 Task: Buy 1 Tool & Gadget Sets from Kitchen Utensils & Gadgets section under best seller category for shipping address: Miranda Scott, 1990 Bartlett Avenue, Southfield, Michigan 48076, Cell Number 2485598029. Pay from credit card ending with 7965, CVV 549
Action: Mouse moved to (179, 69)
Screenshot: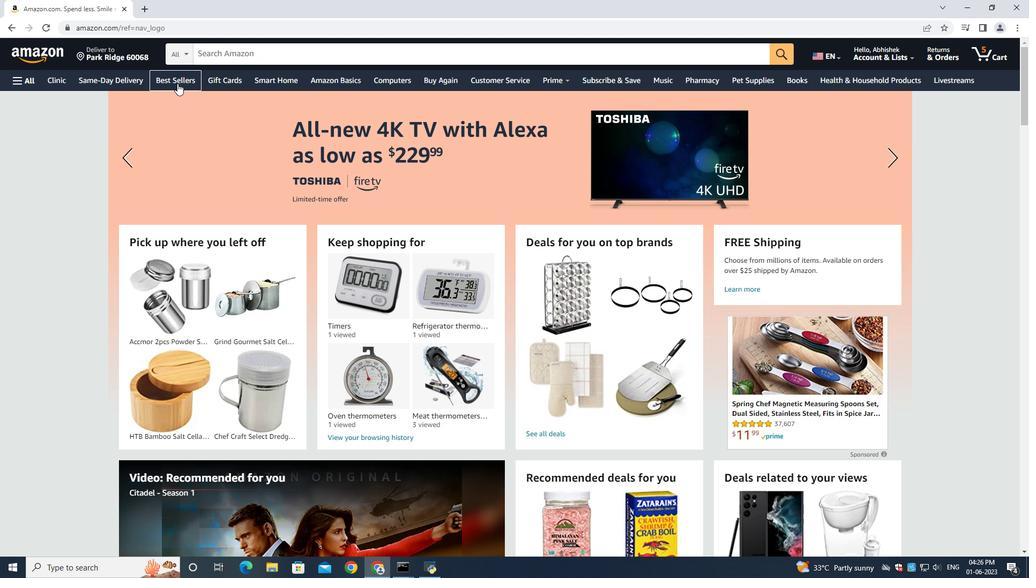 
Action: Mouse pressed left at (179, 69)
Screenshot: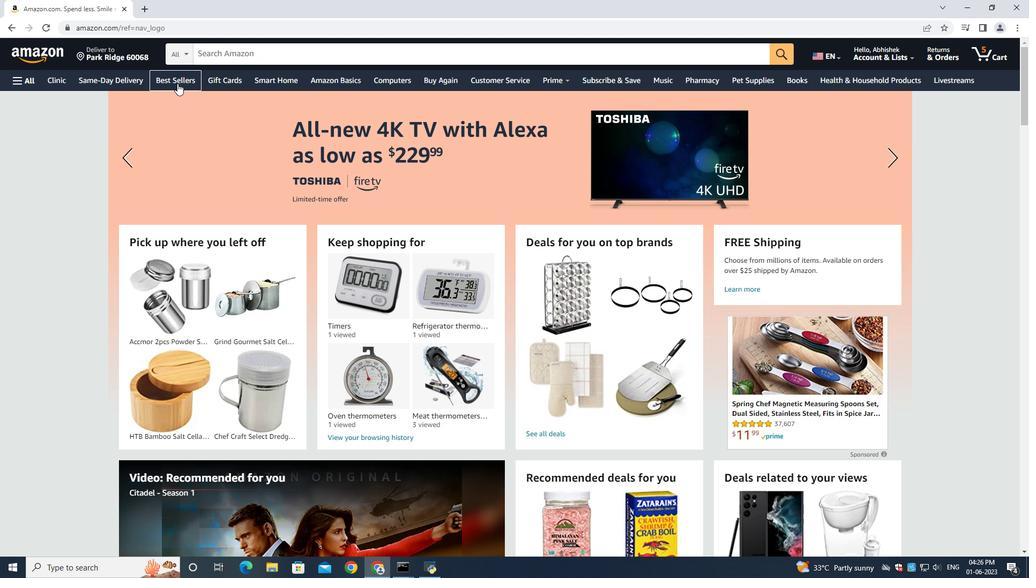 
Action: Mouse moved to (177, 84)
Screenshot: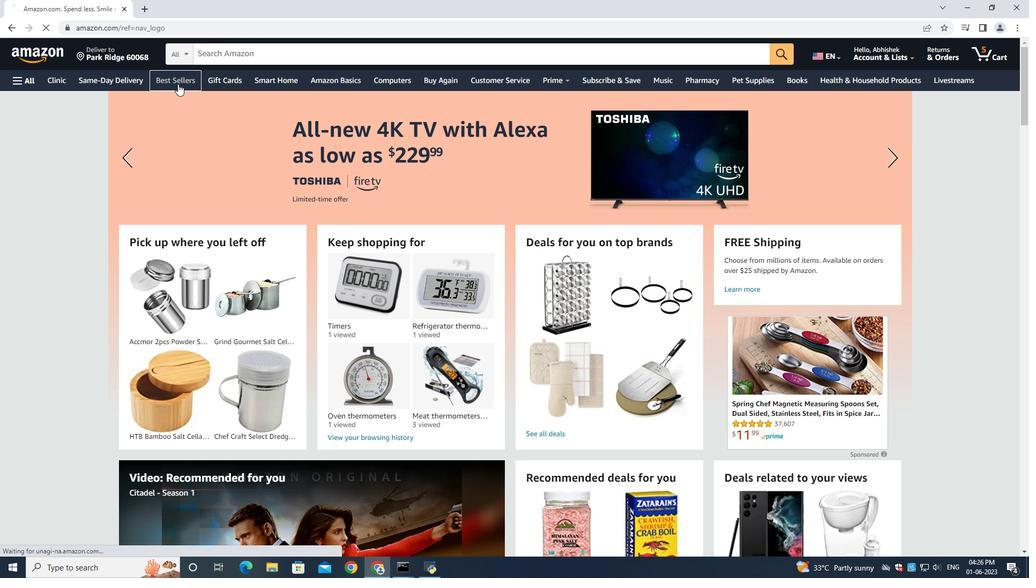 
Action: Mouse pressed left at (177, 84)
Screenshot: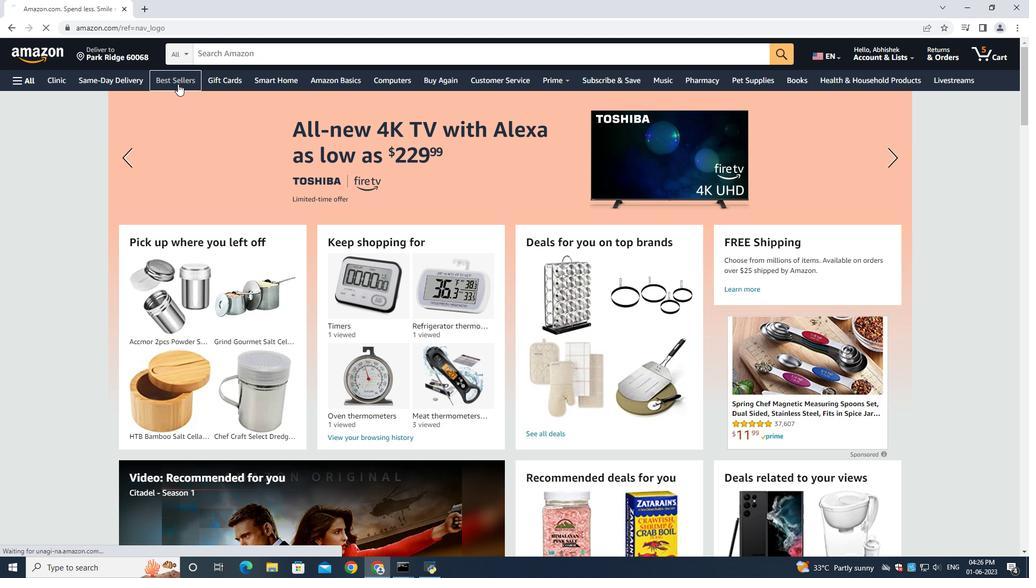 
Action: Mouse moved to (232, 62)
Screenshot: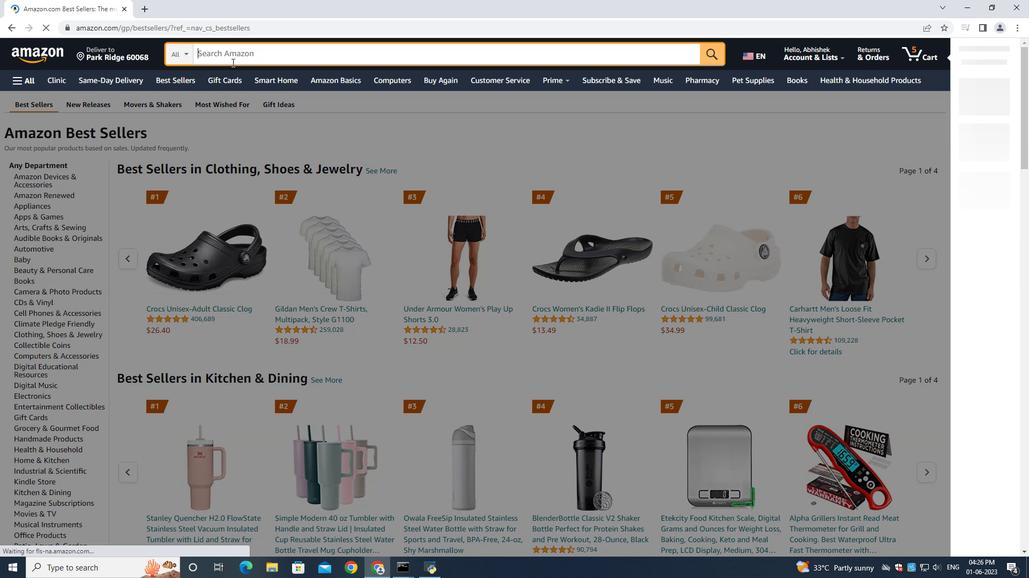 
Action: Mouse pressed left at (232, 62)
Screenshot: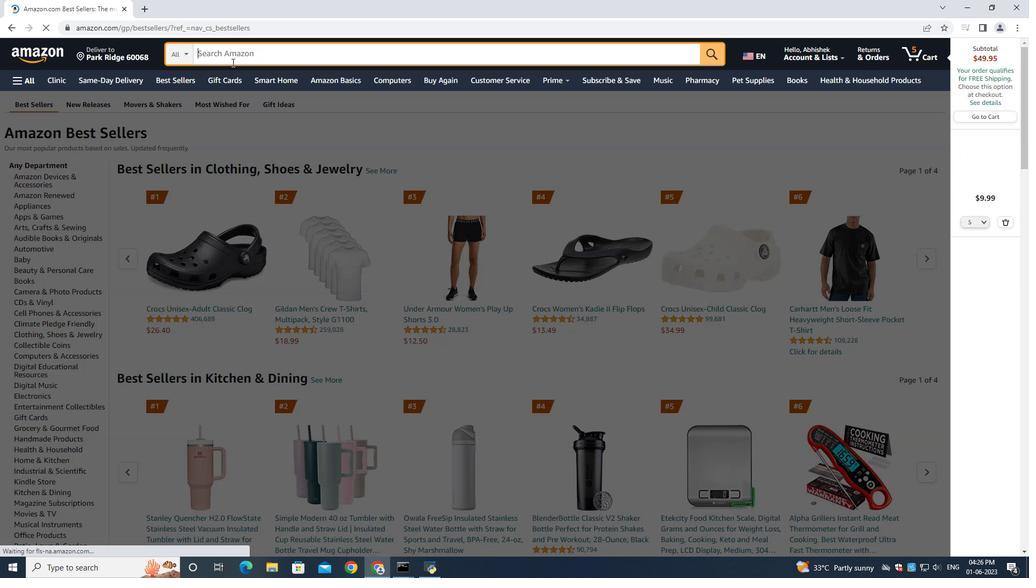 
Action: Key pressed <Key.shift>Tool<Key.space><Key.shift><Key.shift><Key.shift><Key.shift><Key.shift><Key.shift><Key.shift><Key.shift><Key.shift><Key.shift><Key.shift><Key.shift><Key.shift><Key.shift><Key.shift><Key.shift>&<Key.space><Key.shift><Key.shift><Key.shift><Key.shift><Key.shift><Key.shift><Key.shift><Key.shift><Key.shift><Key.shift><Key.shift><Key.shift><Key.shift><Key.shift><Key.shift><Key.shift><Key.shift><Key.shift><Key.shift><Key.shift>Gadget
Screenshot: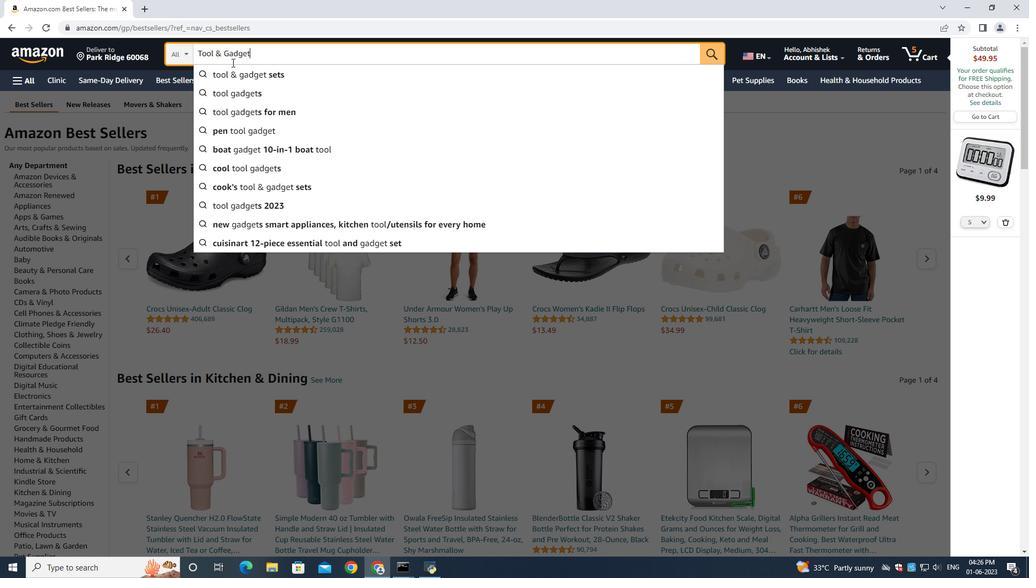 
Action: Mouse moved to (362, 96)
Screenshot: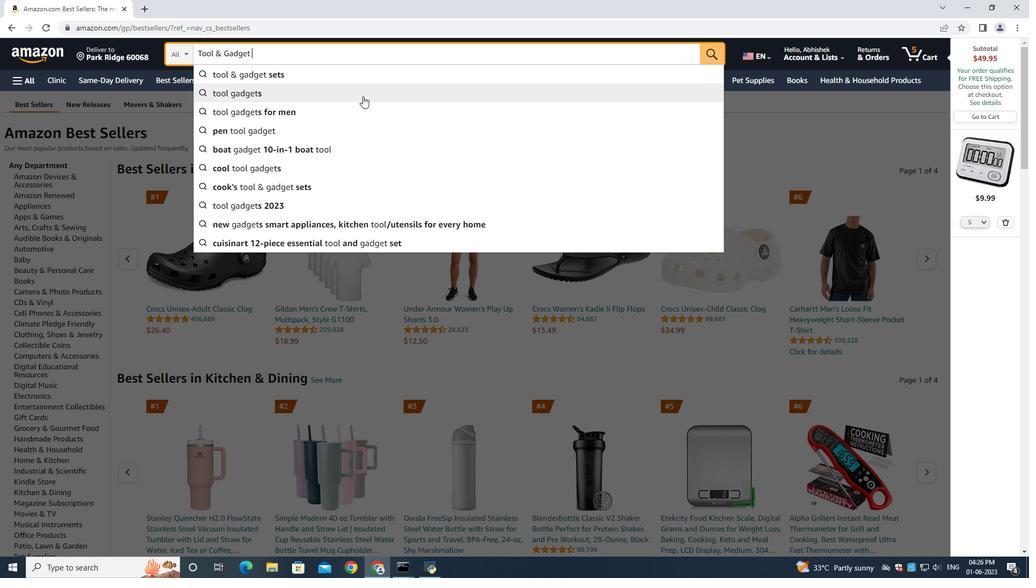 
Action: Key pressed <Key.space>sets
Screenshot: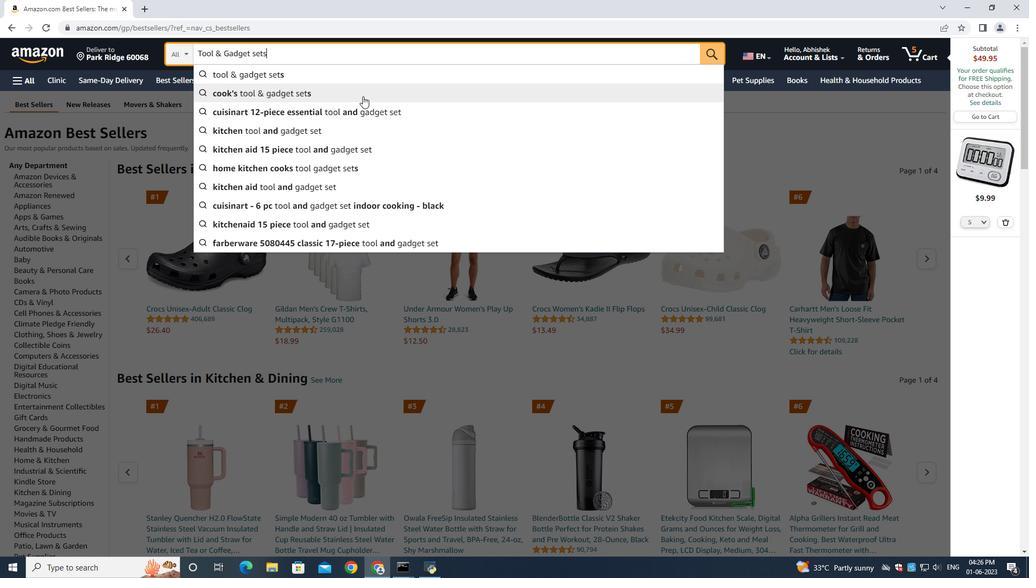
Action: Mouse moved to (367, 96)
Screenshot: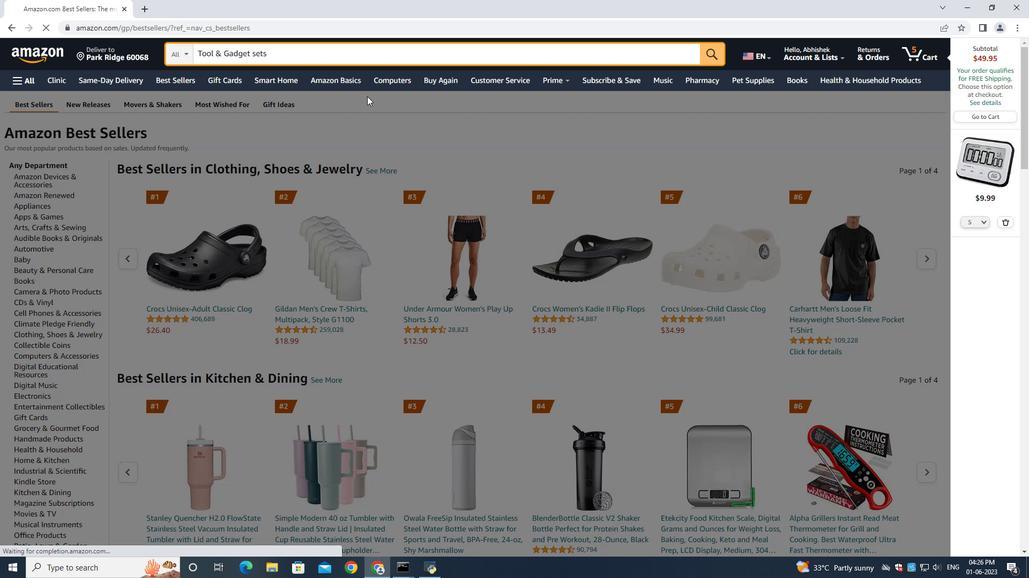 
Action: Key pressed <Key.enter>
Screenshot: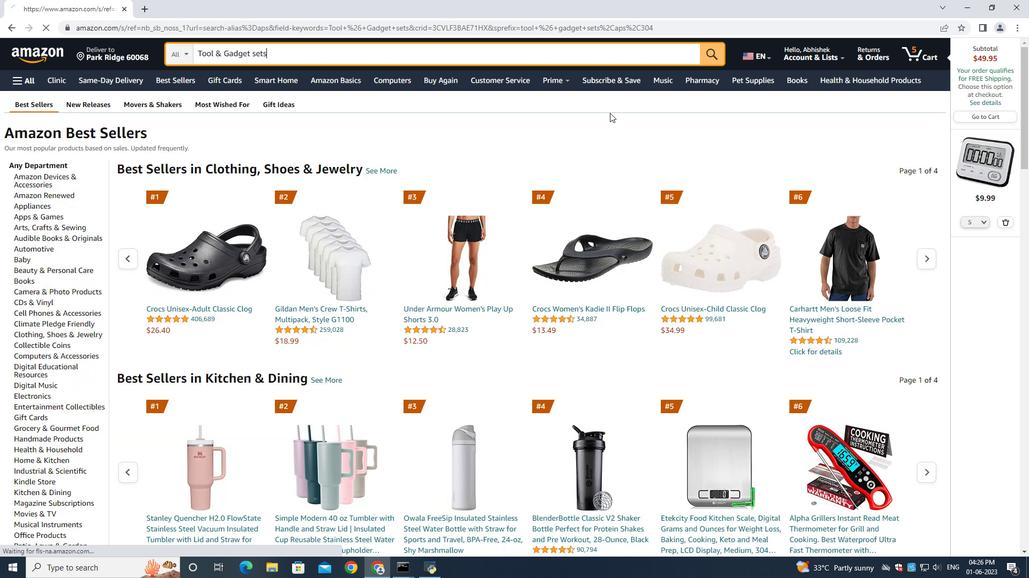 
Action: Mouse moved to (1006, 221)
Screenshot: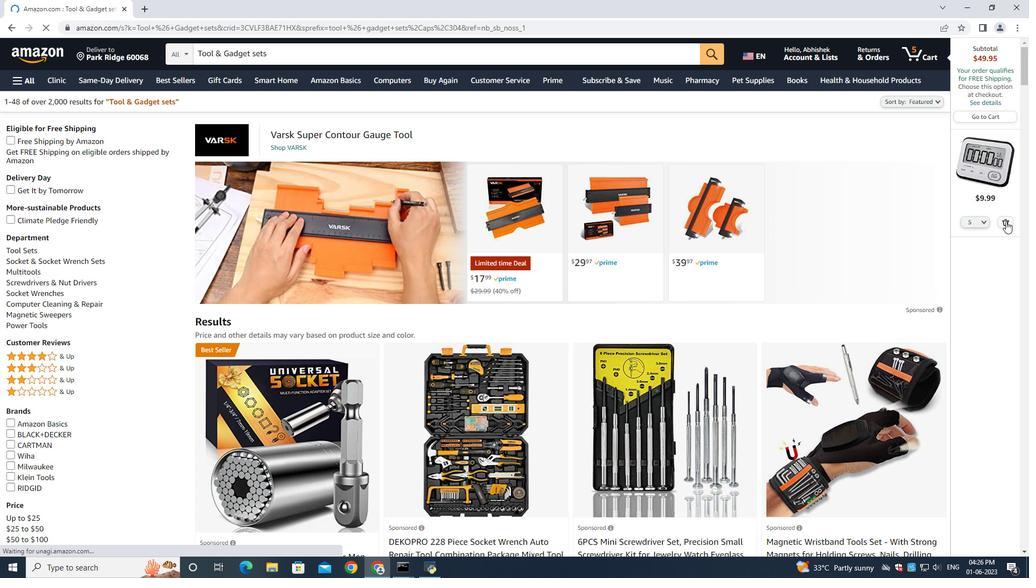 
Action: Mouse pressed left at (1006, 221)
Screenshot: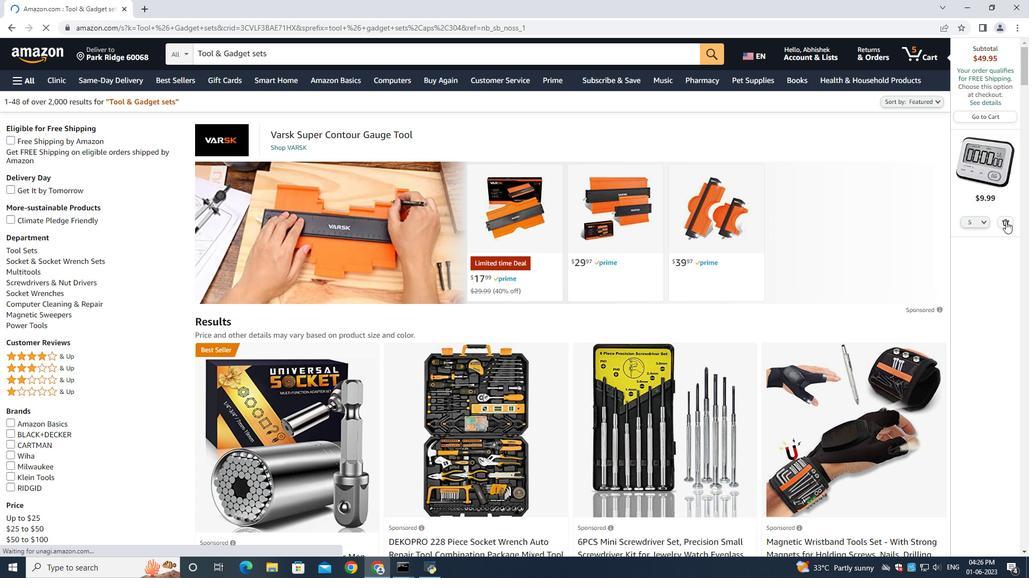 
Action: Mouse moved to (1003, 223)
Screenshot: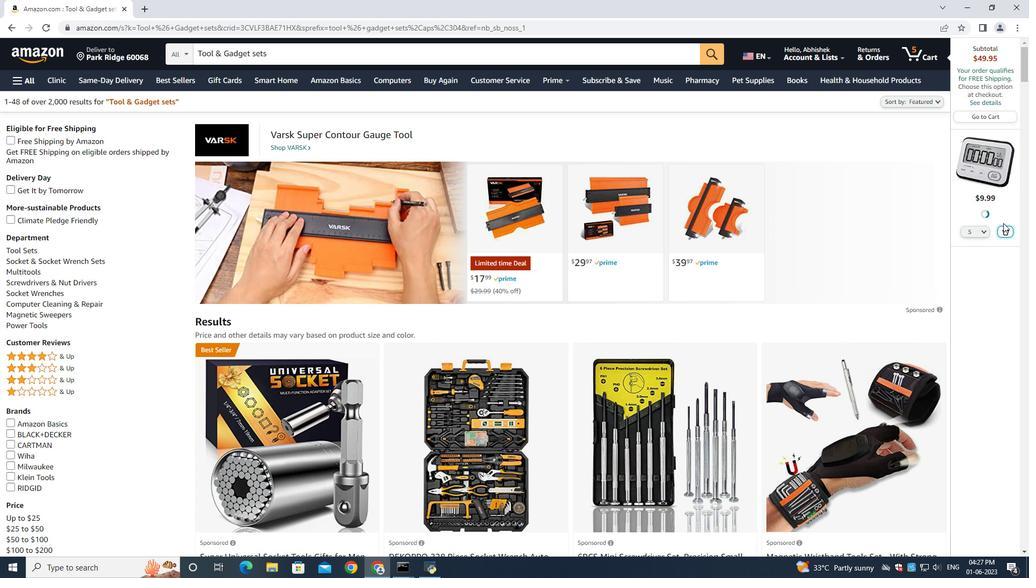 
Action: Mouse pressed left at (1003, 223)
Screenshot: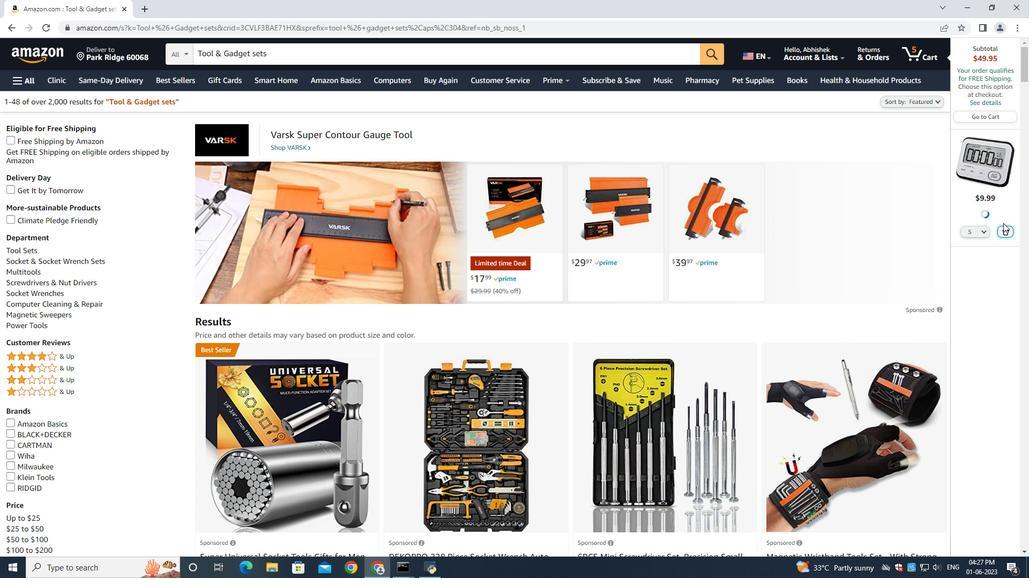 
Action: Mouse moved to (298, 58)
Screenshot: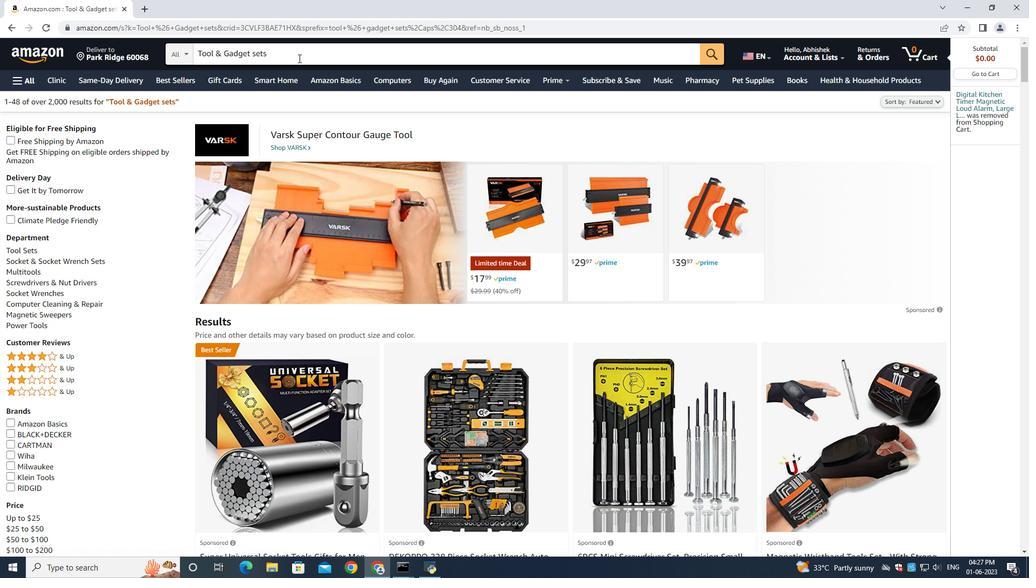 
Action: Mouse pressed left at (298, 58)
Screenshot: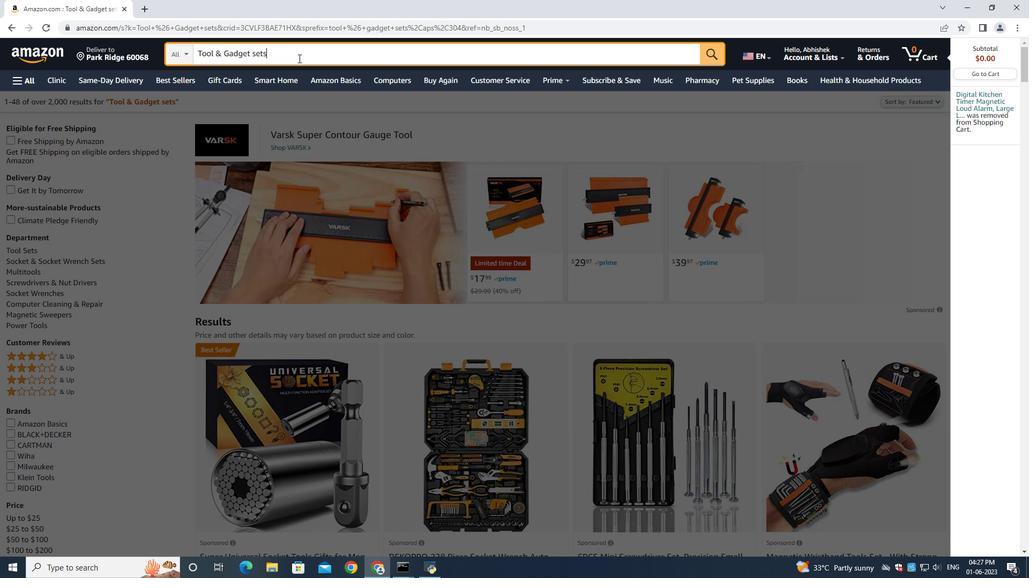 
Action: Key pressed <Key.space>kitchen<Key.enter>
Screenshot: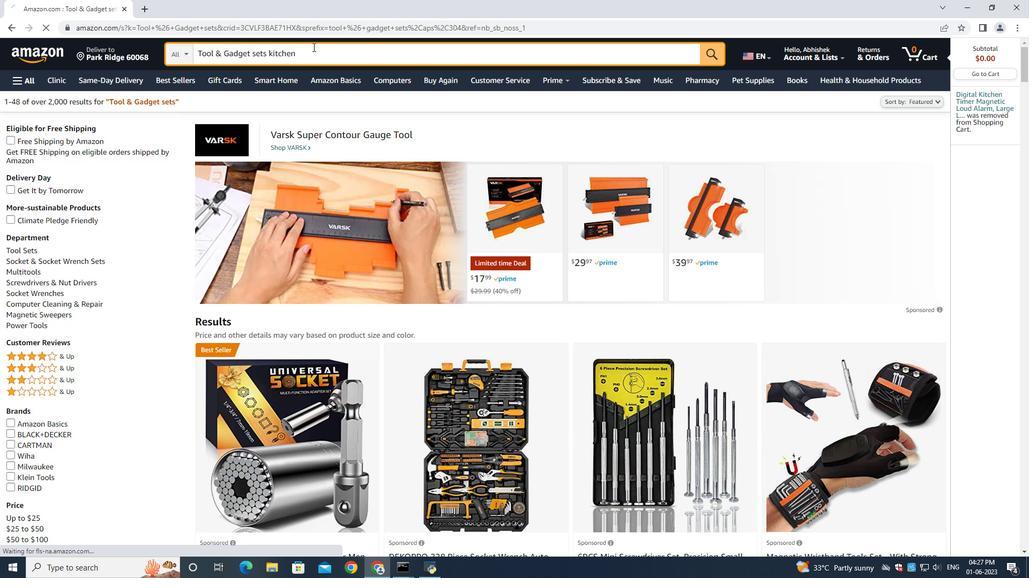 
Action: Mouse moved to (92, 294)
Screenshot: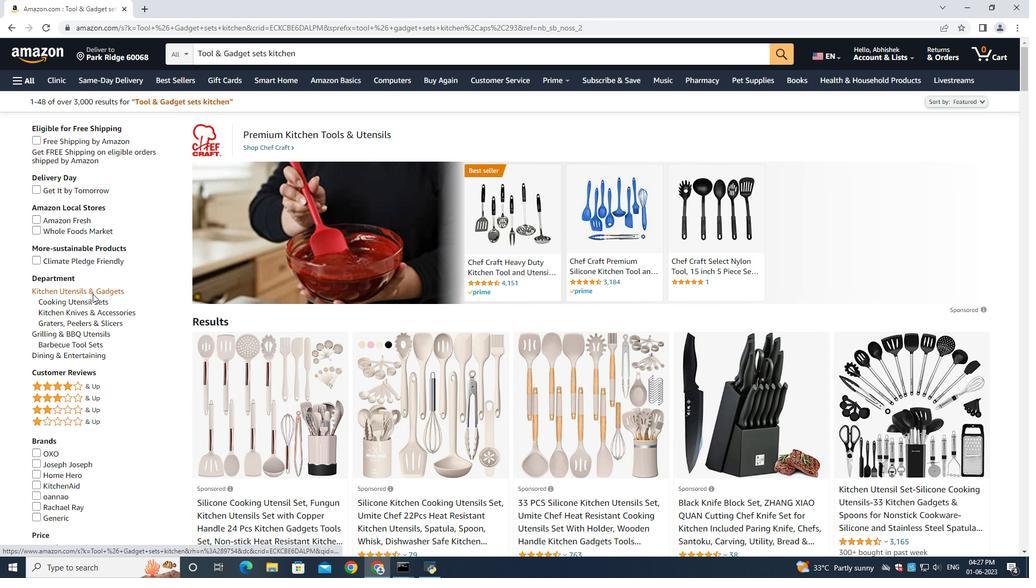 
Action: Mouse pressed left at (92, 294)
Screenshot: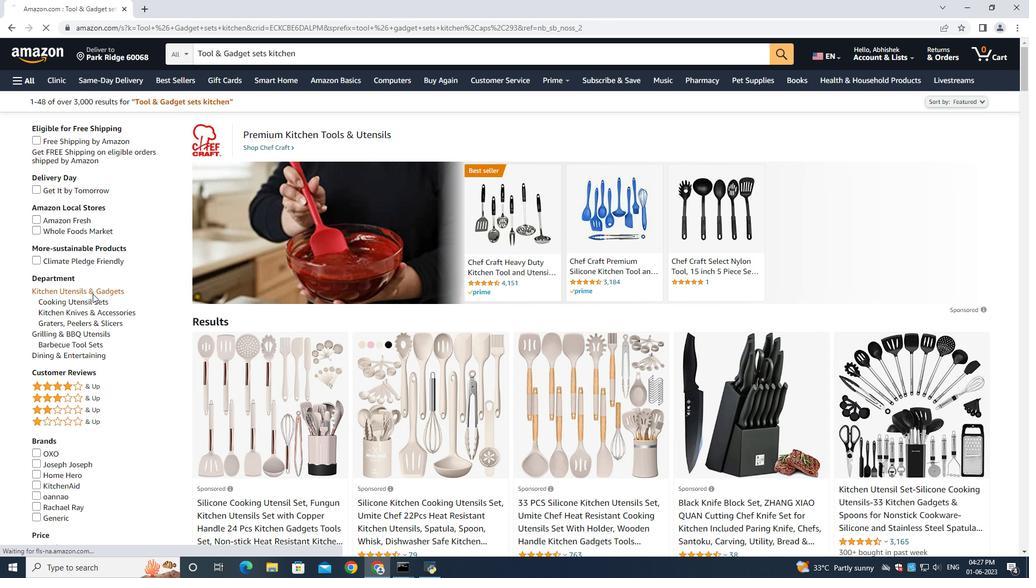 
Action: Mouse moved to (501, 357)
Screenshot: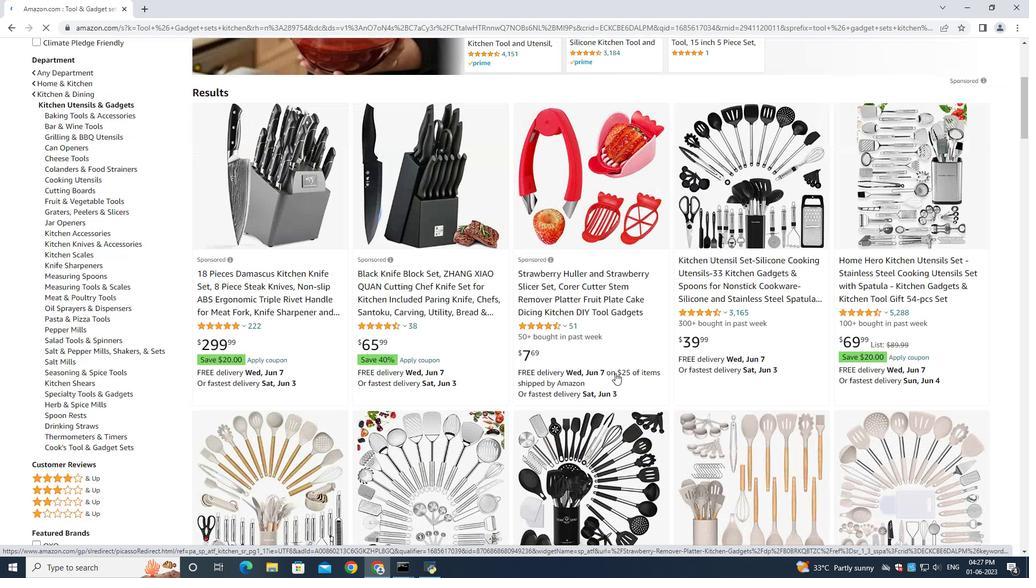 
Action: Mouse scrolled (501, 356) with delta (0, 0)
Screenshot: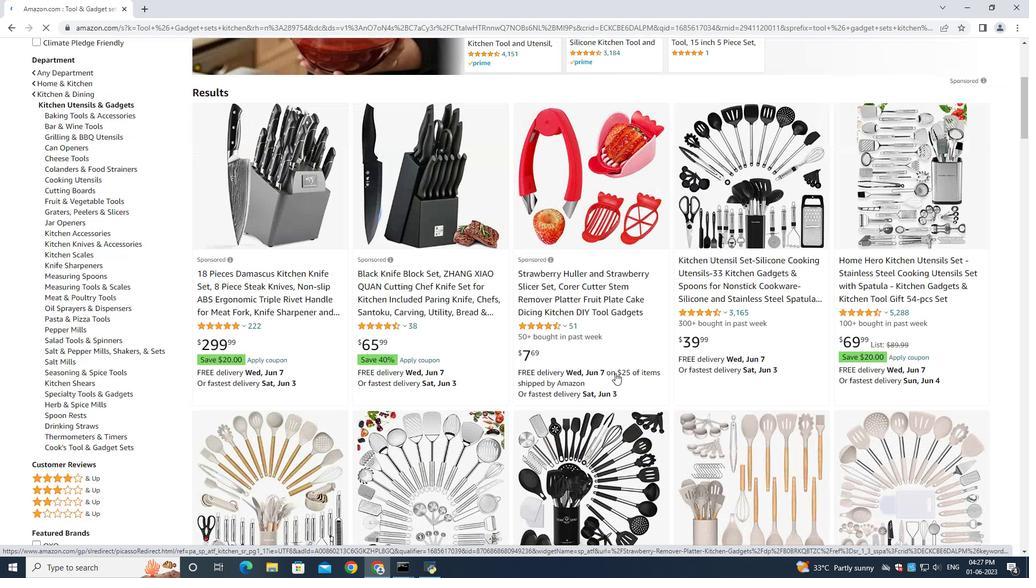 
Action: Mouse moved to (519, 369)
Screenshot: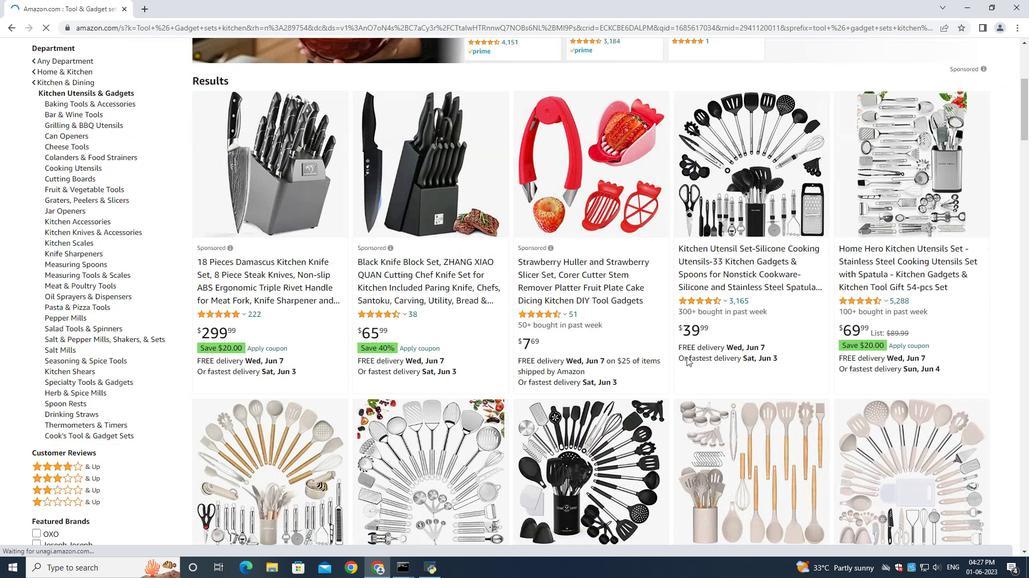 
Action: Mouse scrolled (514, 365) with delta (0, 0)
Screenshot: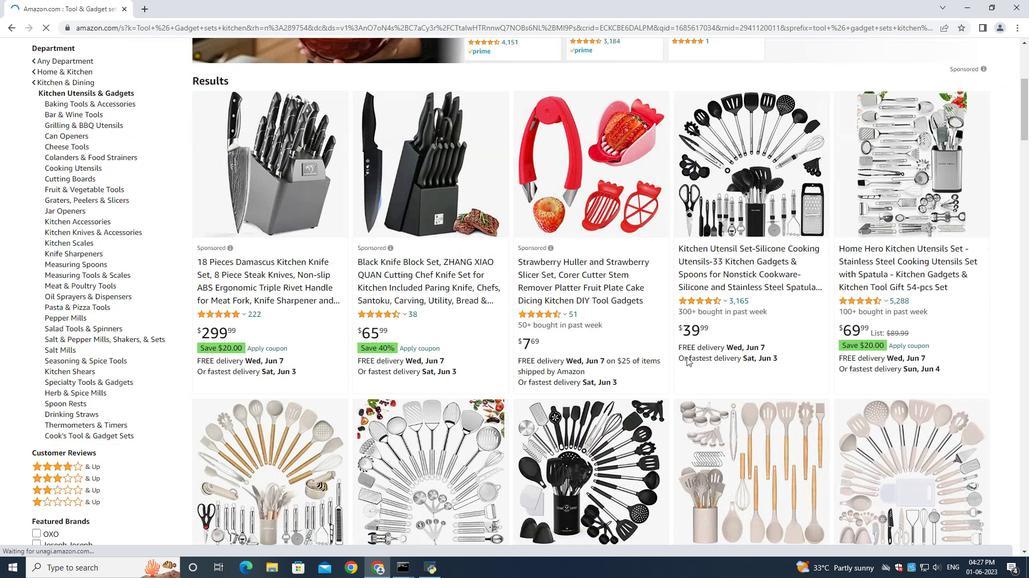 
Action: Mouse moved to (536, 376)
Screenshot: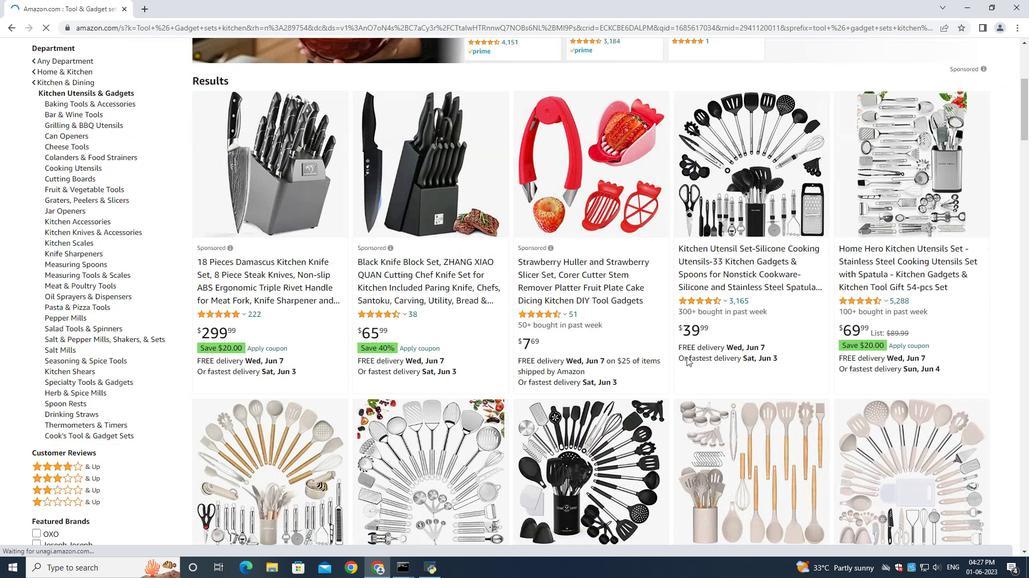
Action: Mouse scrolled (531, 374) with delta (0, 0)
Screenshot: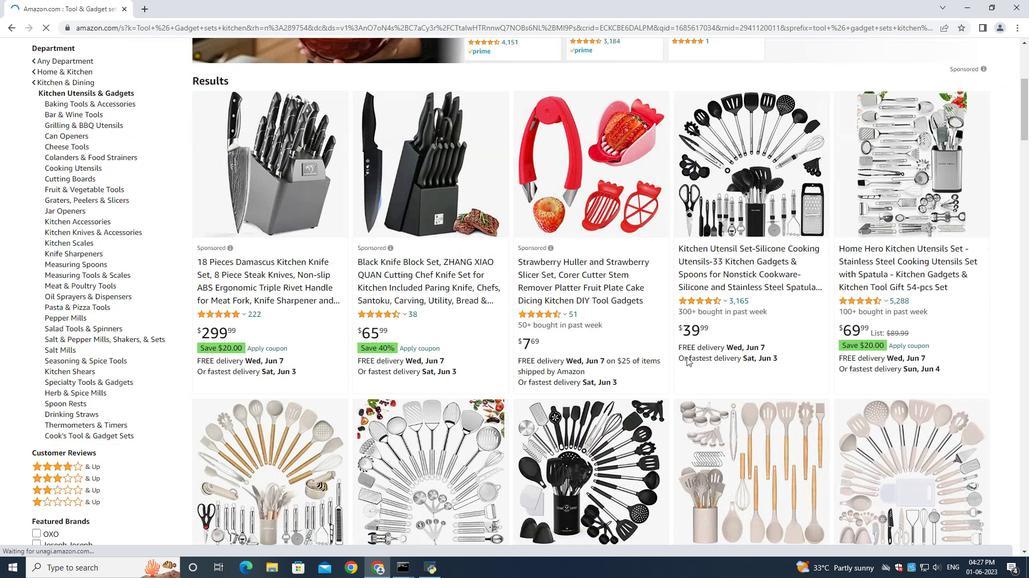 
Action: Mouse moved to (544, 377)
Screenshot: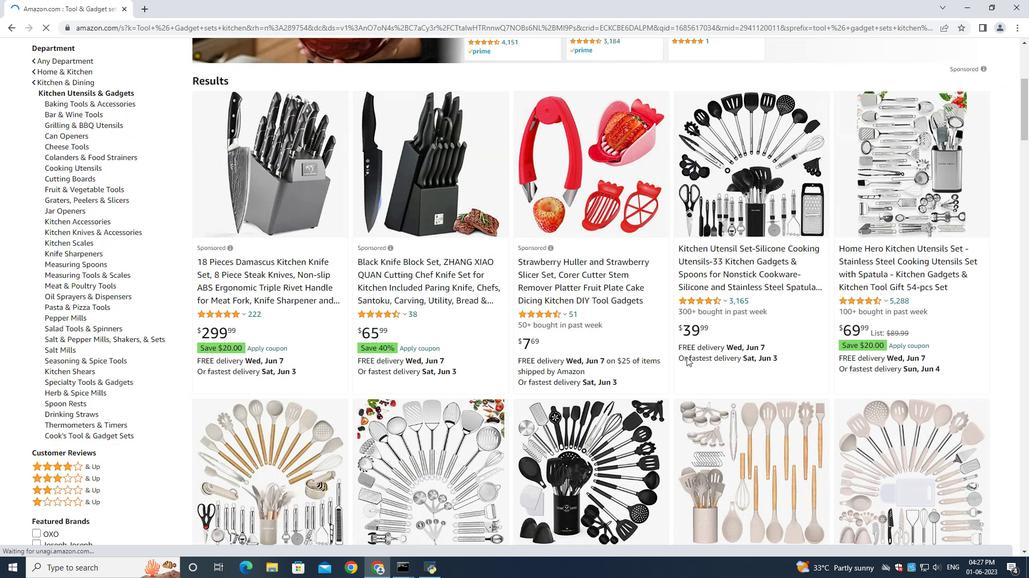 
Action: Mouse scrolled (540, 376) with delta (0, 0)
Screenshot: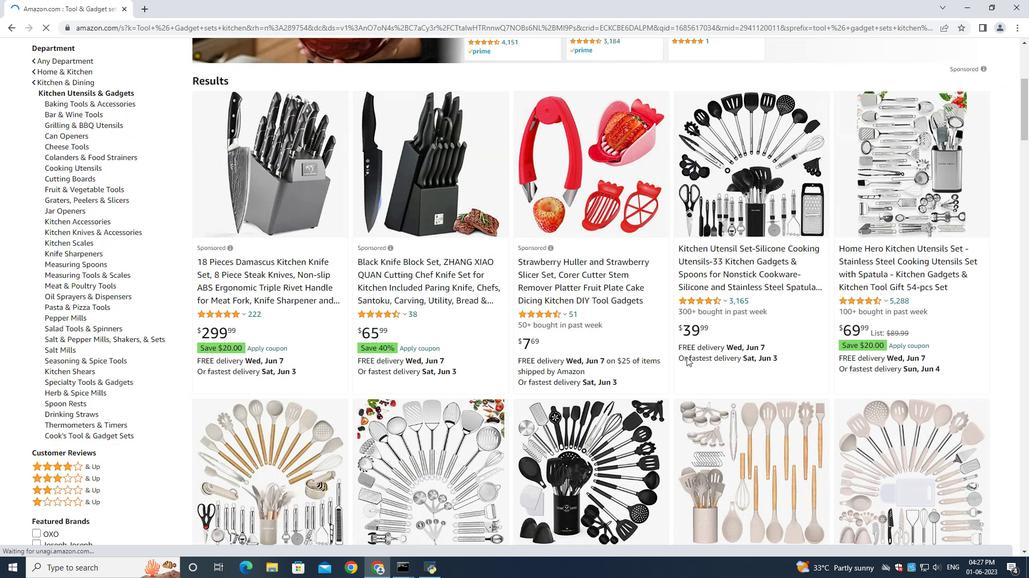 
Action: Mouse moved to (551, 376)
Screenshot: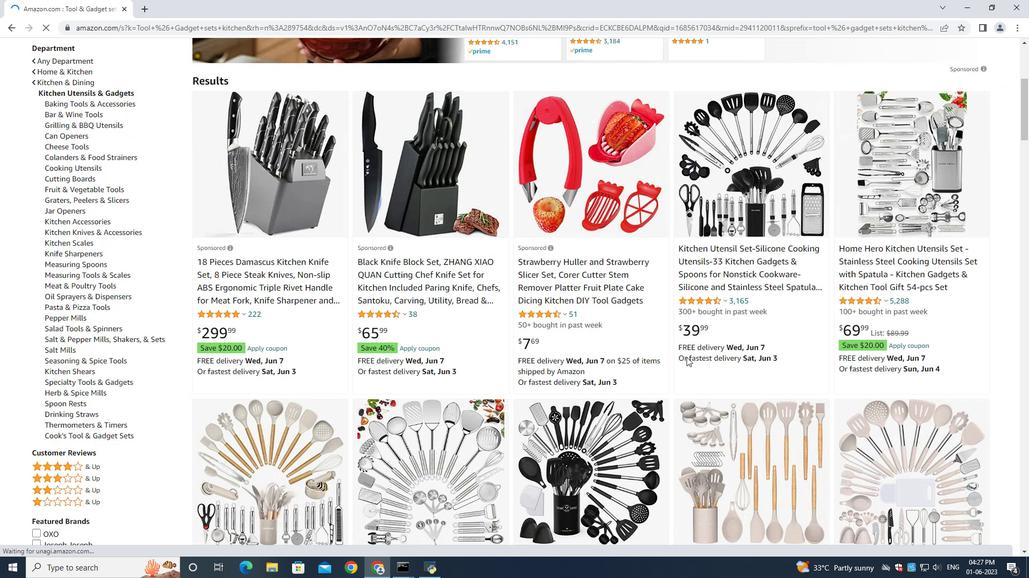 
Action: Mouse scrolled (549, 377) with delta (0, 0)
Screenshot: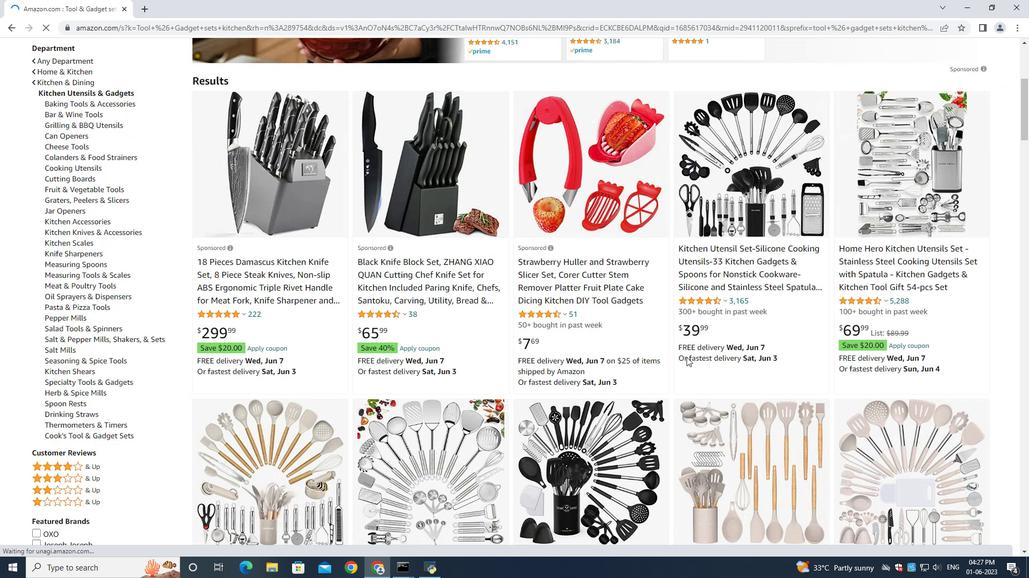 
Action: Mouse moved to (708, 266)
Screenshot: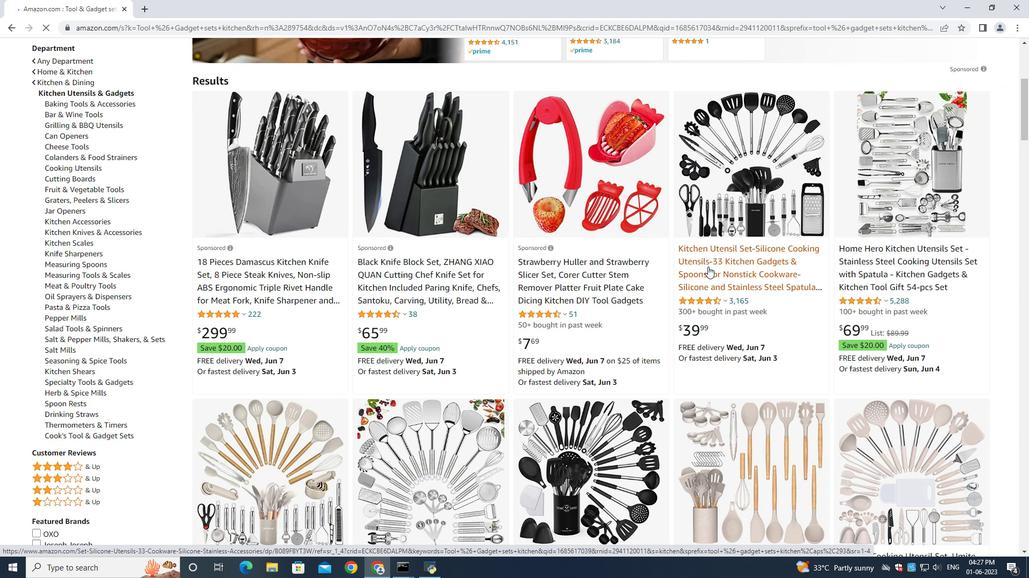 
Action: Mouse pressed left at (708, 266)
Screenshot: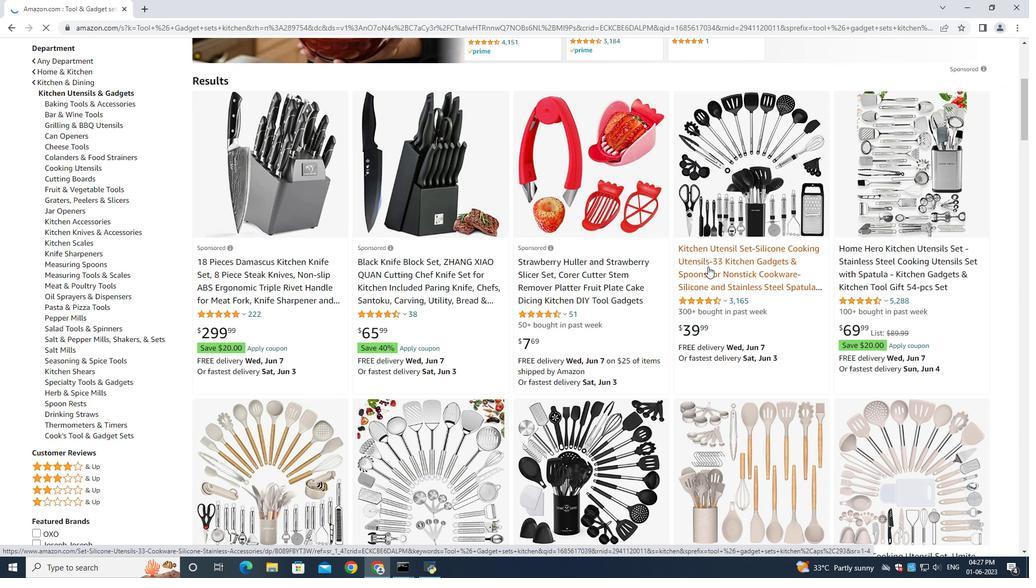 
Action: Mouse moved to (834, 415)
Screenshot: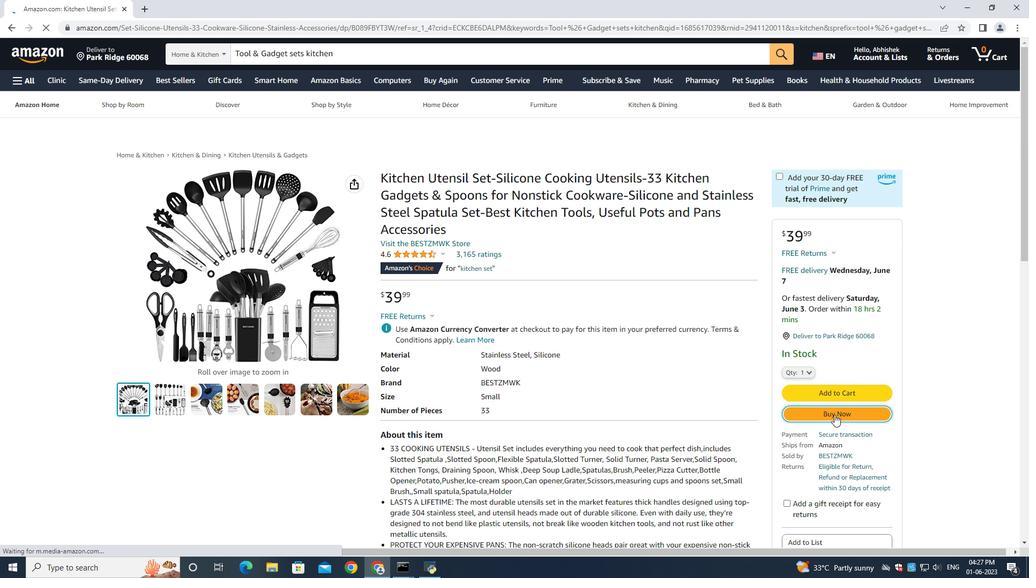 
Action: Mouse pressed left at (834, 415)
Screenshot: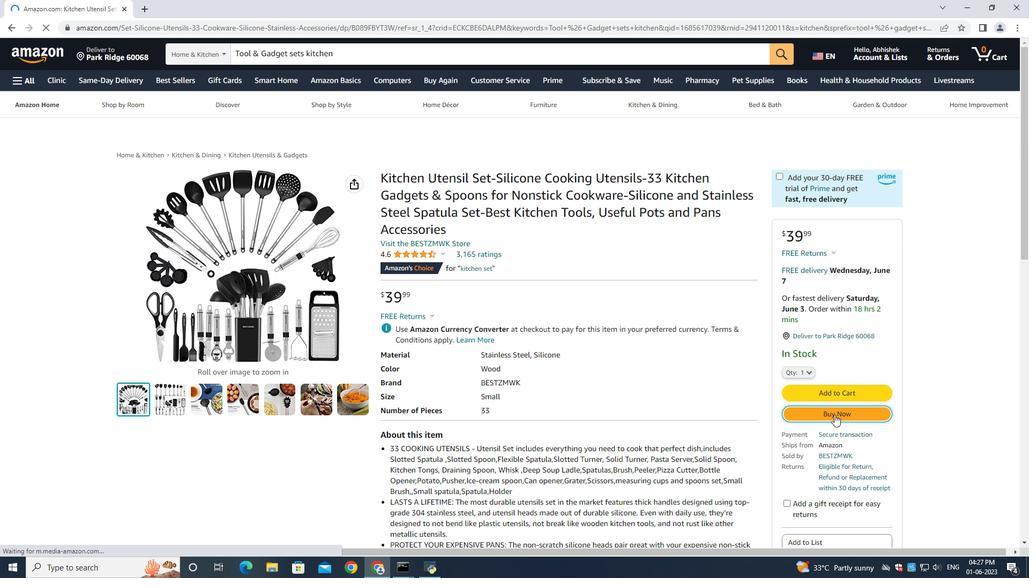 
Action: Mouse moved to (593, 360)
Screenshot: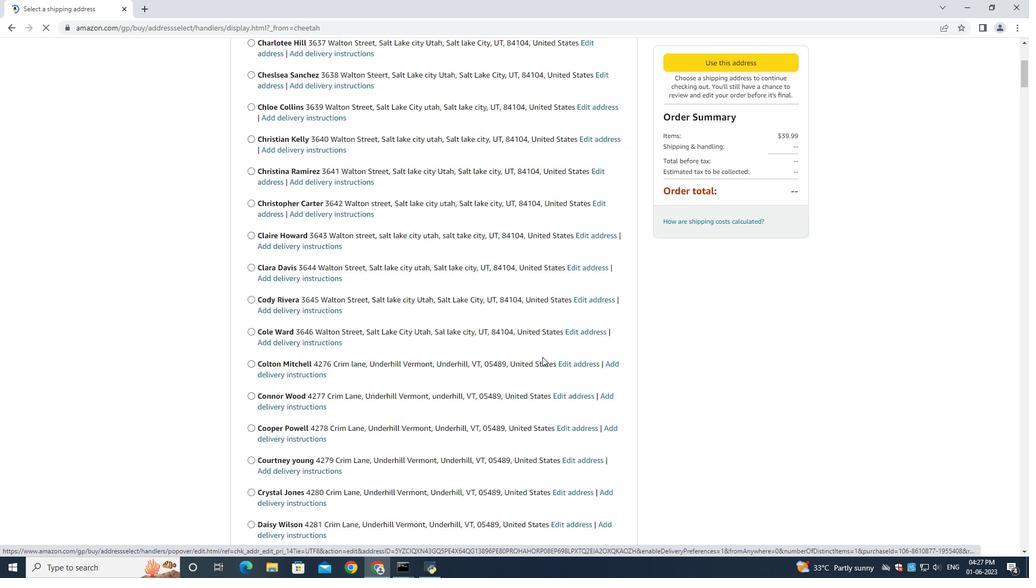 
Action: Mouse scrolled (598, 360) with delta (0, 0)
Screenshot: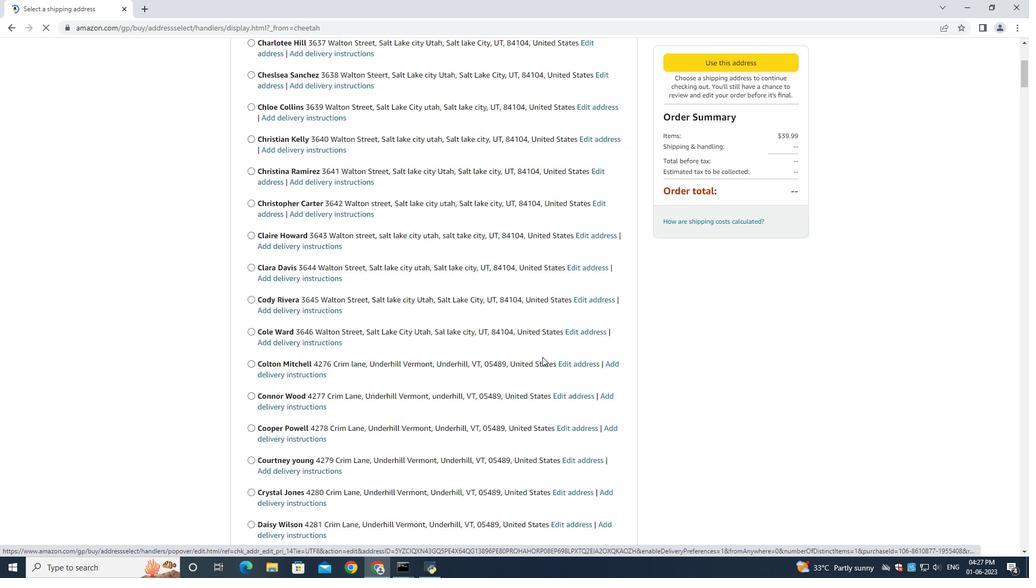 
Action: Mouse moved to (593, 360)
Screenshot: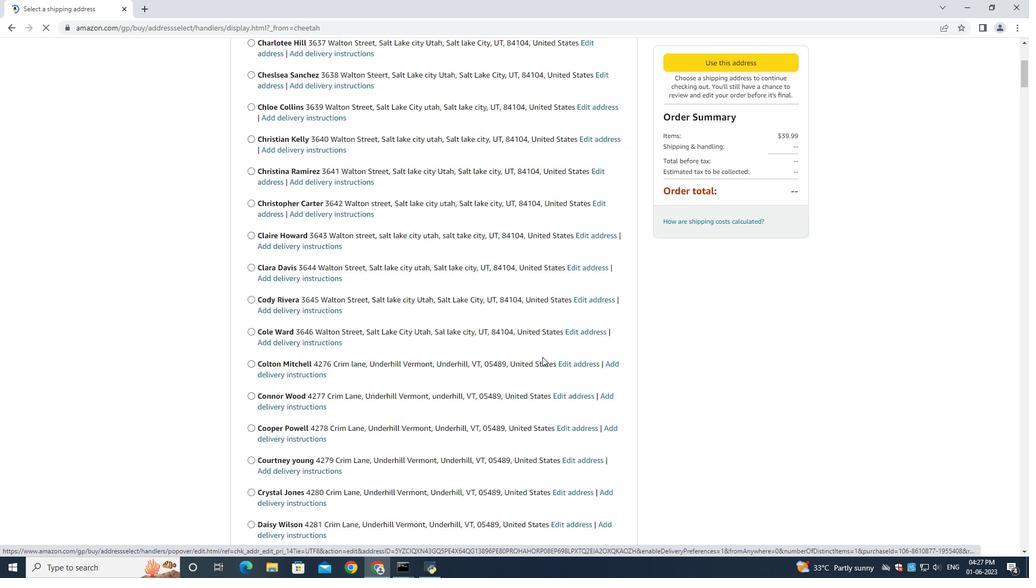 
Action: Mouse scrolled (597, 361) with delta (0, 0)
Screenshot: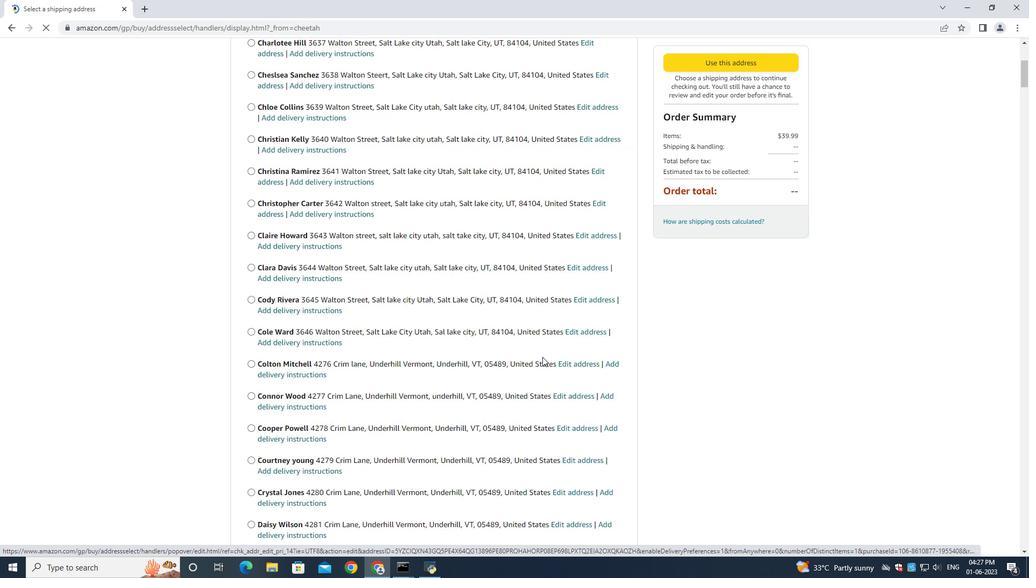 
Action: Mouse moved to (593, 359)
Screenshot: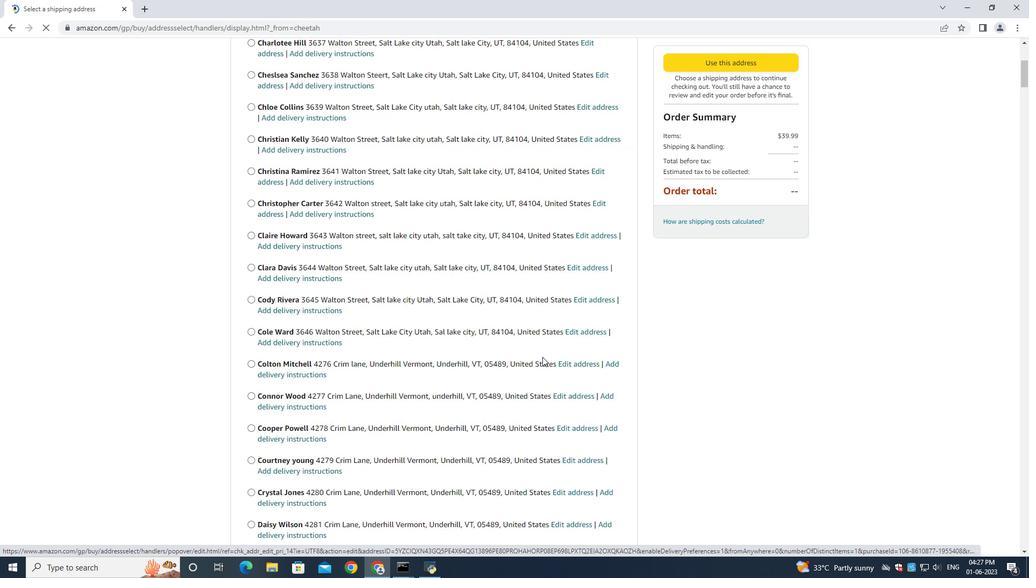 
Action: Mouse scrolled (596, 361) with delta (0, 0)
Screenshot: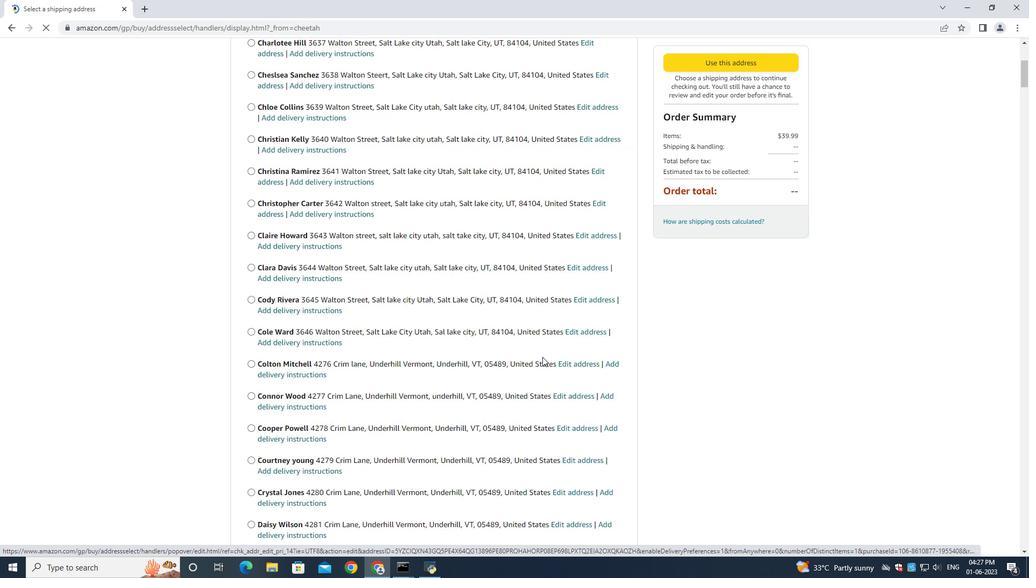 
Action: Mouse moved to (593, 359)
Screenshot: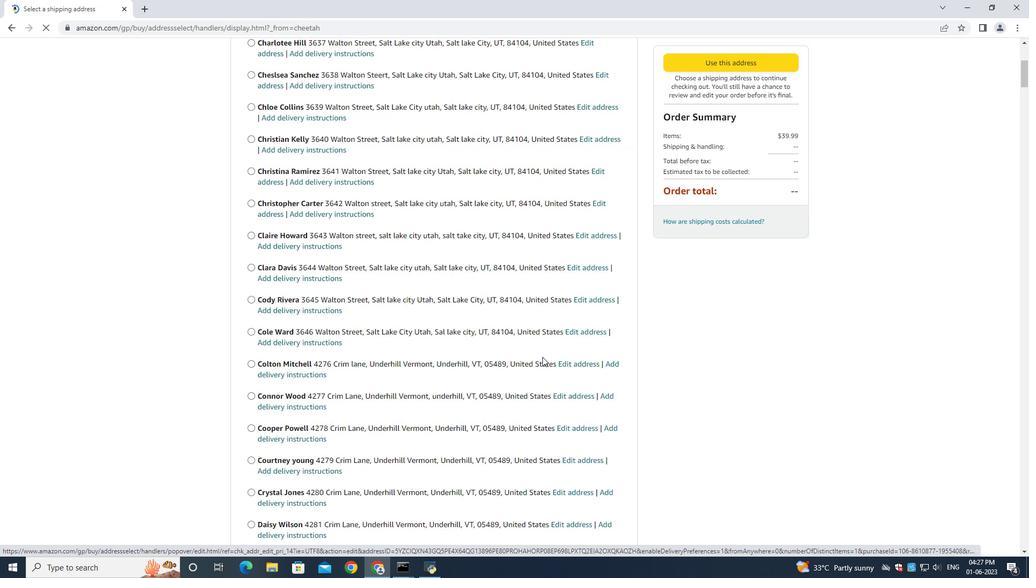 
Action: Mouse scrolled (595, 361) with delta (0, 0)
Screenshot: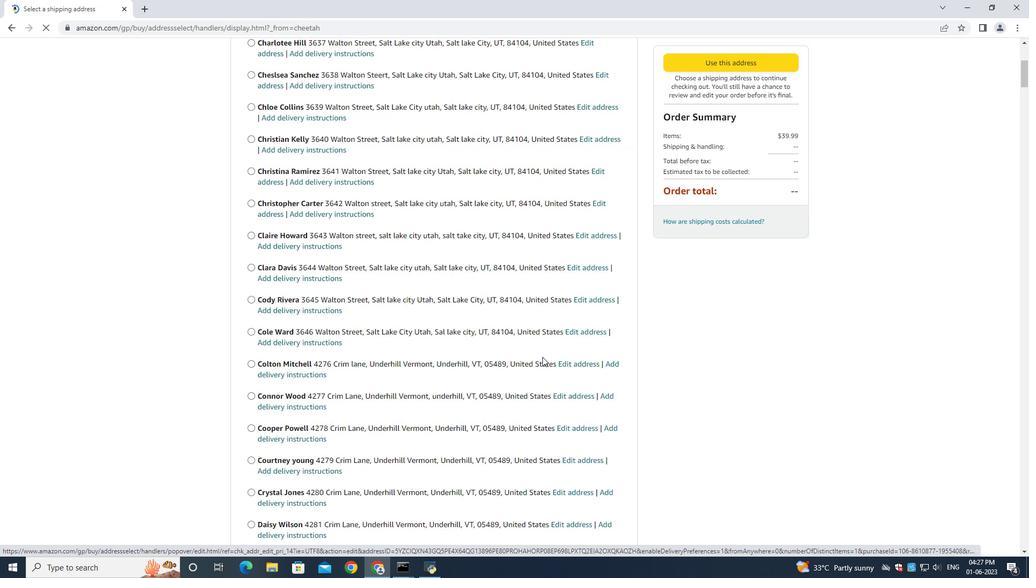 
Action: Mouse scrolled (595, 361) with delta (0, 0)
Screenshot: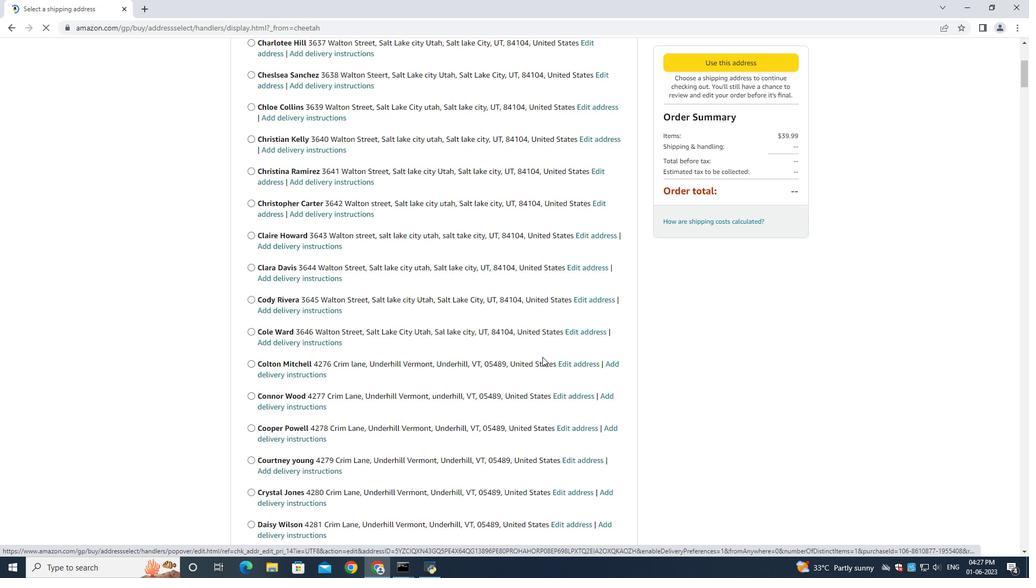
Action: Mouse moved to (548, 358)
Screenshot: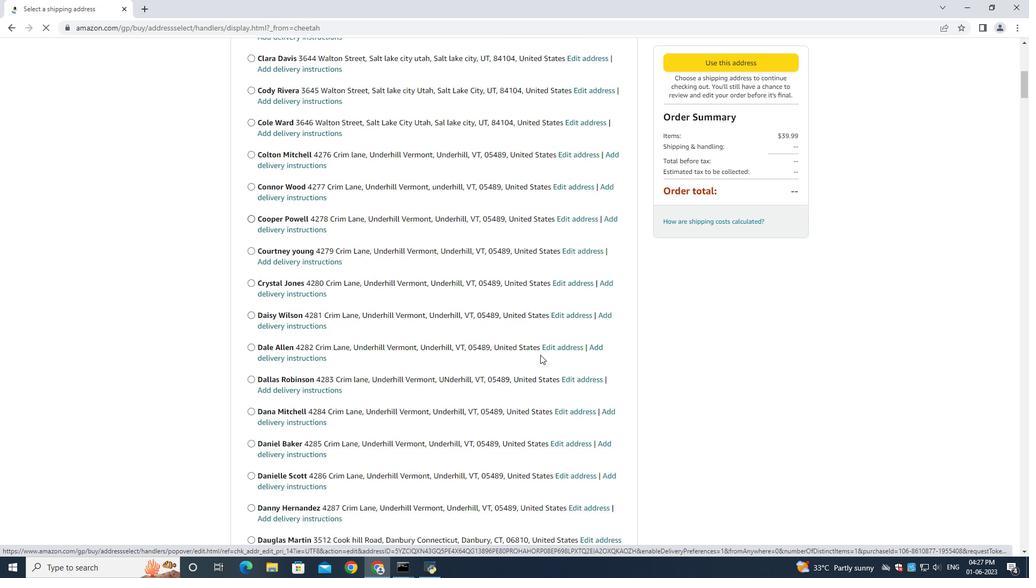 
Action: Mouse scrolled (548, 357) with delta (0, 0)
Screenshot: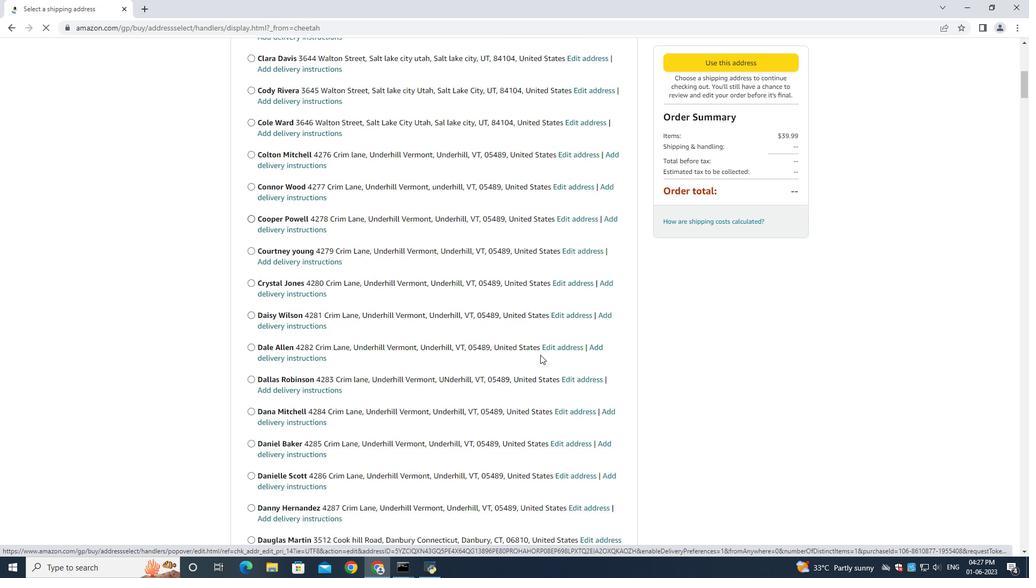 
Action: Mouse moved to (543, 357)
Screenshot: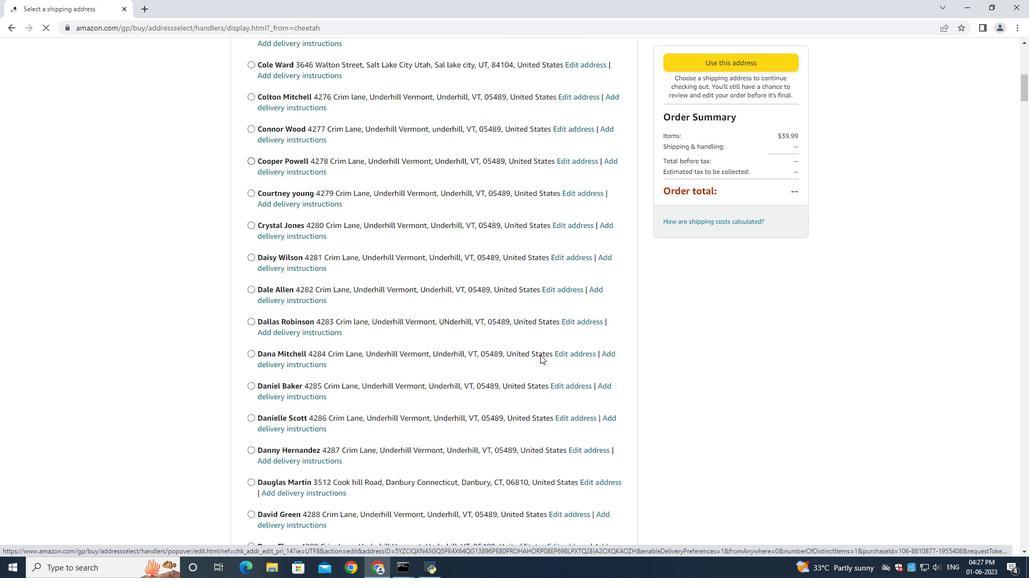 
Action: Mouse scrolled (544, 357) with delta (0, 0)
Screenshot: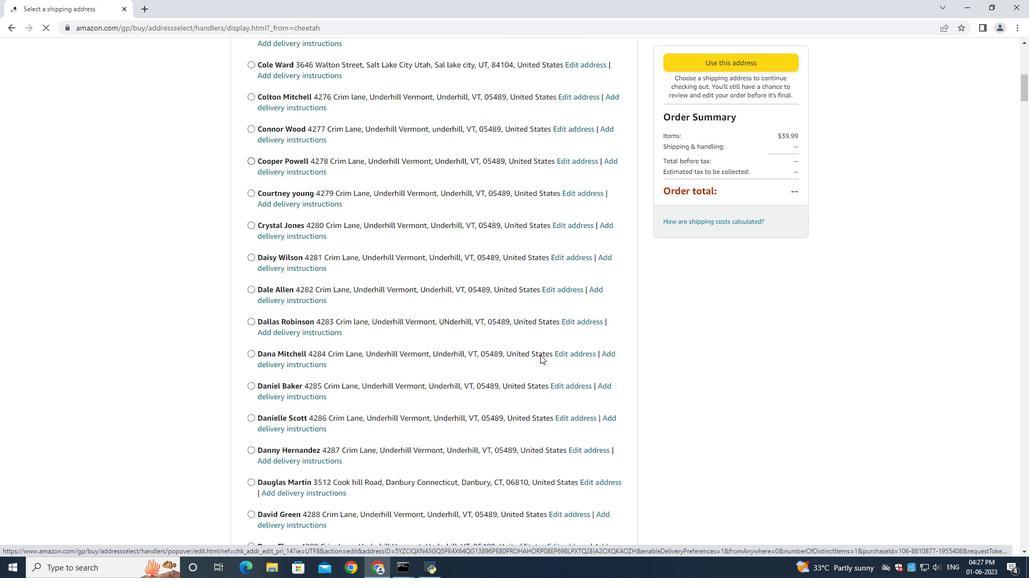 
Action: Mouse moved to (541, 356)
Screenshot: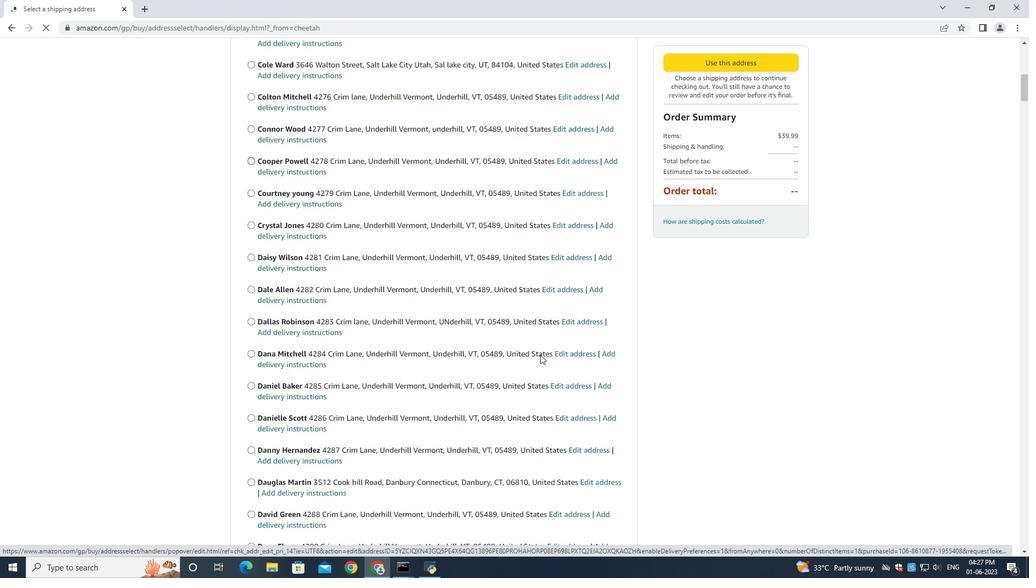 
Action: Mouse scrolled (542, 357) with delta (0, 0)
Screenshot: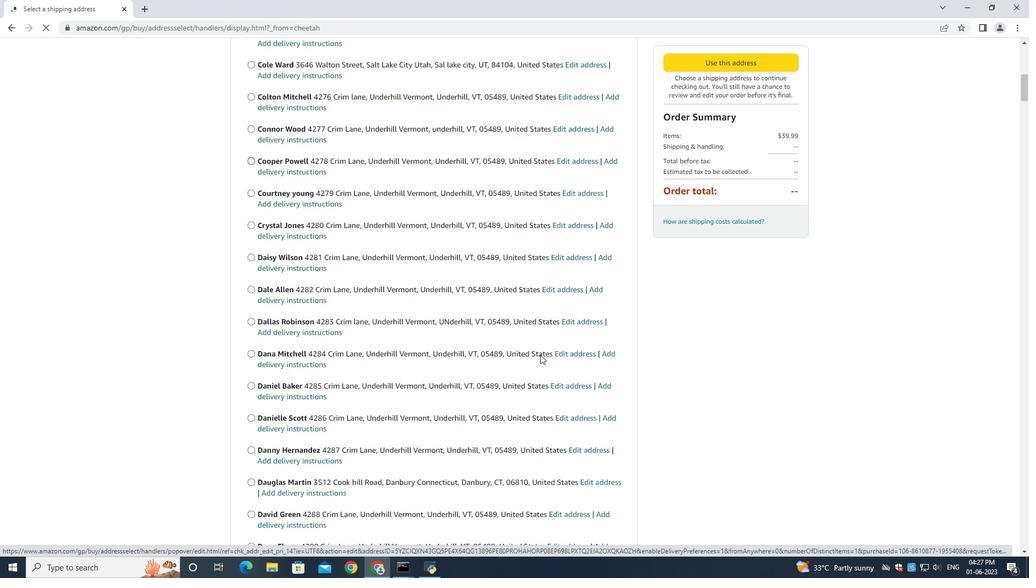 
Action: Mouse moved to (540, 355)
Screenshot: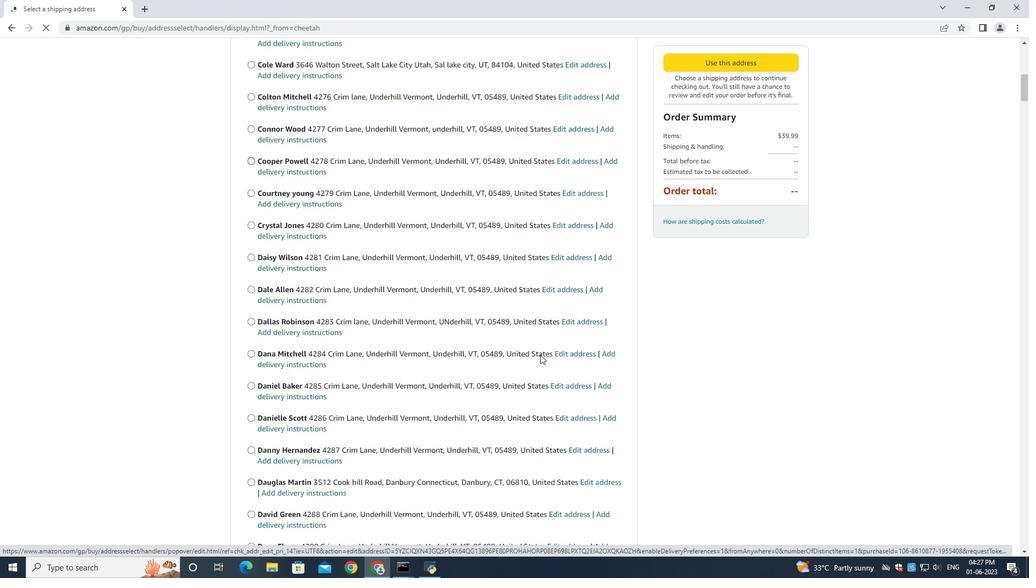 
Action: Mouse scrolled (541, 355) with delta (0, 0)
Screenshot: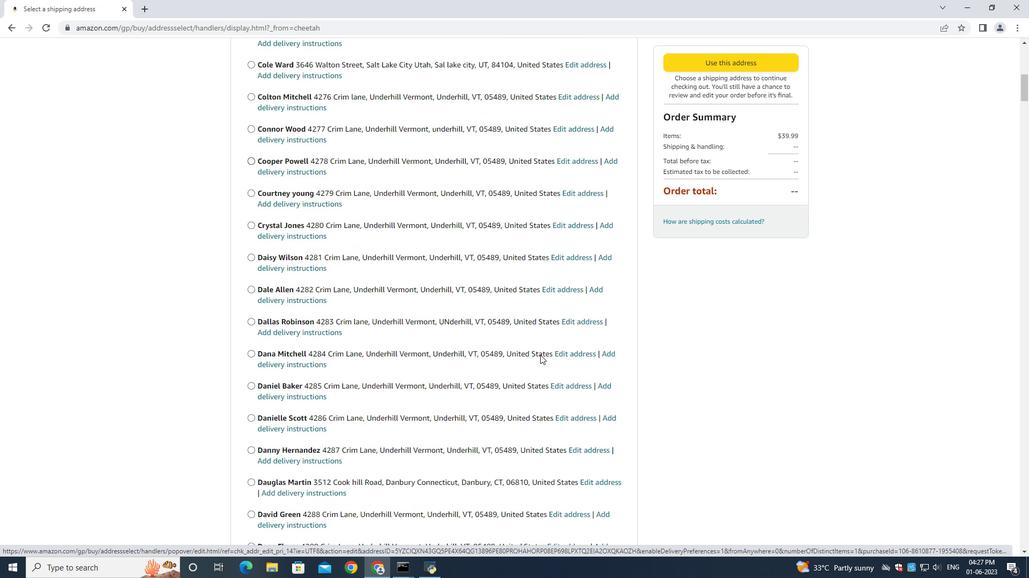 
Action: Mouse moved to (540, 355)
Screenshot: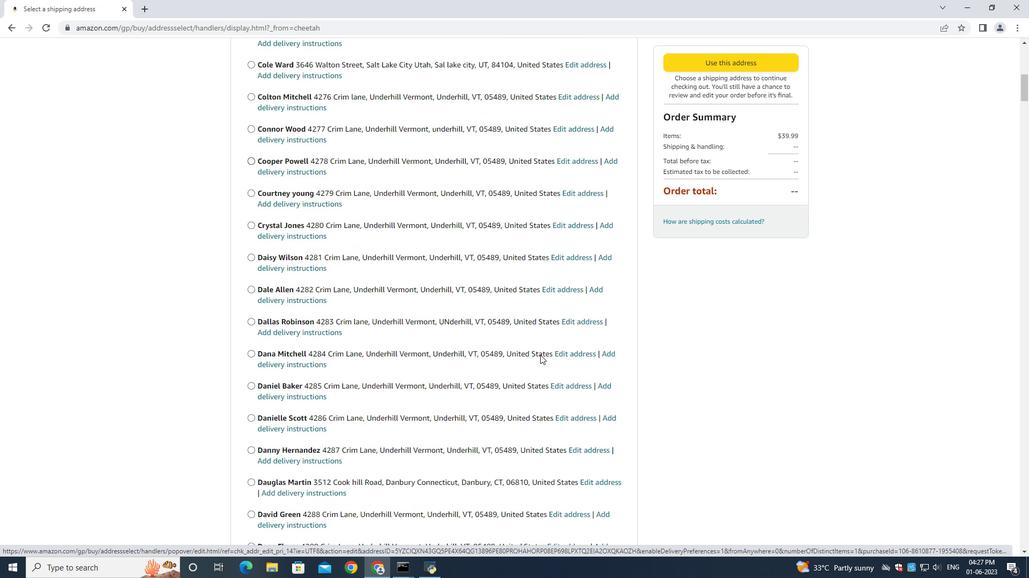
Action: Mouse scrolled (541, 355) with delta (0, 0)
Screenshot: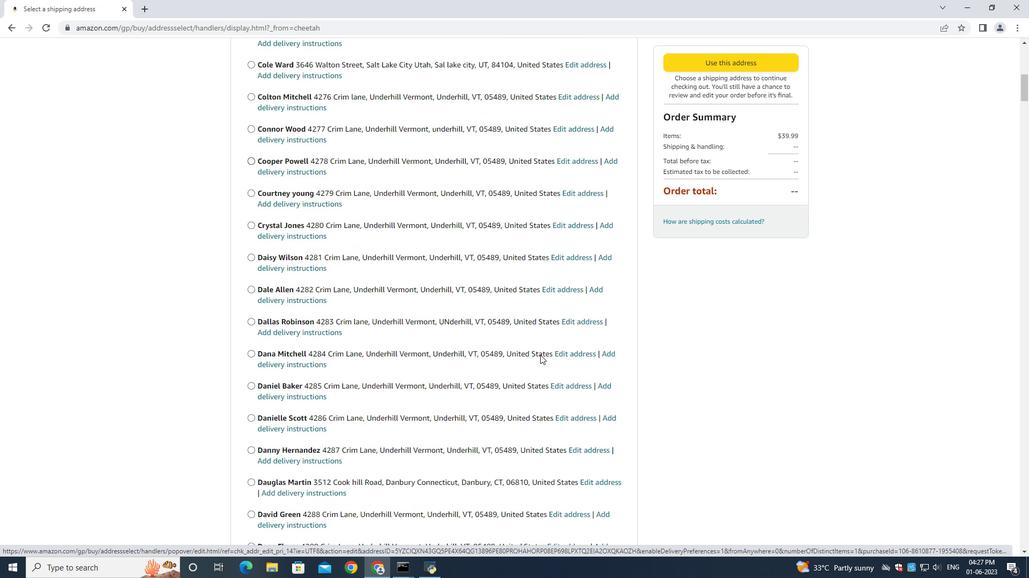 
Action: Mouse moved to (540, 355)
Screenshot: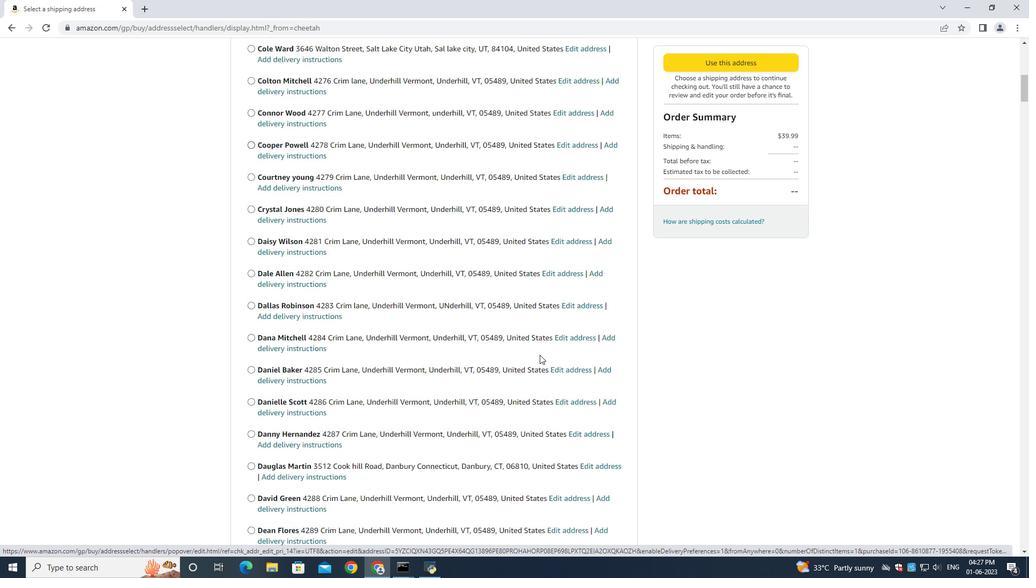 
Action: Mouse scrolled (540, 354) with delta (0, 0)
Screenshot: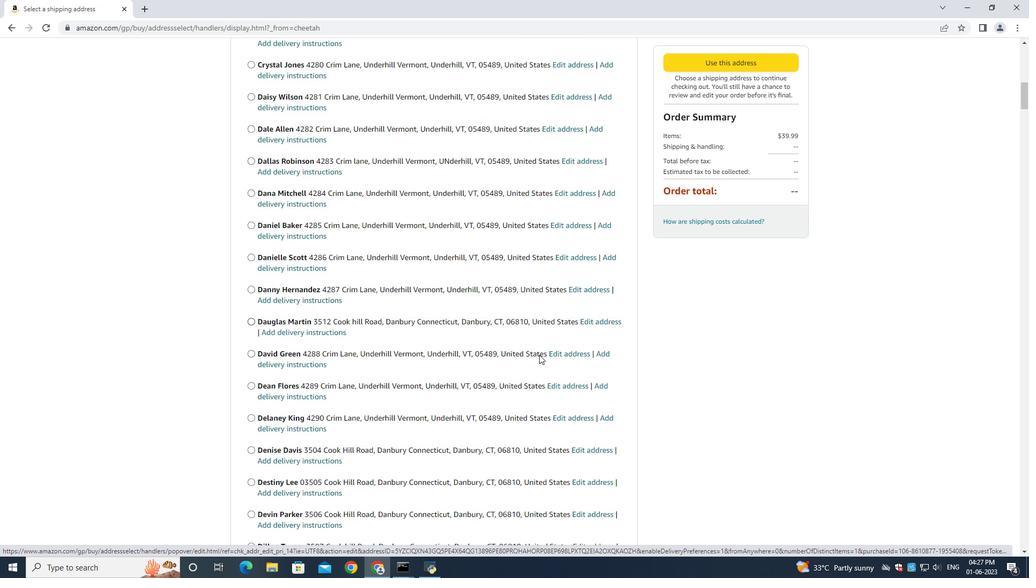 
Action: Mouse scrolled (540, 354) with delta (0, 0)
Screenshot: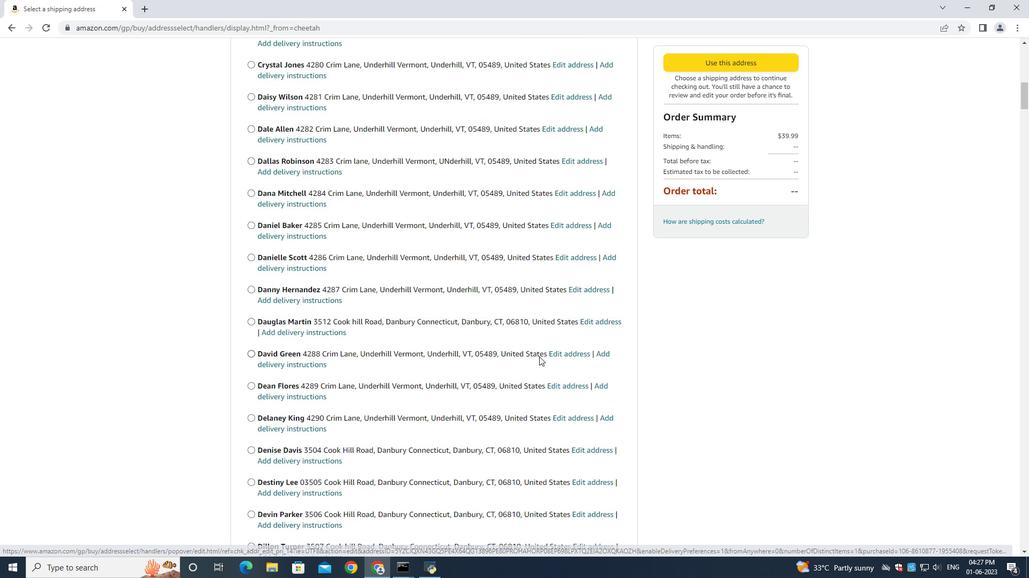
Action: Mouse scrolled (540, 354) with delta (0, 0)
Screenshot: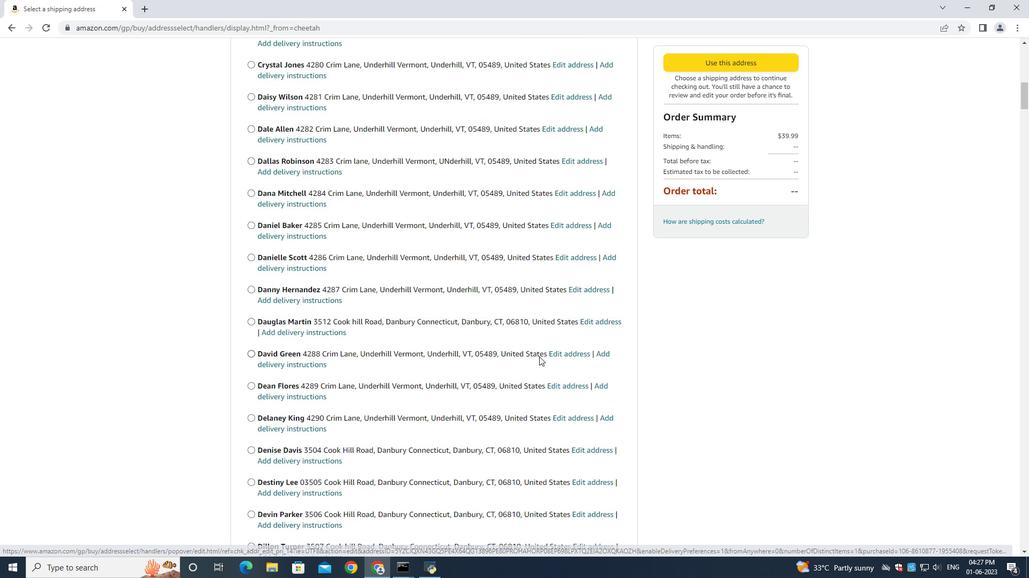 
Action: Mouse moved to (539, 356)
Screenshot: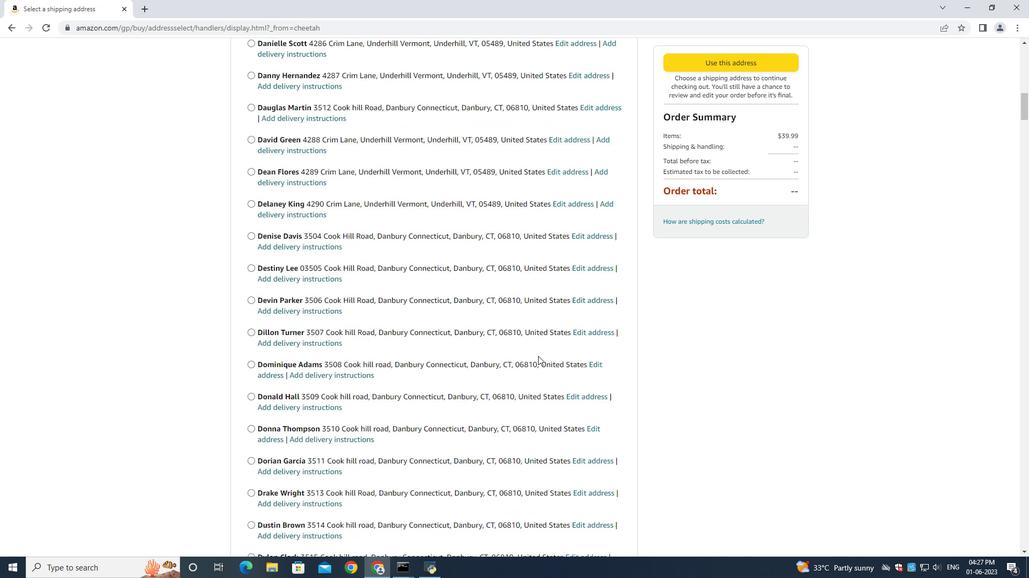 
Action: Mouse scrolled (539, 355) with delta (0, 0)
Screenshot: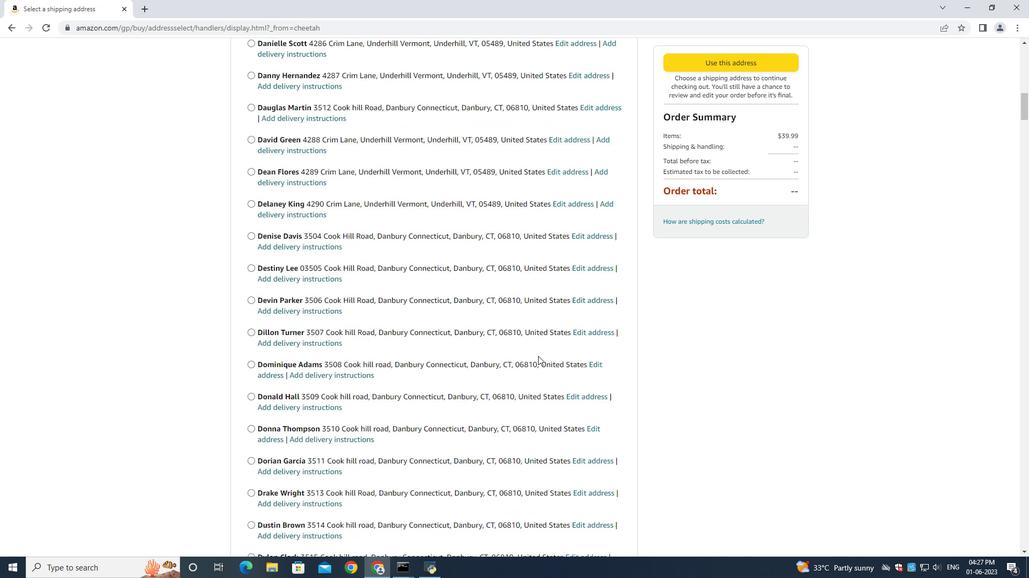 
Action: Mouse moved to (539, 357)
Screenshot: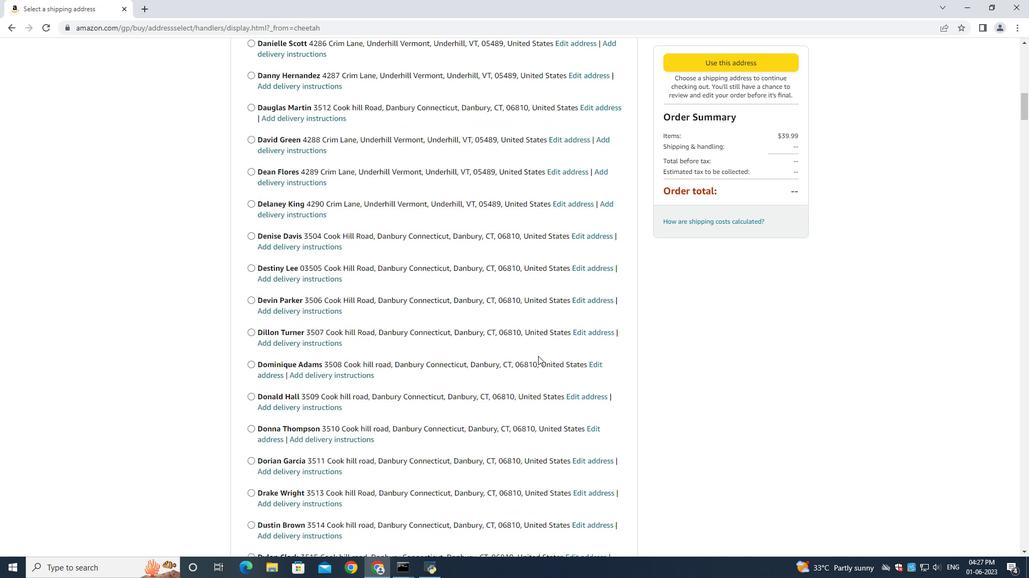 
Action: Mouse scrolled (539, 356) with delta (0, 0)
Screenshot: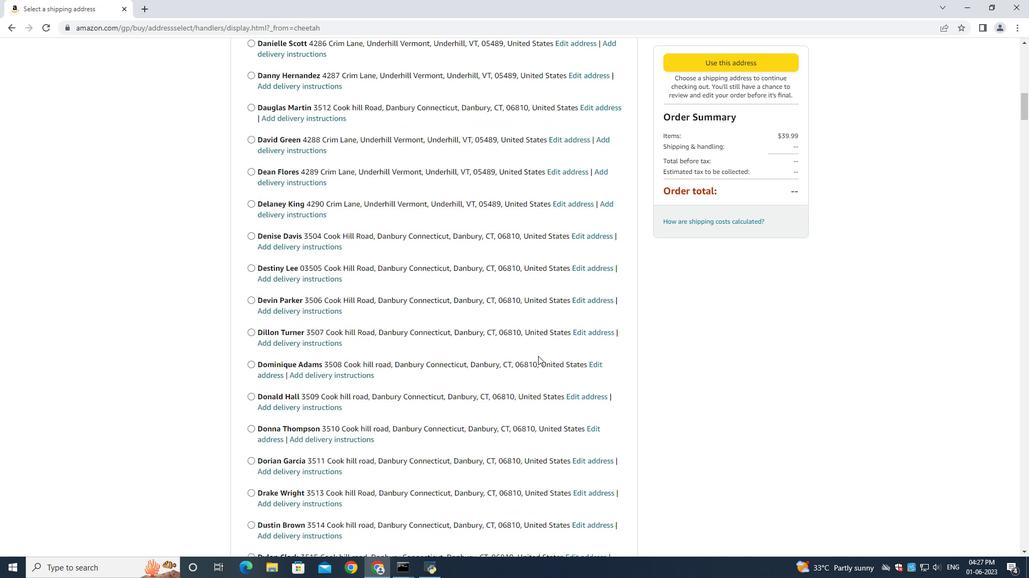 
Action: Mouse scrolled (539, 356) with delta (0, 0)
Screenshot: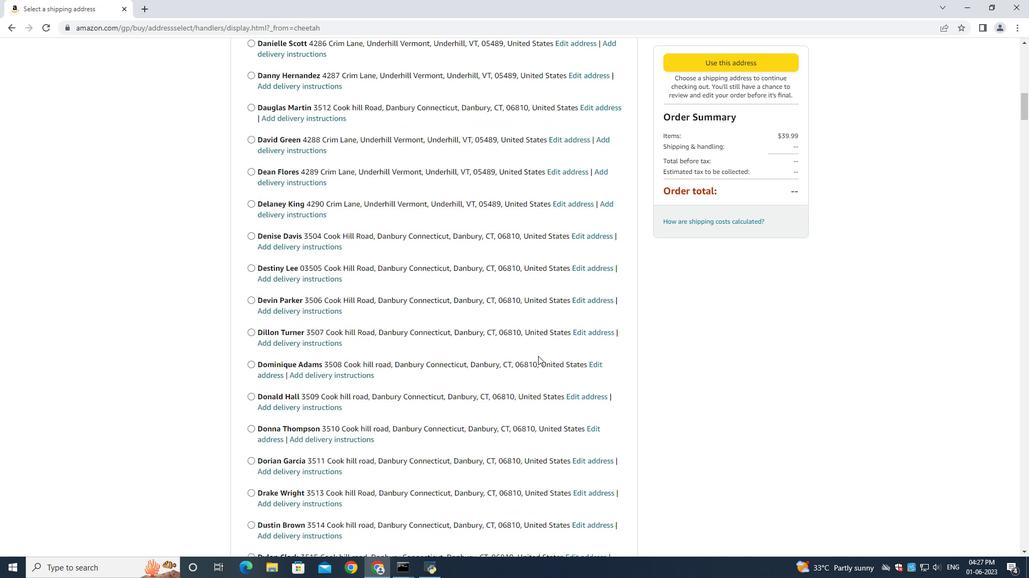 
Action: Mouse moved to (538, 357)
Screenshot: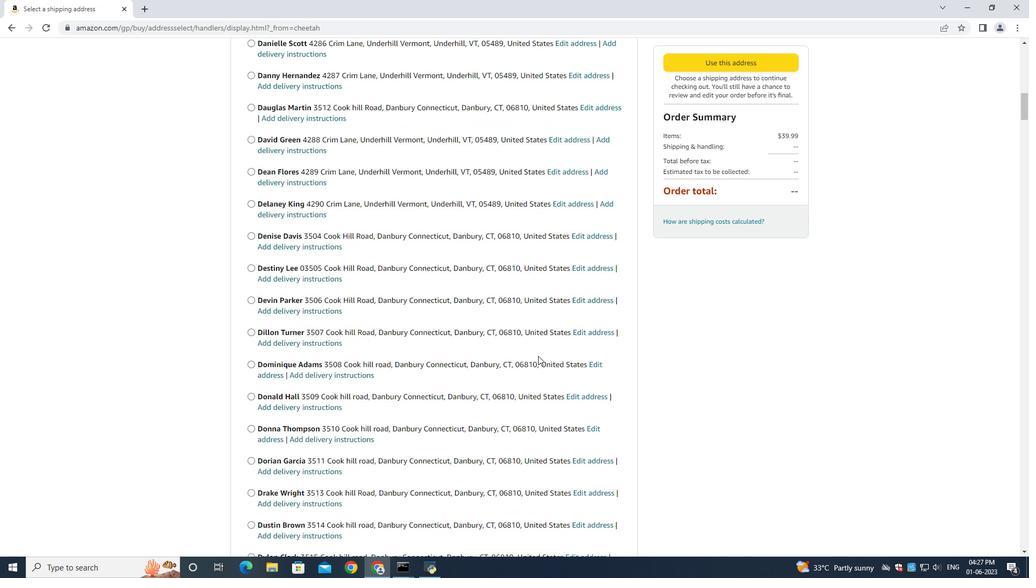 
Action: Mouse scrolled (538, 356) with delta (0, 0)
Screenshot: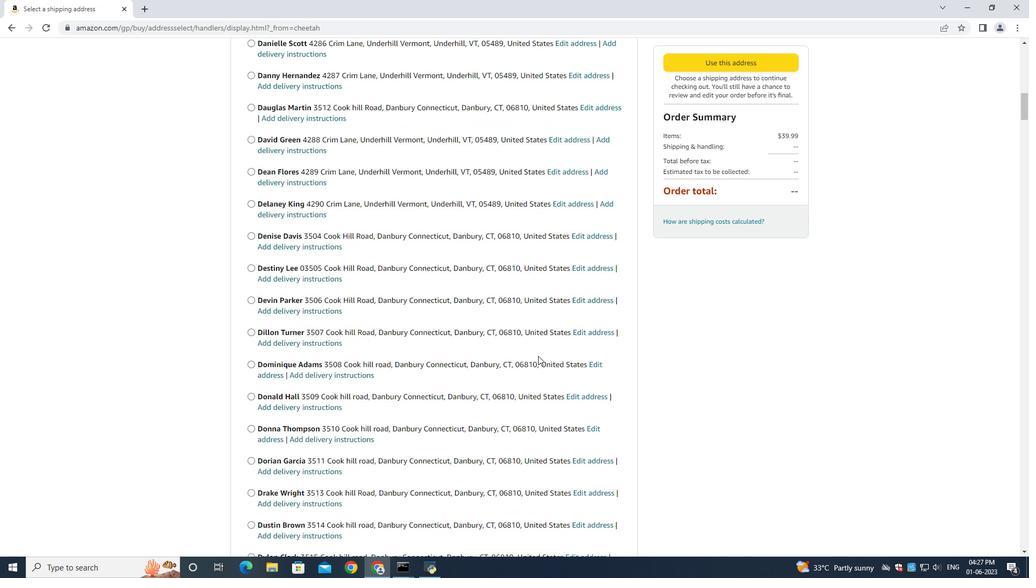 
Action: Mouse moved to (531, 358)
Screenshot: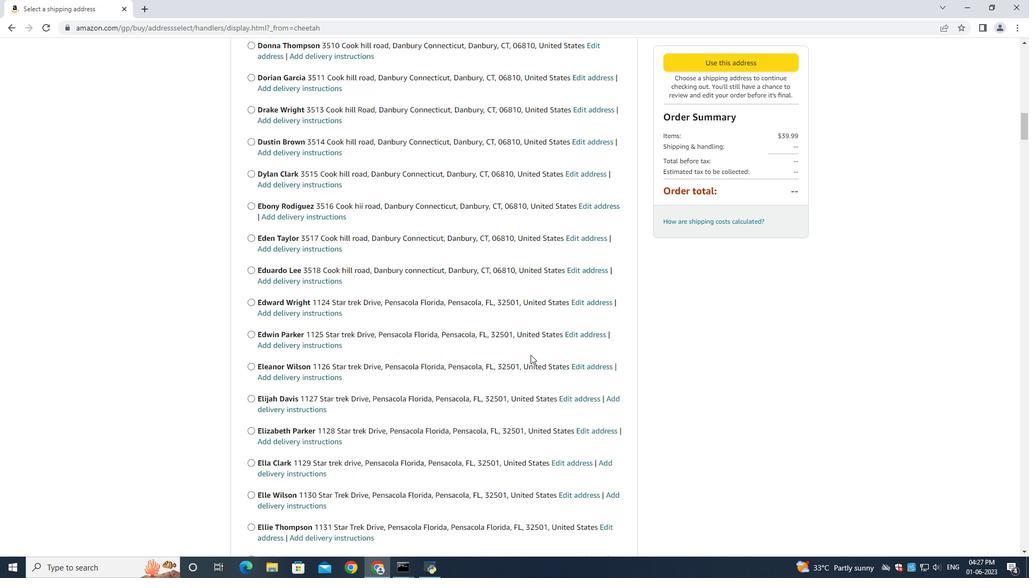 
Action: Mouse scrolled (532, 357) with delta (0, 0)
Screenshot: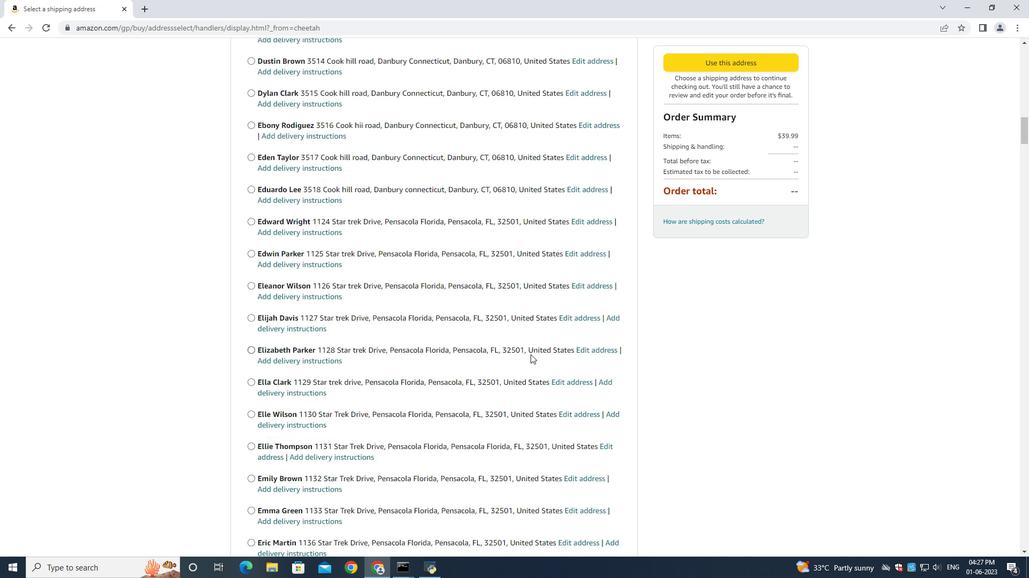 
Action: Mouse moved to (531, 358)
Screenshot: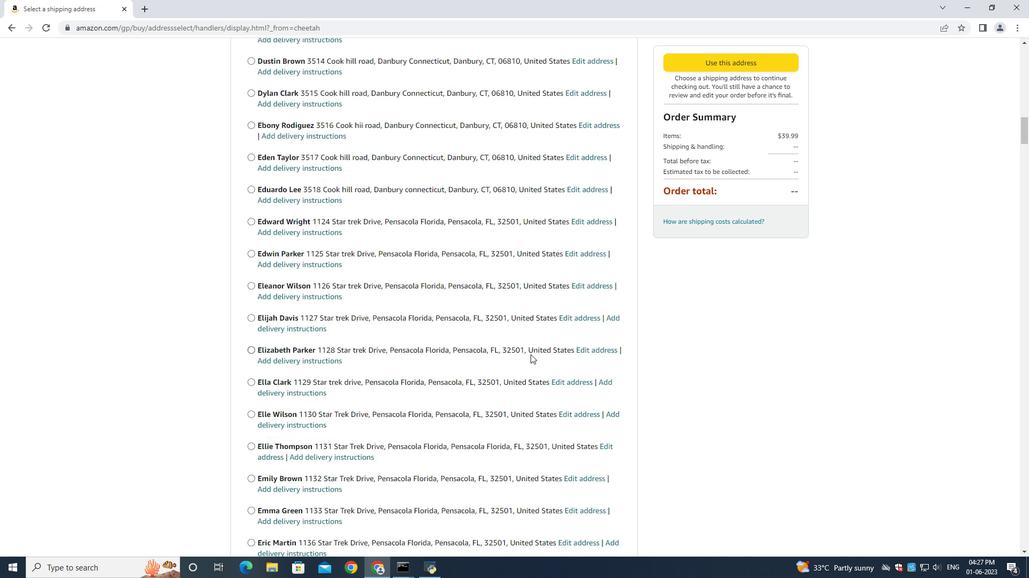 
Action: Mouse scrolled (532, 358) with delta (0, 0)
Screenshot: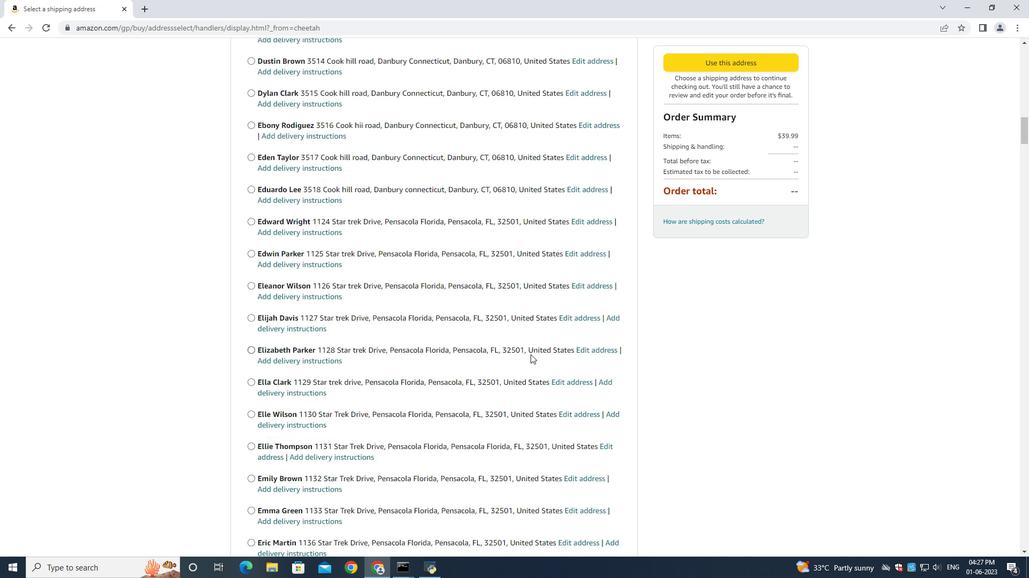 
Action: Mouse moved to (531, 358)
Screenshot: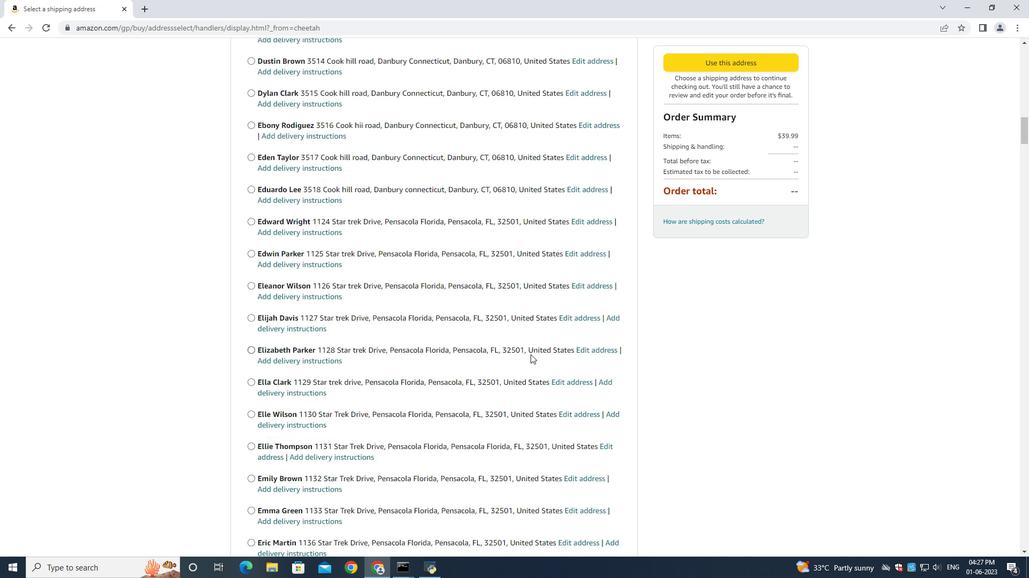 
Action: Mouse scrolled (531, 358) with delta (0, 0)
Screenshot: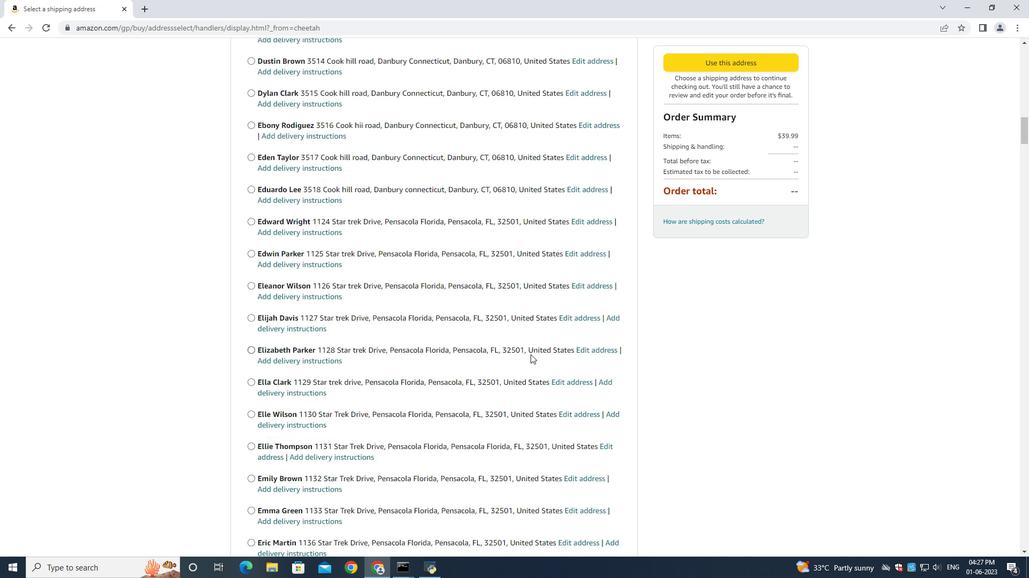 
Action: Mouse moved to (530, 355)
Screenshot: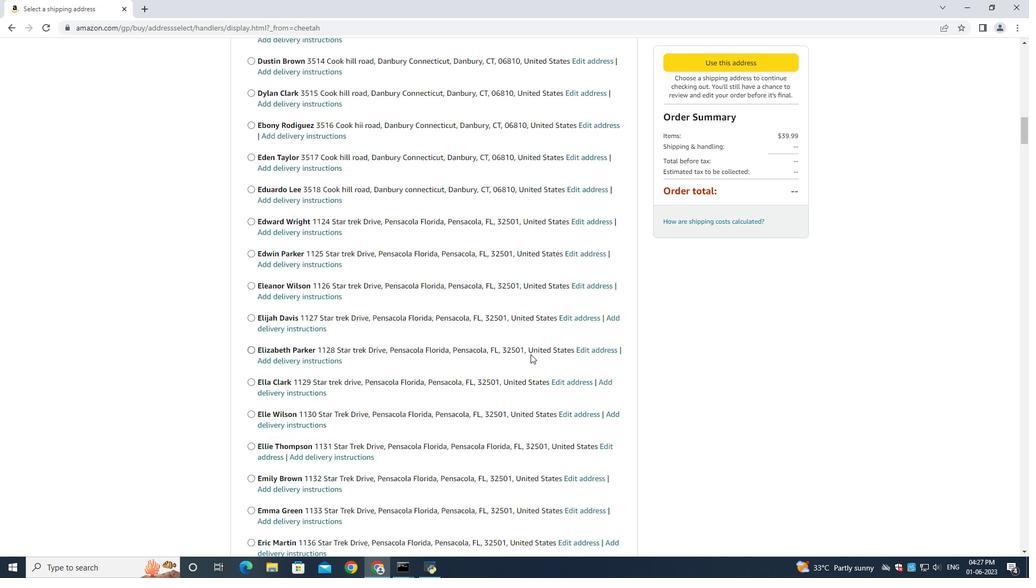 
Action: Mouse scrolled (531, 358) with delta (0, 0)
Screenshot: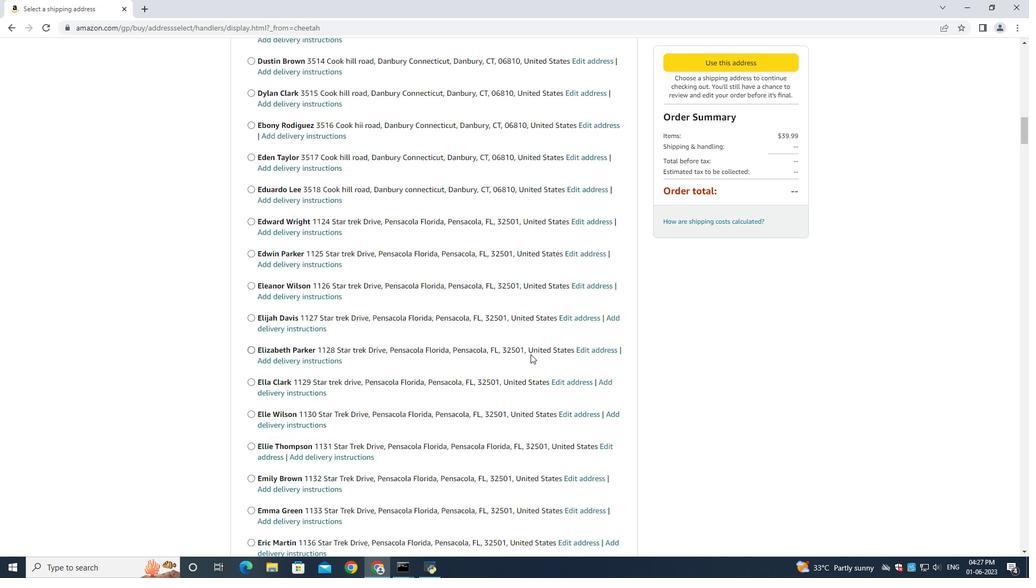 
Action: Mouse moved to (530, 355)
Screenshot: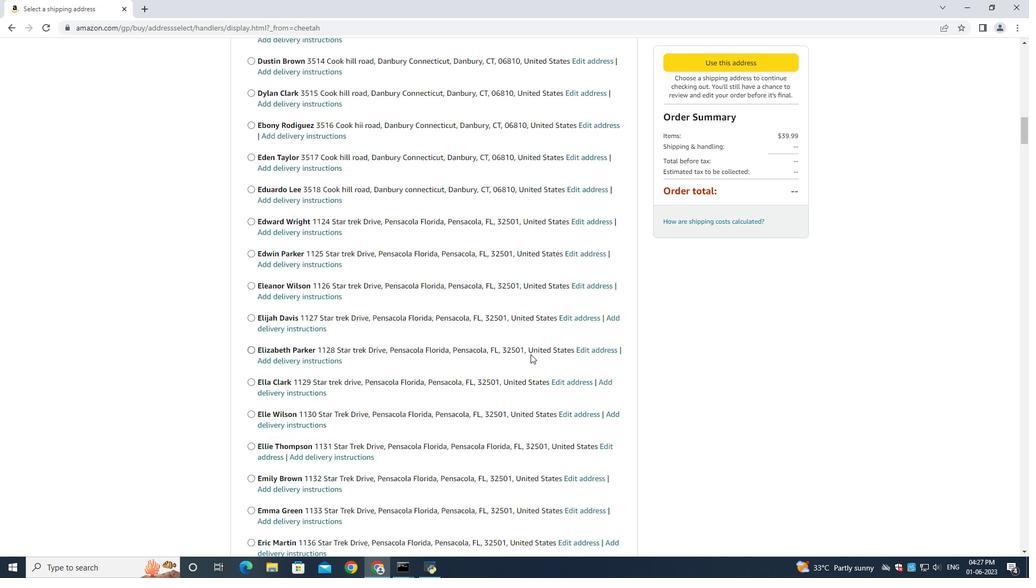 
Action: Mouse scrolled (531, 357) with delta (0, 0)
Screenshot: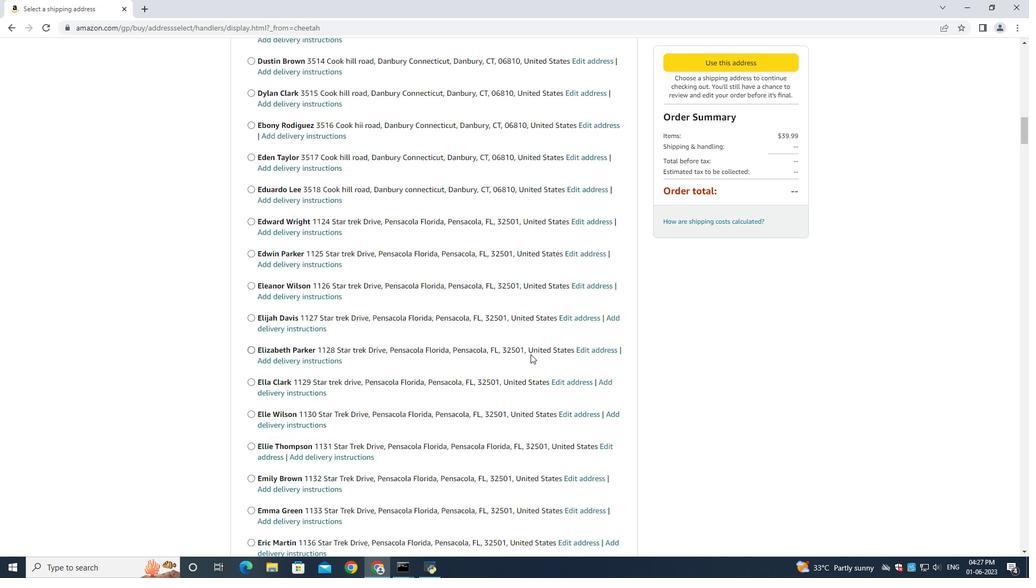 
Action: Mouse scrolled (530, 355) with delta (0, 0)
Screenshot: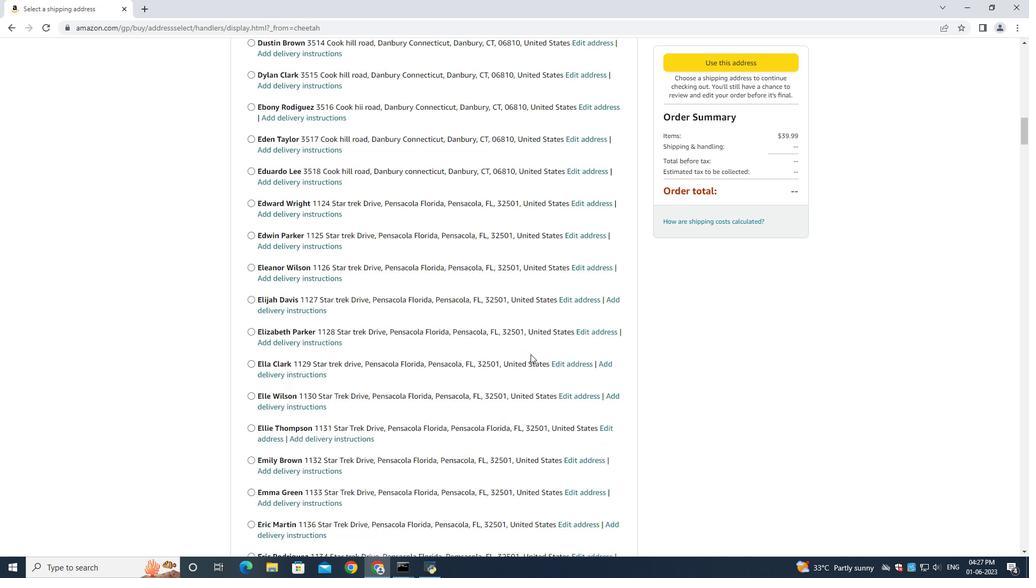 
Action: Mouse scrolled (530, 355) with delta (0, 0)
Screenshot: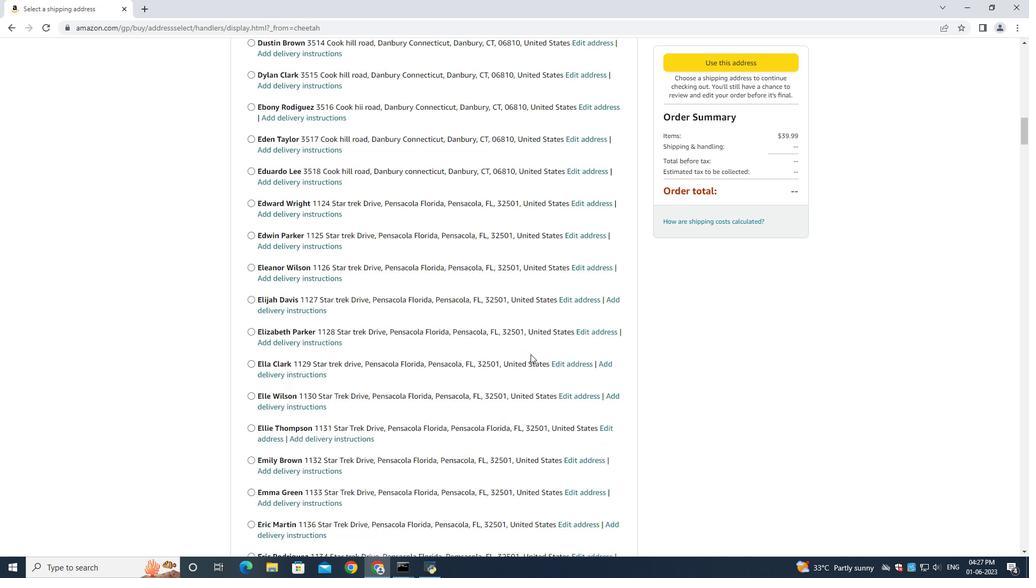 
Action: Mouse scrolled (530, 355) with delta (0, 0)
Screenshot: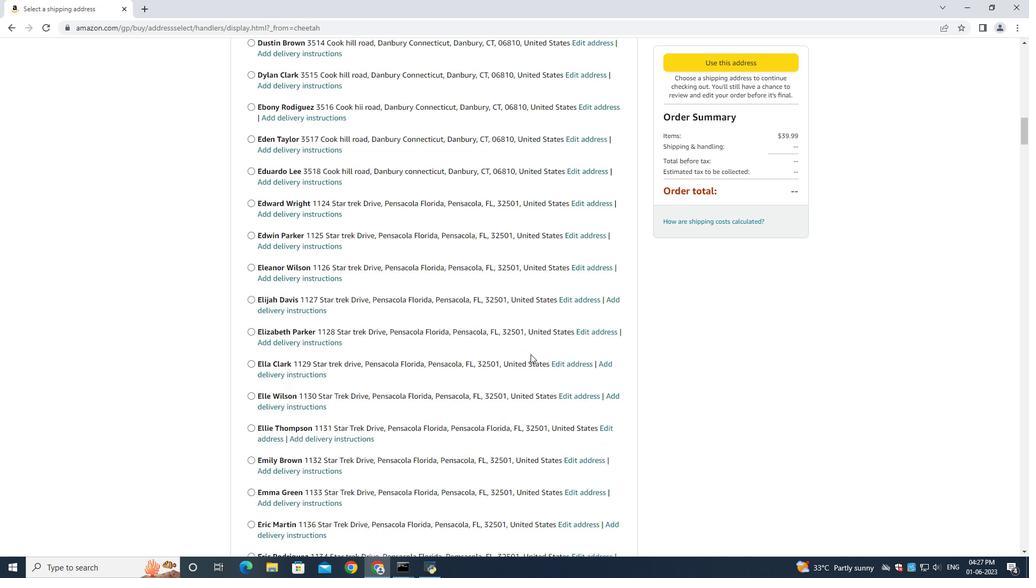 
Action: Mouse scrolled (530, 355) with delta (0, 0)
Screenshot: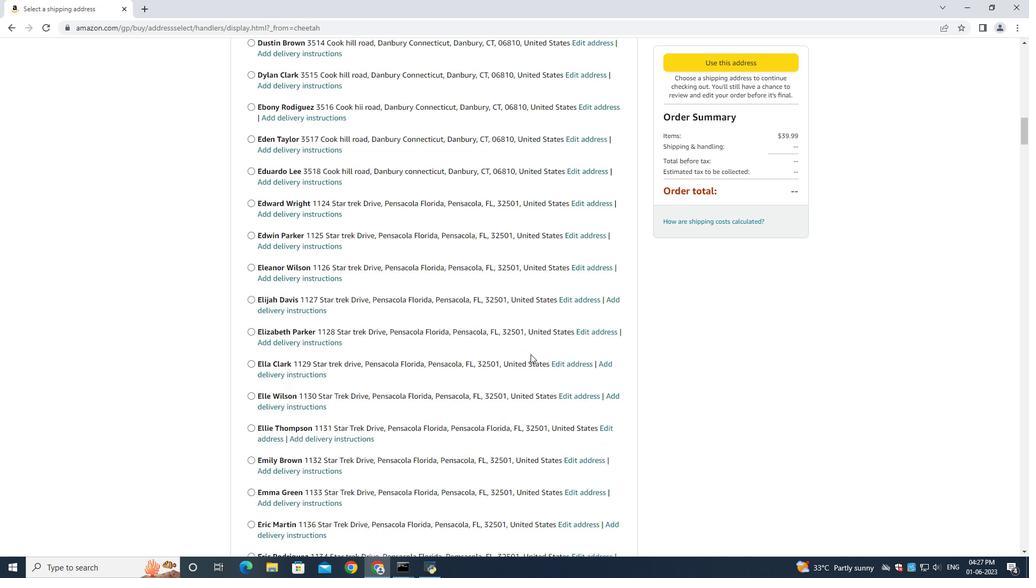 
Action: Mouse moved to (530, 354)
Screenshot: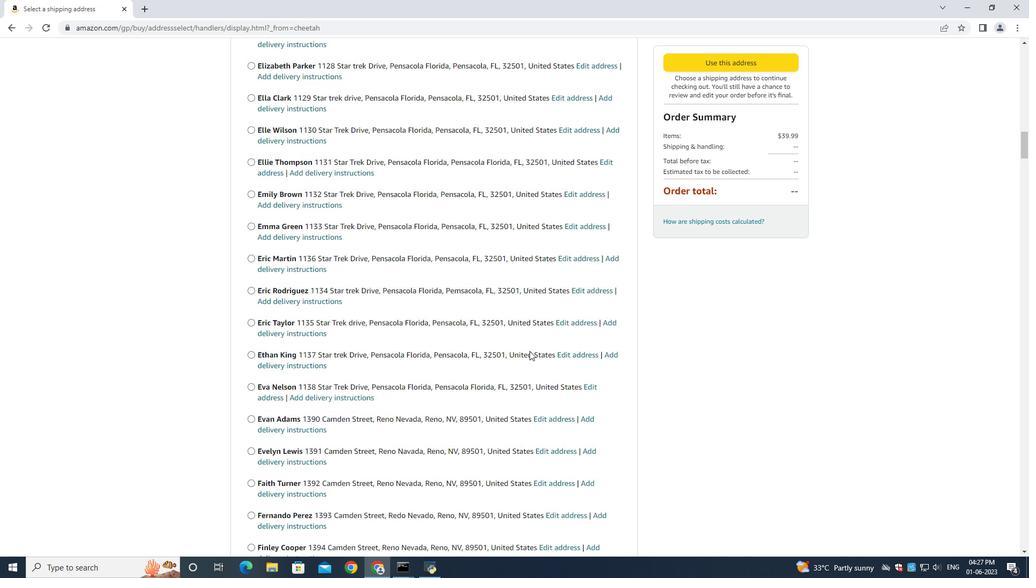 
Action: Mouse scrolled (530, 354) with delta (0, 0)
Screenshot: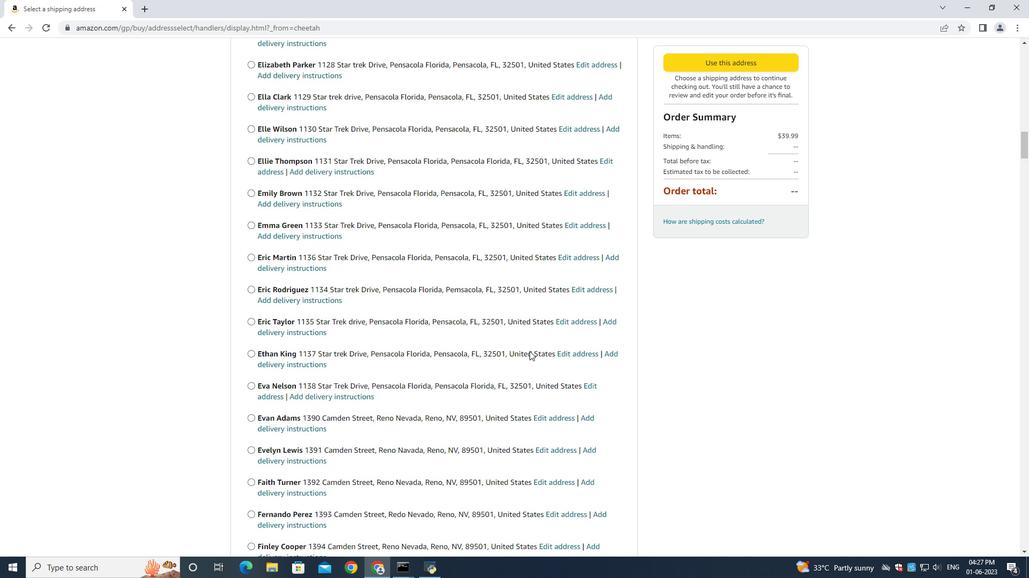 
Action: Mouse scrolled (530, 354) with delta (0, 0)
Screenshot: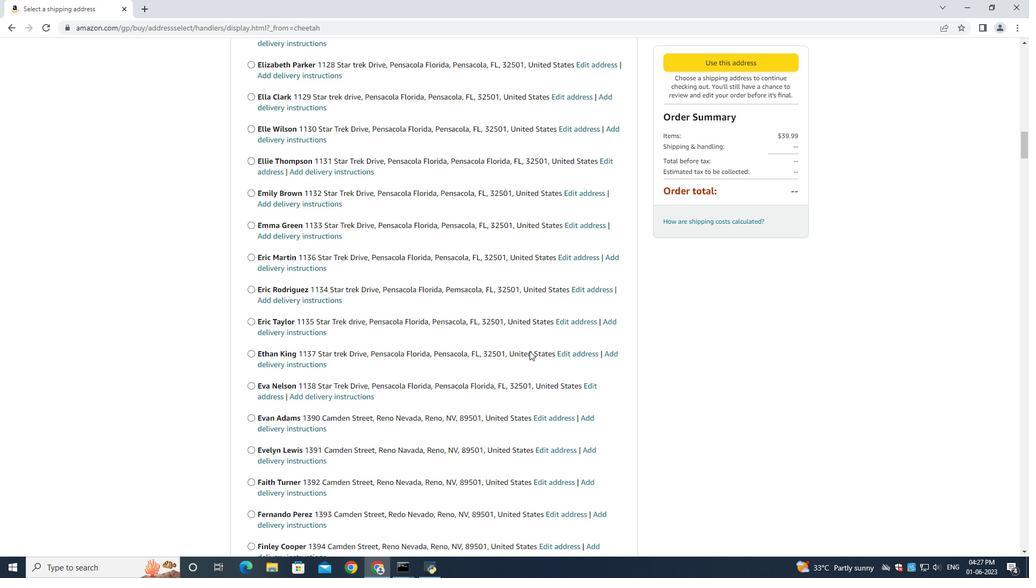 
Action: Mouse scrolled (530, 354) with delta (0, 0)
Screenshot: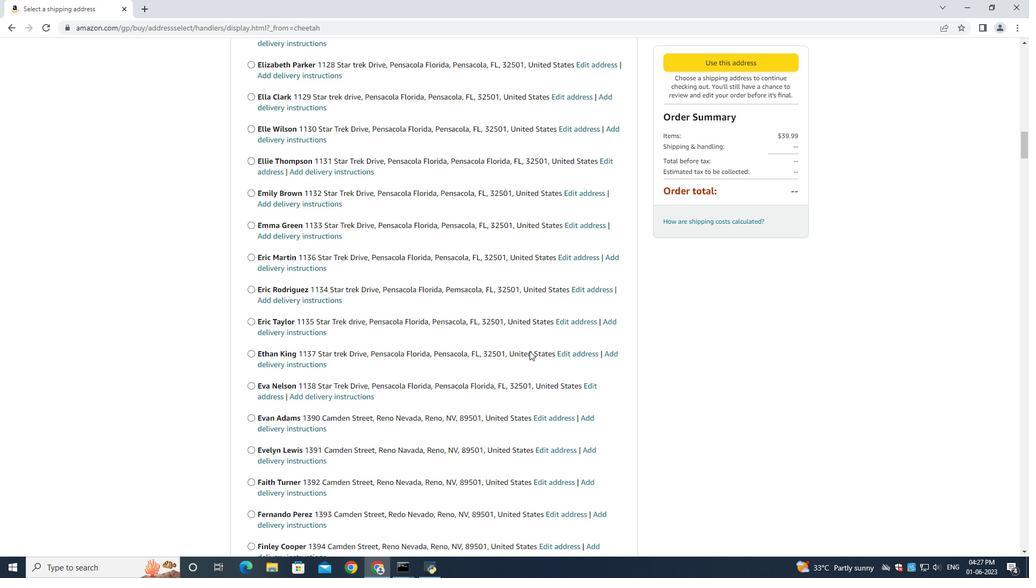 
Action: Mouse scrolled (530, 354) with delta (0, 0)
Screenshot: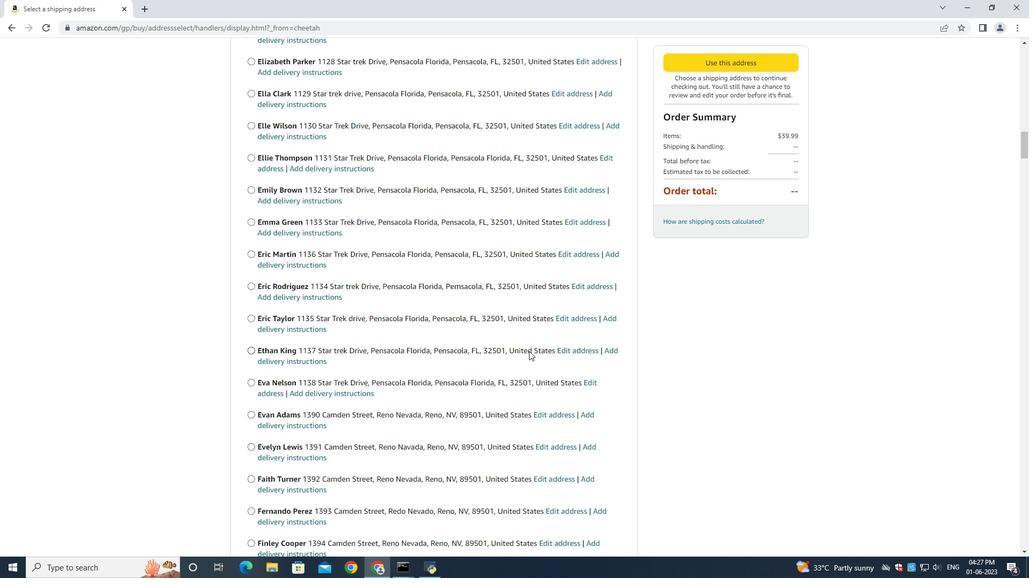 
Action: Mouse scrolled (530, 354) with delta (0, 0)
Screenshot: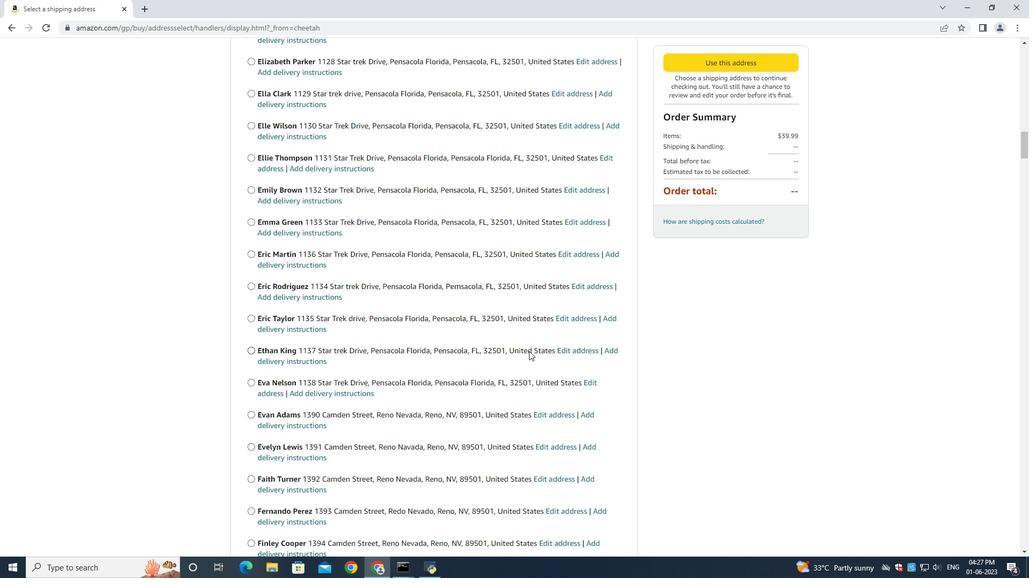 
Action: Mouse moved to (529, 351)
Screenshot: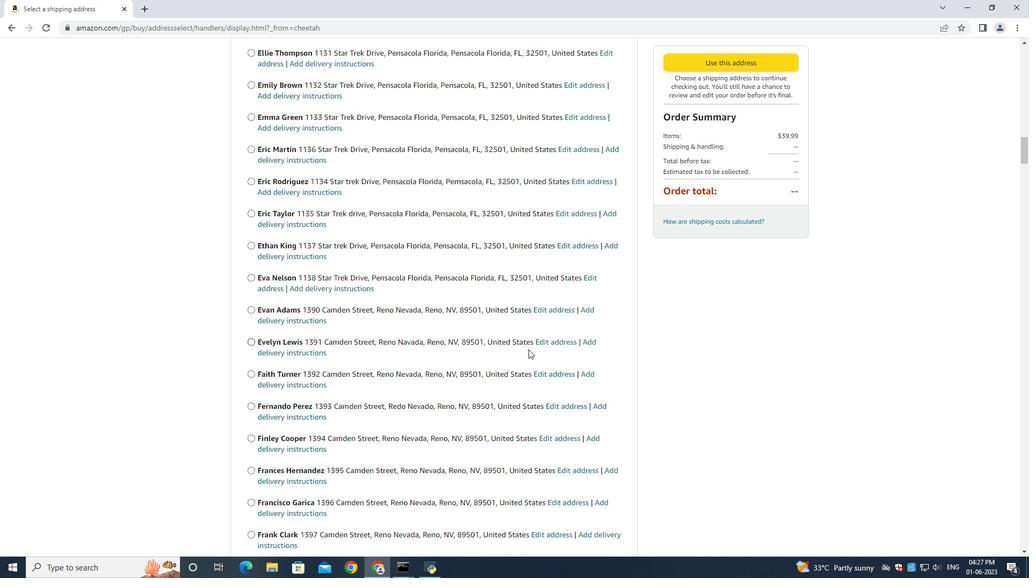 
Action: Mouse scrolled (529, 351) with delta (0, 0)
Screenshot: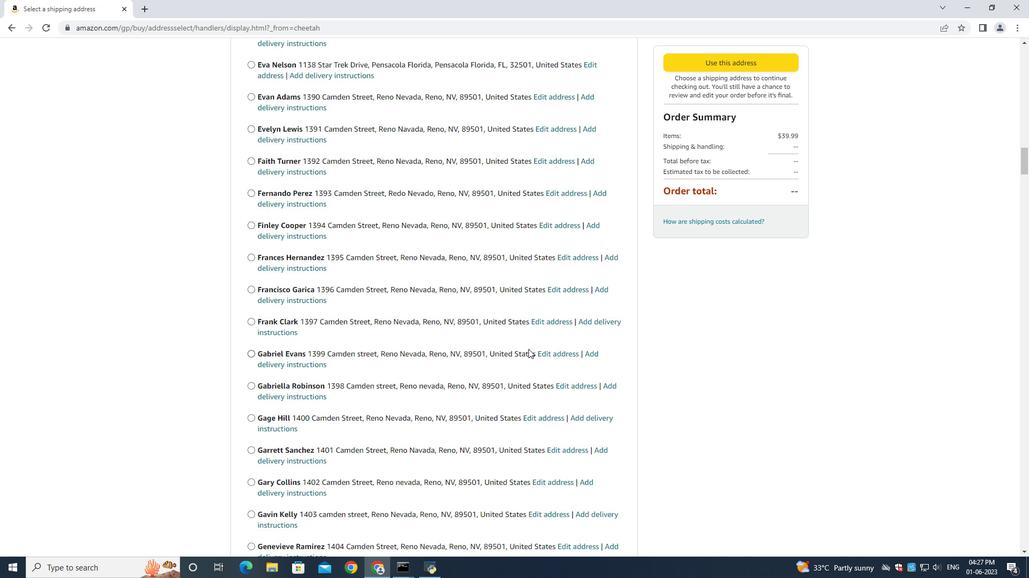 
Action: Mouse scrolled (529, 351) with delta (0, 0)
Screenshot: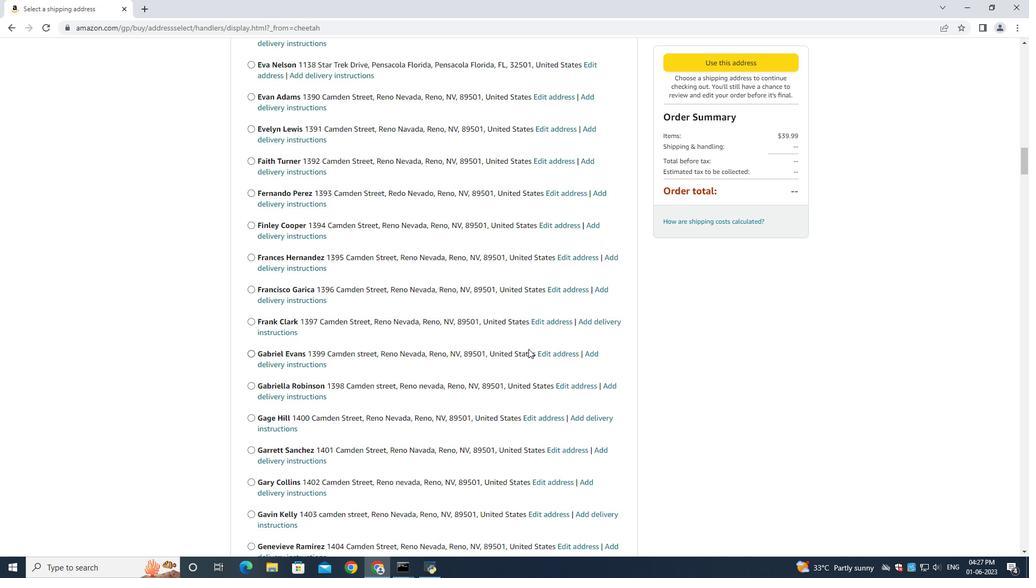 
Action: Mouse moved to (529, 351)
Screenshot: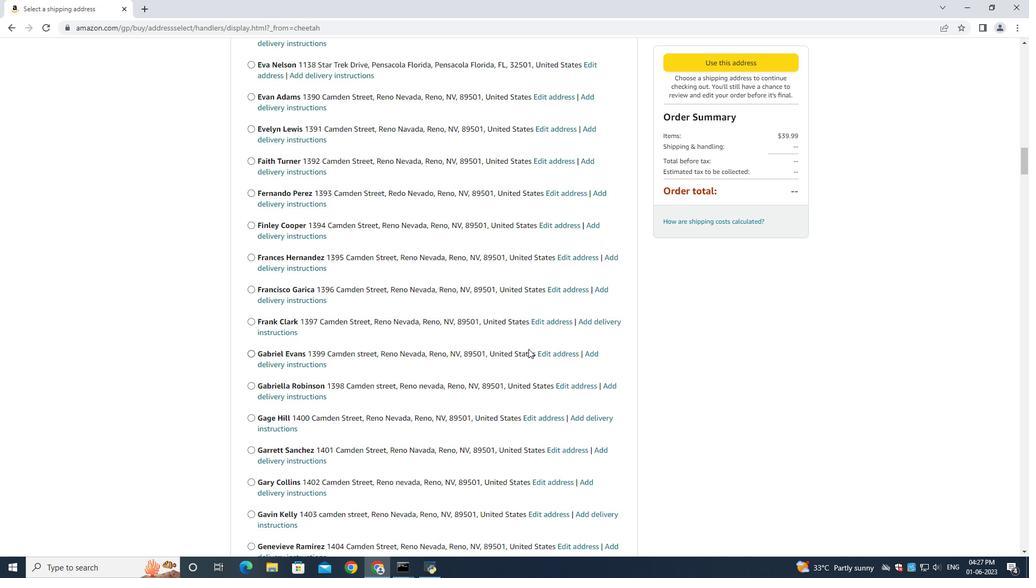 
Action: Mouse scrolled (529, 351) with delta (0, 0)
Screenshot: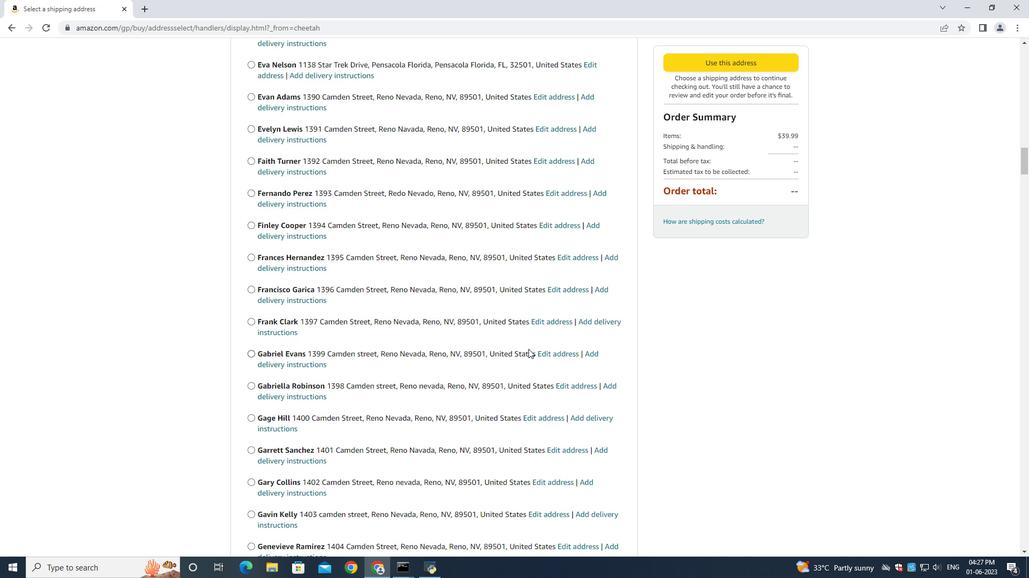 
Action: Mouse scrolled (529, 351) with delta (0, 0)
Screenshot: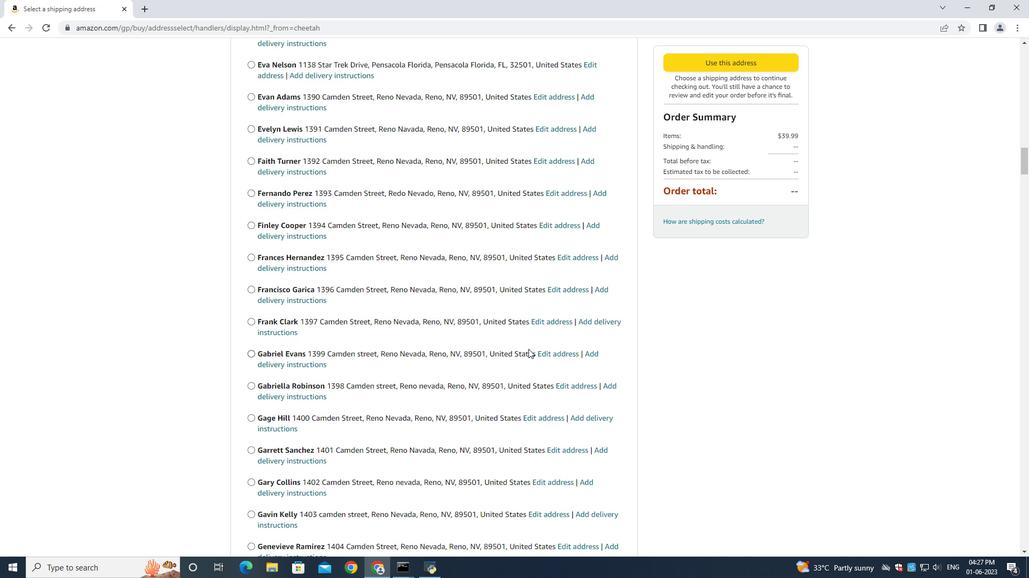 
Action: Mouse moved to (529, 351)
Screenshot: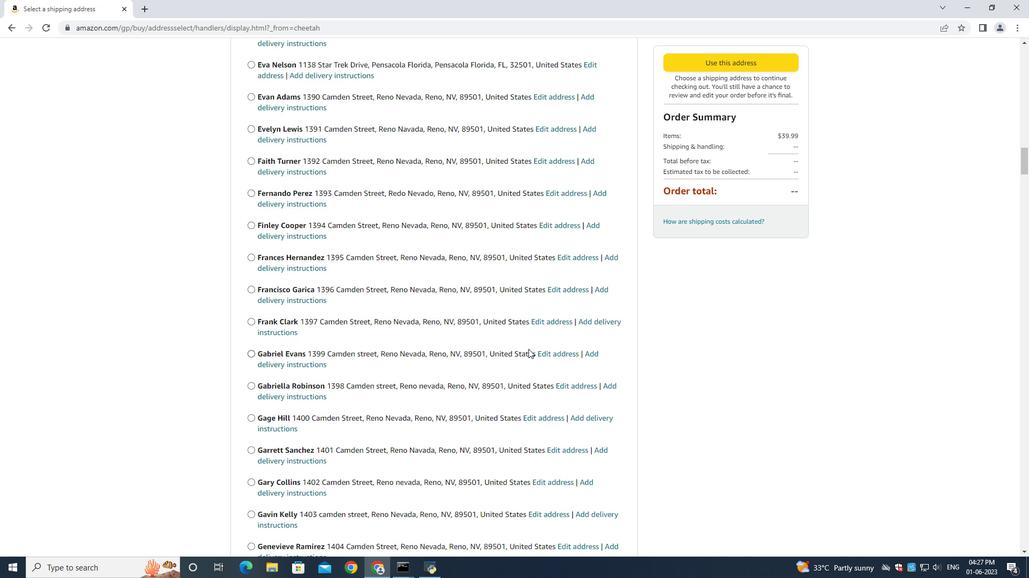 
Action: Mouse scrolled (529, 351) with delta (0, 0)
Screenshot: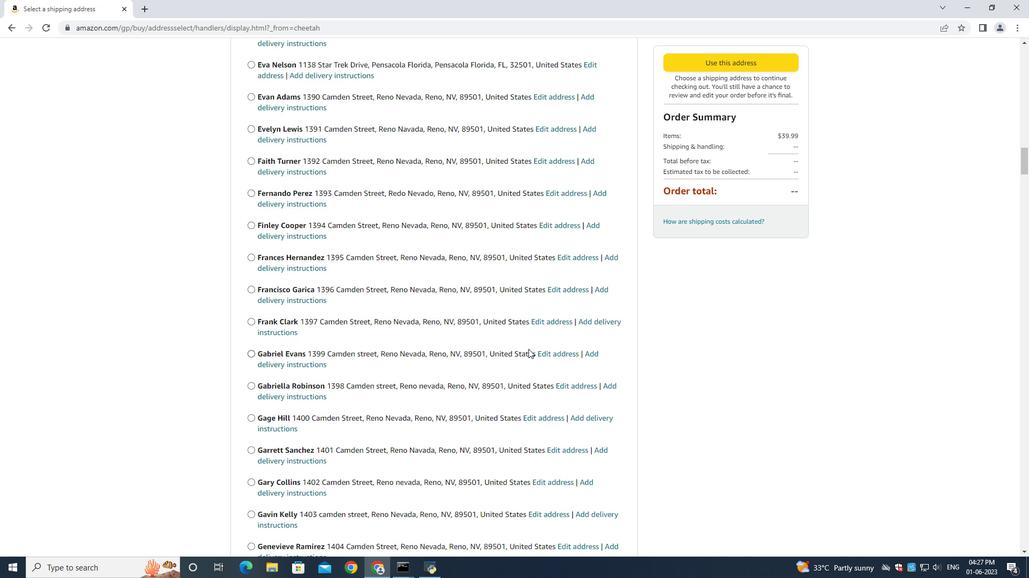 
Action: Mouse scrolled (529, 351) with delta (0, 0)
Screenshot: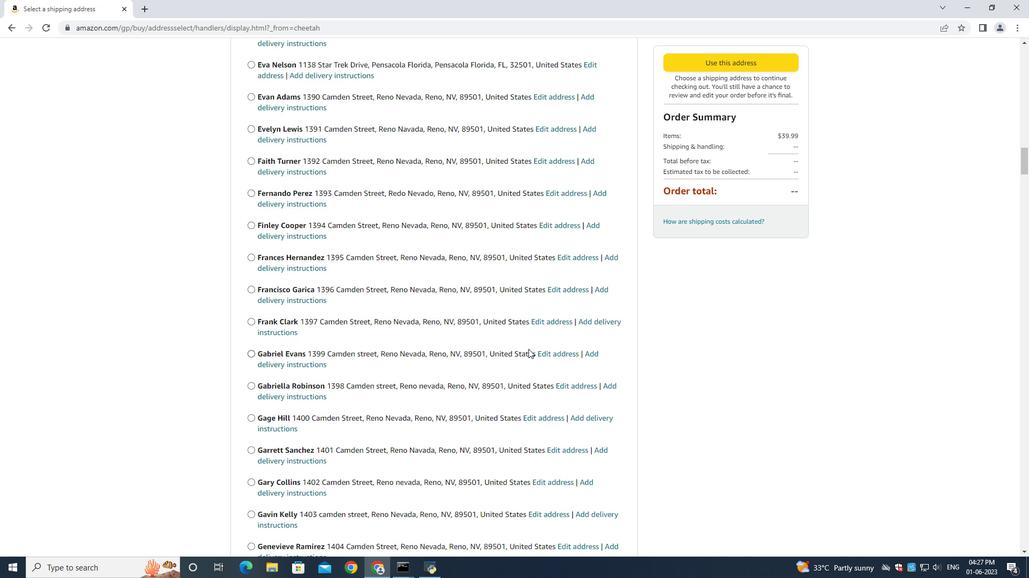 
Action: Mouse moved to (528, 349)
Screenshot: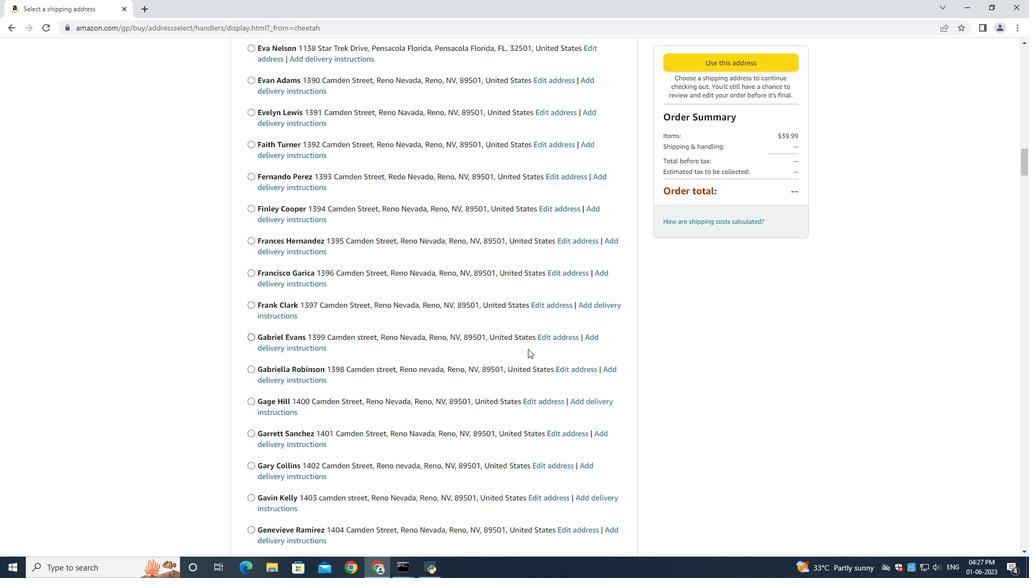 
Action: Mouse scrolled (528, 348) with delta (0, 0)
Screenshot: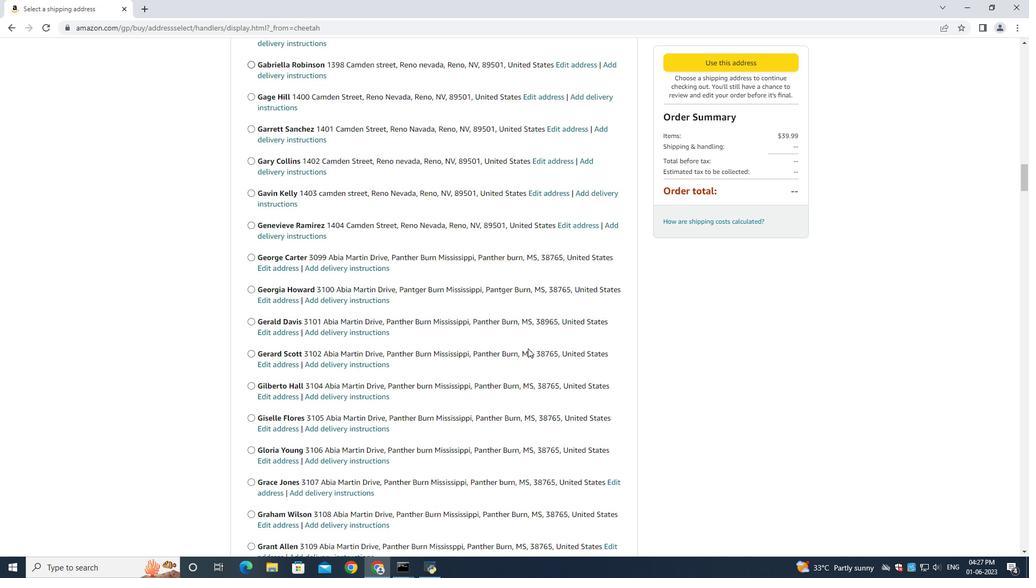 
Action: Mouse scrolled (528, 348) with delta (0, 0)
Screenshot: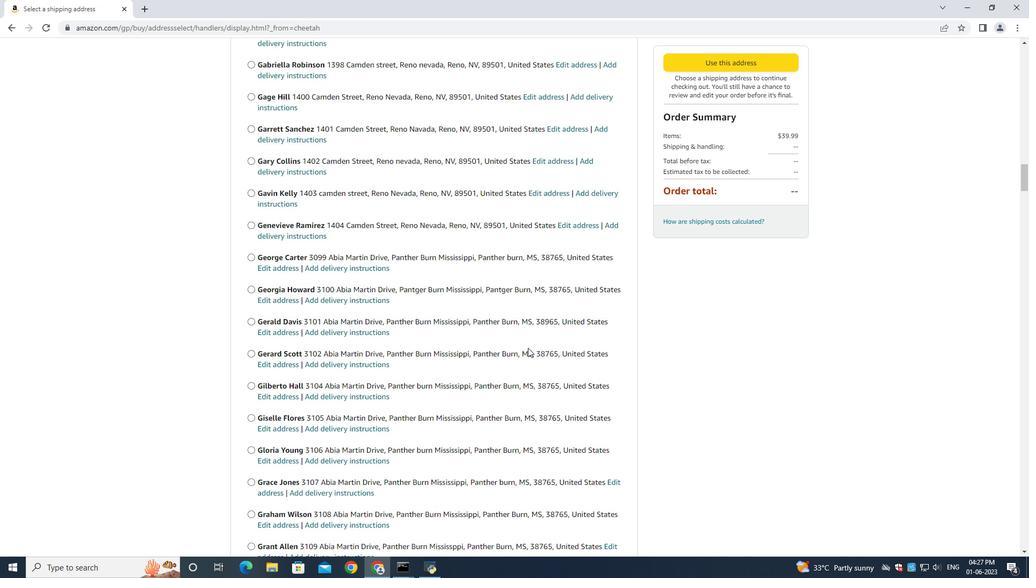 
Action: Mouse scrolled (528, 348) with delta (0, 0)
Screenshot: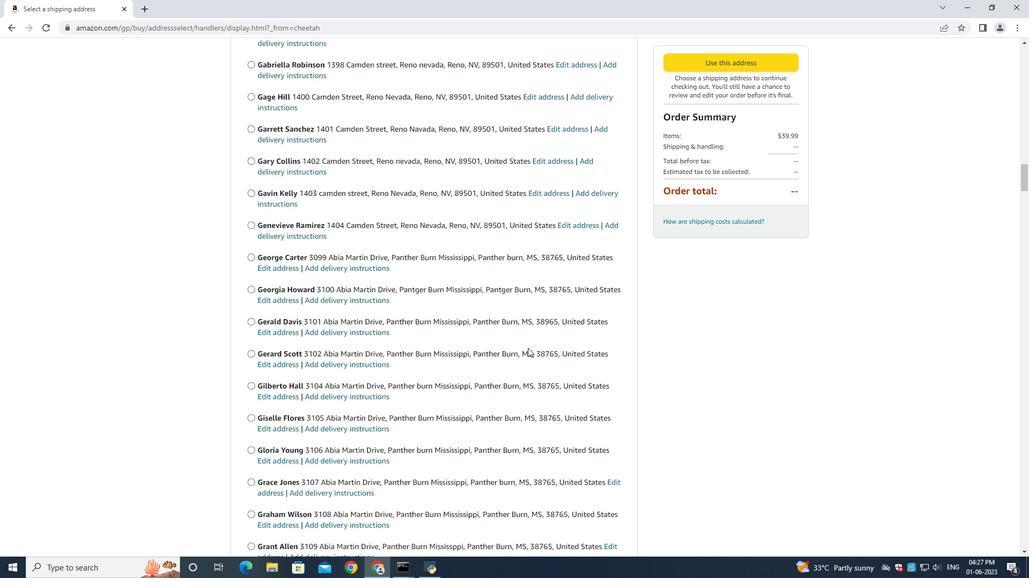 
Action: Mouse scrolled (528, 348) with delta (0, 0)
Screenshot: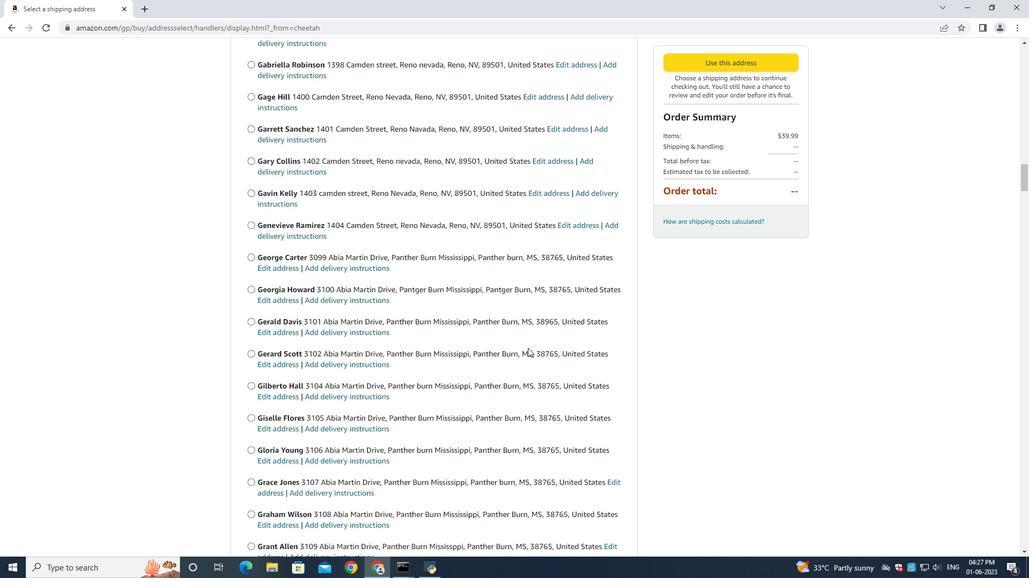 
Action: Mouse scrolled (528, 348) with delta (0, 0)
Screenshot: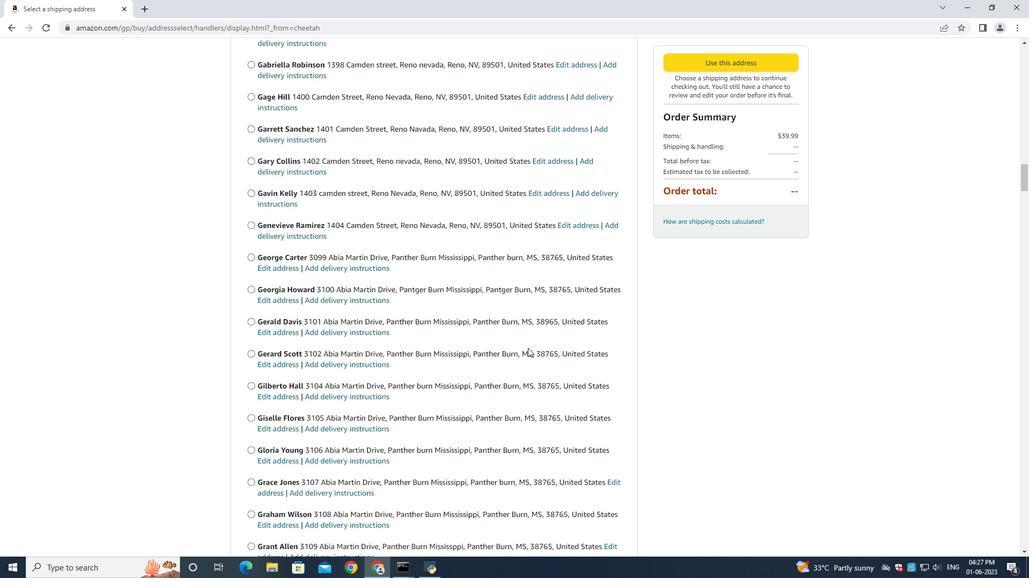 
Action: Mouse scrolled (528, 348) with delta (0, 0)
Screenshot: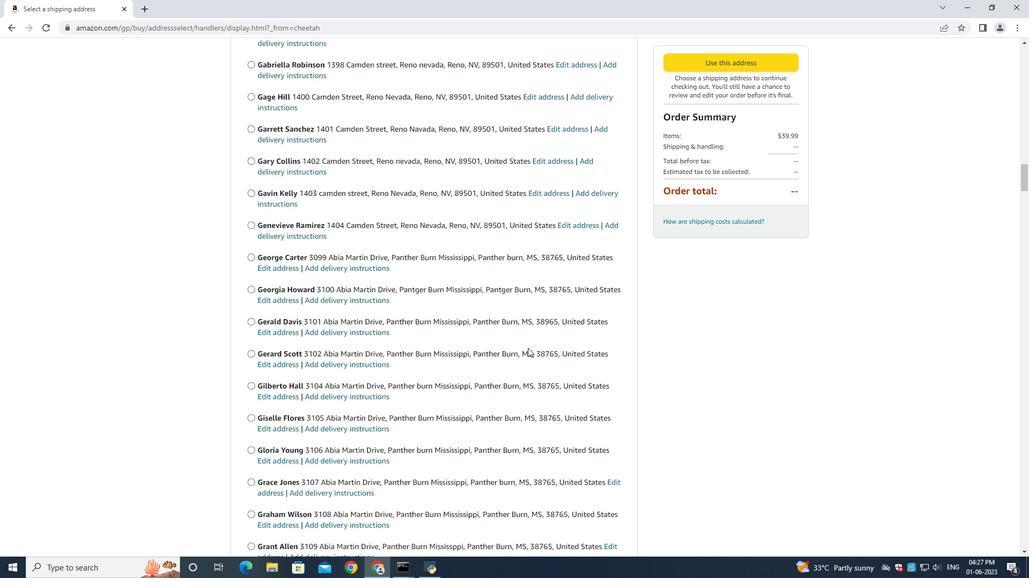 
Action: Mouse moved to (528, 348)
Screenshot: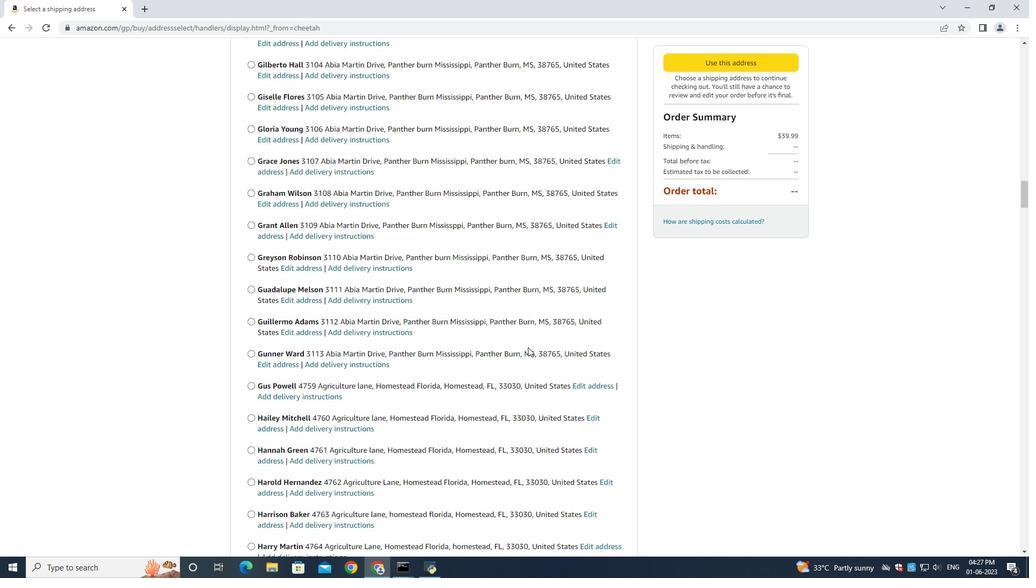 
Action: Mouse scrolled (528, 347) with delta (0, 0)
Screenshot: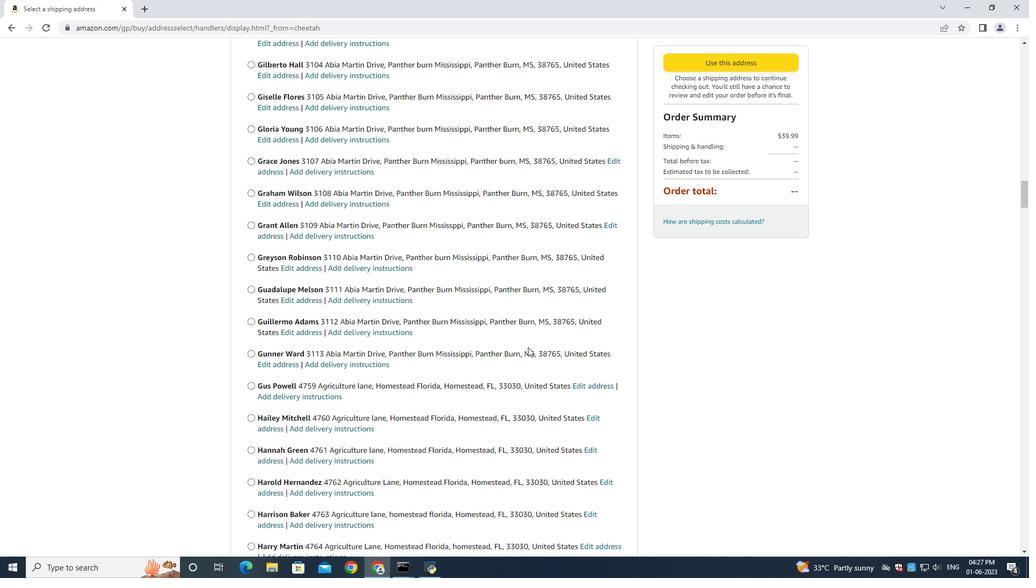 
Action: Mouse scrolled (528, 347) with delta (0, 0)
Screenshot: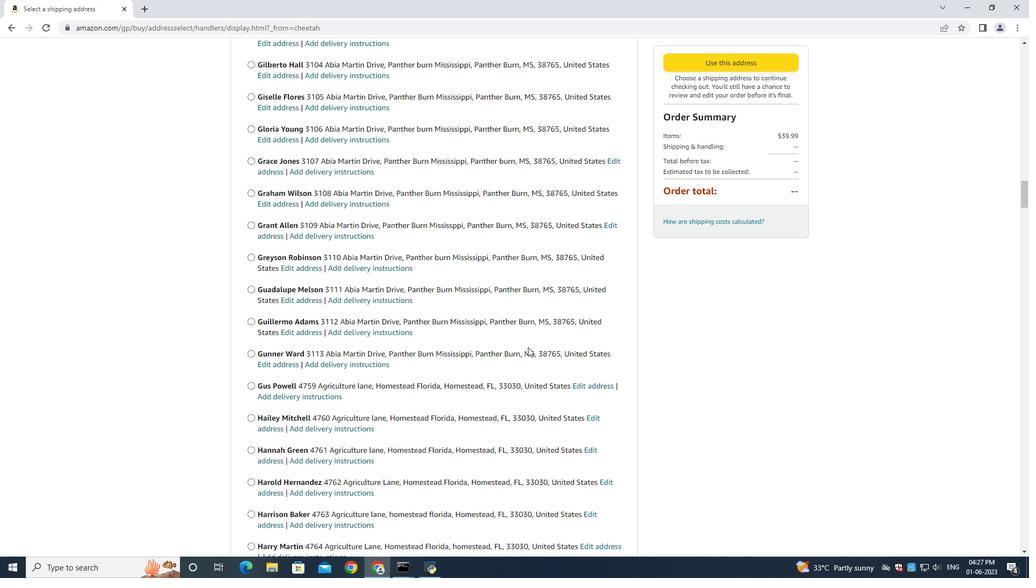 
Action: Mouse scrolled (528, 347) with delta (0, 0)
Screenshot: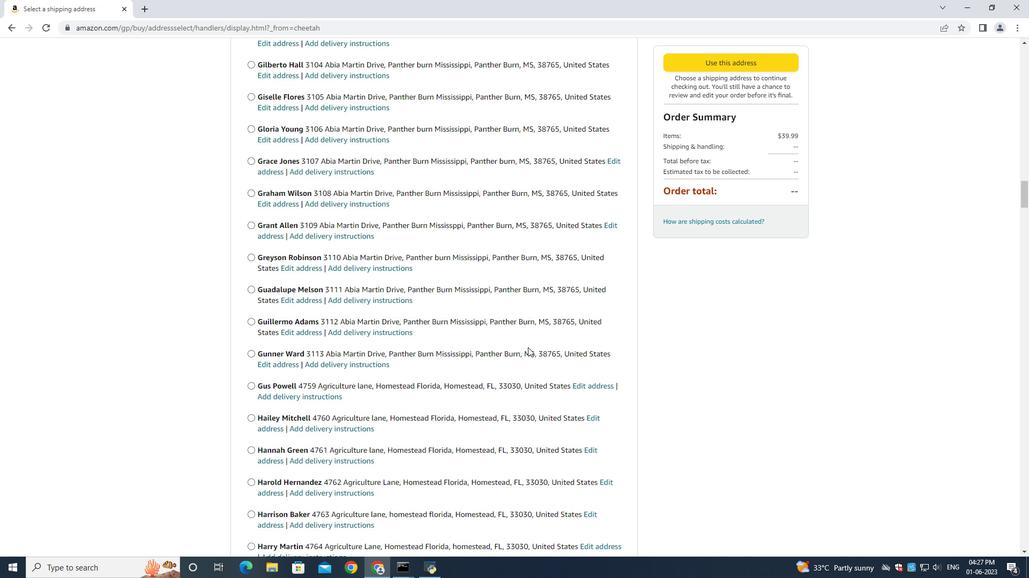 
Action: Mouse scrolled (528, 347) with delta (0, 0)
Screenshot: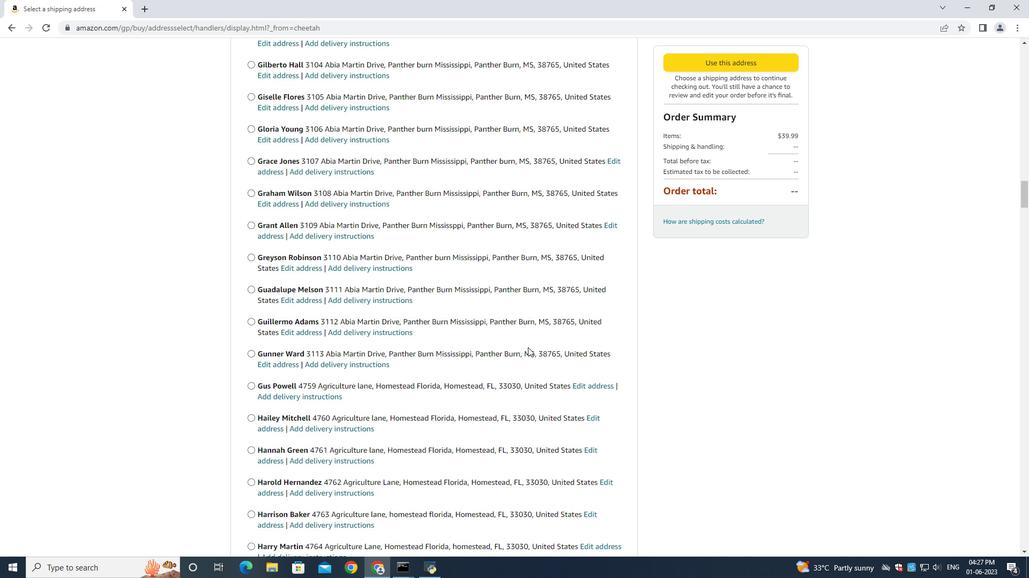 
Action: Mouse scrolled (528, 347) with delta (0, 0)
Screenshot: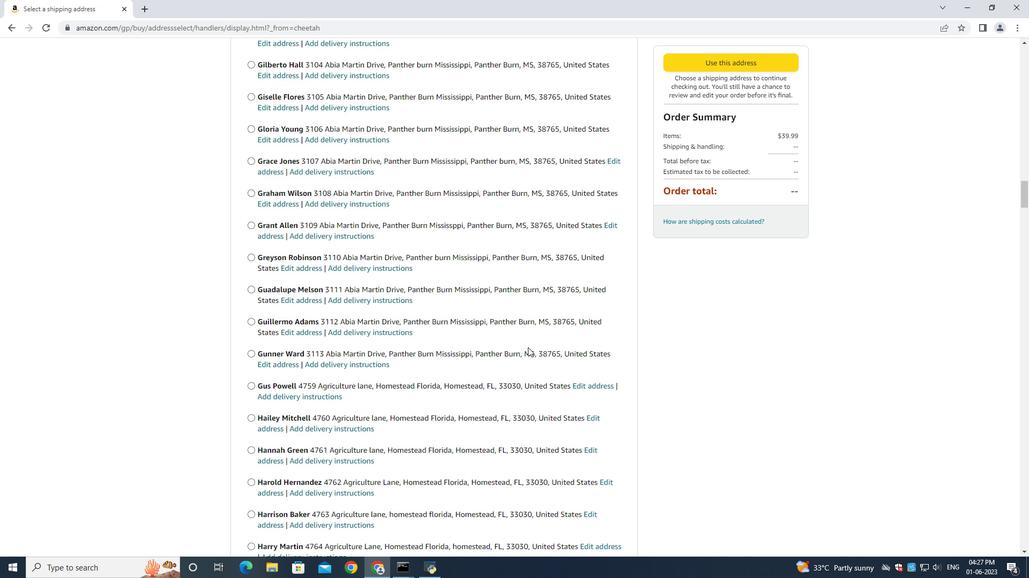 
Action: Mouse scrolled (528, 347) with delta (0, 0)
Screenshot: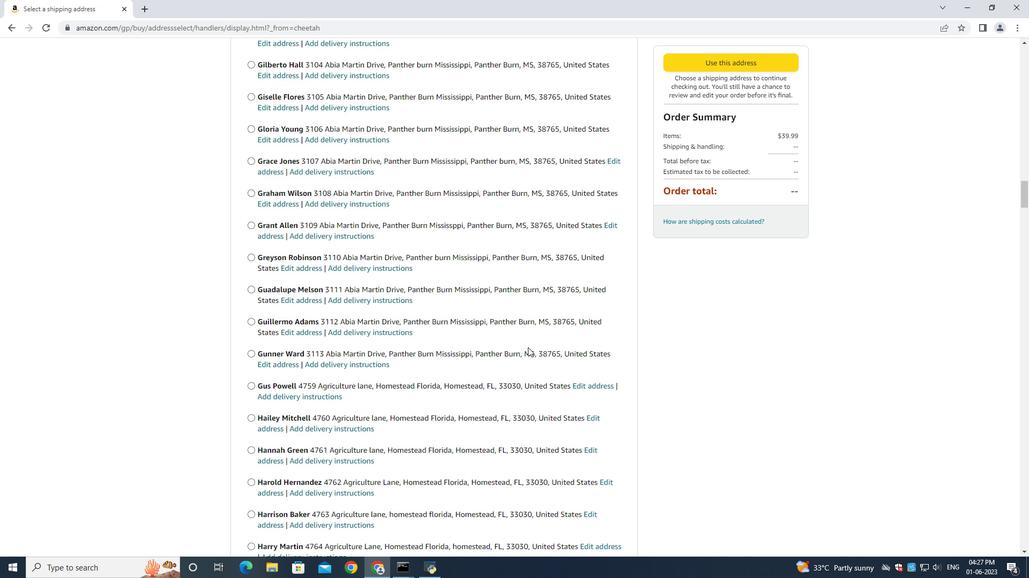 
Action: Mouse moved to (528, 347)
Screenshot: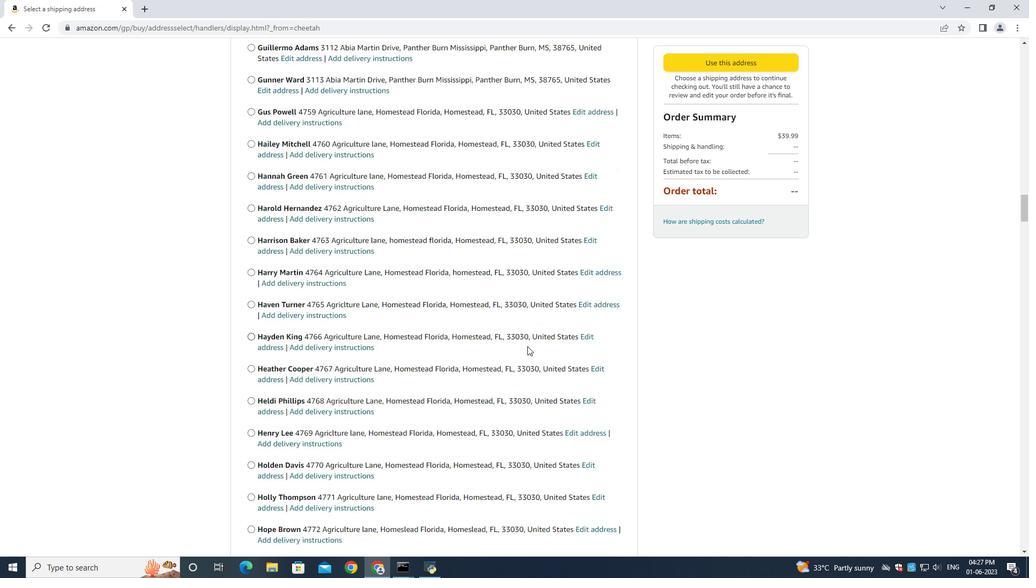 
Action: Mouse scrolled (528, 347) with delta (0, 0)
Screenshot: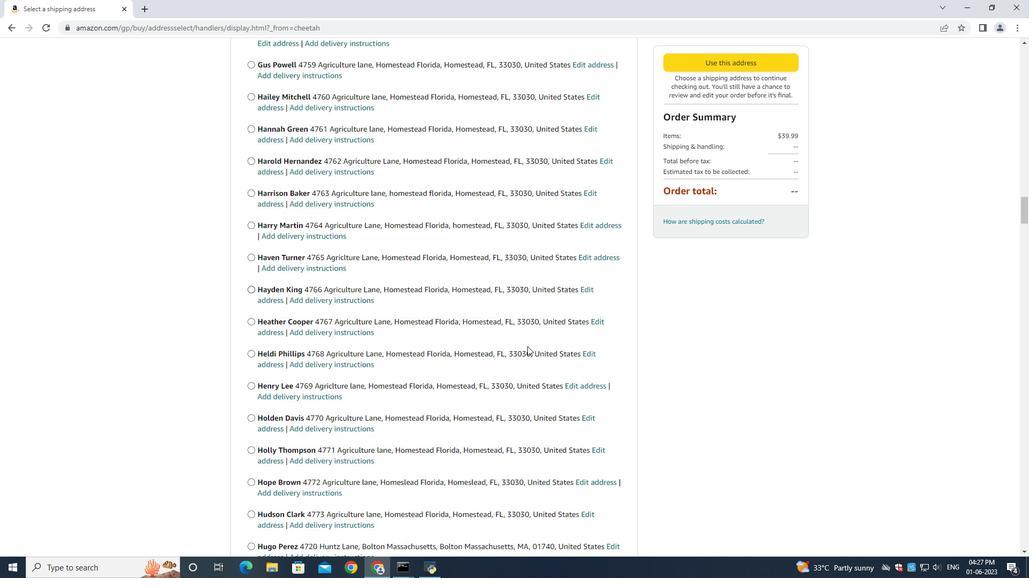 
Action: Mouse scrolled (528, 347) with delta (0, 0)
Screenshot: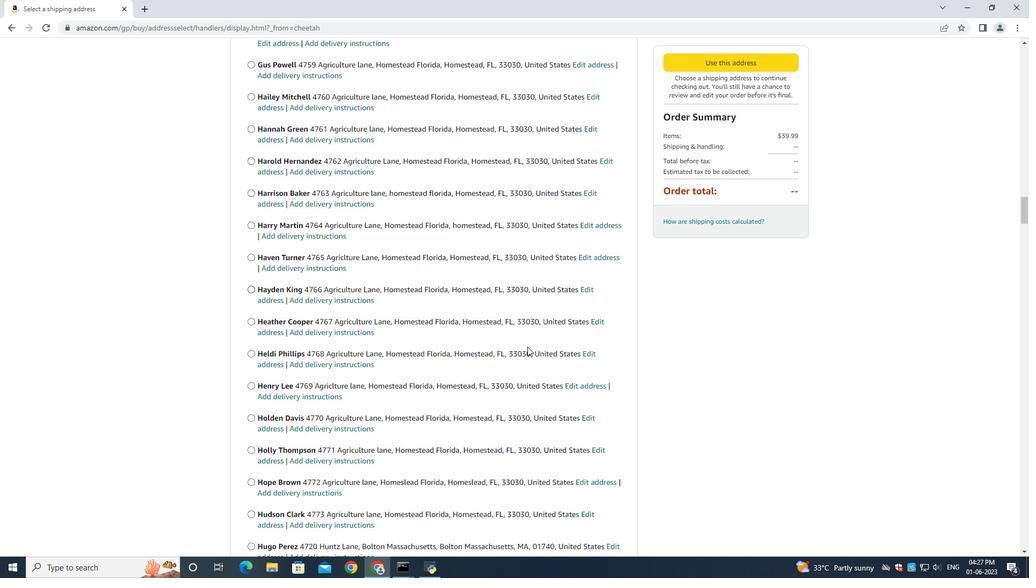 
Action: Mouse moved to (528, 347)
Screenshot: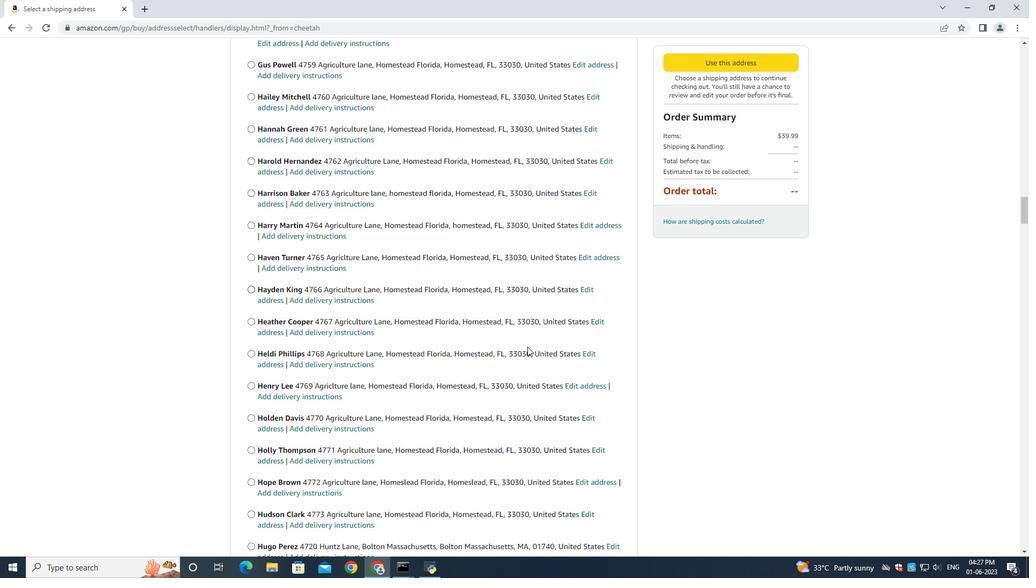 
Action: Mouse scrolled (528, 347) with delta (0, 0)
Screenshot: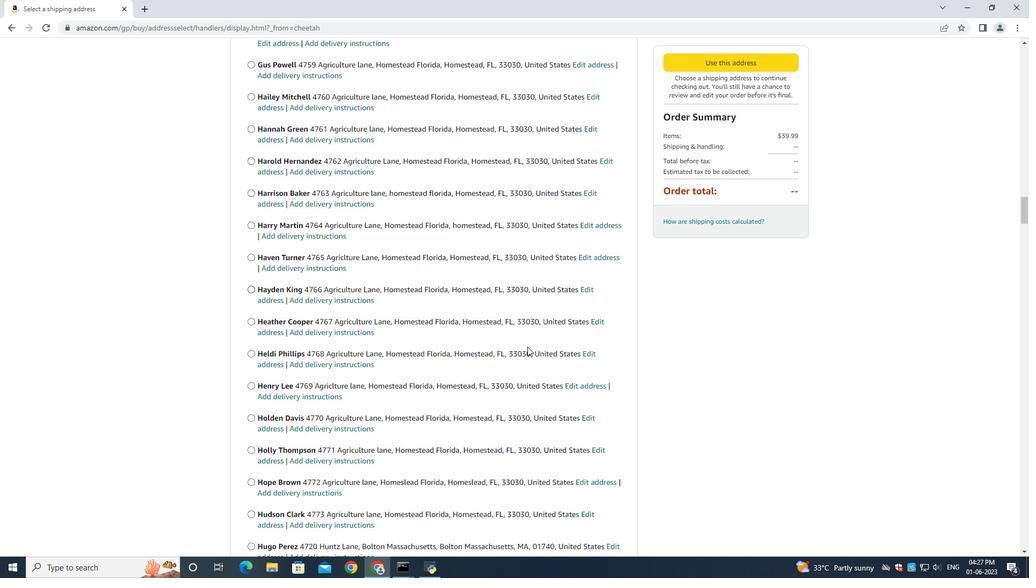 
Action: Mouse moved to (528, 347)
Screenshot: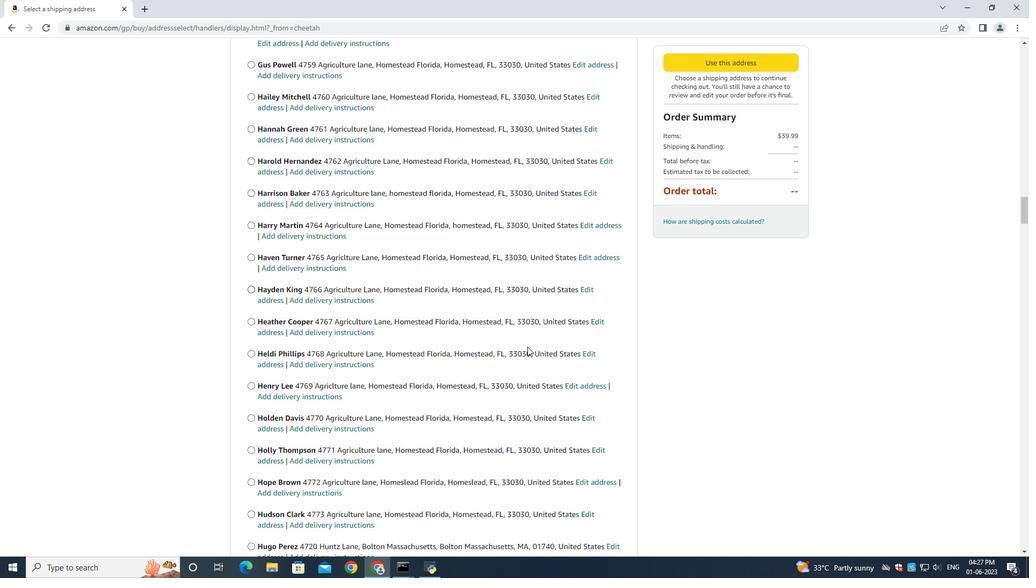 
Action: Mouse scrolled (528, 347) with delta (0, 0)
Screenshot: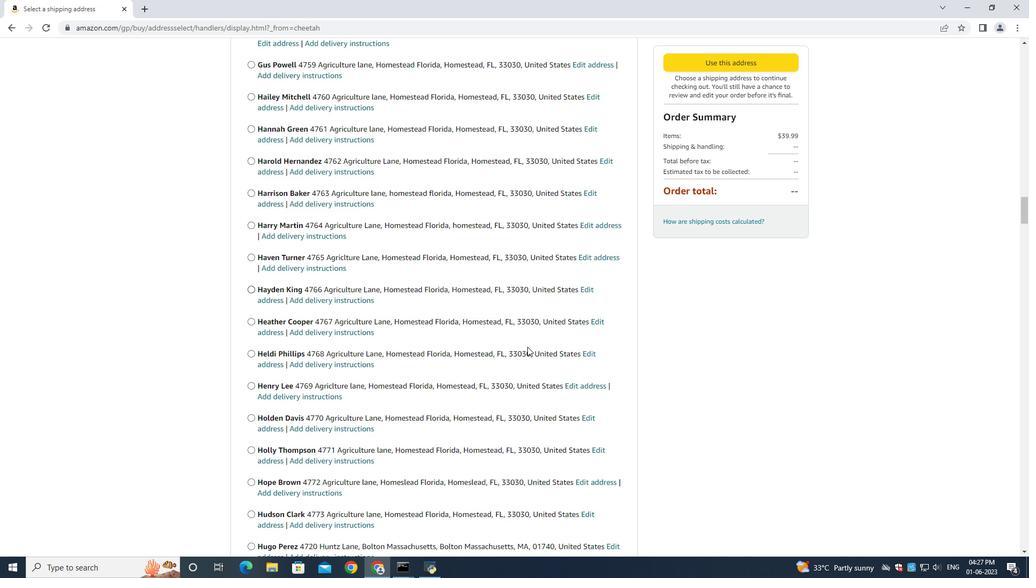 
Action: Mouse scrolled (528, 347) with delta (0, 0)
Screenshot: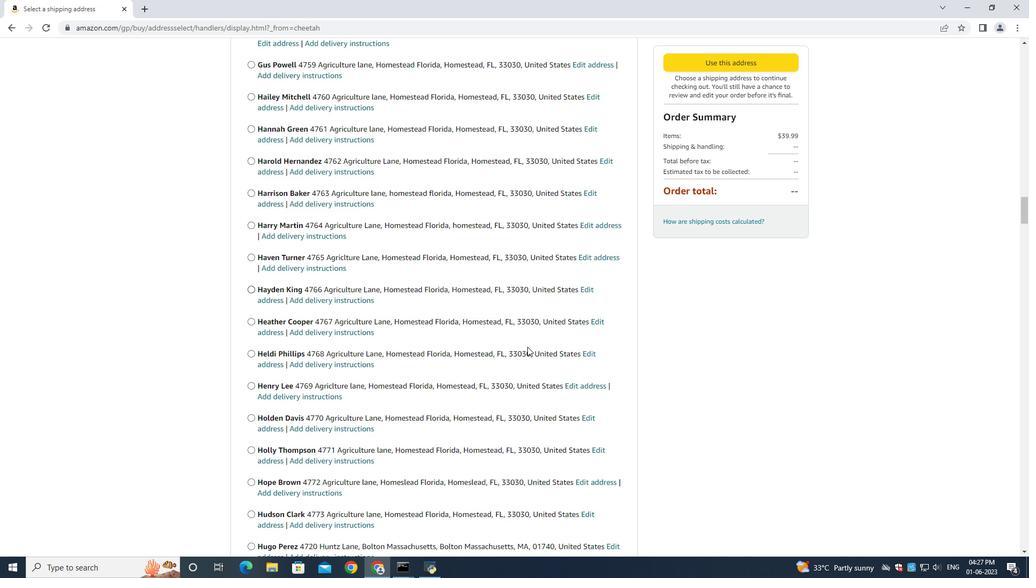 
Action: Mouse scrolled (528, 347) with delta (0, 0)
Screenshot: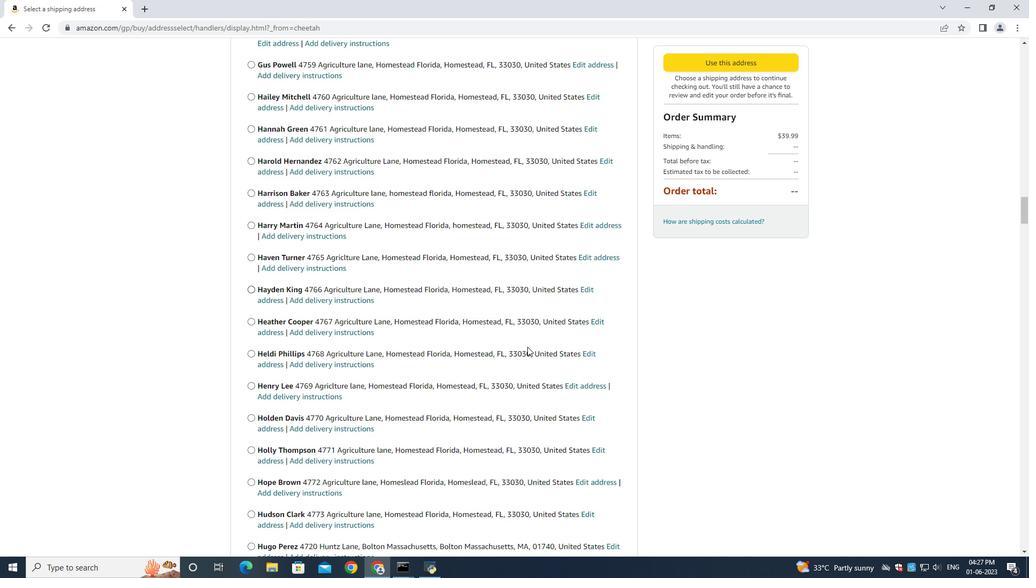 
Action: Mouse moved to (527, 347)
Screenshot: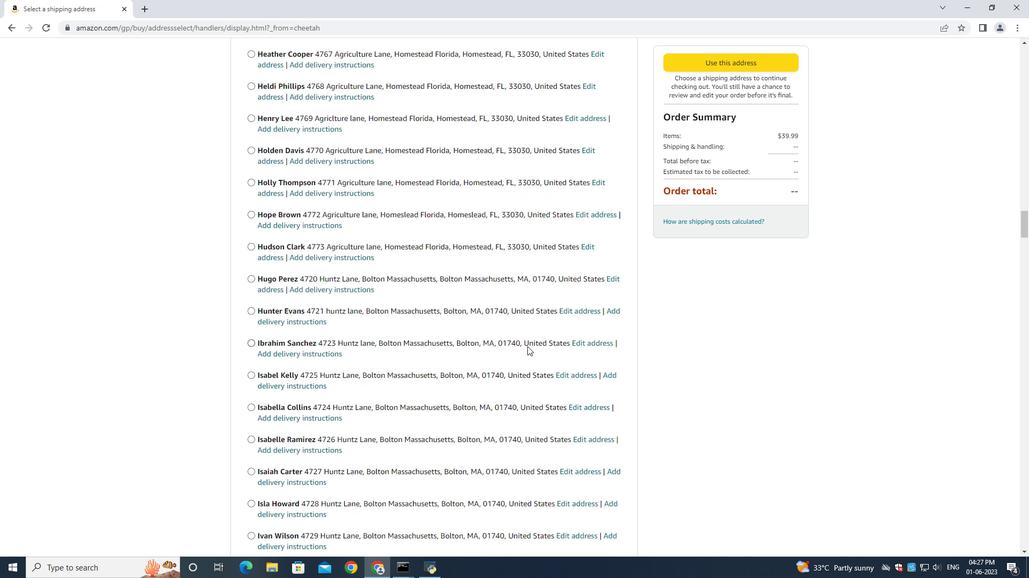 
Action: Mouse scrolled (527, 346) with delta (0, 0)
Screenshot: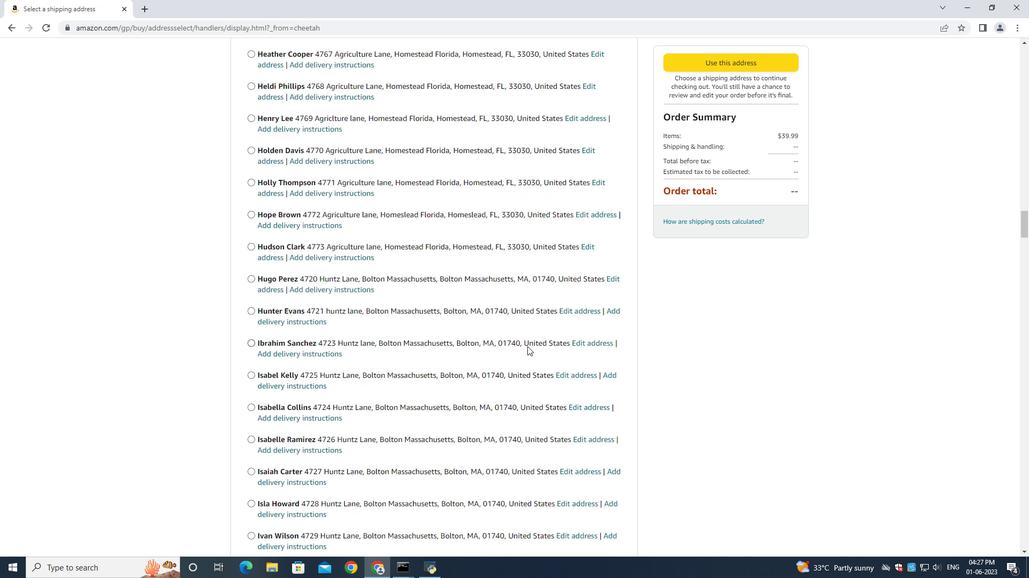
Action: Mouse scrolled (527, 346) with delta (0, 0)
Screenshot: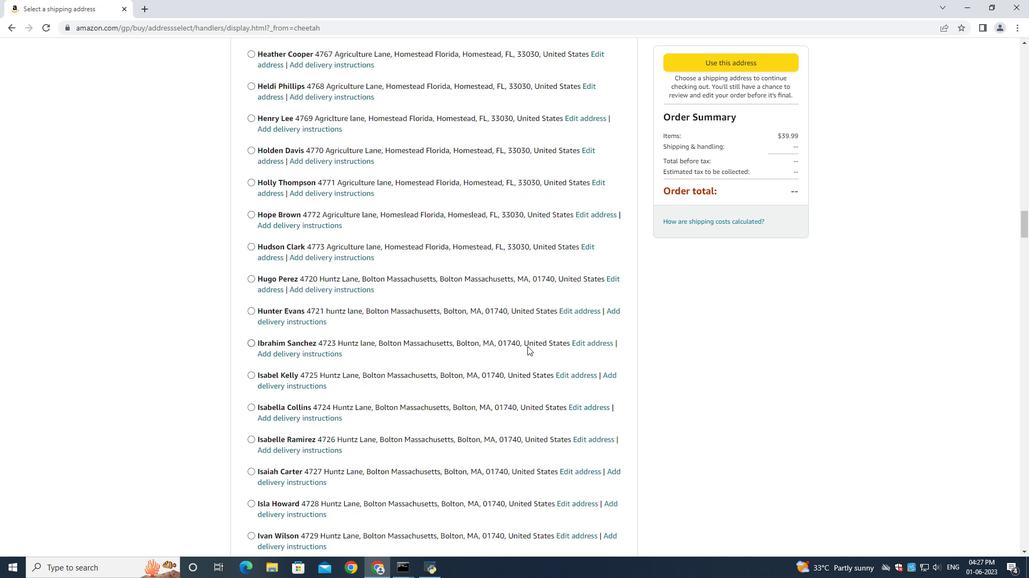 
Action: Mouse scrolled (527, 346) with delta (0, 0)
Screenshot: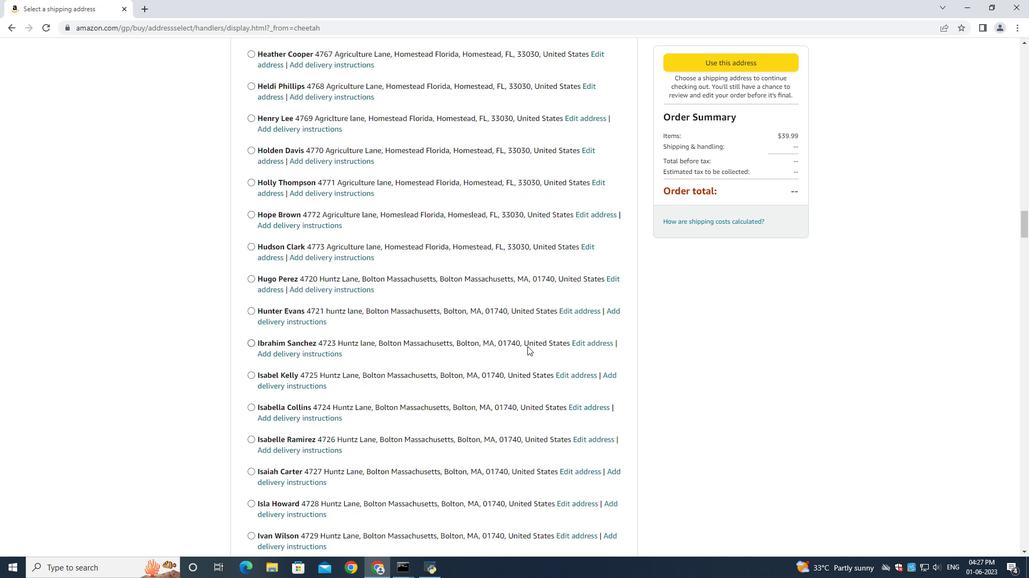 
Action: Mouse scrolled (527, 346) with delta (0, 0)
Screenshot: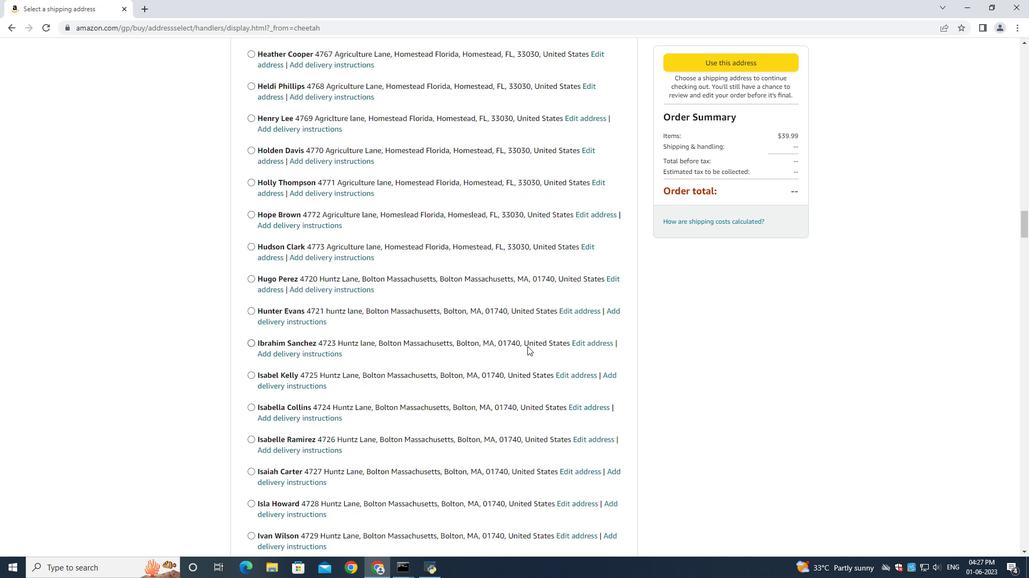
Action: Mouse scrolled (527, 346) with delta (0, 0)
Screenshot: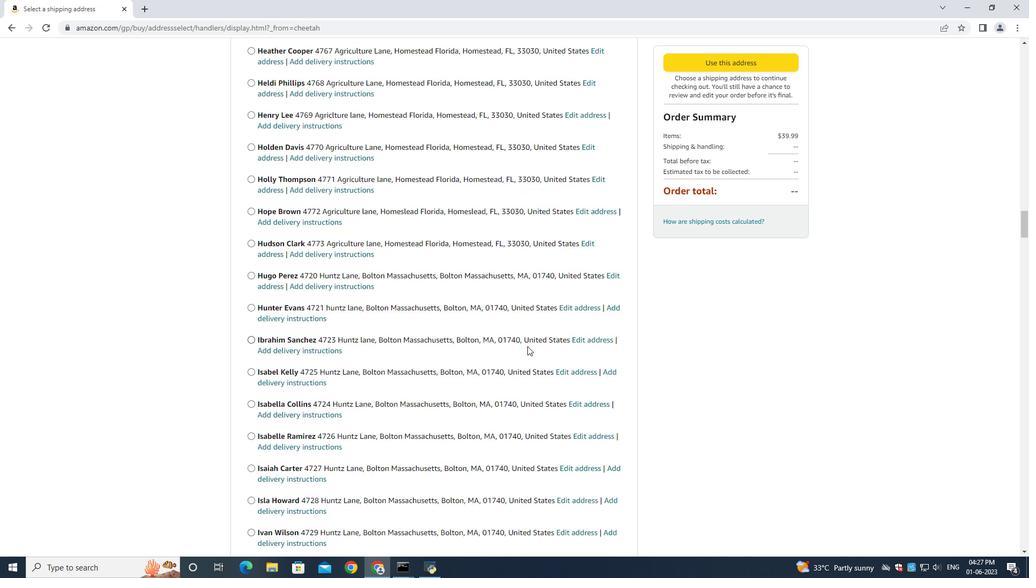 
Action: Mouse moved to (527, 346)
Screenshot: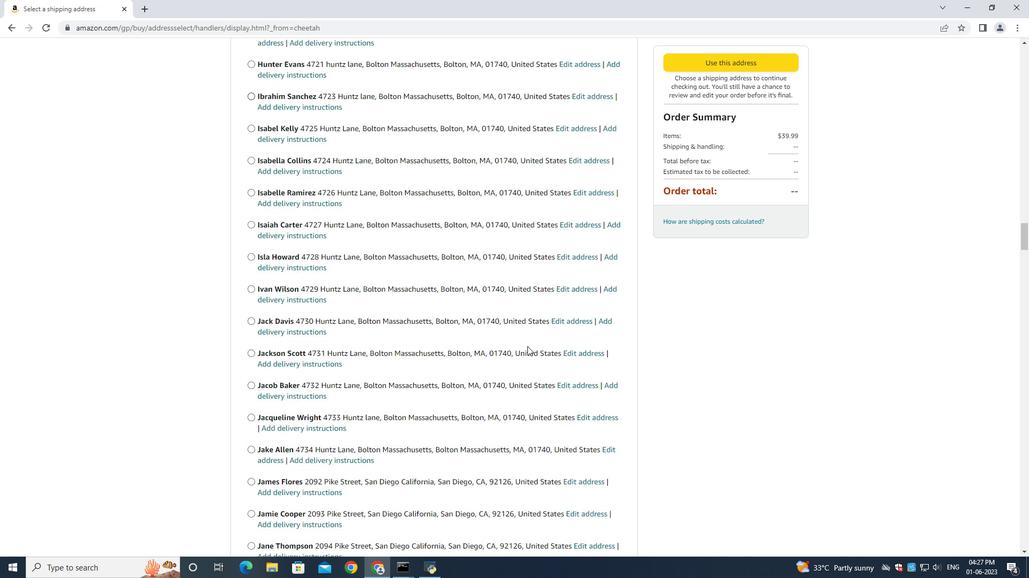 
Action: Mouse scrolled (527, 346) with delta (0, 0)
Screenshot: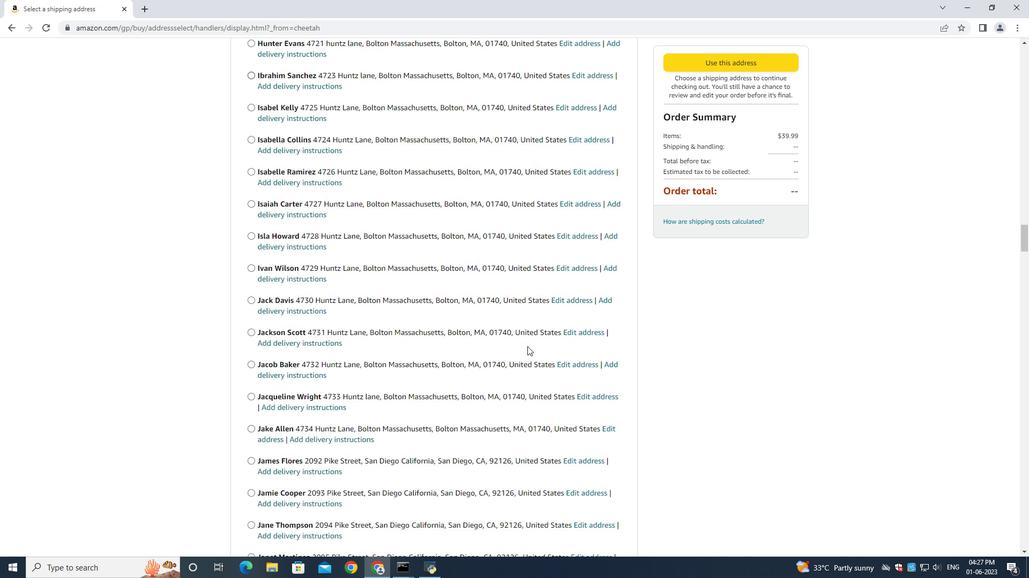 
Action: Mouse scrolled (527, 346) with delta (0, 0)
Screenshot: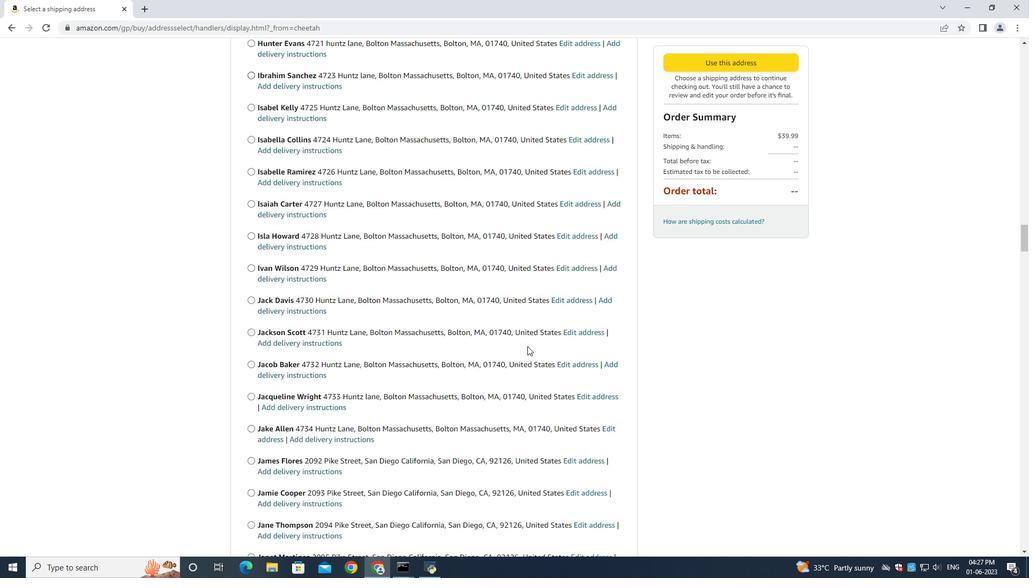 
Action: Mouse scrolled (527, 346) with delta (0, 0)
Screenshot: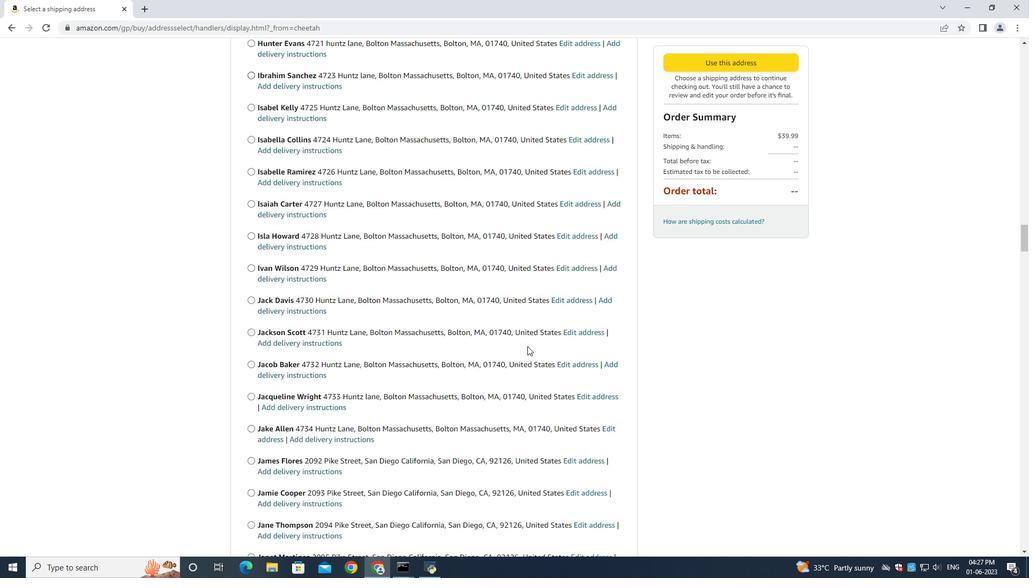 
Action: Mouse scrolled (527, 346) with delta (0, 0)
Screenshot: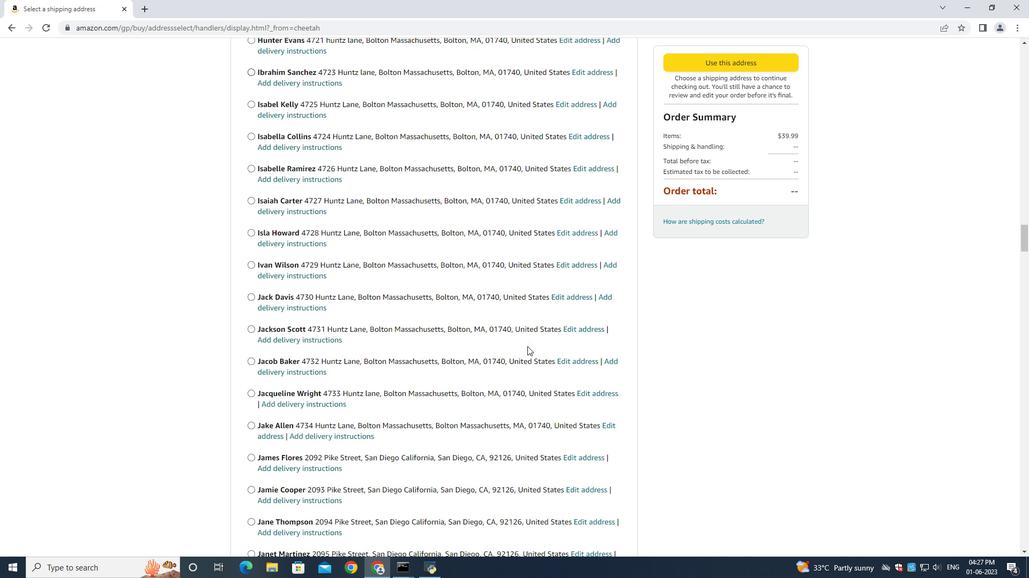 
Action: Mouse scrolled (527, 346) with delta (0, 0)
Screenshot: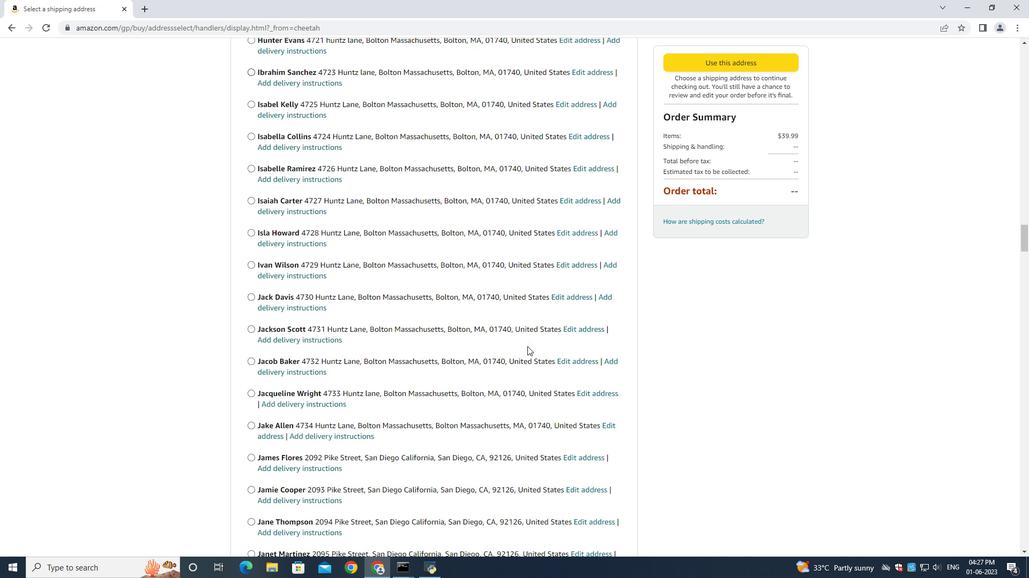 
Action: Mouse scrolled (527, 346) with delta (0, 0)
Screenshot: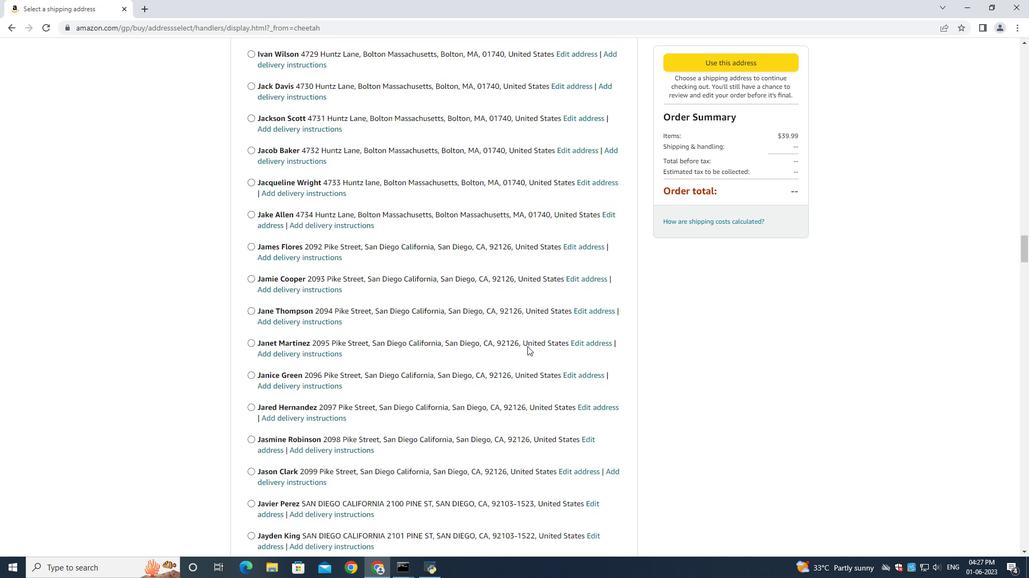 
Action: Mouse scrolled (527, 346) with delta (0, 0)
Screenshot: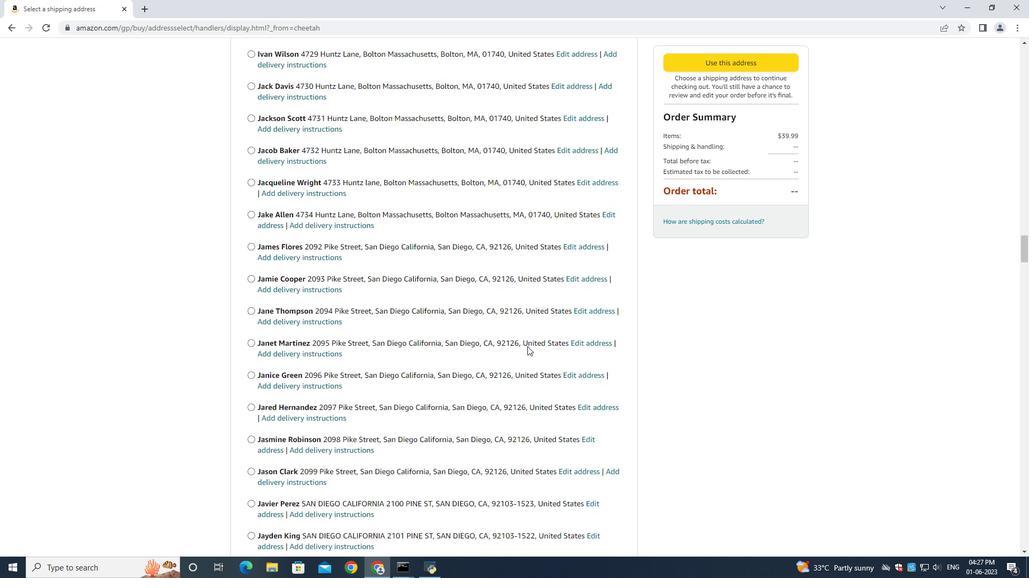 
Action: Mouse scrolled (527, 346) with delta (0, 0)
Screenshot: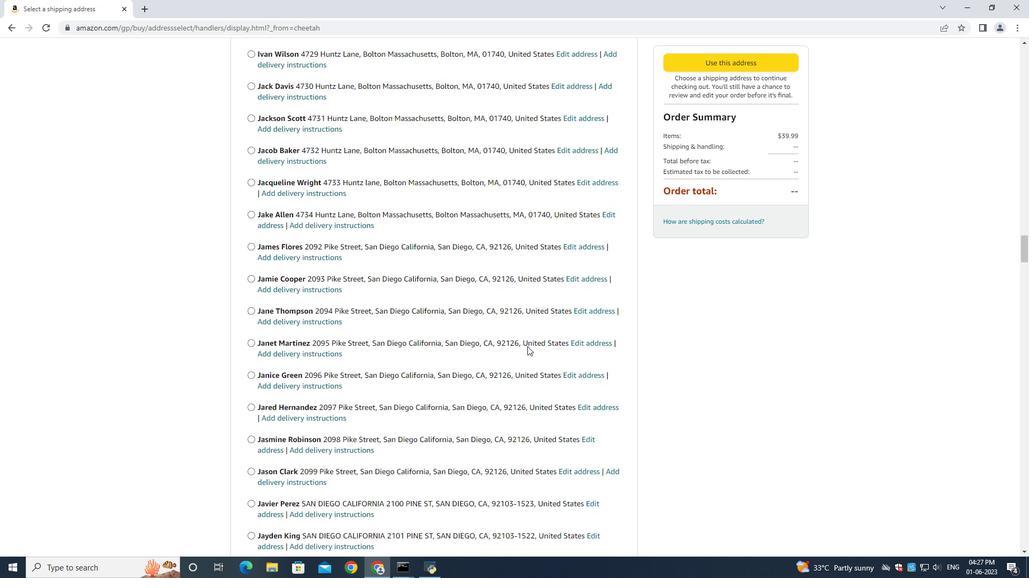 
Action: Mouse scrolled (527, 346) with delta (0, 0)
Screenshot: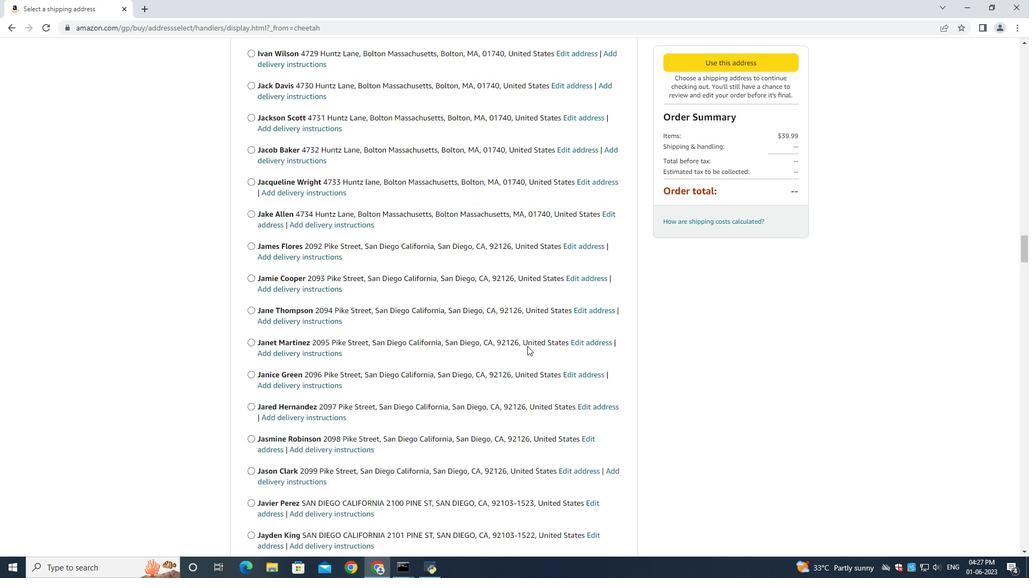 
Action: Mouse scrolled (527, 346) with delta (0, 0)
Screenshot: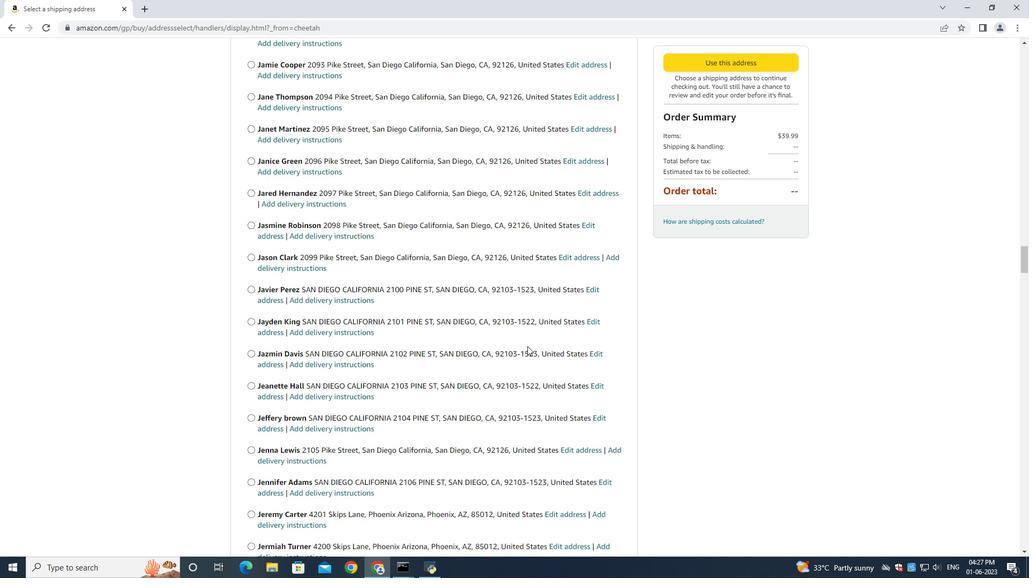 
Action: Mouse scrolled (527, 346) with delta (0, 0)
Screenshot: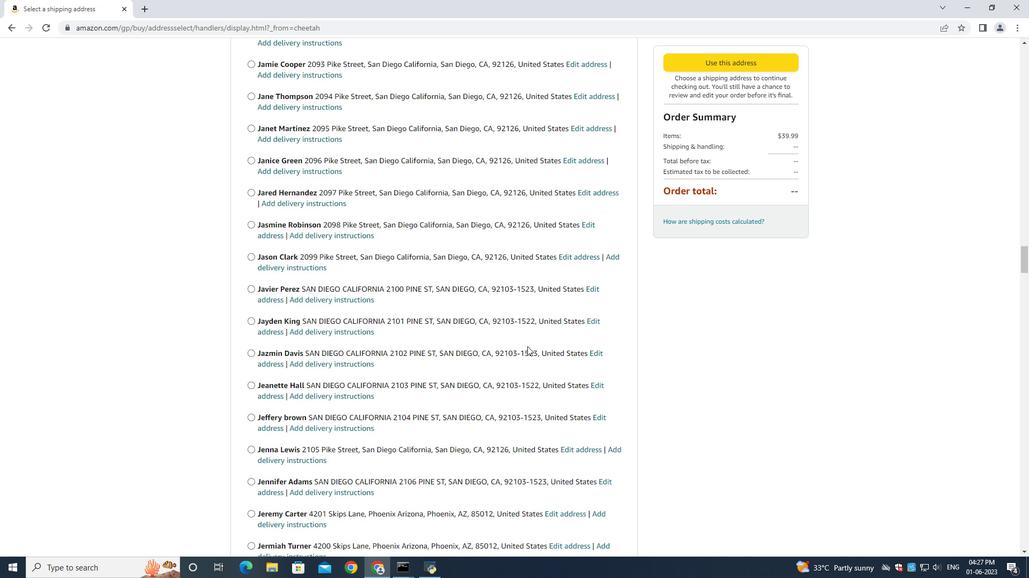 
Action: Mouse scrolled (527, 346) with delta (0, 0)
Screenshot: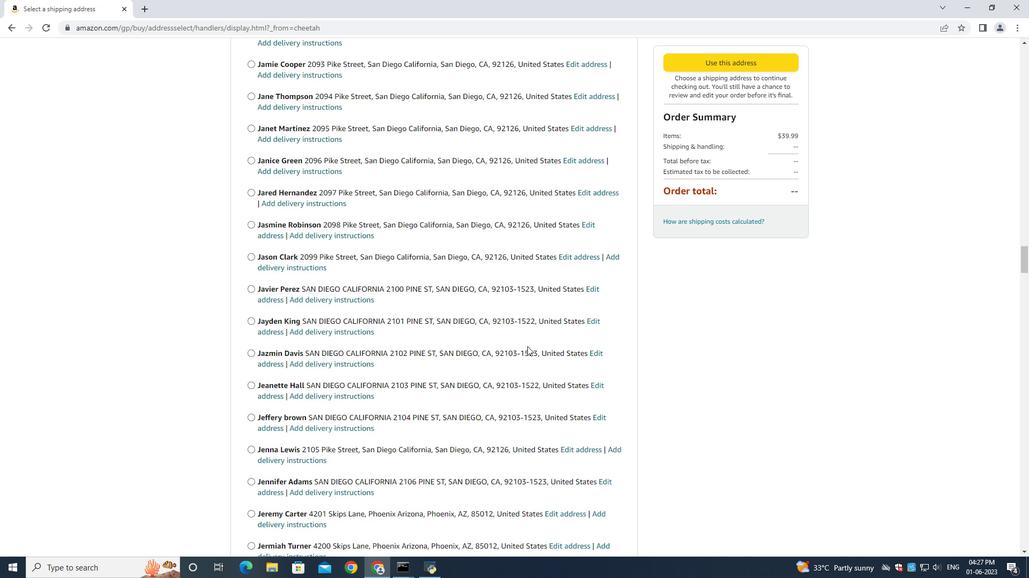 
Action: Mouse scrolled (527, 346) with delta (0, 0)
Screenshot: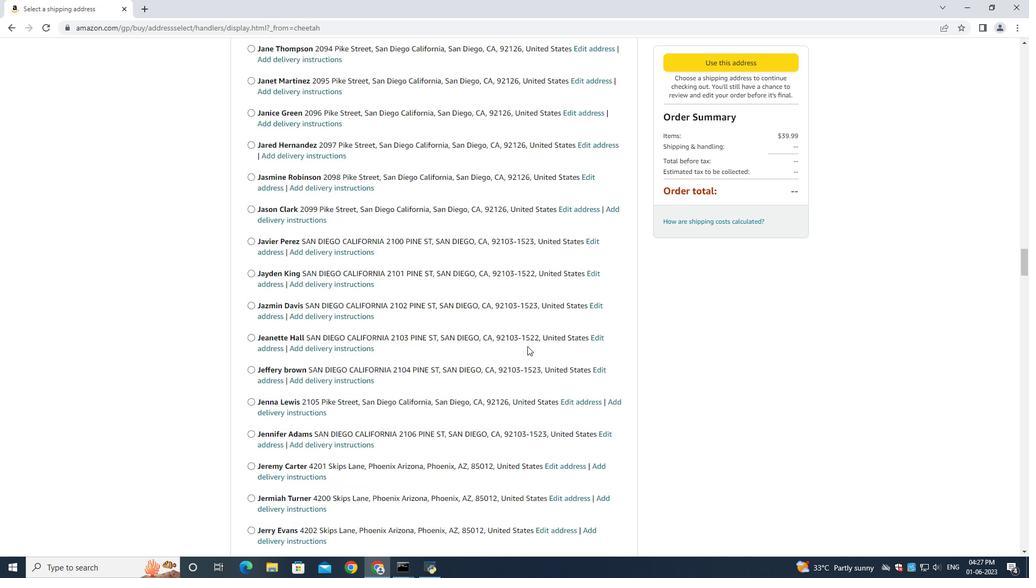 
Action: Mouse scrolled (527, 346) with delta (0, 0)
Screenshot: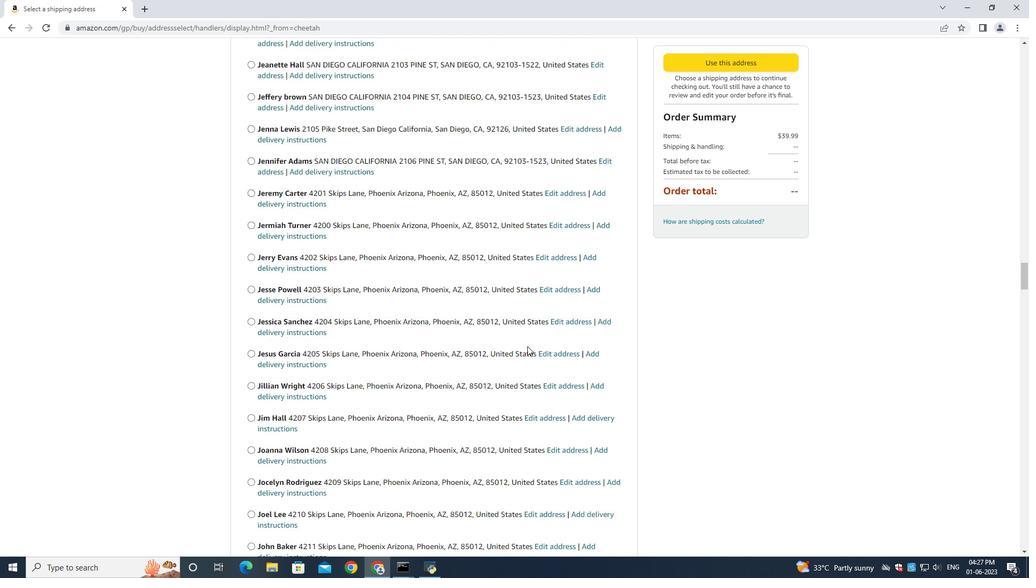 
Action: Mouse scrolled (527, 346) with delta (0, 0)
Screenshot: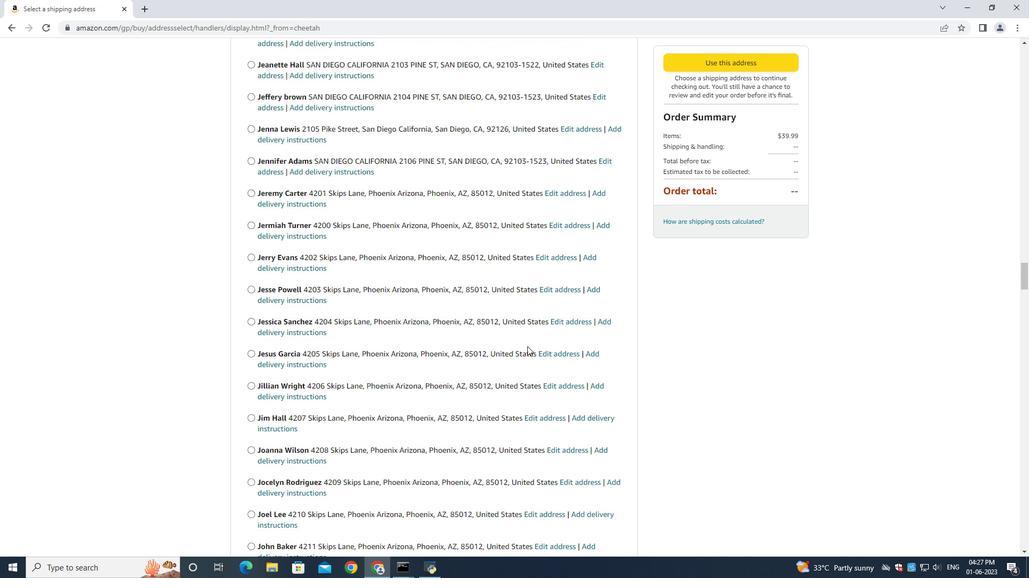 
Action: Mouse scrolled (527, 346) with delta (0, 0)
Screenshot: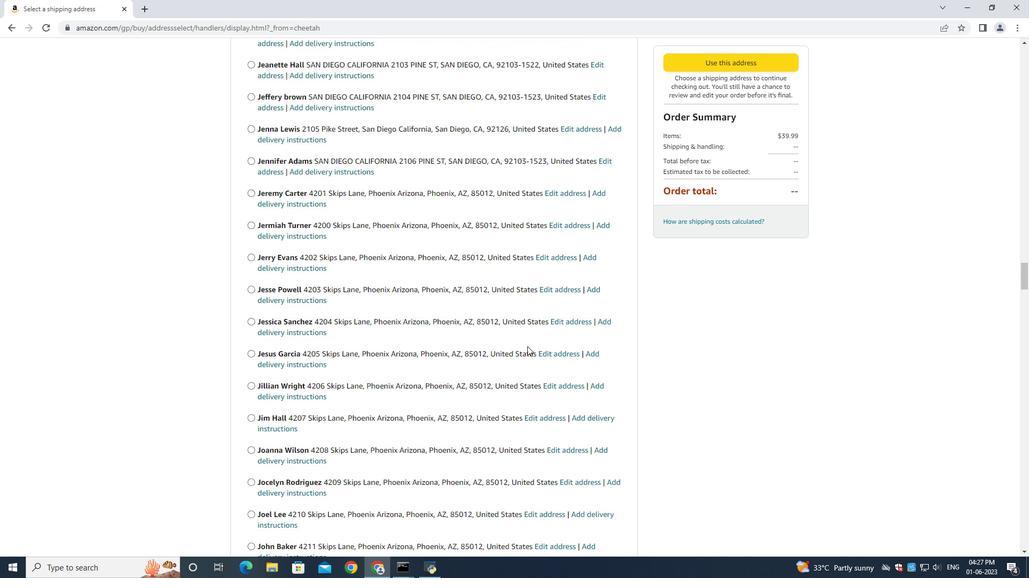 
Action: Mouse scrolled (527, 346) with delta (0, 0)
Screenshot: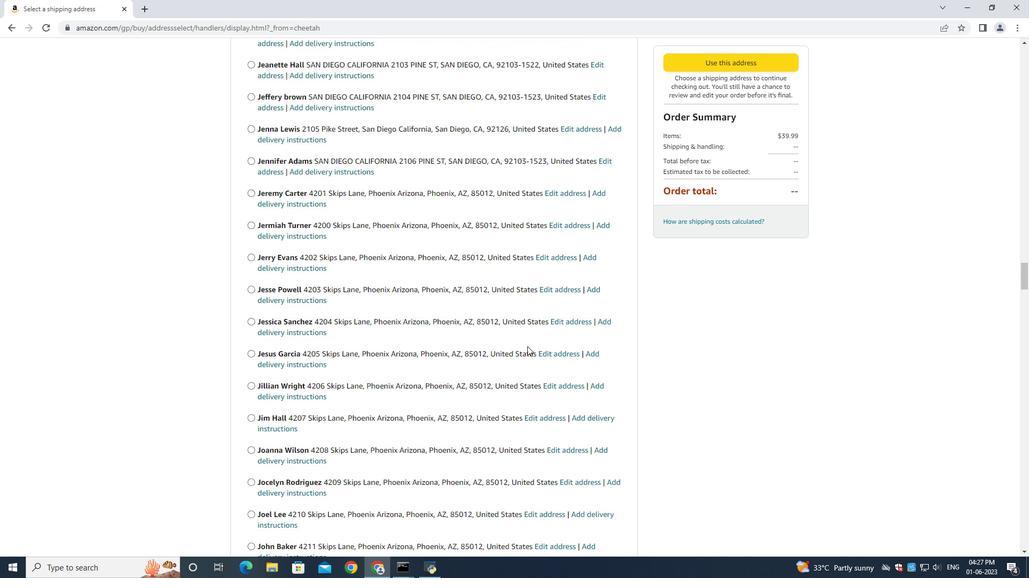 
Action: Mouse scrolled (527, 346) with delta (0, 0)
Screenshot: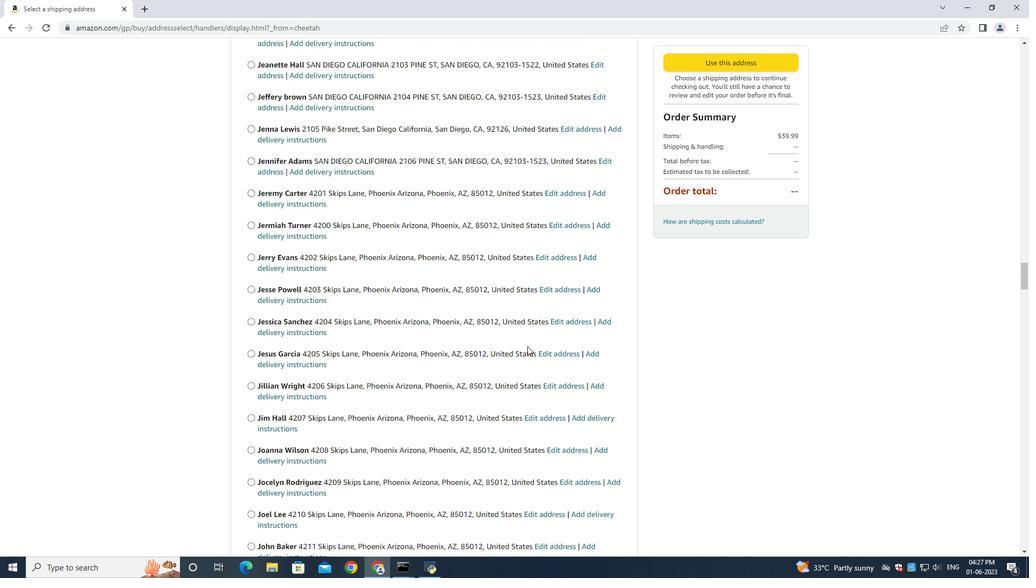 
Action: Mouse scrolled (527, 346) with delta (0, 0)
Screenshot: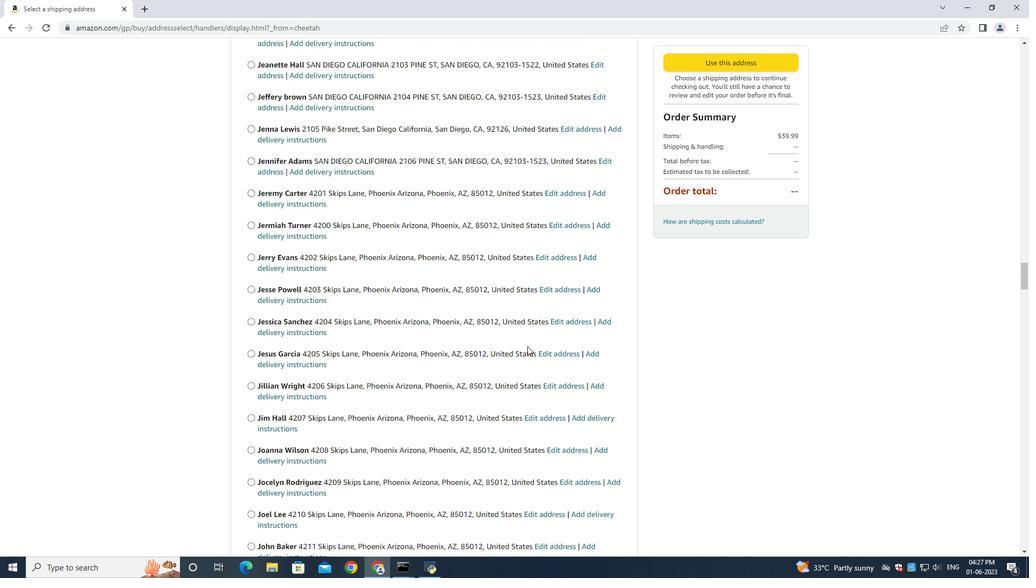 
Action: Mouse scrolled (527, 346) with delta (0, 0)
Screenshot: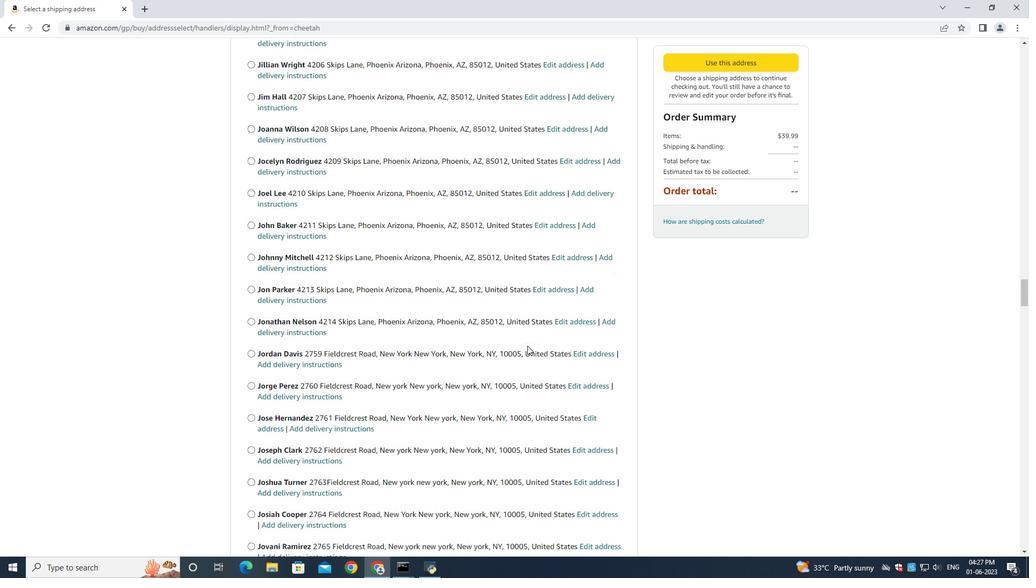 
Action: Mouse scrolled (527, 346) with delta (0, 0)
Screenshot: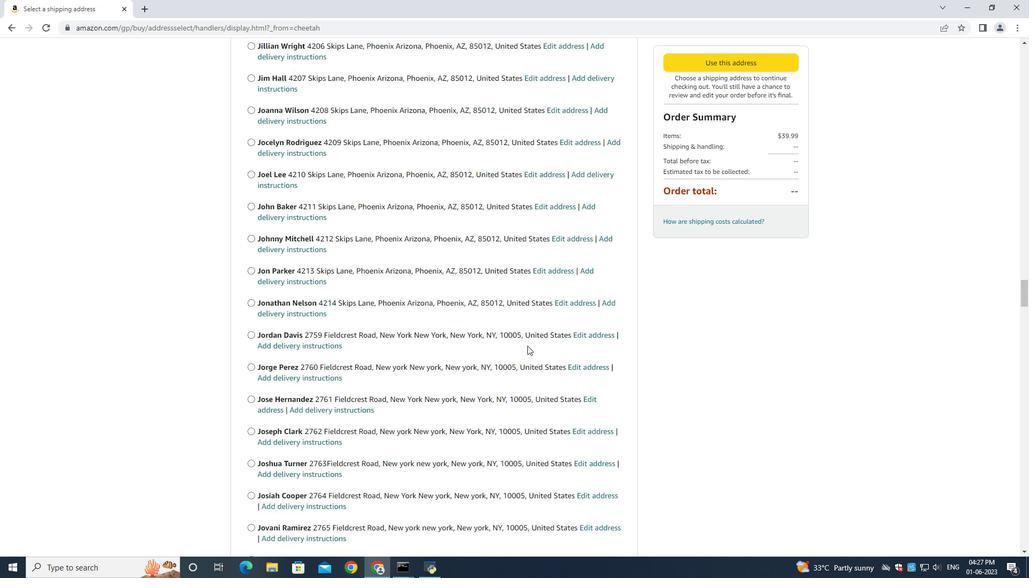 
Action: Mouse scrolled (527, 346) with delta (0, 0)
Screenshot: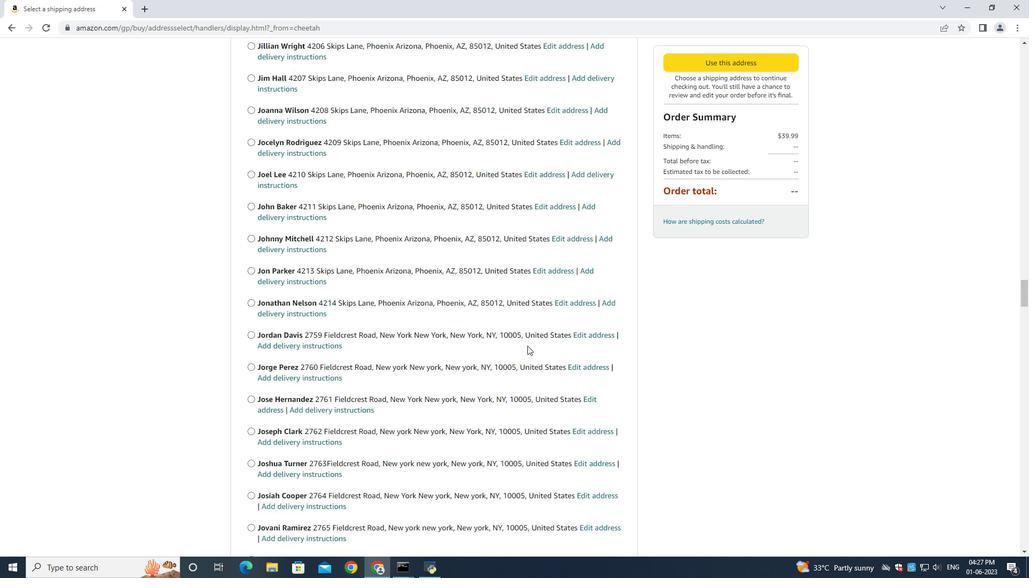 
Action: Mouse scrolled (527, 346) with delta (0, 0)
Screenshot: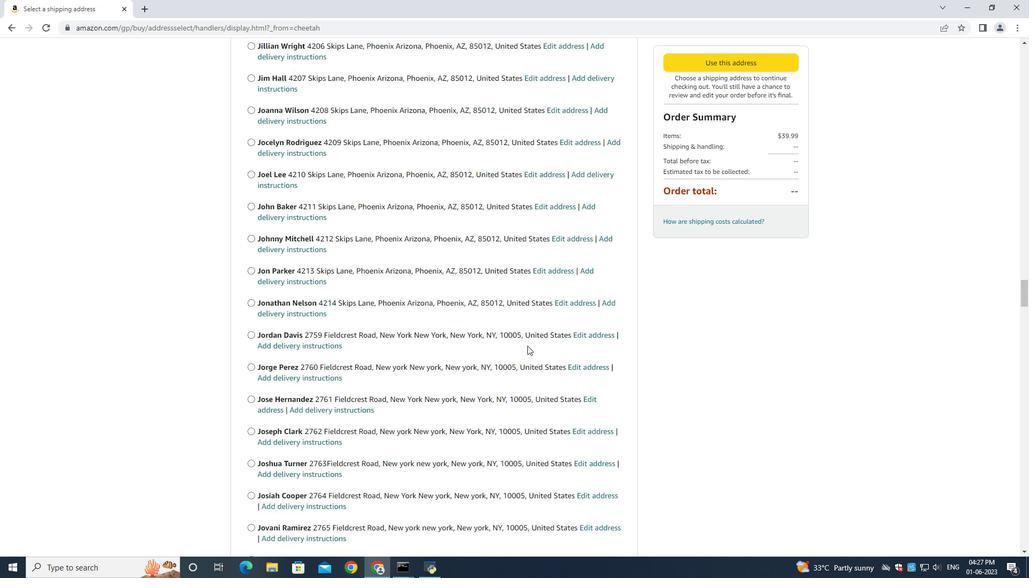 
Action: Mouse scrolled (527, 346) with delta (0, 0)
Screenshot: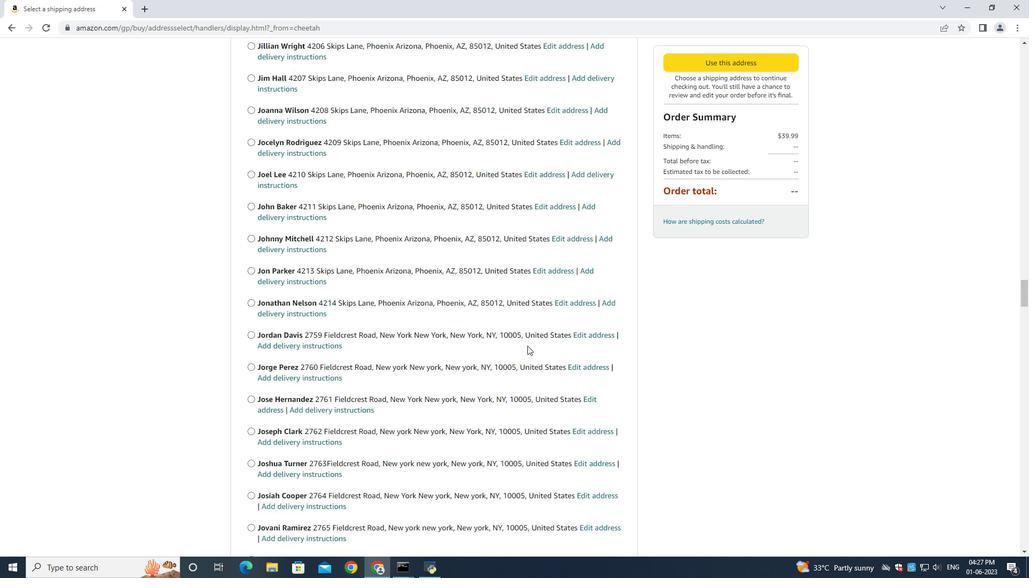 
Action: Mouse scrolled (527, 346) with delta (0, 0)
Screenshot: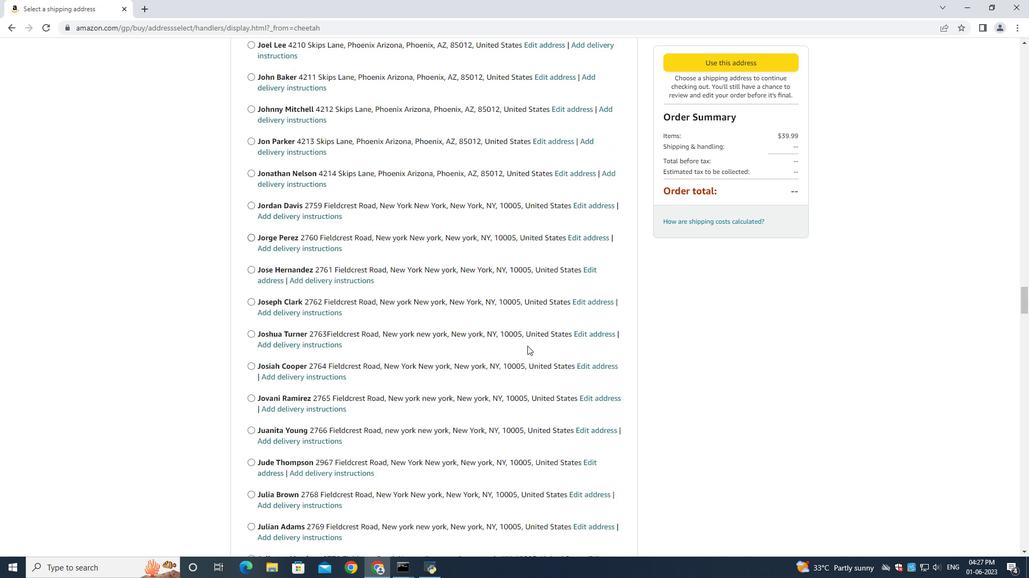 
Action: Mouse moved to (527, 346)
Screenshot: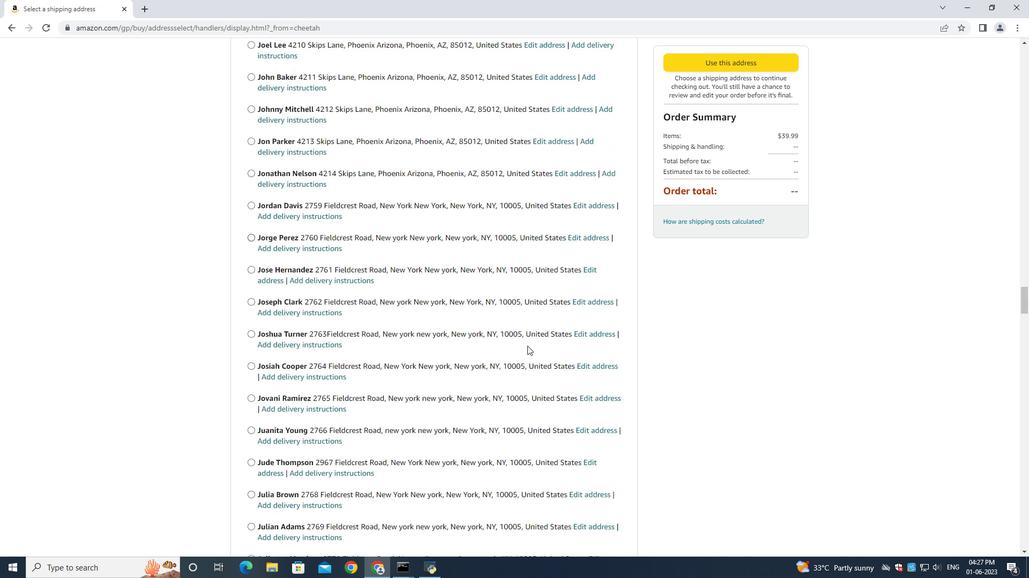 
Action: Mouse scrolled (527, 345) with delta (0, 0)
Screenshot: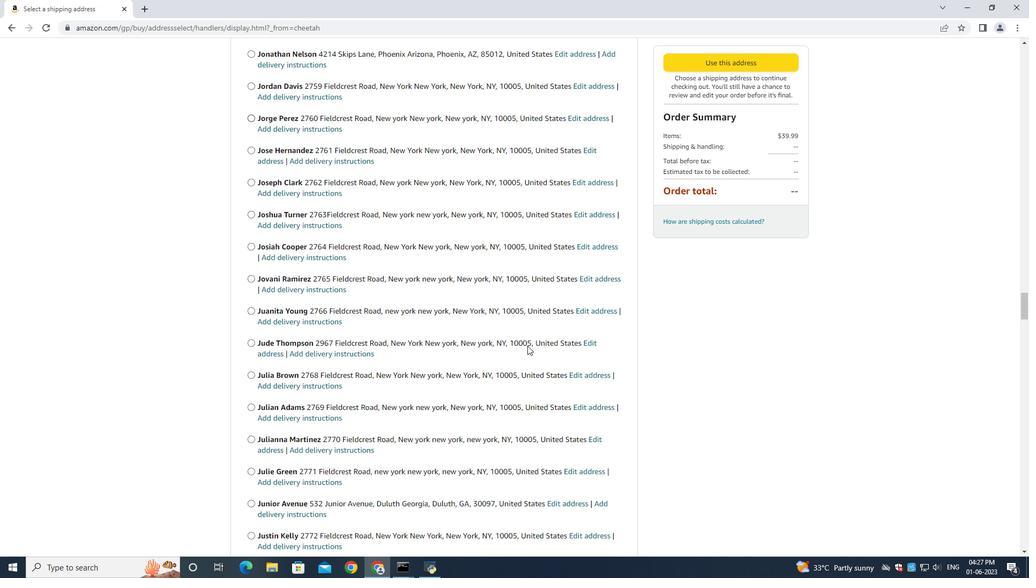 
Action: Mouse scrolled (527, 345) with delta (0, 0)
Screenshot: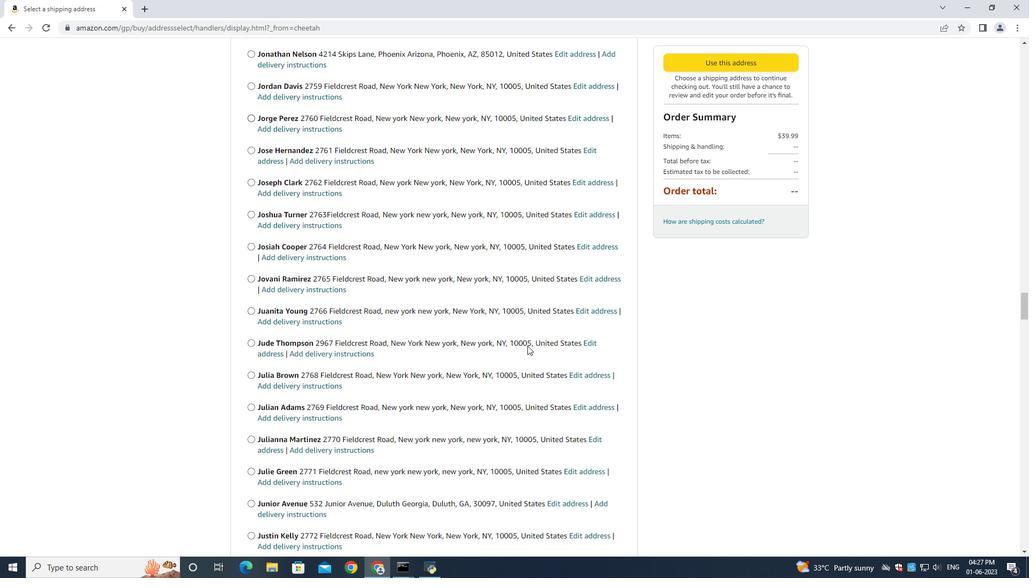 
Action: Mouse scrolled (527, 345) with delta (0, 0)
Screenshot: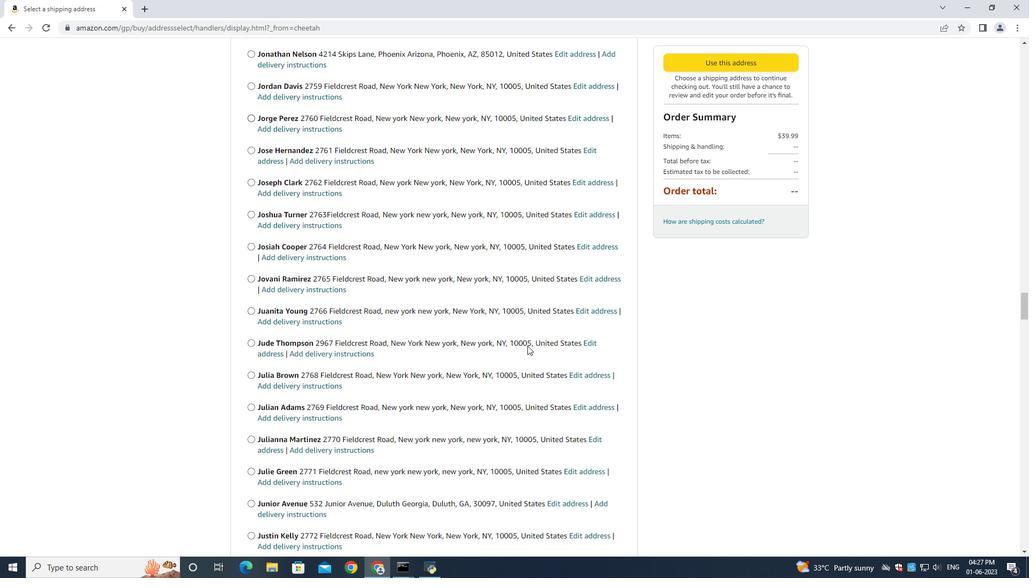 
Action: Mouse scrolled (527, 345) with delta (0, 0)
Screenshot: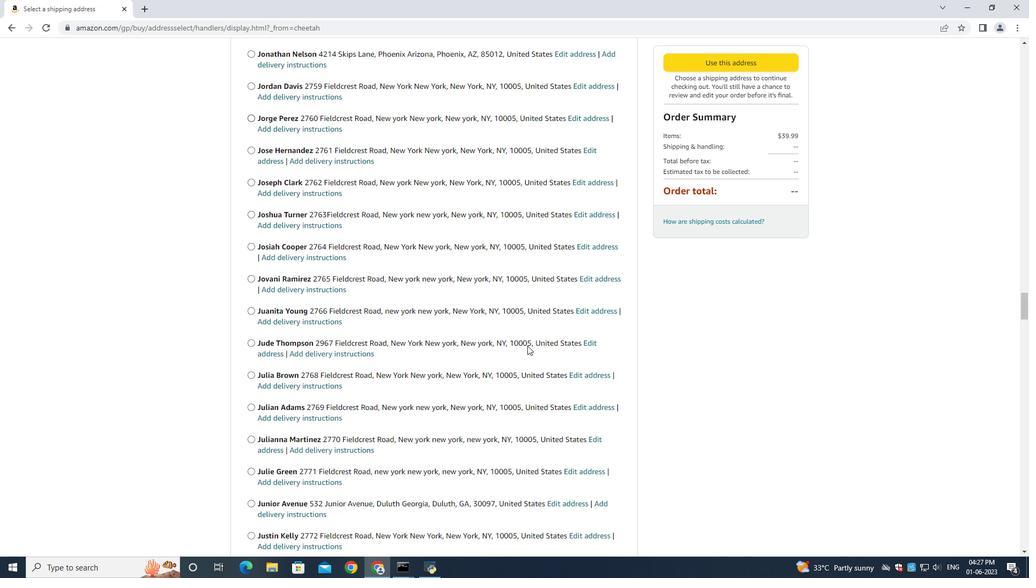 
Action: Mouse moved to (527, 346)
Screenshot: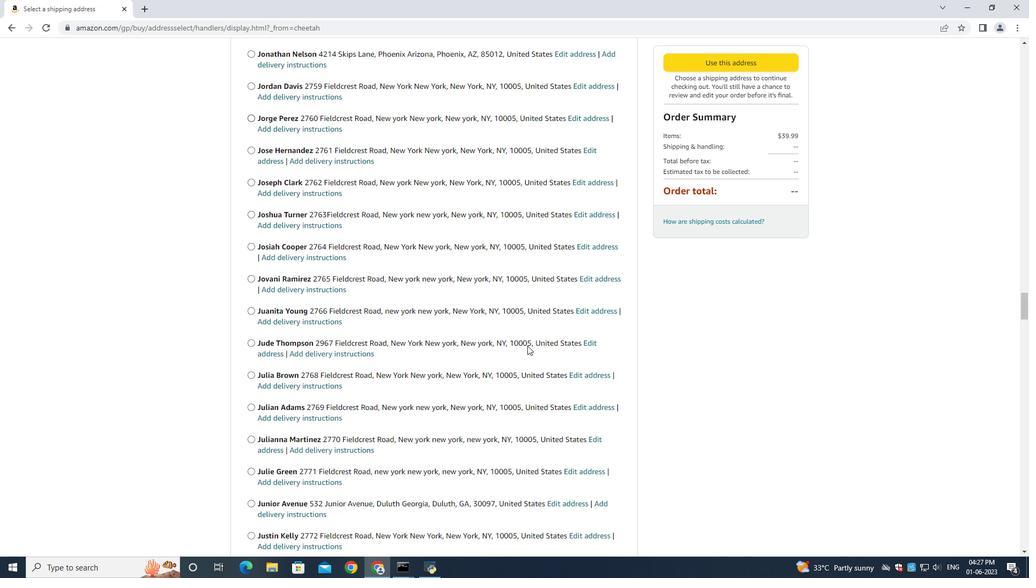 
Action: Mouse scrolled (527, 345) with delta (0, 0)
Screenshot: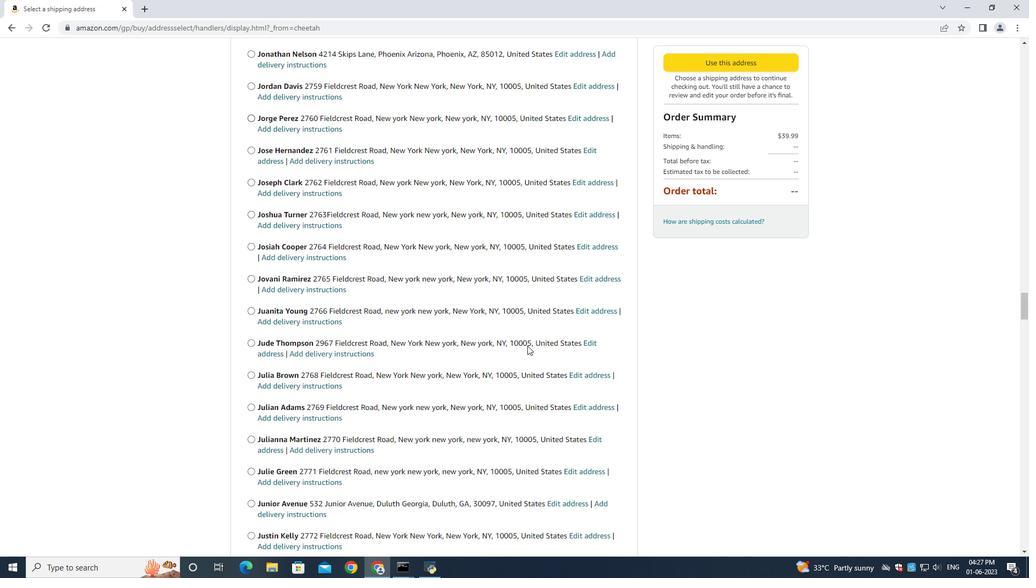 
Action: Mouse scrolled (527, 345) with delta (0, 0)
Screenshot: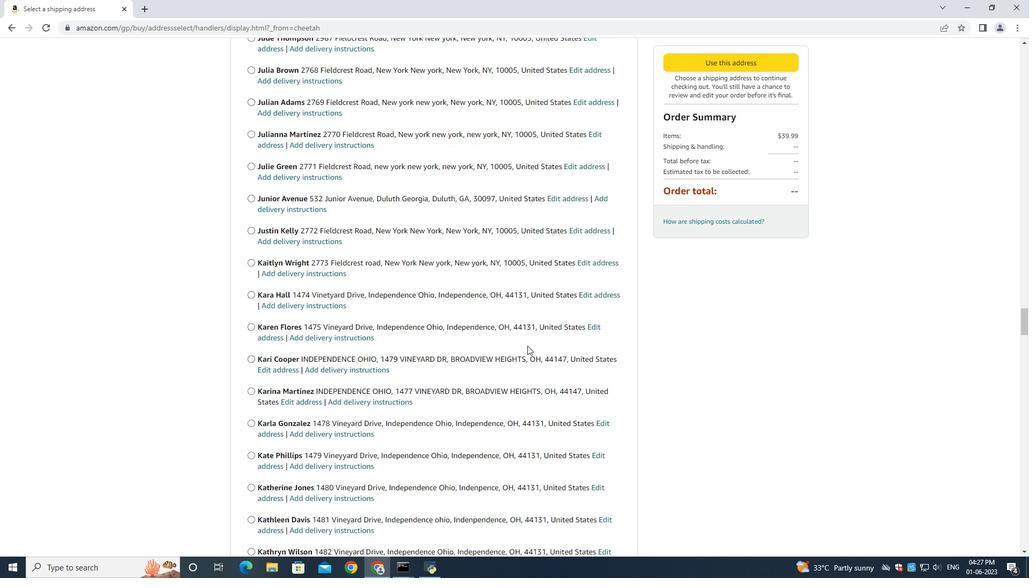 
Action: Mouse scrolled (527, 345) with delta (0, 0)
Screenshot: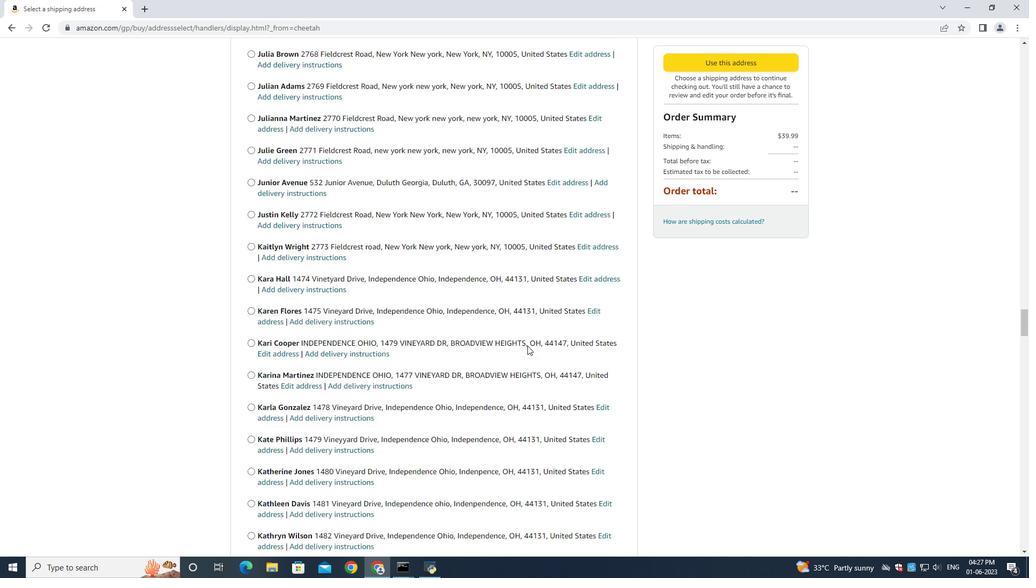 
Action: Mouse scrolled (527, 345) with delta (0, 0)
Screenshot: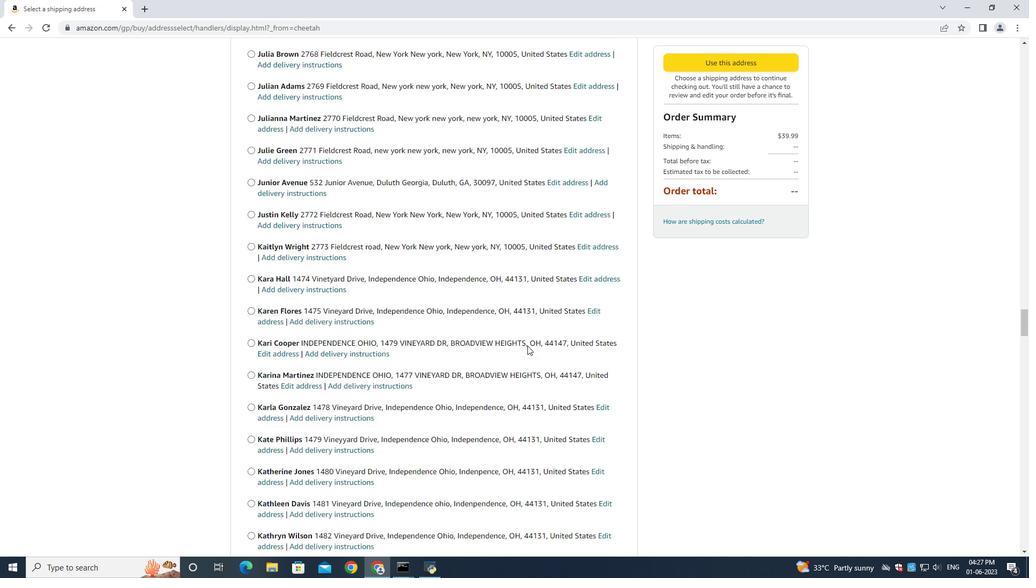 
Action: Mouse scrolled (527, 345) with delta (0, 0)
Screenshot: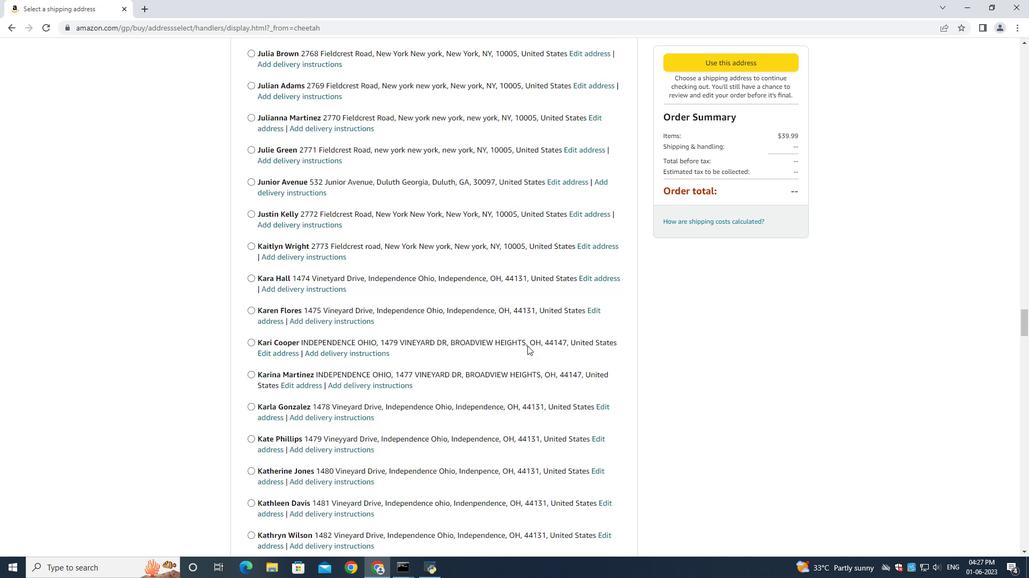
Action: Mouse scrolled (527, 345) with delta (0, 0)
Screenshot: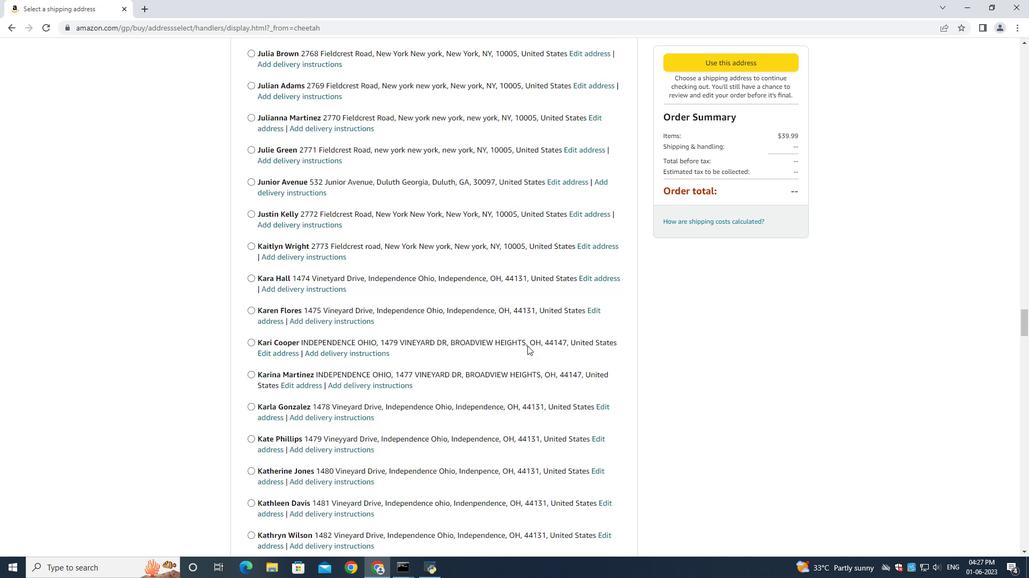 
Action: Mouse scrolled (527, 345) with delta (0, 0)
Screenshot: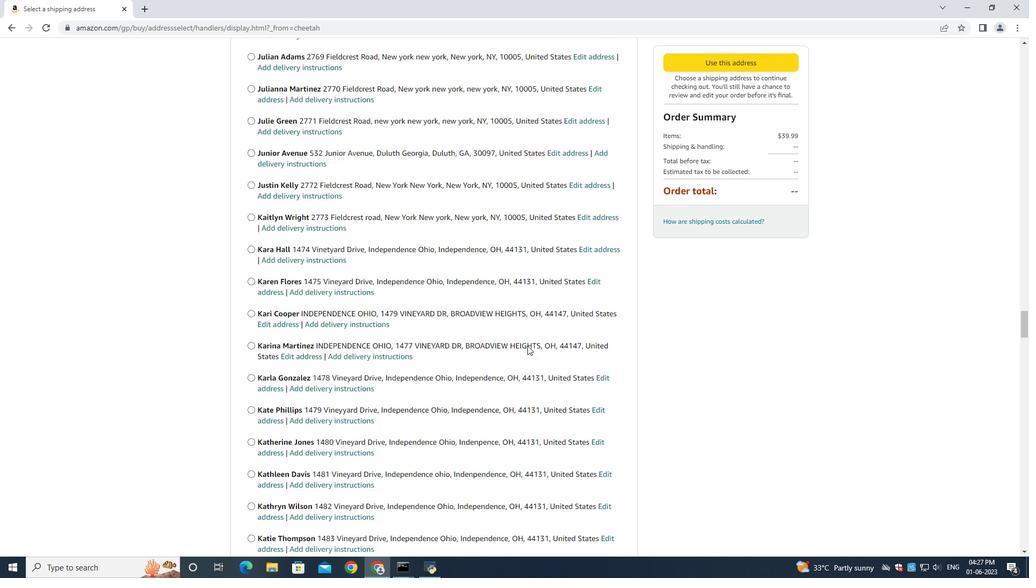 
Action: Mouse scrolled (527, 345) with delta (0, 0)
Screenshot: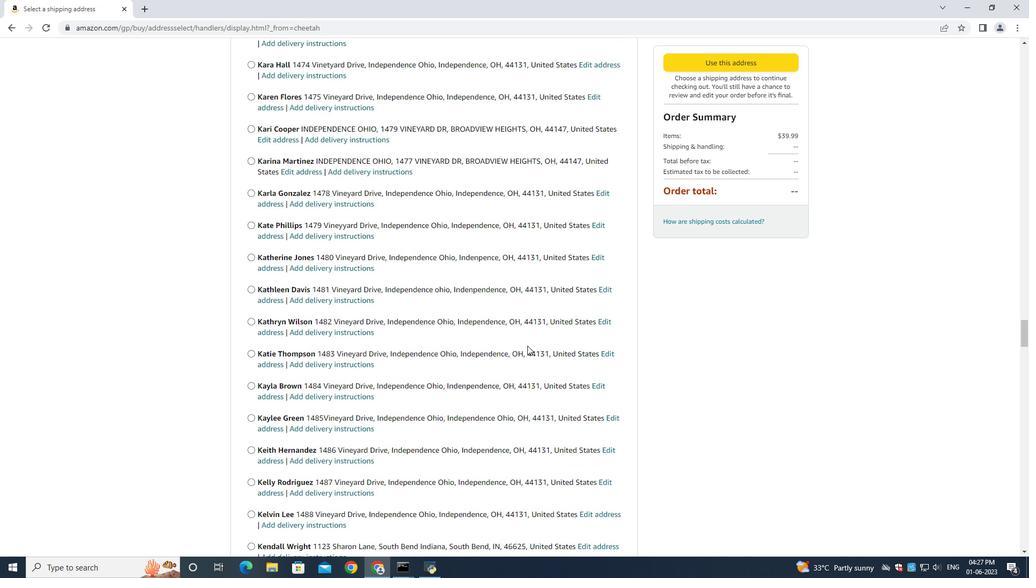 
Action: Mouse scrolled (527, 345) with delta (0, 0)
Screenshot: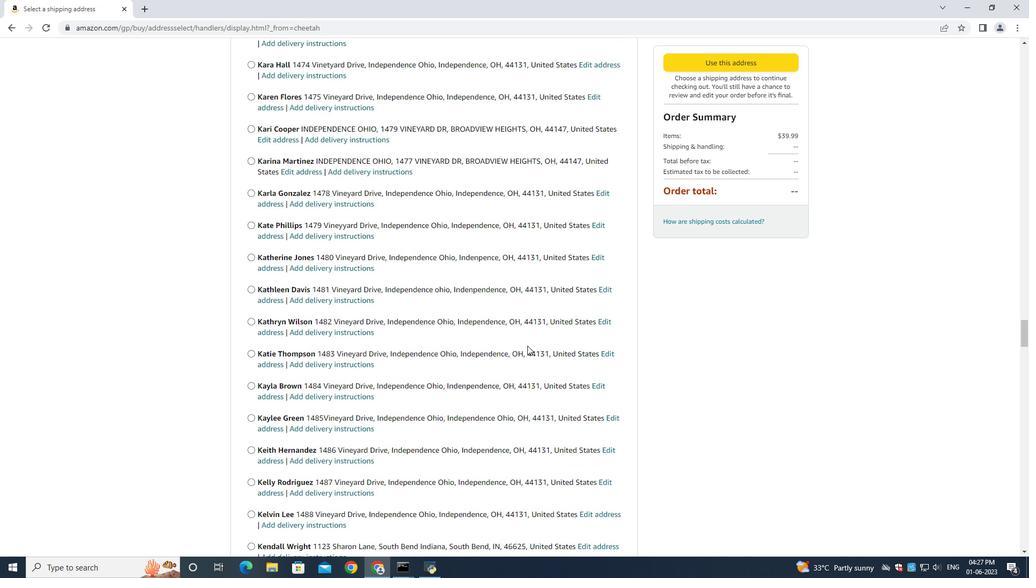 
Action: Mouse scrolled (527, 345) with delta (0, 0)
Screenshot: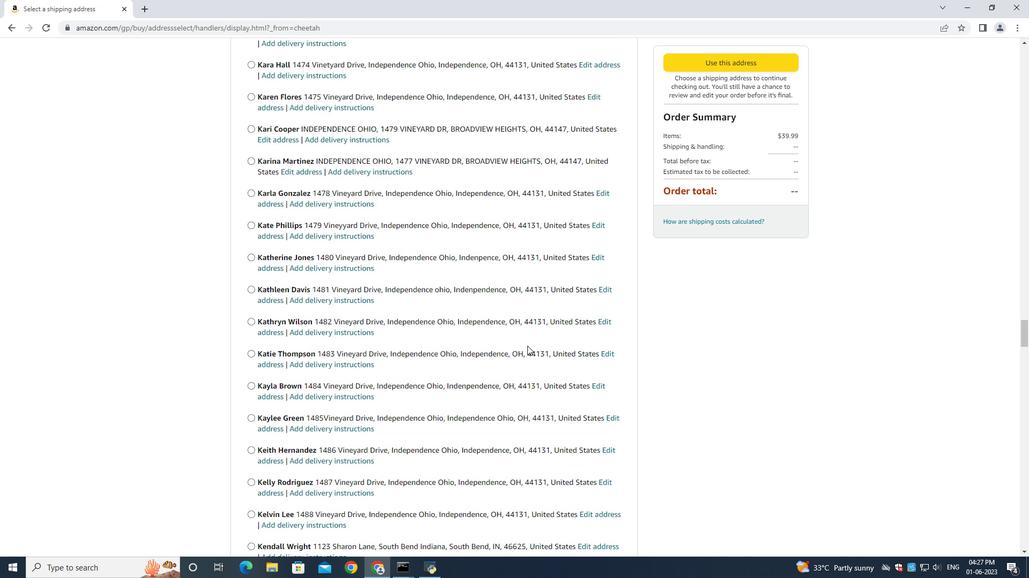 
Action: Mouse scrolled (527, 345) with delta (0, 0)
Screenshot: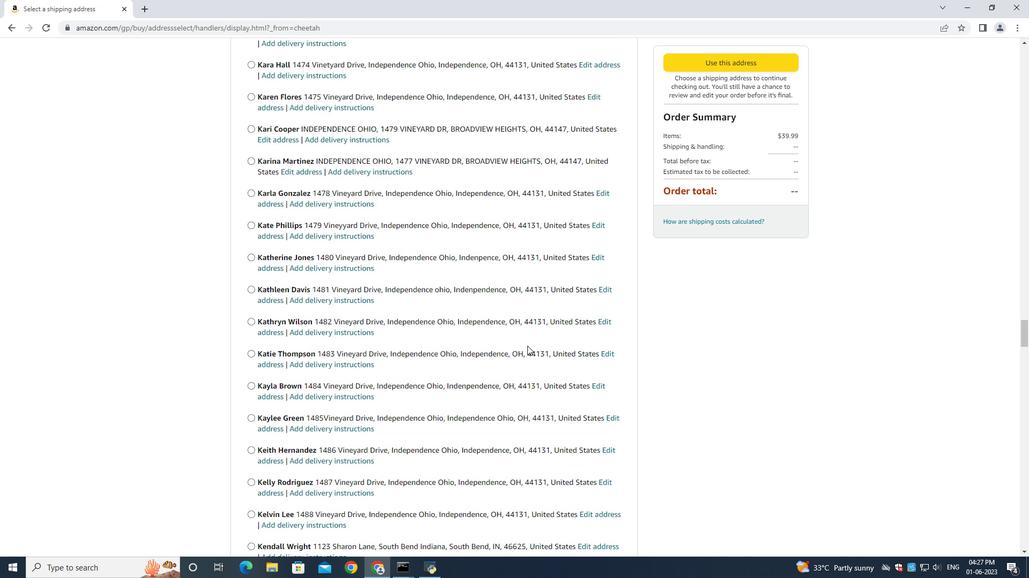 
Action: Mouse scrolled (527, 345) with delta (0, 0)
Screenshot: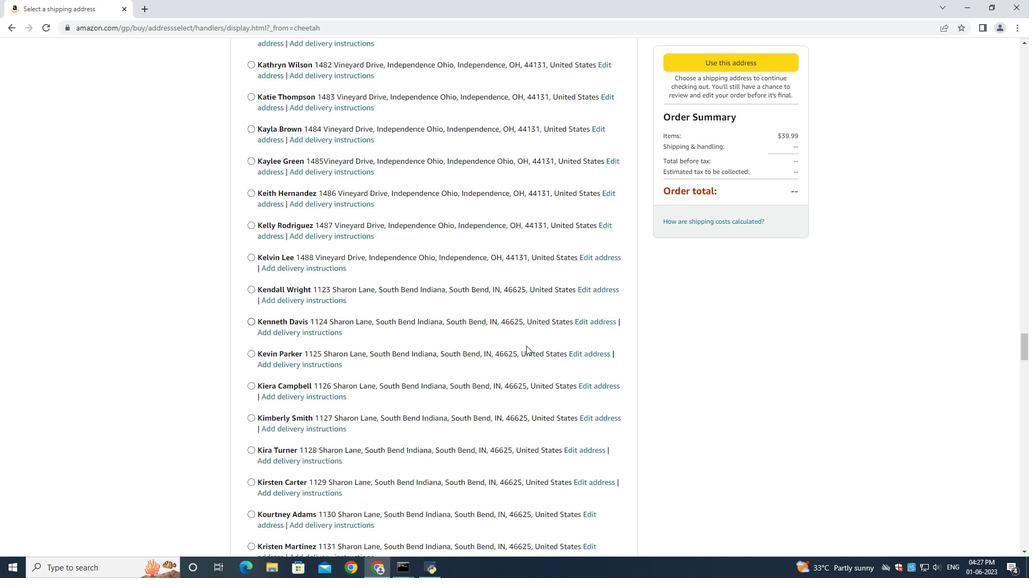 
Action: Mouse scrolled (527, 345) with delta (0, 0)
Screenshot: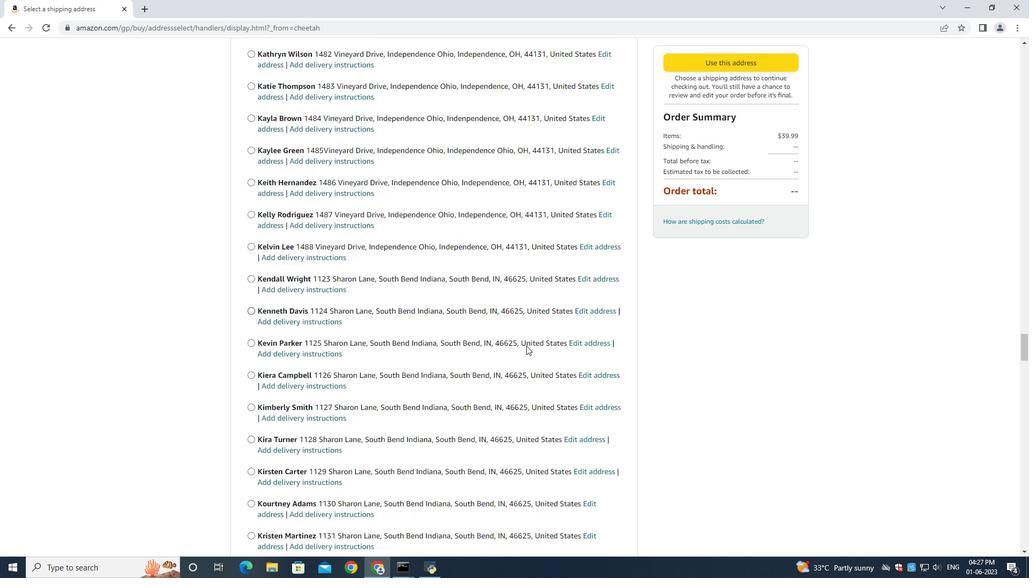
Action: Mouse moved to (526, 346)
Screenshot: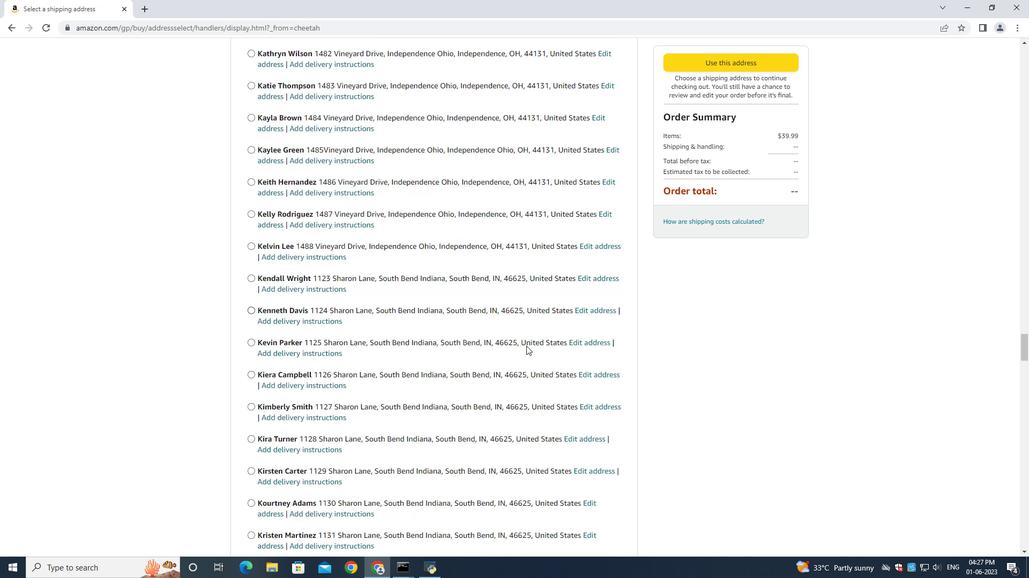 
Action: Mouse scrolled (527, 345) with delta (0, 0)
Screenshot: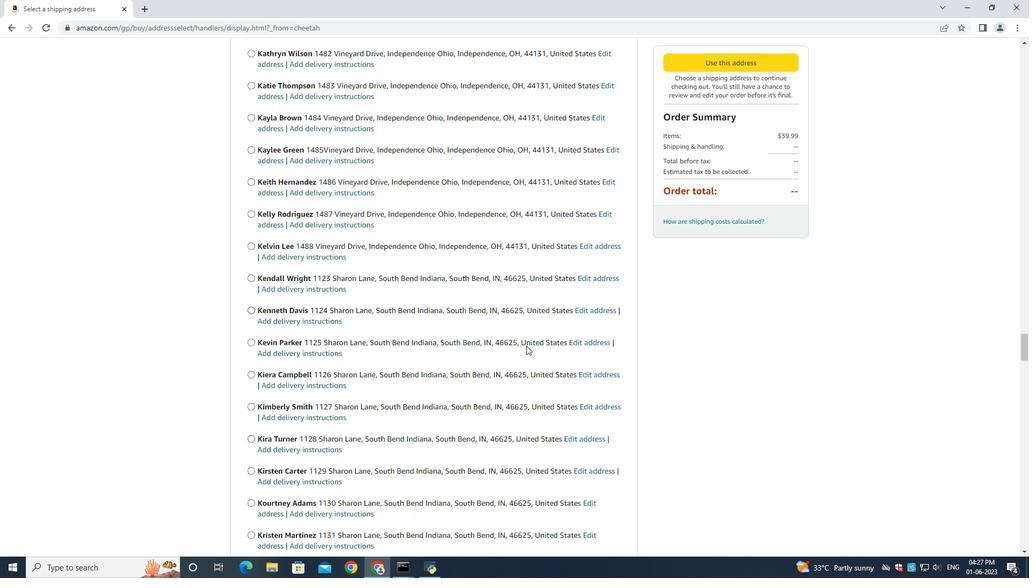 
Action: Mouse scrolled (527, 345) with delta (0, 0)
Screenshot: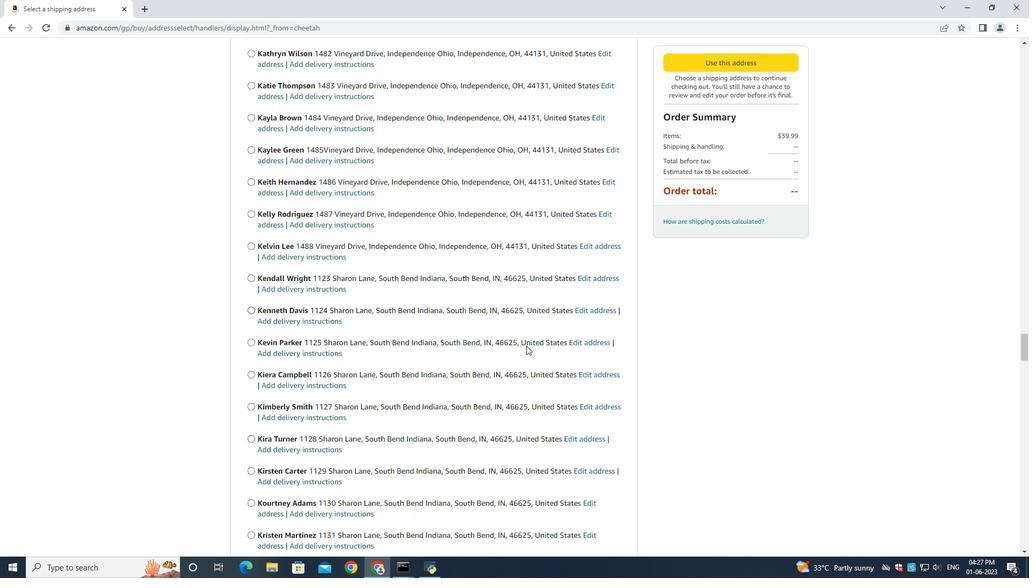 
Action: Mouse scrolled (527, 346) with delta (0, 0)
Screenshot: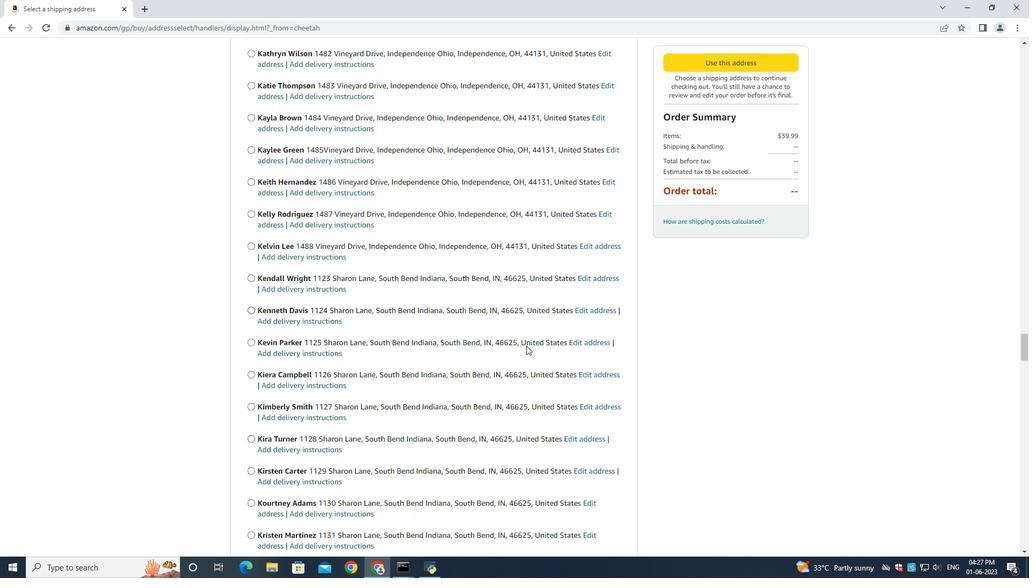 
Action: Mouse moved to (526, 346)
Screenshot: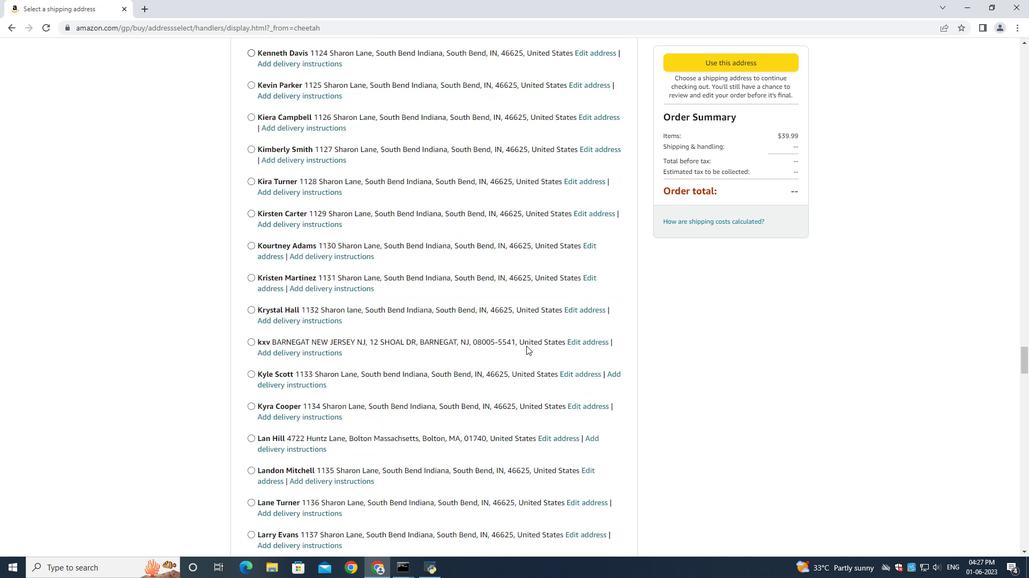 
Action: Mouse scrolled (526, 345) with delta (0, 0)
Screenshot: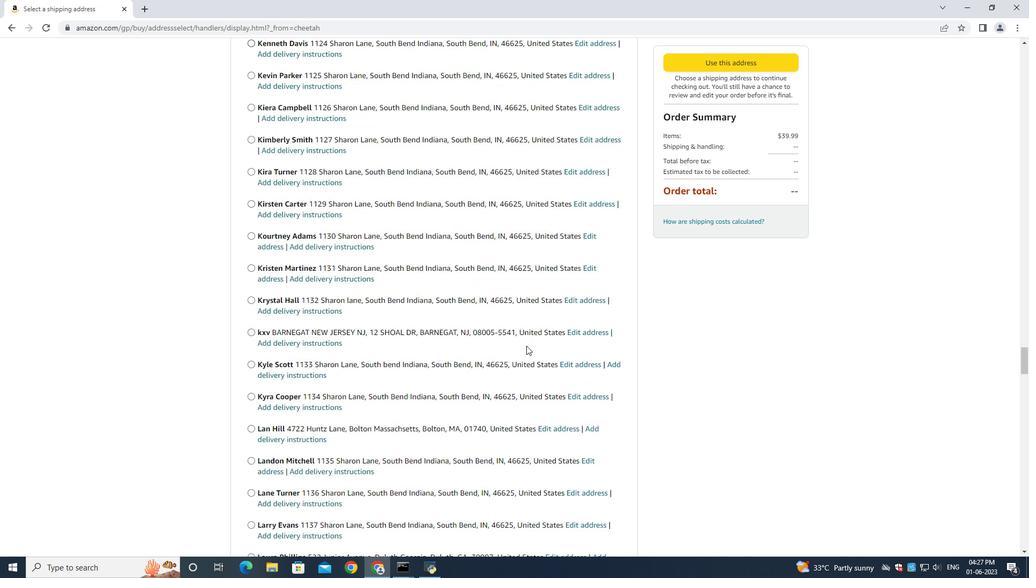 
Action: Mouse scrolled (526, 345) with delta (0, 0)
Screenshot: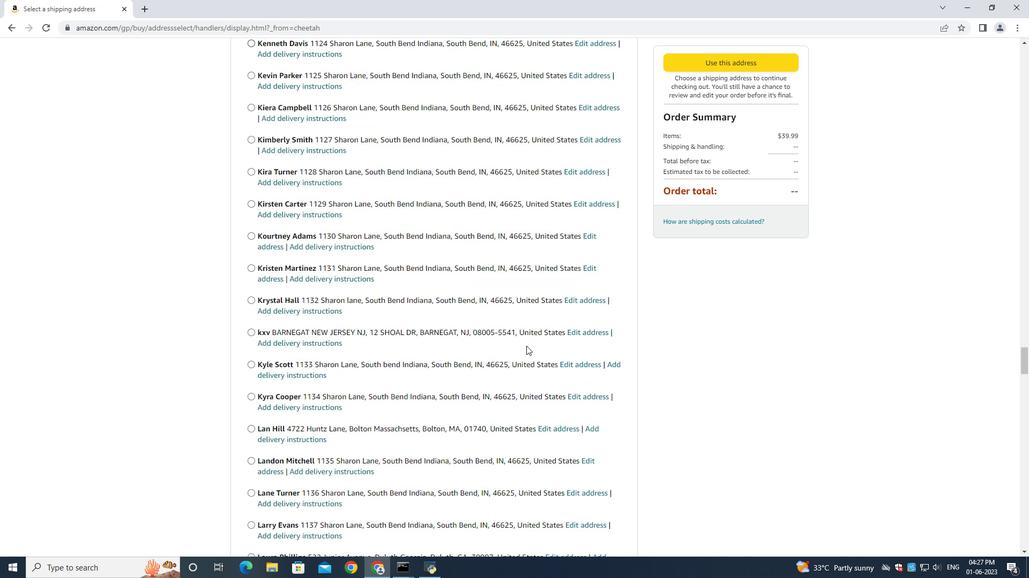 
Action: Mouse moved to (526, 346)
Screenshot: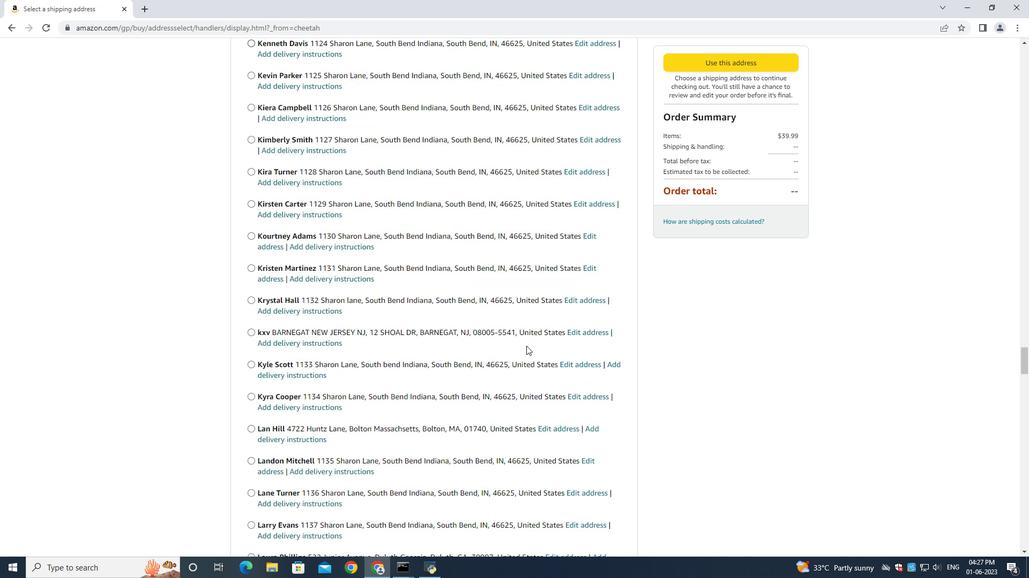 
Action: Mouse scrolled (526, 345) with delta (0, 0)
Screenshot: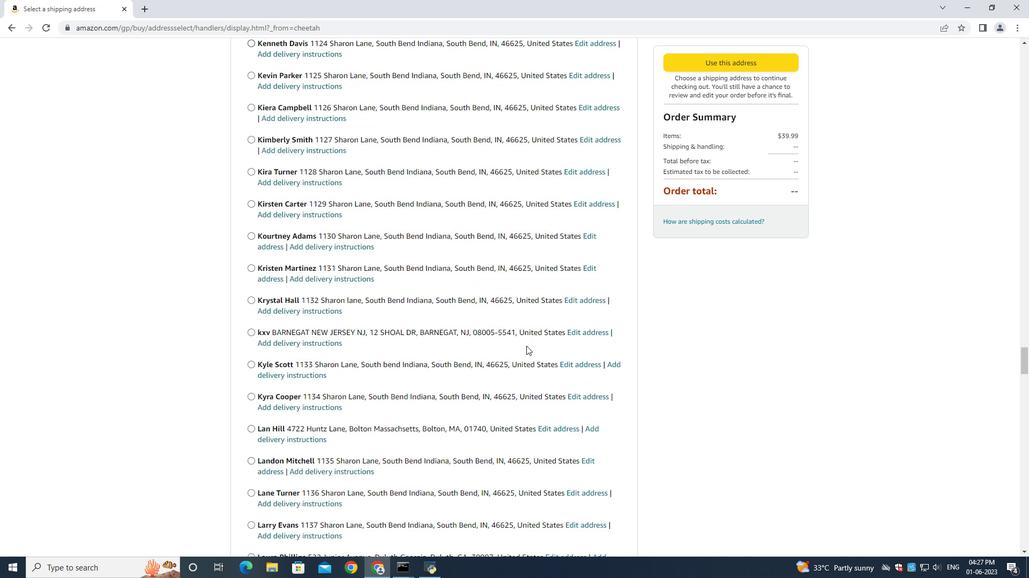 
Action: Mouse scrolled (526, 345) with delta (0, 0)
Screenshot: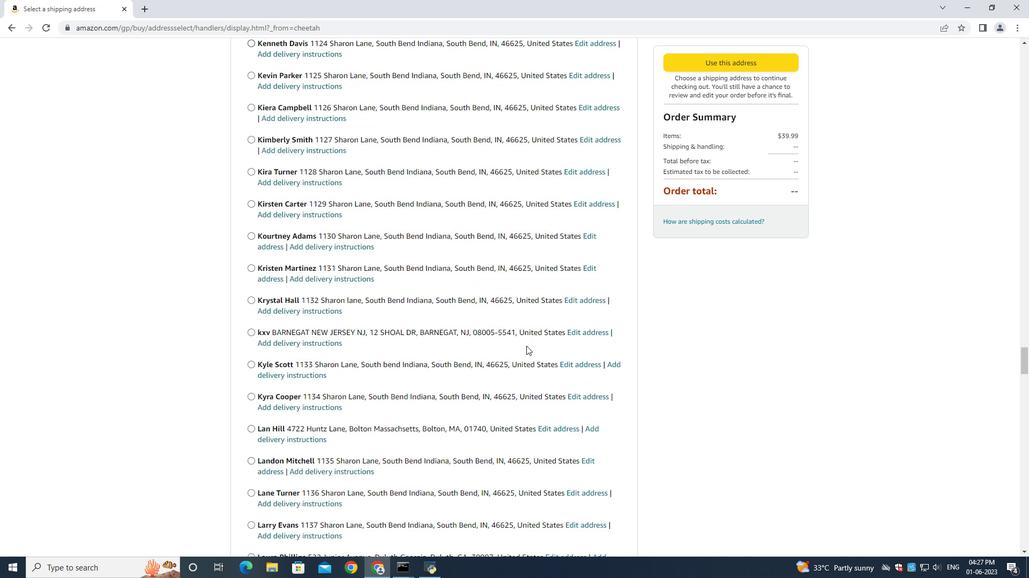 
Action: Mouse scrolled (526, 345) with delta (0, 0)
Screenshot: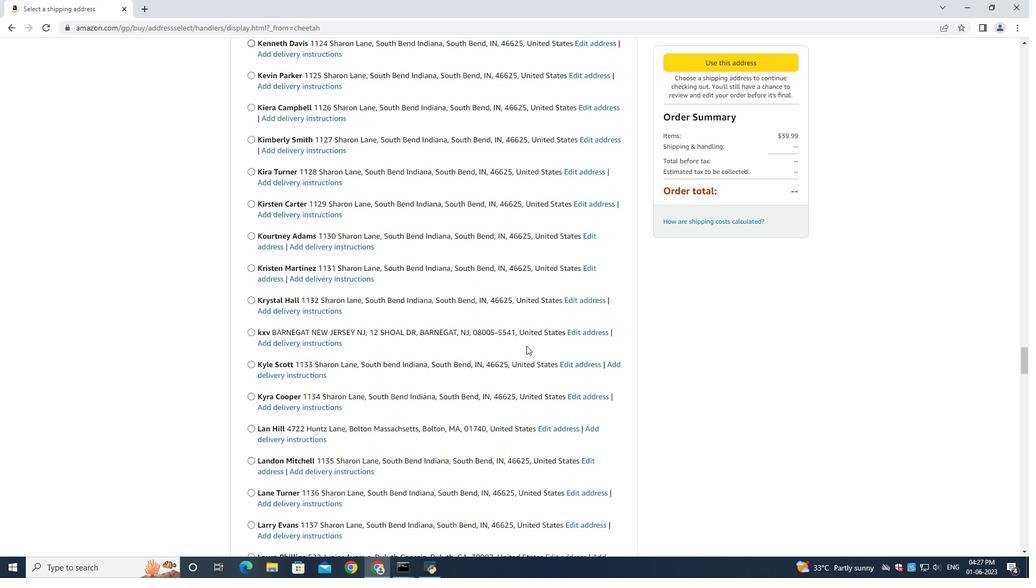 
Action: Mouse scrolled (526, 345) with delta (0, 0)
Screenshot: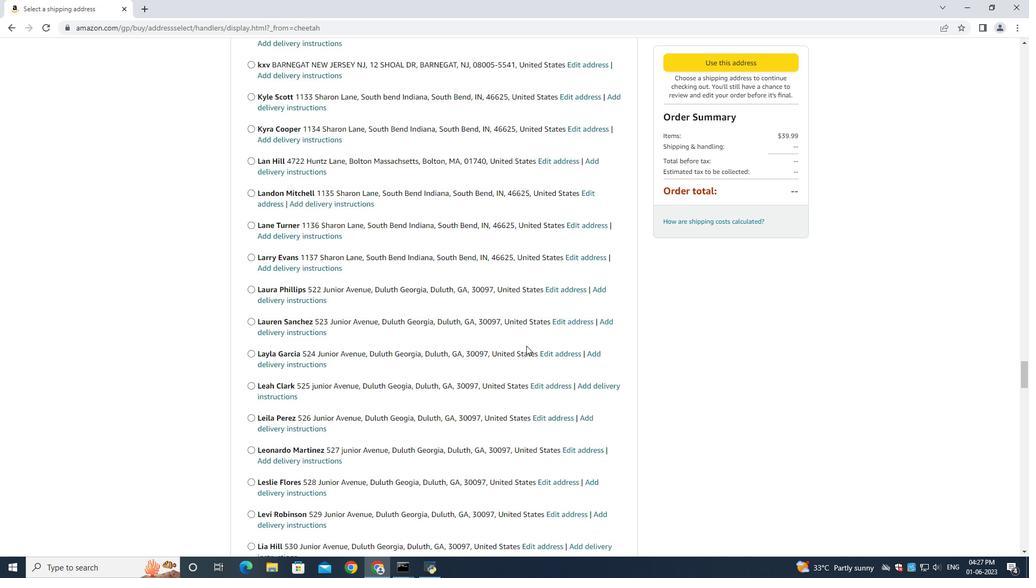 
Action: Mouse scrolled (526, 345) with delta (0, 0)
Screenshot: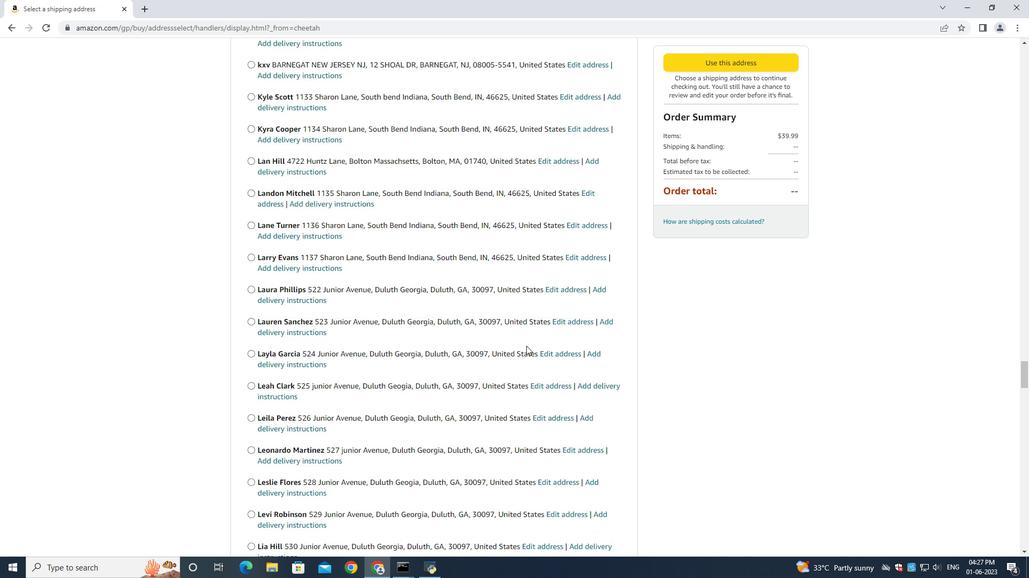 
Action: Mouse scrolled (526, 345) with delta (0, 0)
Screenshot: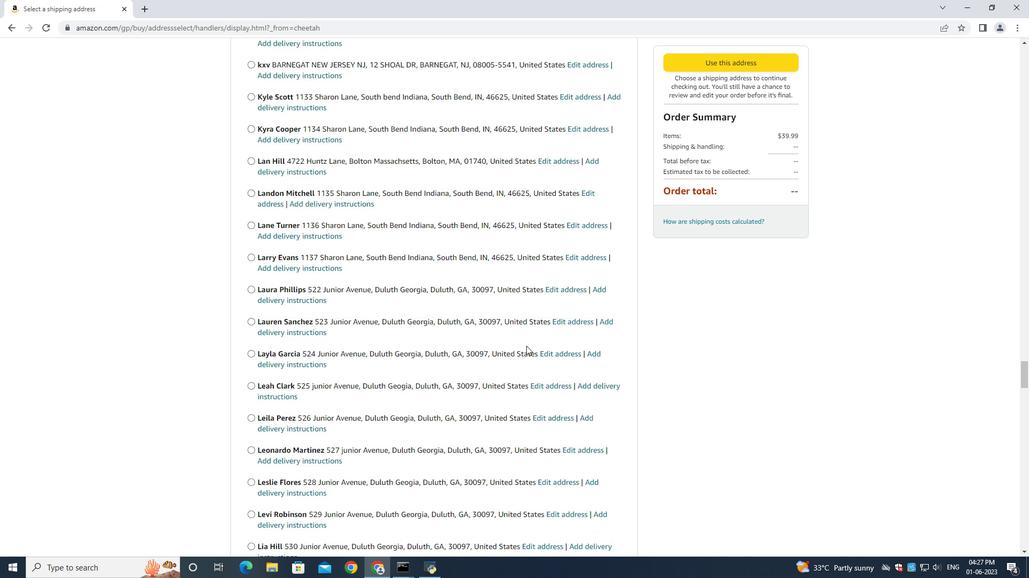 
Action: Mouse scrolled (526, 345) with delta (0, 0)
Screenshot: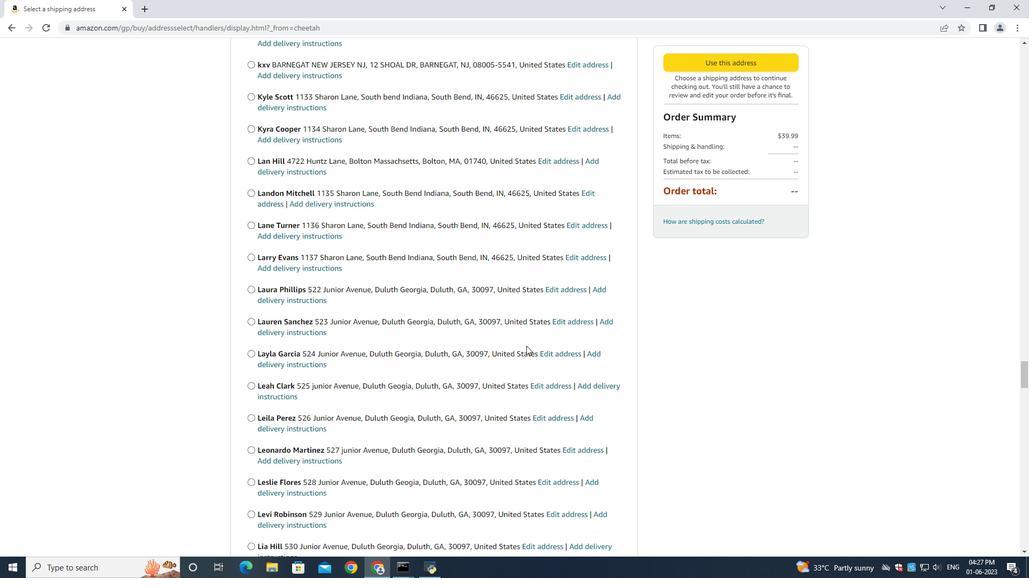 
Action: Mouse scrolled (526, 345) with delta (0, 0)
Screenshot: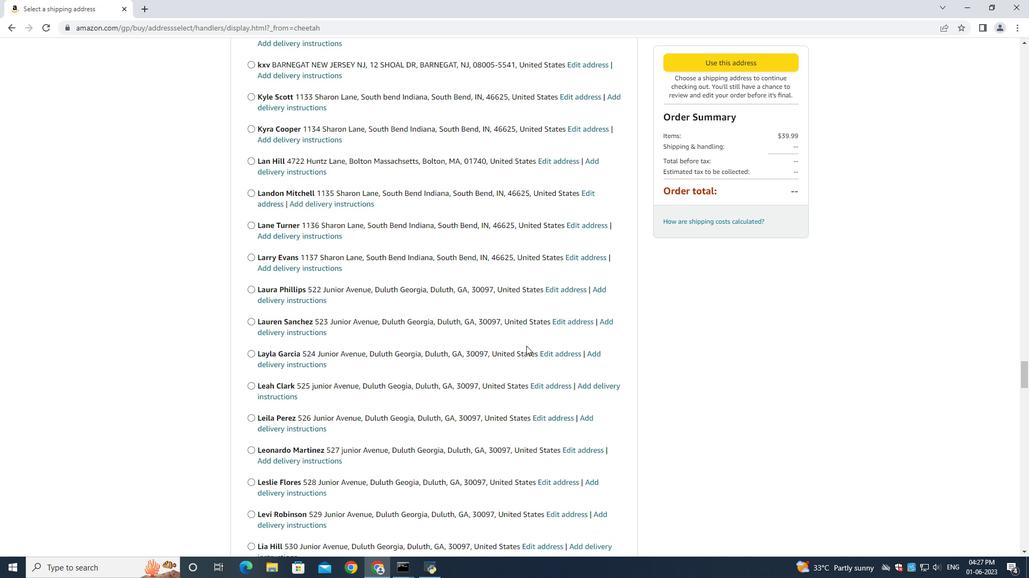 
Action: Mouse scrolled (526, 345) with delta (0, 0)
Screenshot: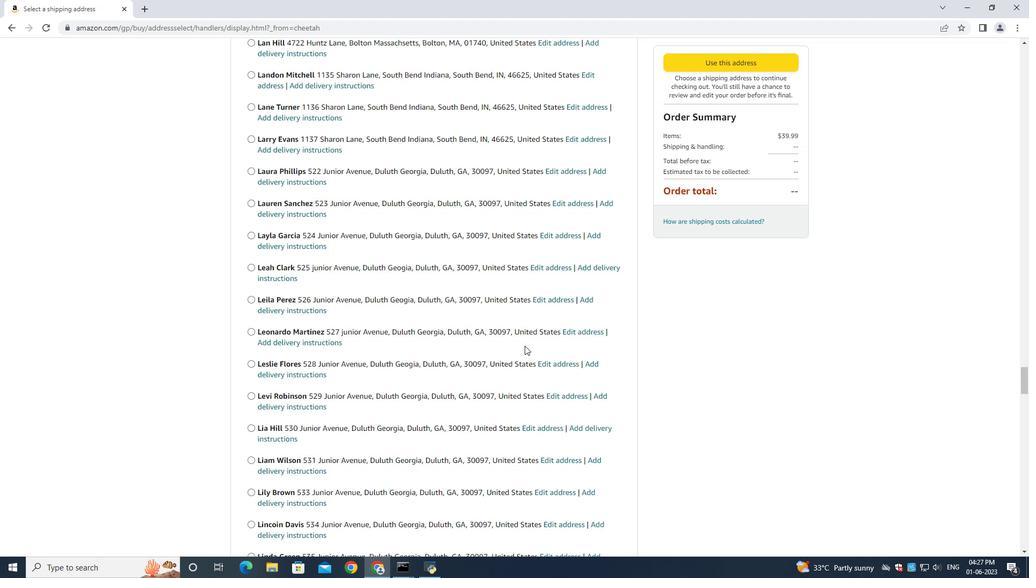 
Action: Mouse scrolled (526, 345) with delta (0, 0)
Screenshot: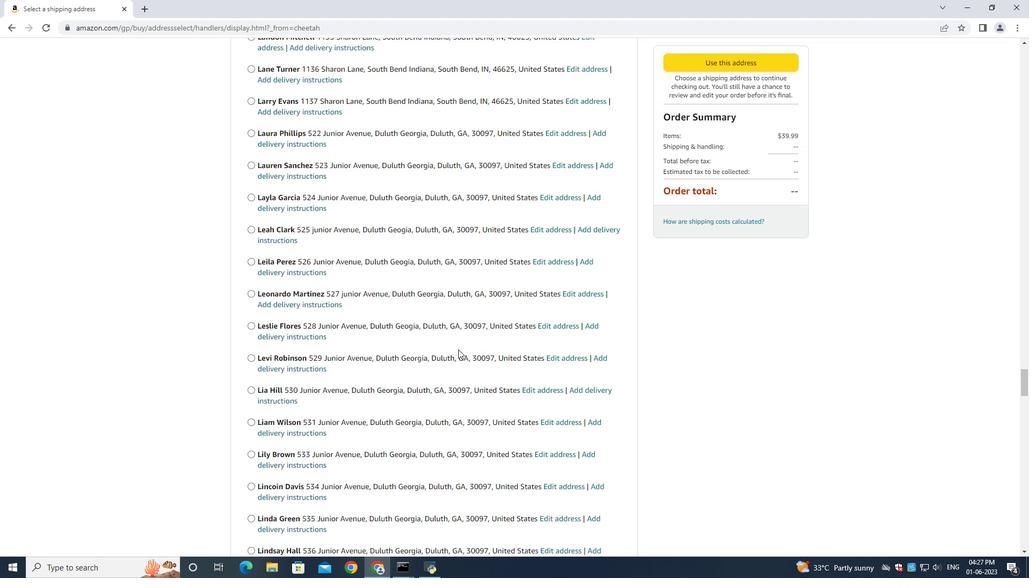 
Action: Mouse scrolled (526, 345) with delta (0, 0)
Screenshot: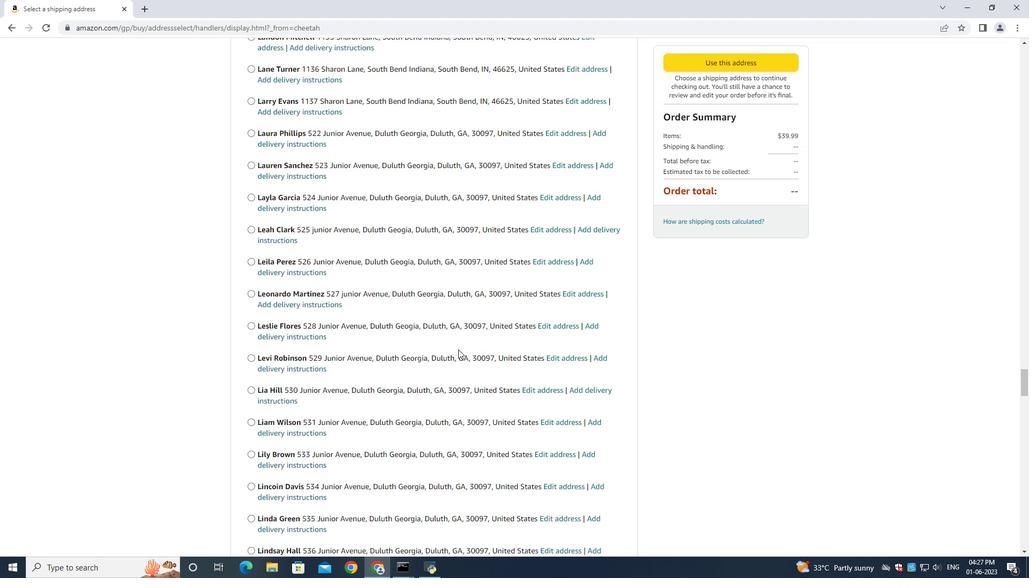 
Action: Mouse moved to (454, 348)
Screenshot: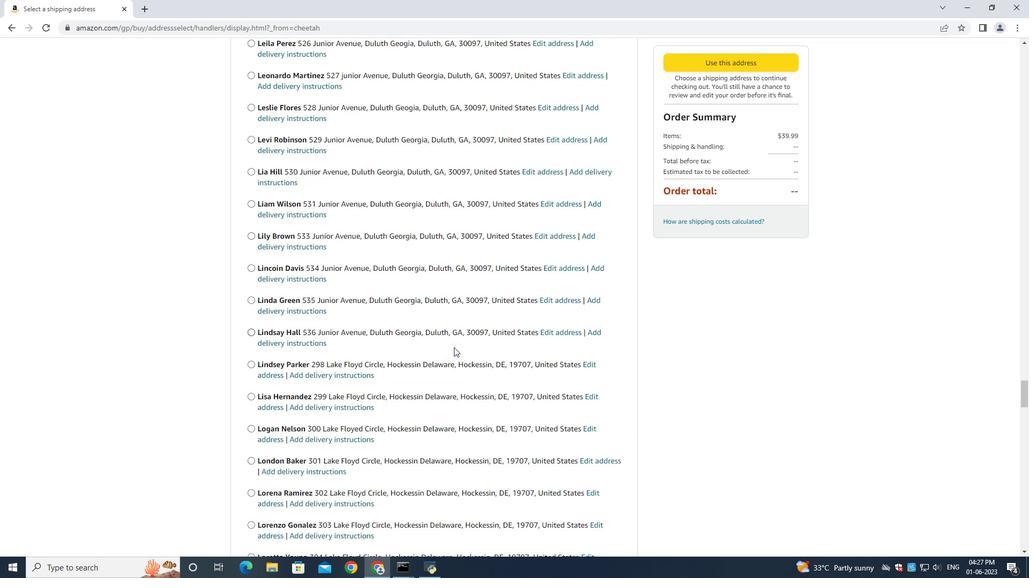 
Action: Mouse scrolled (454, 348) with delta (0, 0)
Screenshot: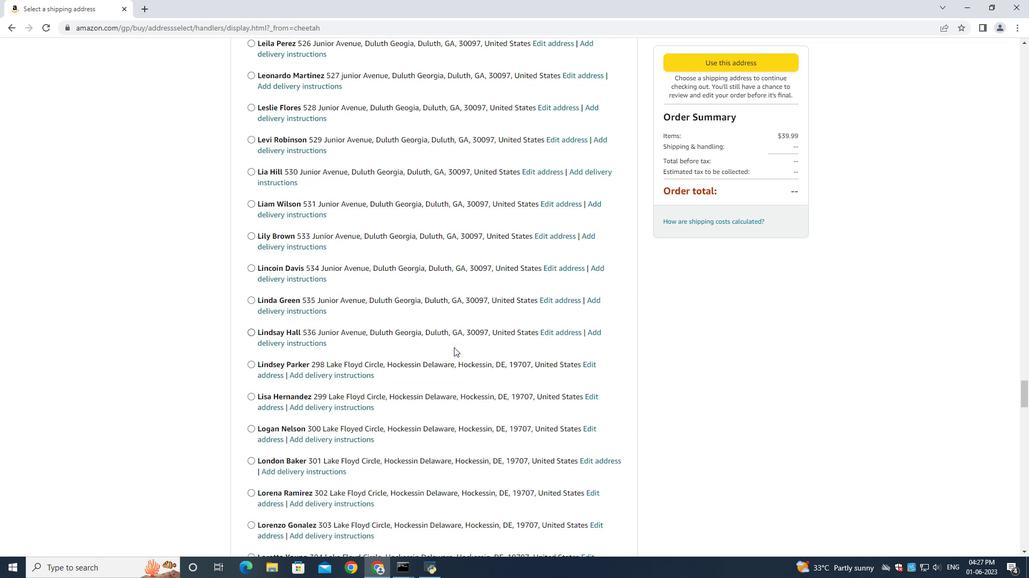
Action: Mouse scrolled (454, 348) with delta (0, 0)
Screenshot: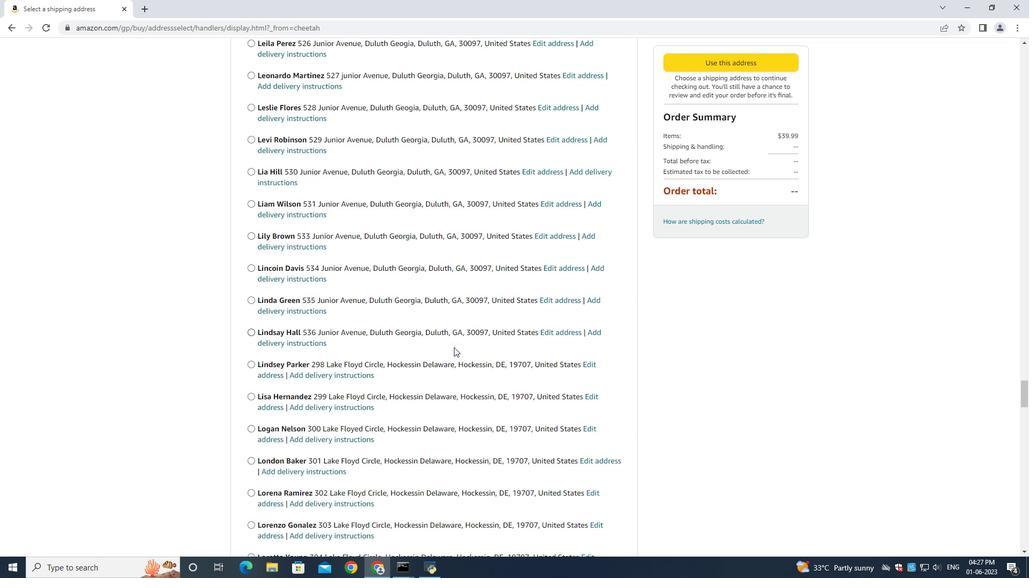 
Action: Mouse scrolled (454, 348) with delta (0, 0)
Screenshot: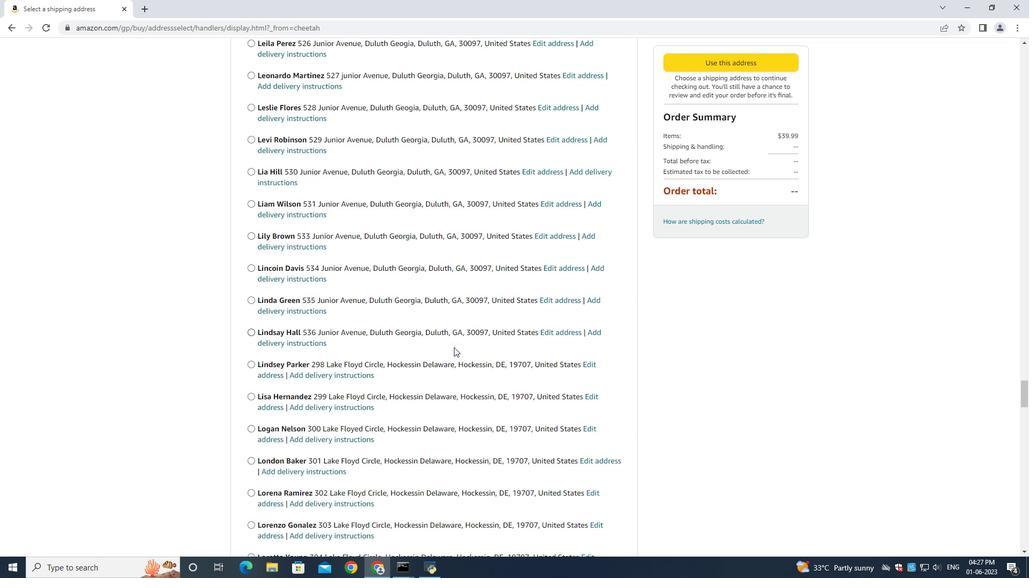 
Action: Mouse scrolled (454, 348) with delta (0, 0)
Screenshot: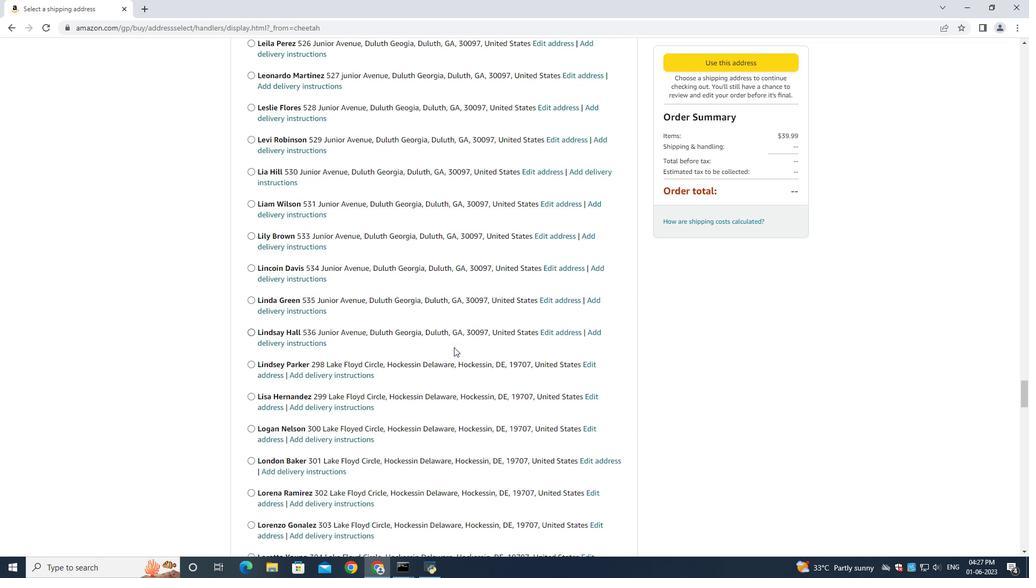 
Action: Mouse moved to (454, 347)
Screenshot: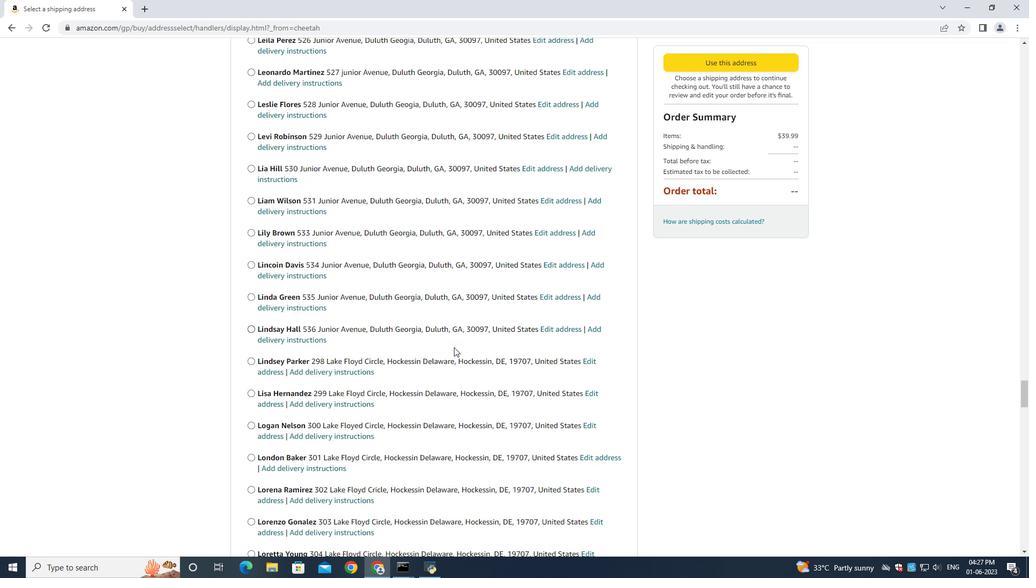 
Action: Mouse scrolled (454, 347) with delta (0, 0)
Screenshot: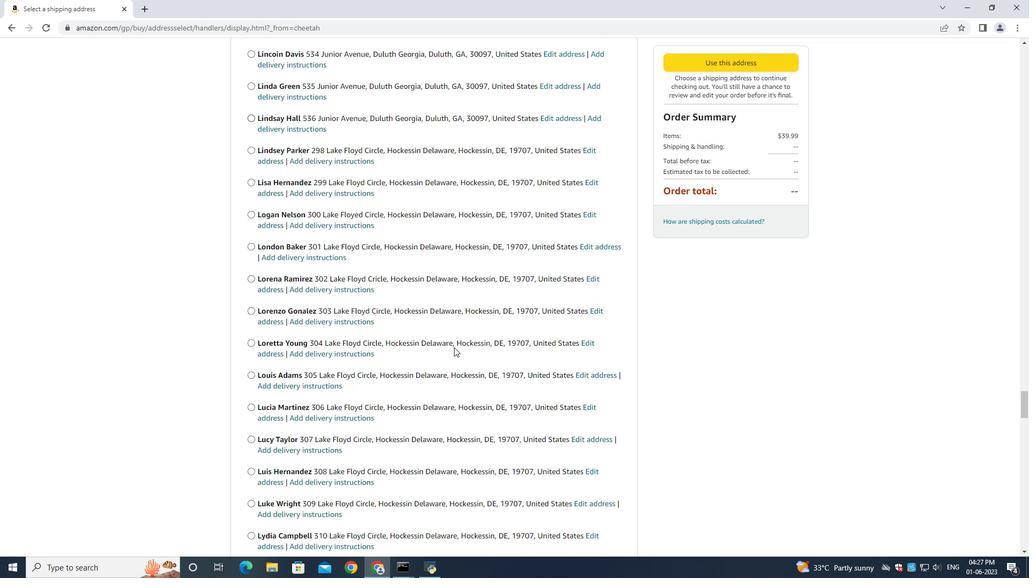 
Action: Mouse scrolled (454, 347) with delta (0, 0)
Screenshot: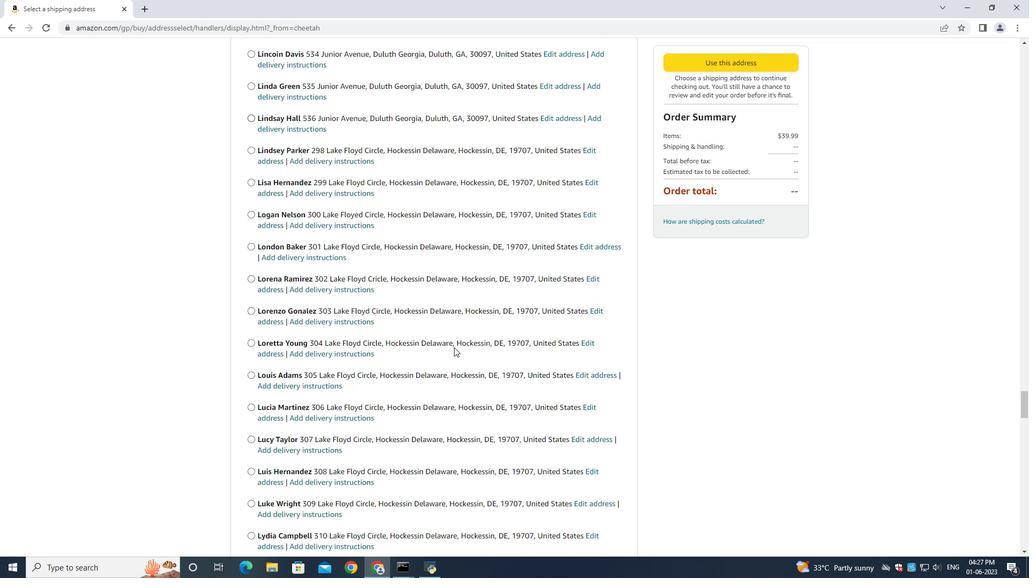 
Action: Mouse scrolled (454, 347) with delta (0, 0)
Screenshot: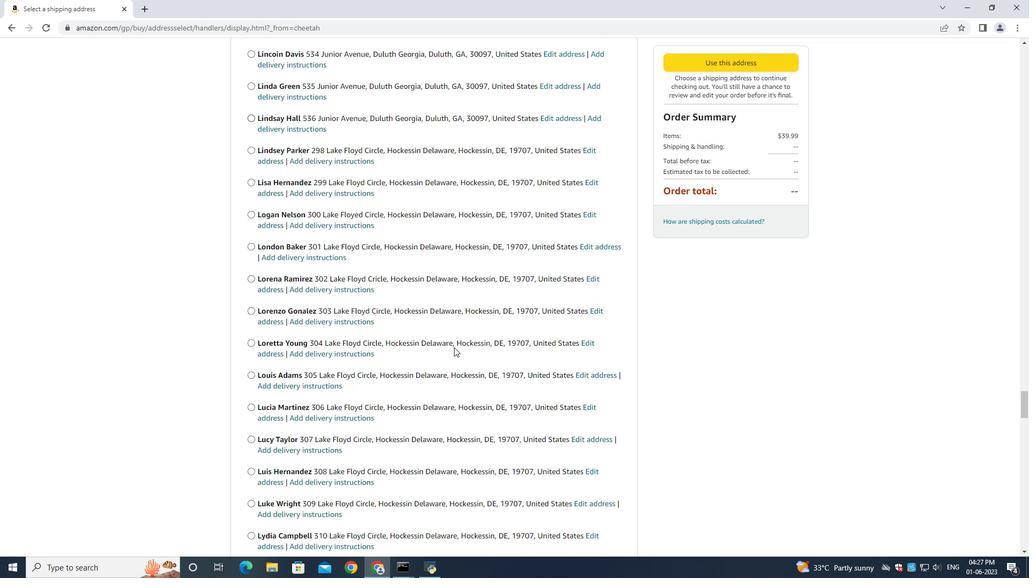 
Action: Mouse scrolled (454, 347) with delta (0, 0)
Screenshot: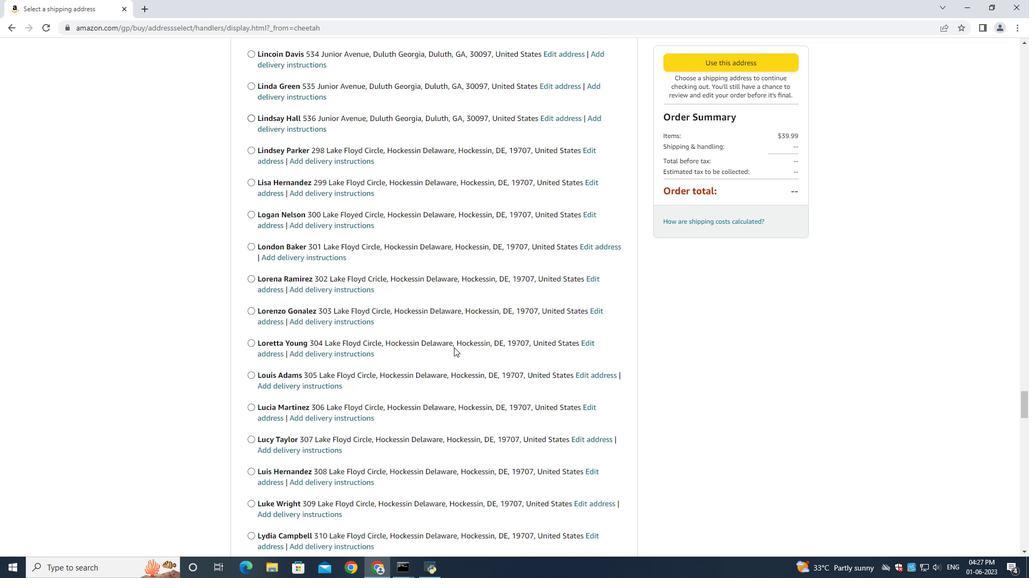 
Action: Mouse moved to (424, 357)
Screenshot: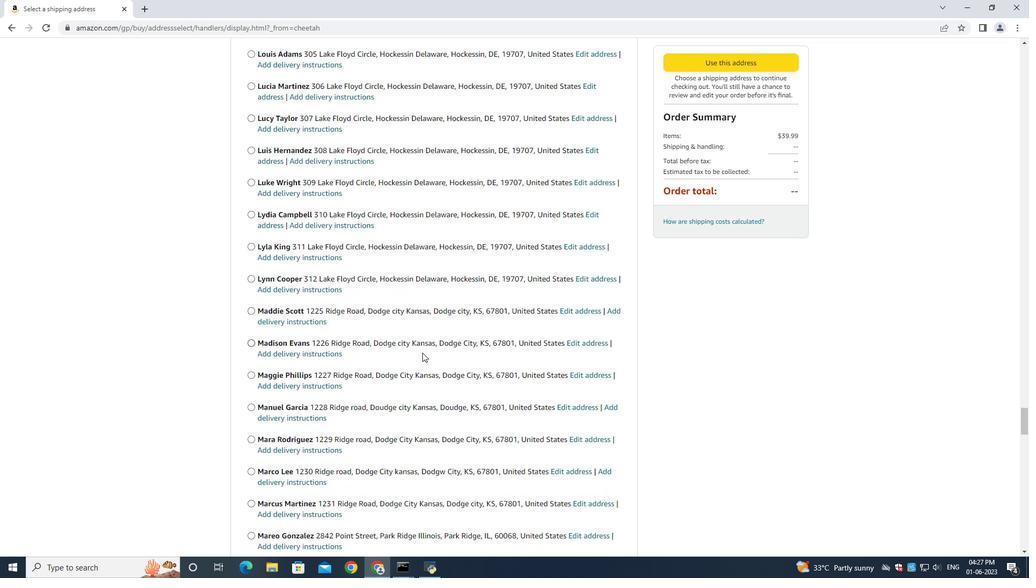 
Action: Mouse scrolled (424, 357) with delta (0, 0)
Screenshot: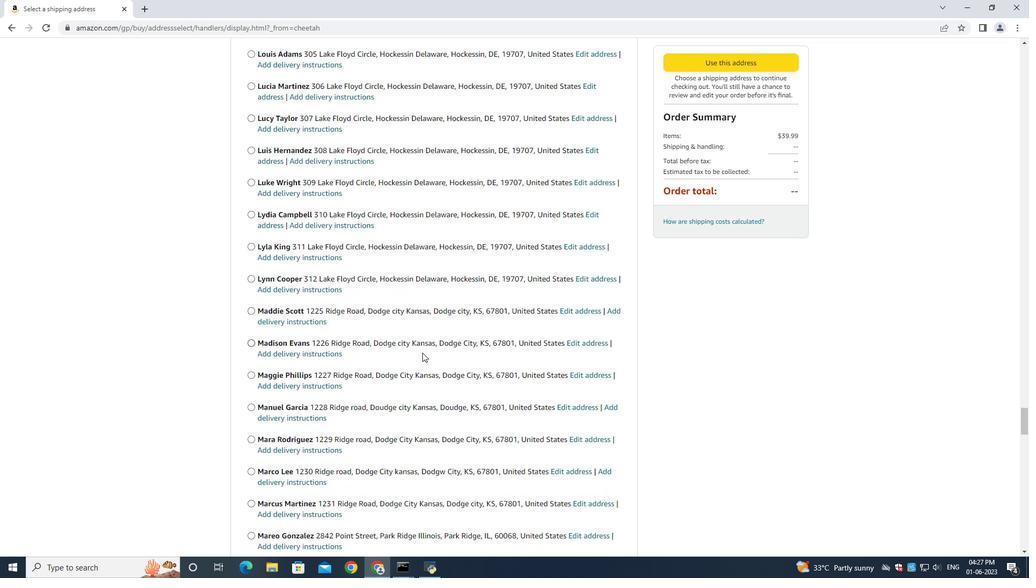 
Action: Mouse scrolled (424, 357) with delta (0, 0)
Screenshot: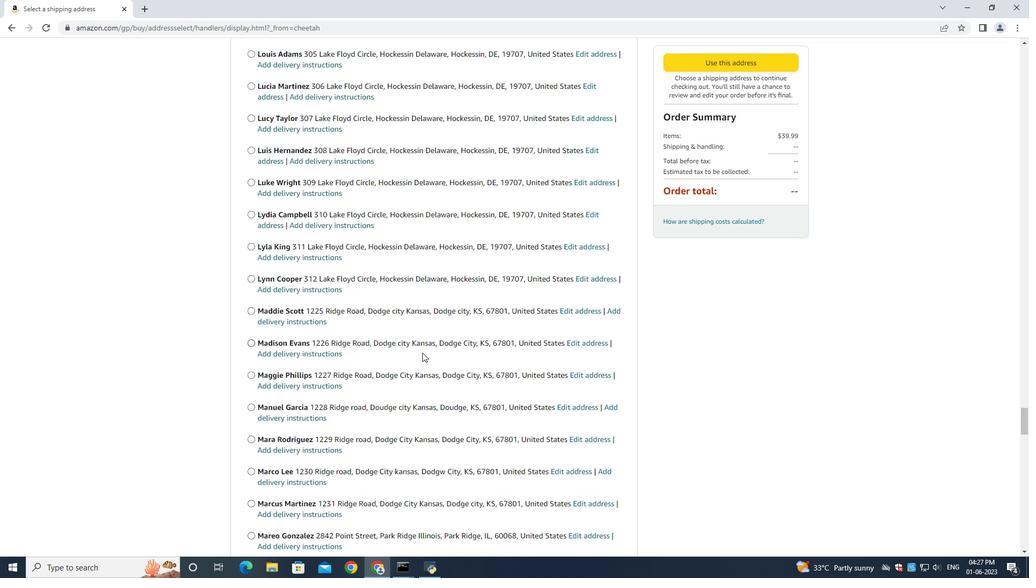 
Action: Mouse scrolled (424, 357) with delta (0, 0)
Screenshot: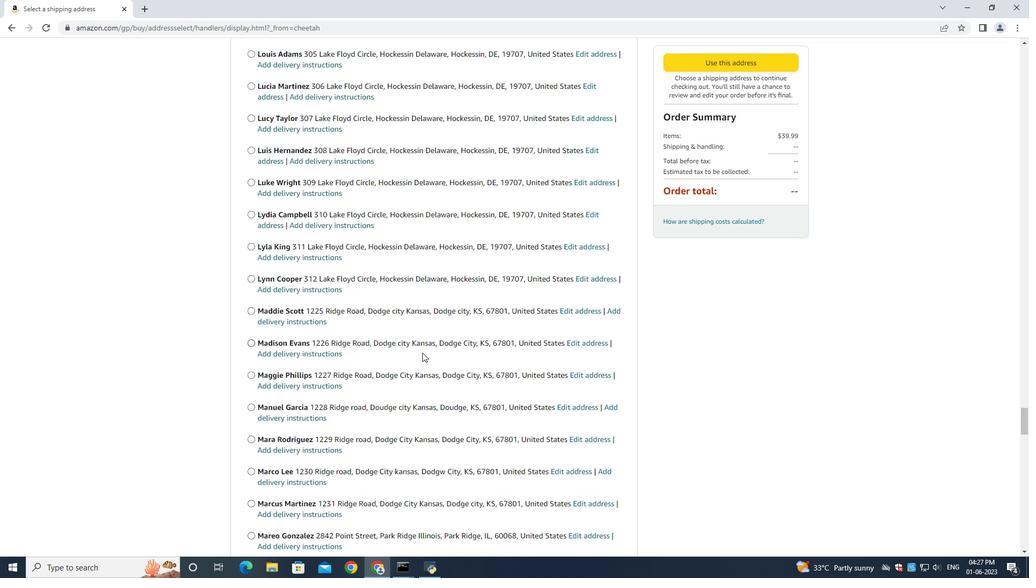 
Action: Mouse scrolled (424, 357) with delta (0, 0)
Screenshot: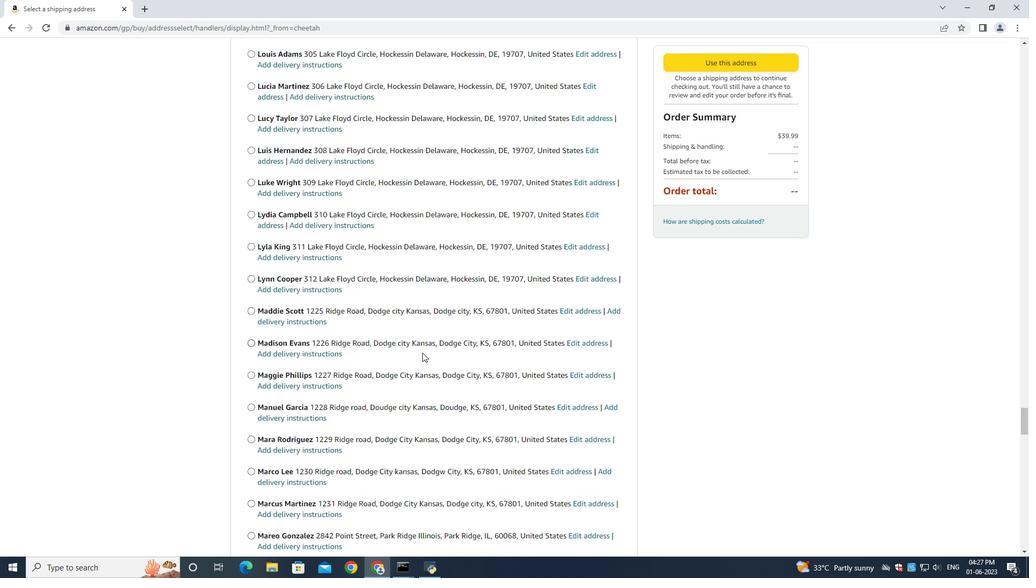 
Action: Mouse moved to (424, 357)
Screenshot: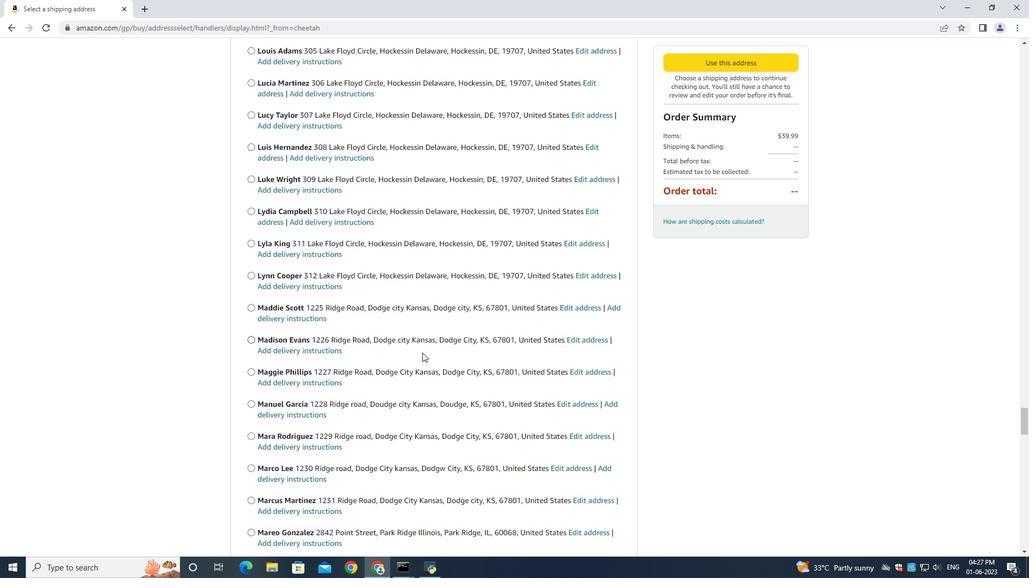 
Action: Mouse scrolled (424, 357) with delta (0, 0)
Screenshot: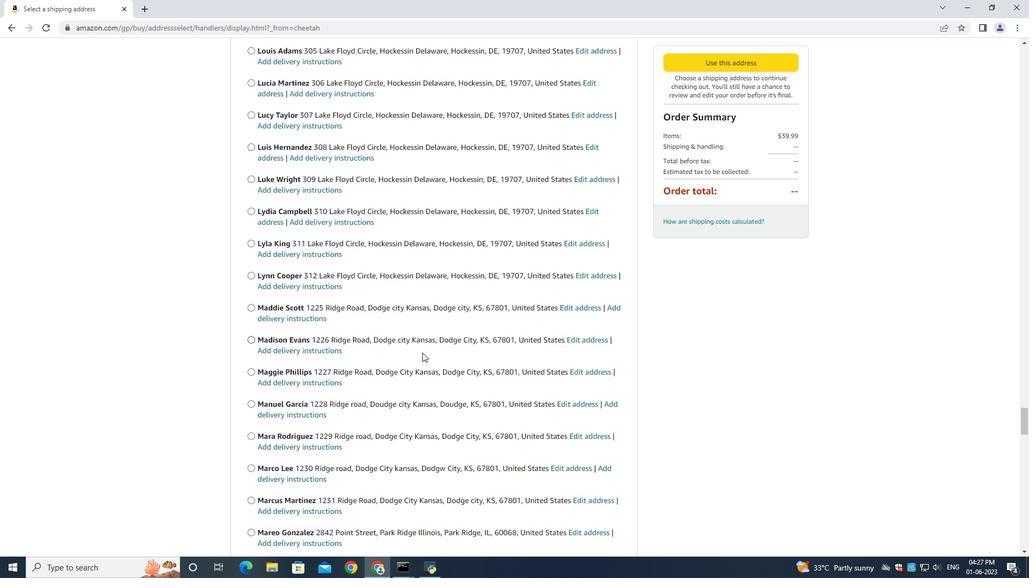 
Action: Mouse moved to (423, 356)
Screenshot: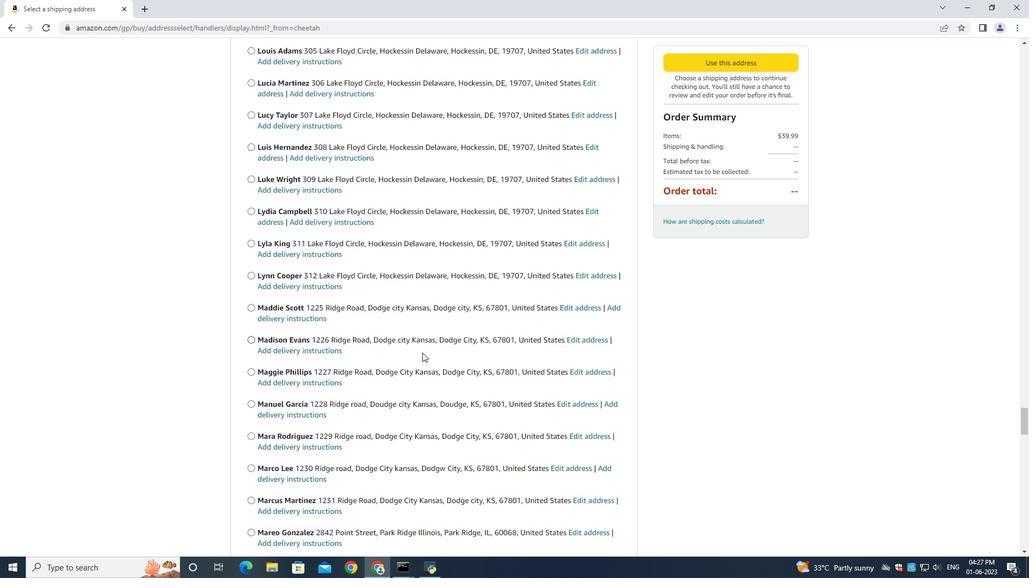 
Action: Mouse scrolled (423, 355) with delta (0, 0)
Screenshot: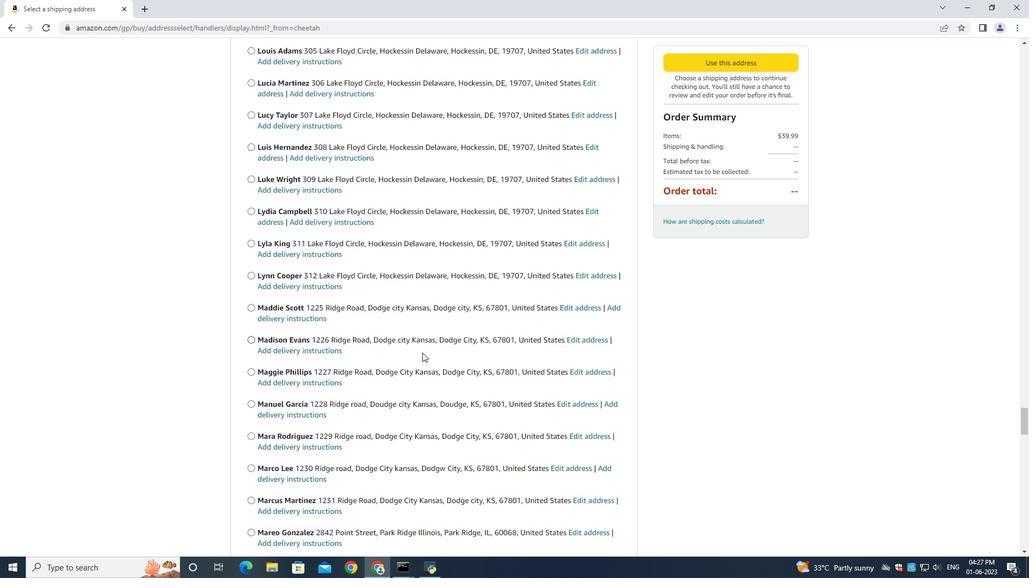 
Action: Mouse moved to (422, 353)
Screenshot: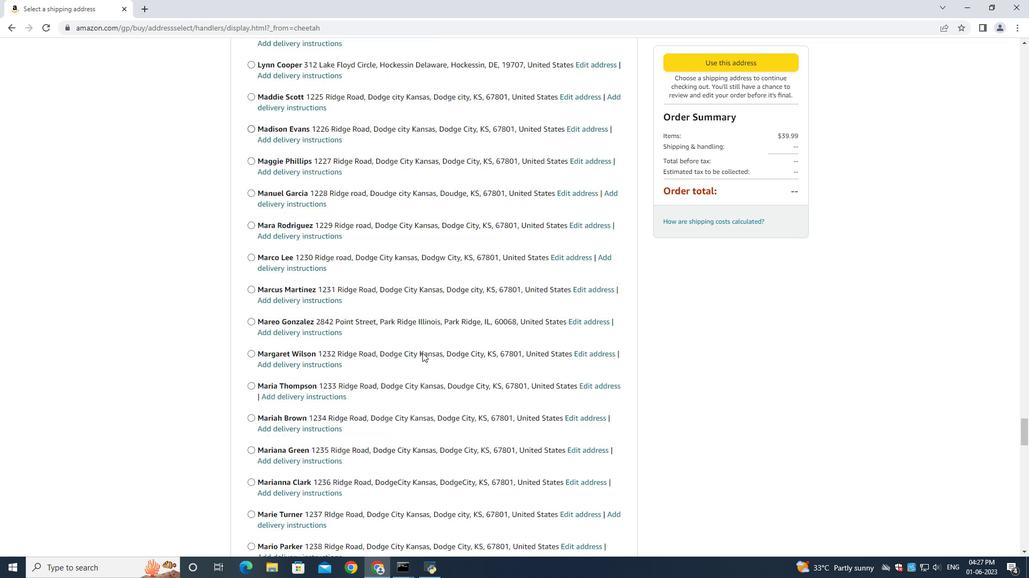 
Action: Mouse scrolled (422, 352) with delta (0, 0)
Screenshot: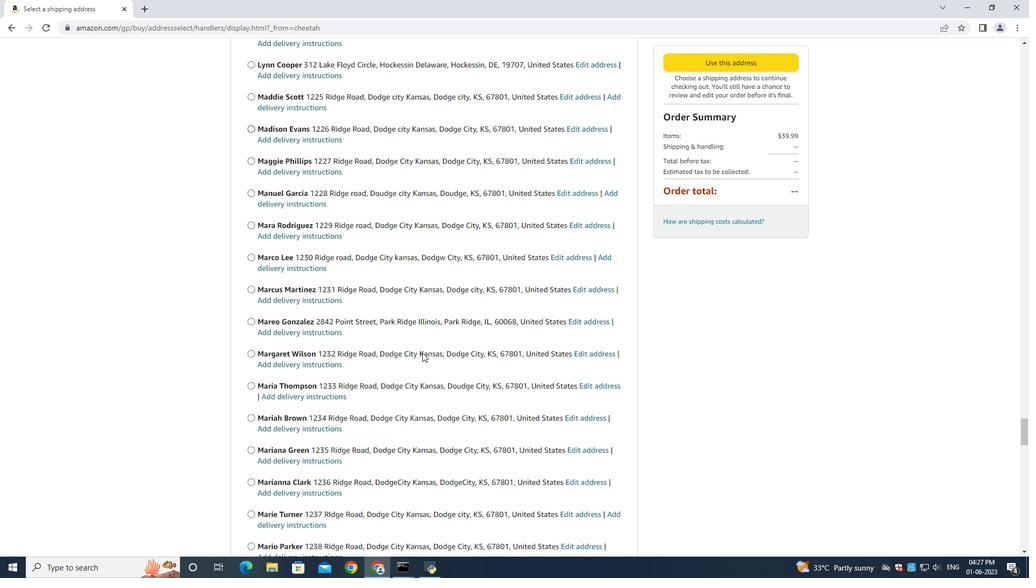 
Action: Mouse scrolled (422, 352) with delta (0, 0)
Screenshot: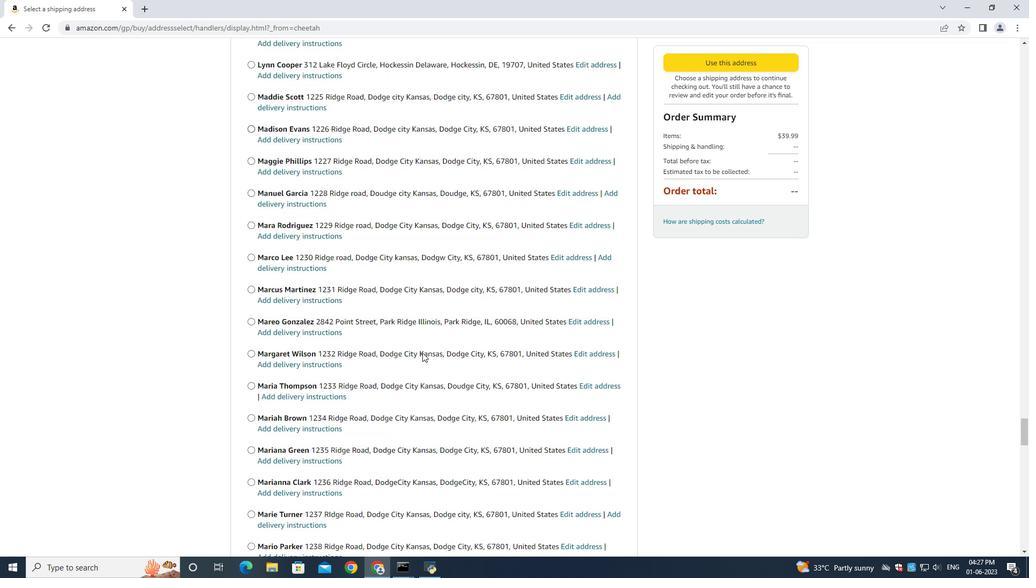 
Action: Mouse scrolled (422, 352) with delta (0, 0)
Screenshot: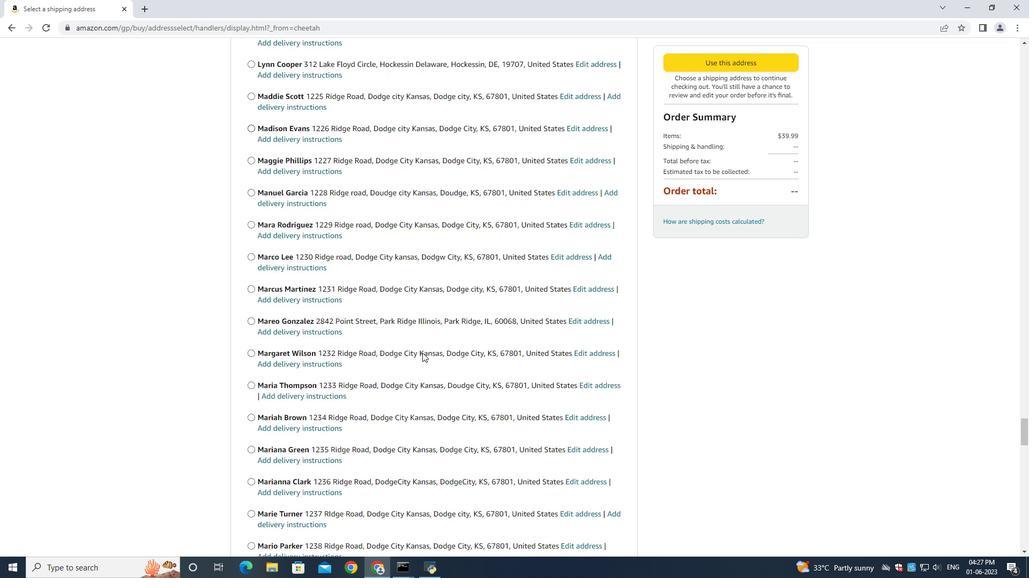 
Action: Mouse scrolled (422, 352) with delta (0, 0)
Screenshot: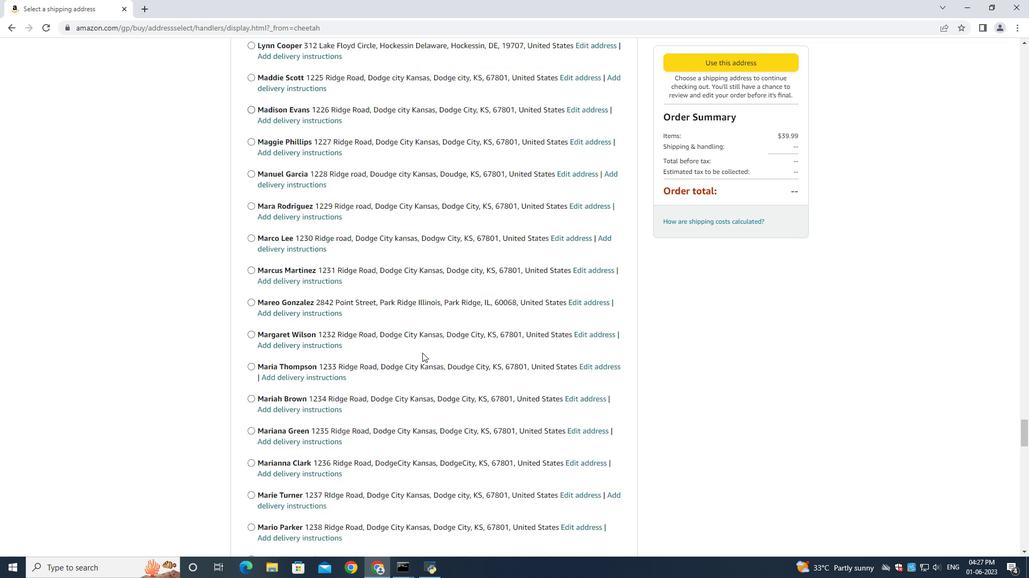 
Action: Mouse moved to (422, 353)
Screenshot: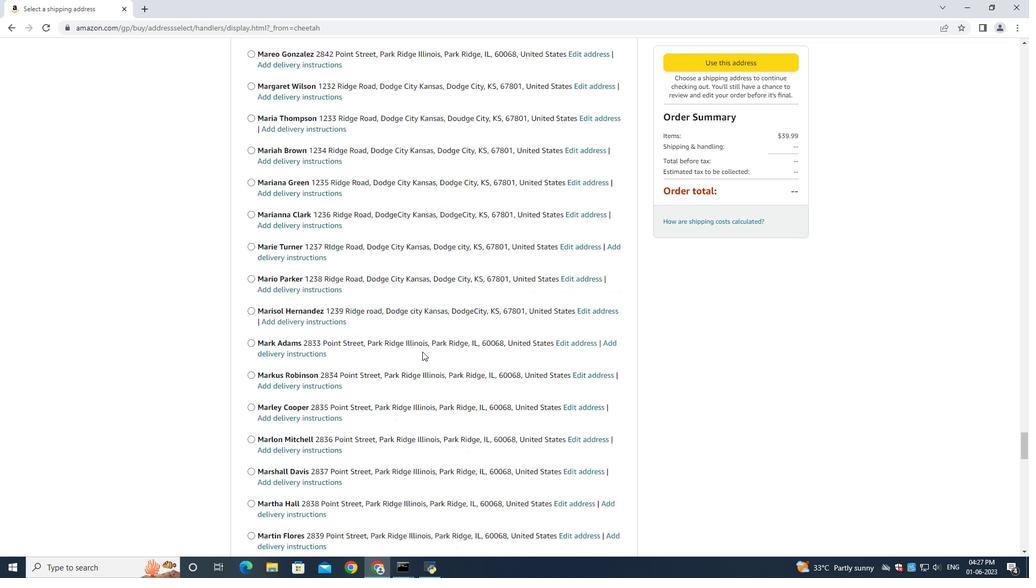 
Action: Mouse scrolled (422, 352) with delta (0, 0)
Screenshot: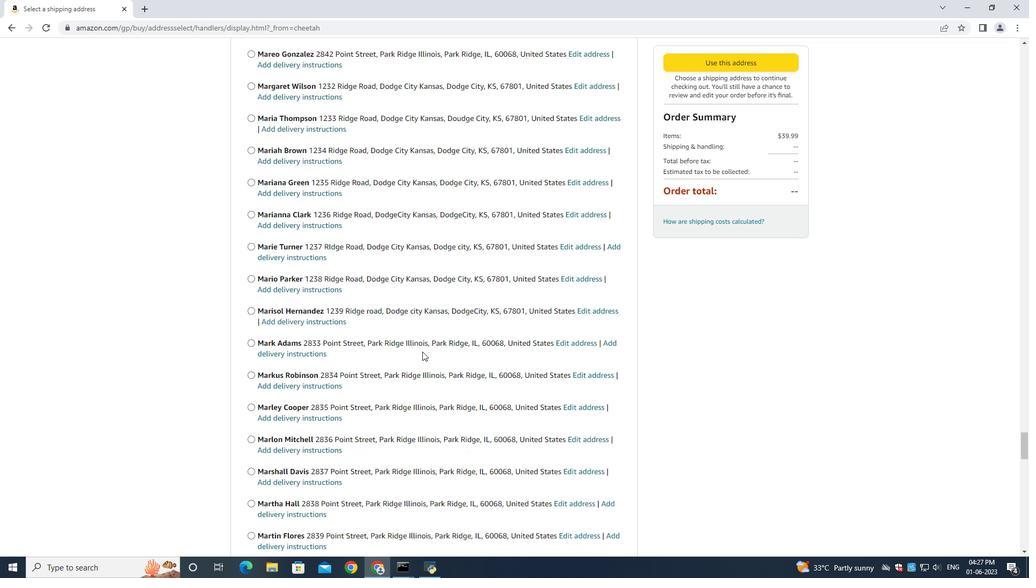 
Action: Mouse scrolled (422, 352) with delta (0, 0)
Screenshot: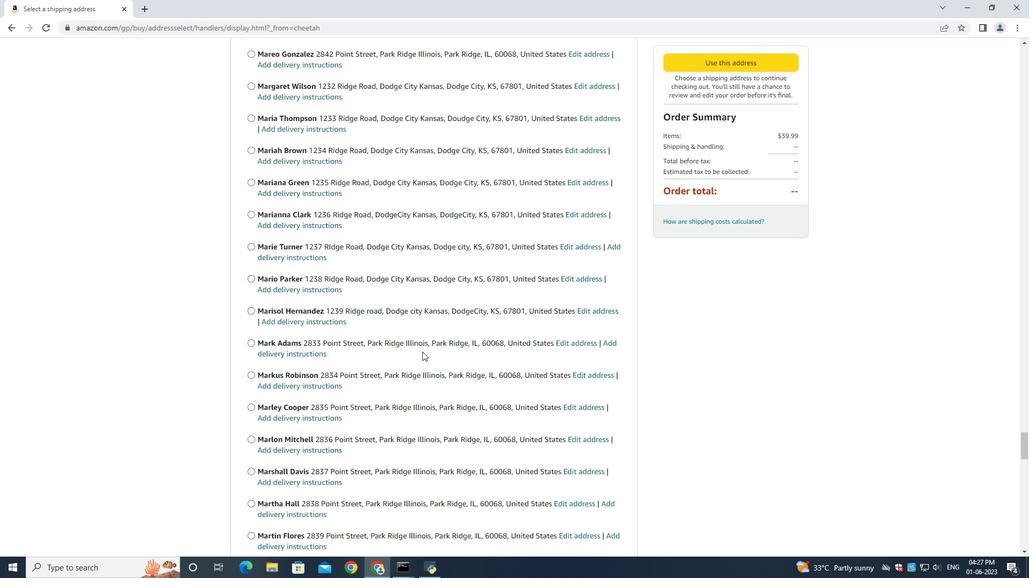 
Action: Mouse scrolled (422, 352) with delta (0, 0)
Screenshot: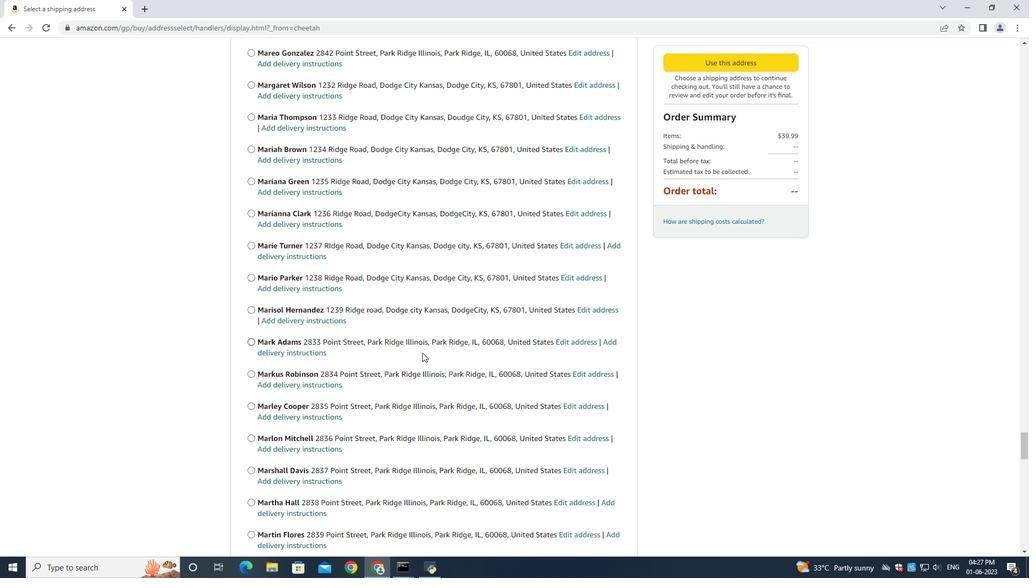 
Action: Mouse scrolled (422, 352) with delta (0, 0)
Screenshot: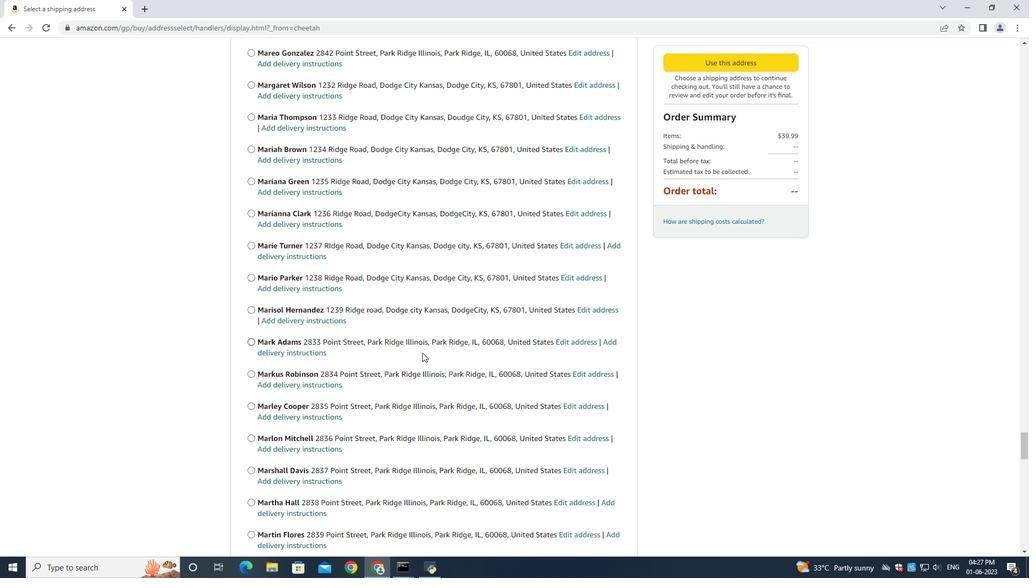 
Action: Mouse scrolled (422, 352) with delta (0, 0)
Screenshot: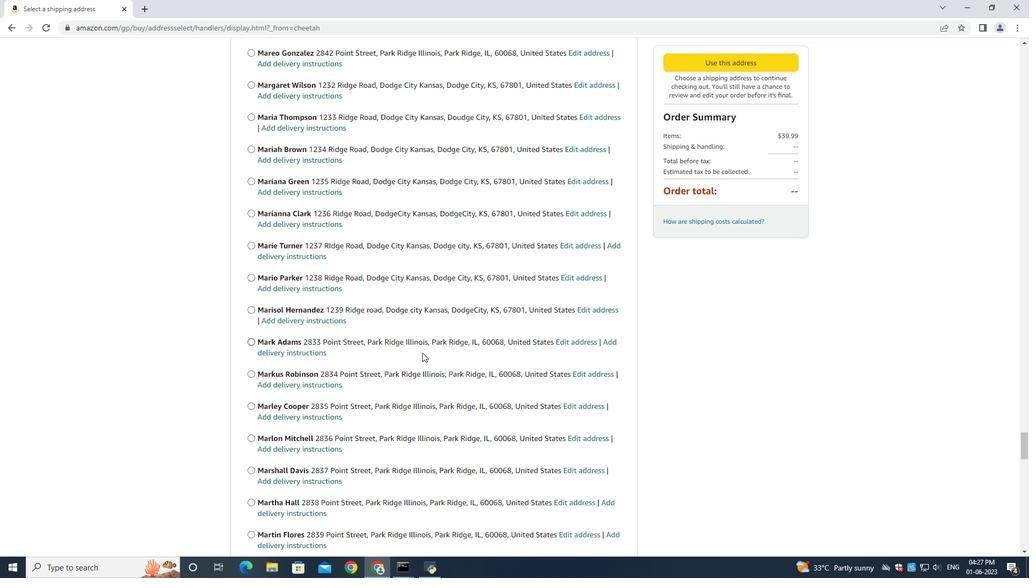 
Action: Mouse moved to (422, 353)
Screenshot: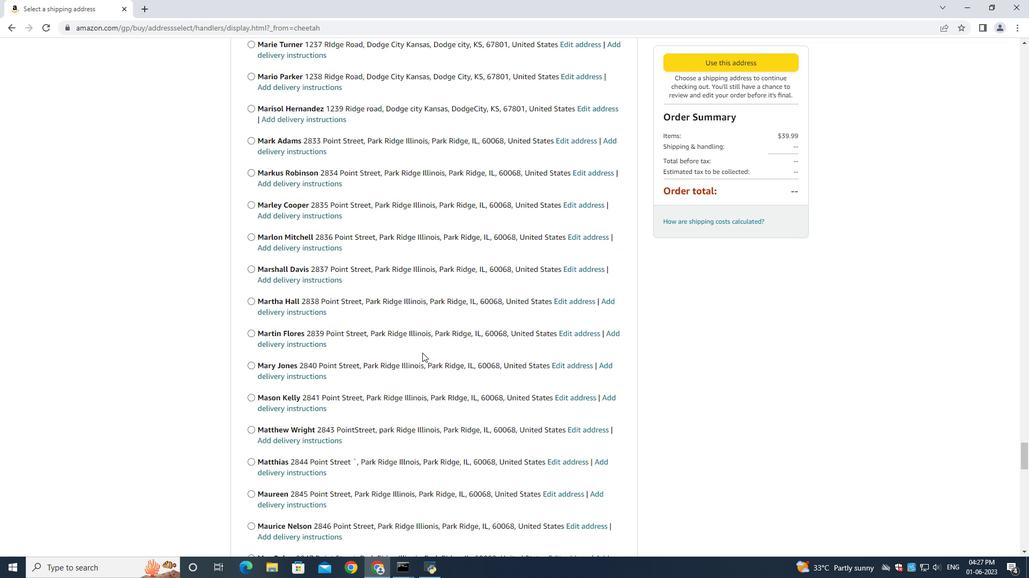 
Action: Mouse scrolled (422, 352) with delta (0, 0)
Screenshot: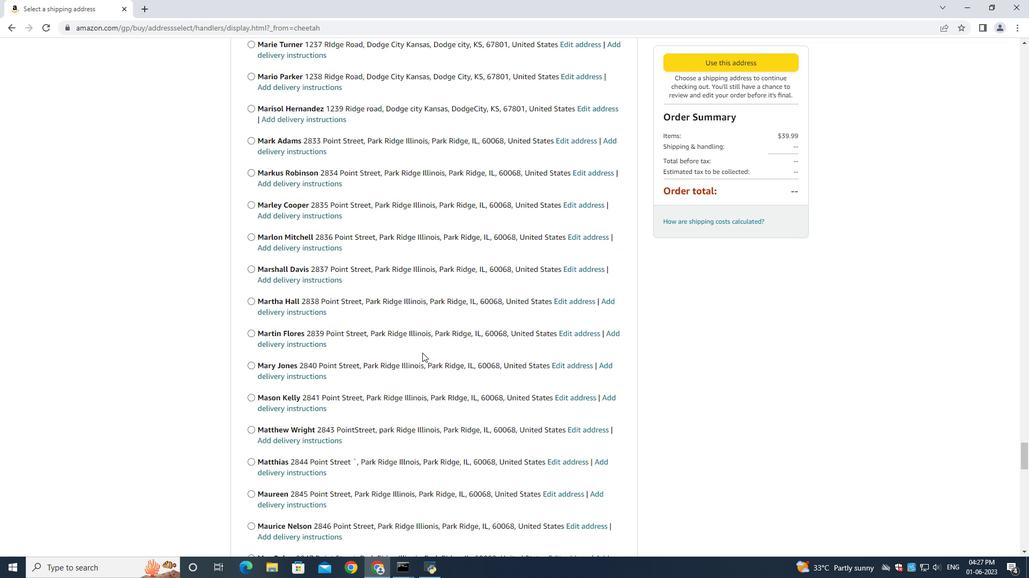 
Action: Mouse moved to (422, 353)
Screenshot: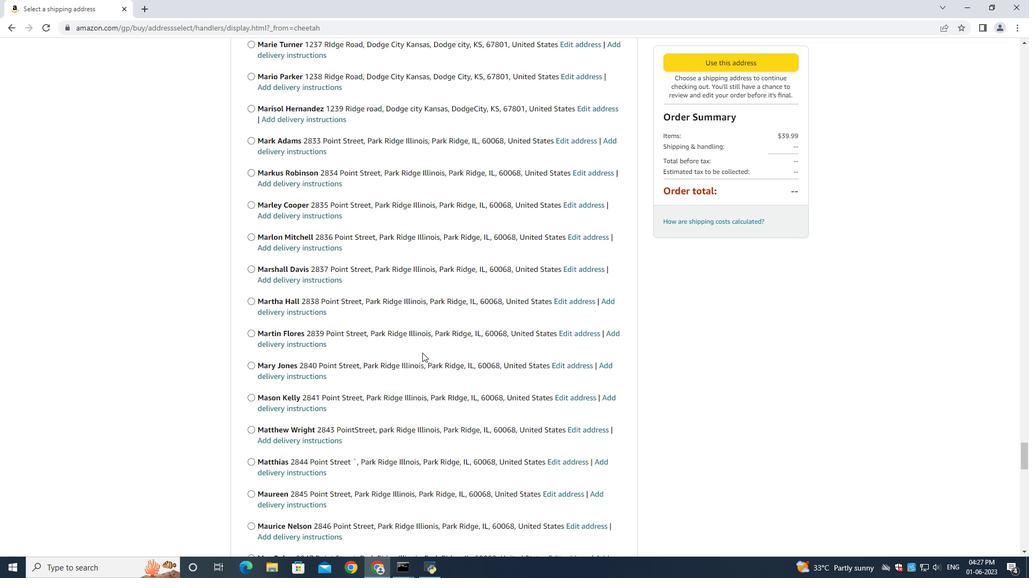 
Action: Mouse scrolled (422, 352) with delta (0, 0)
Screenshot: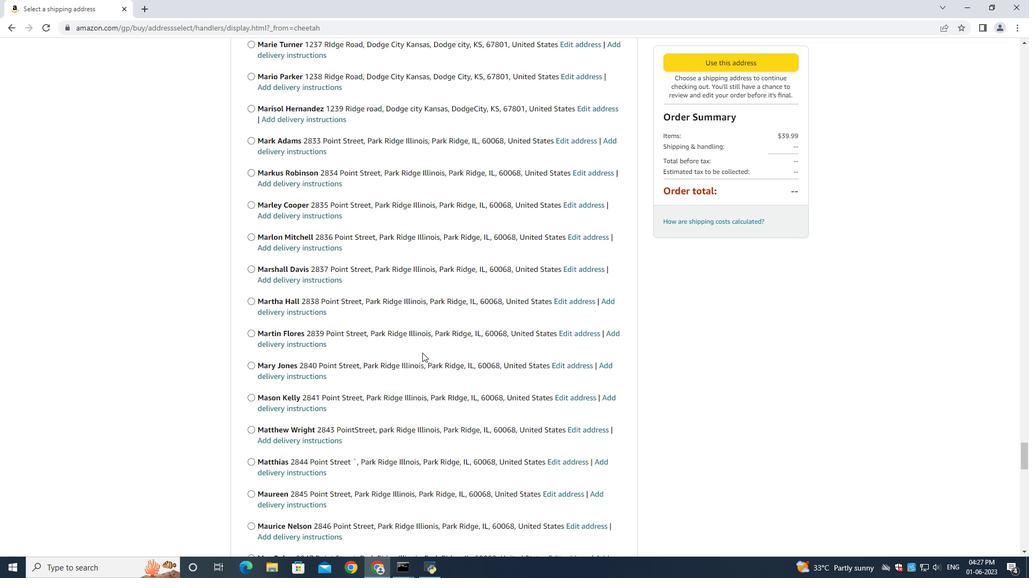 
Action: Mouse scrolled (422, 352) with delta (0, 0)
Screenshot: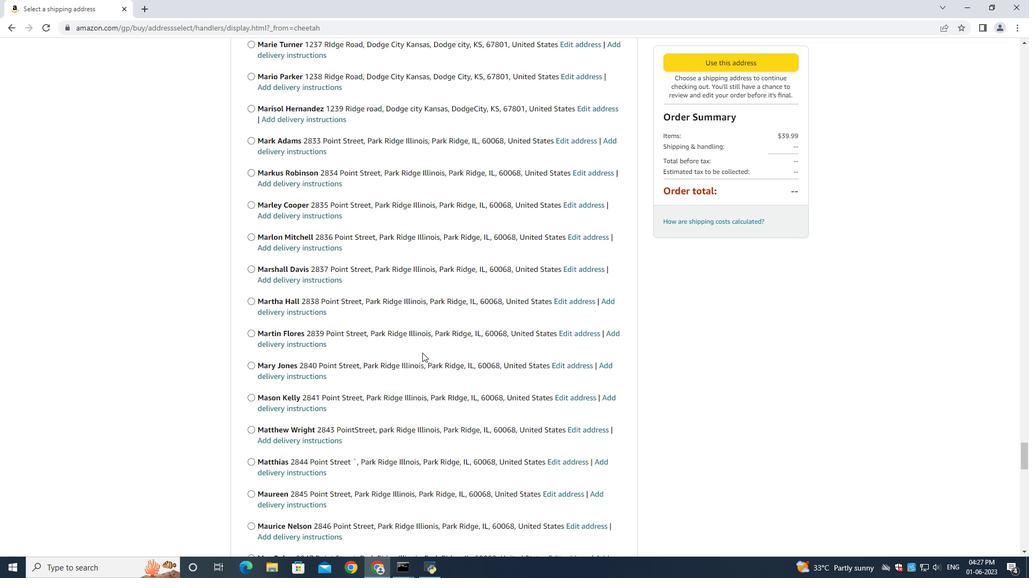 
Action: Mouse scrolled (422, 352) with delta (0, 0)
Screenshot: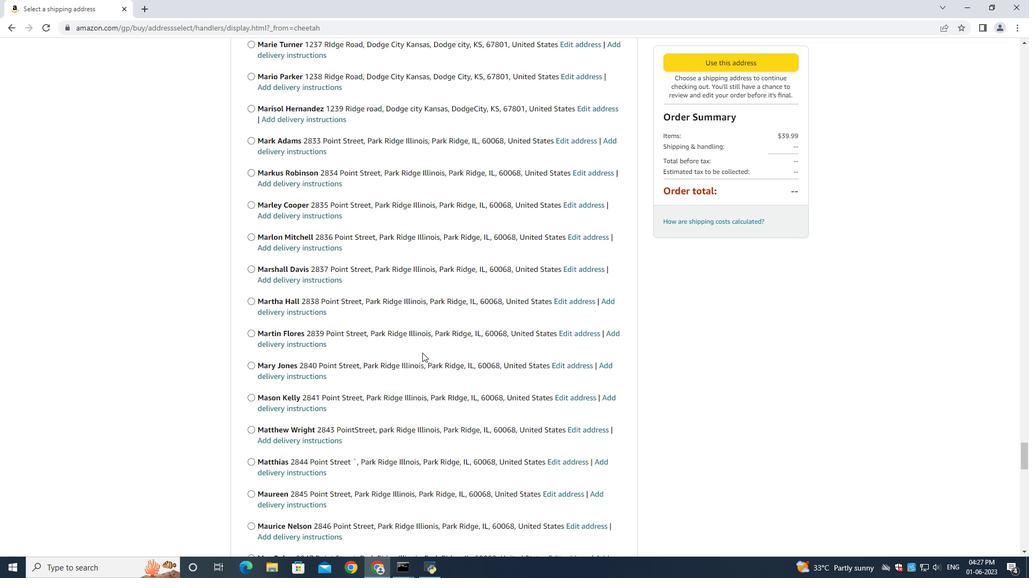 
Action: Mouse scrolled (422, 352) with delta (0, 0)
Screenshot: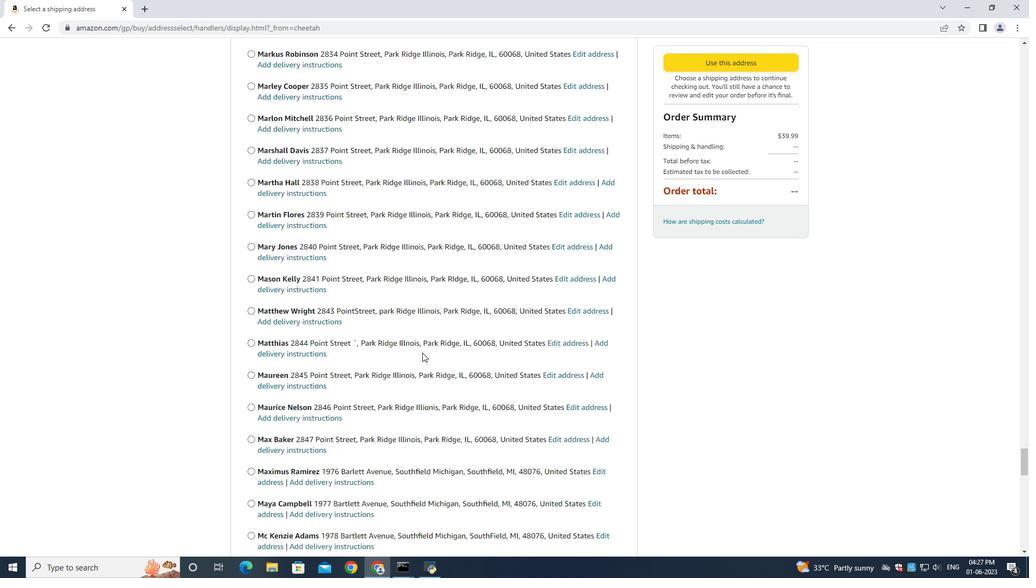 
Action: Mouse scrolled (422, 352) with delta (0, 0)
Screenshot: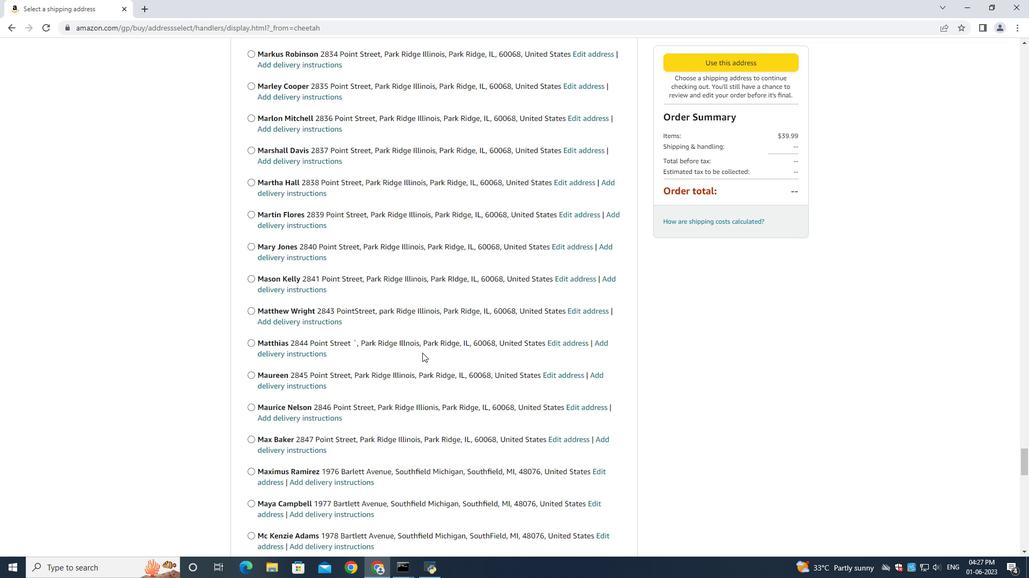 
Action: Mouse scrolled (422, 352) with delta (0, 0)
Screenshot: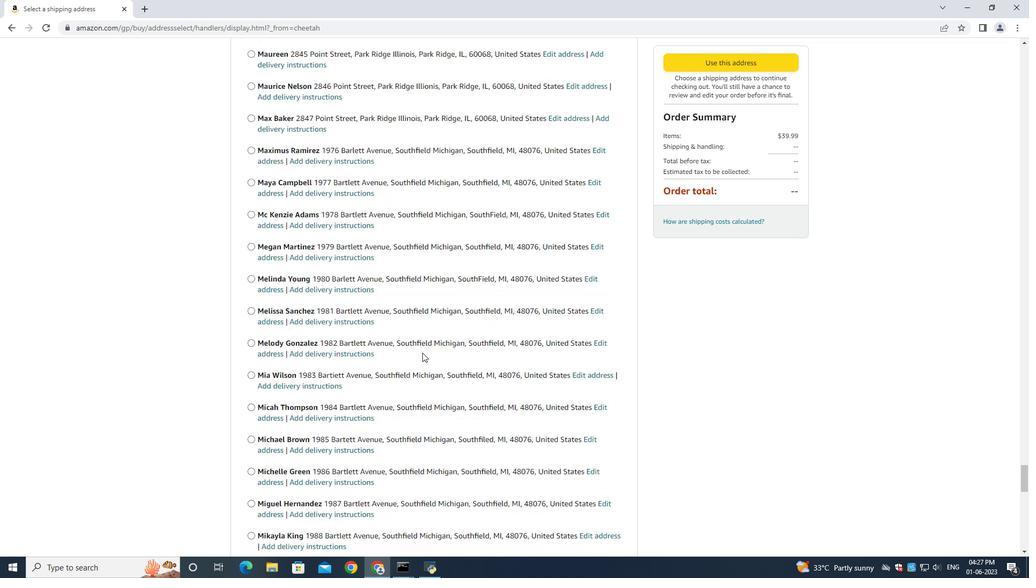 
Action: Mouse scrolled (422, 352) with delta (0, 0)
Screenshot: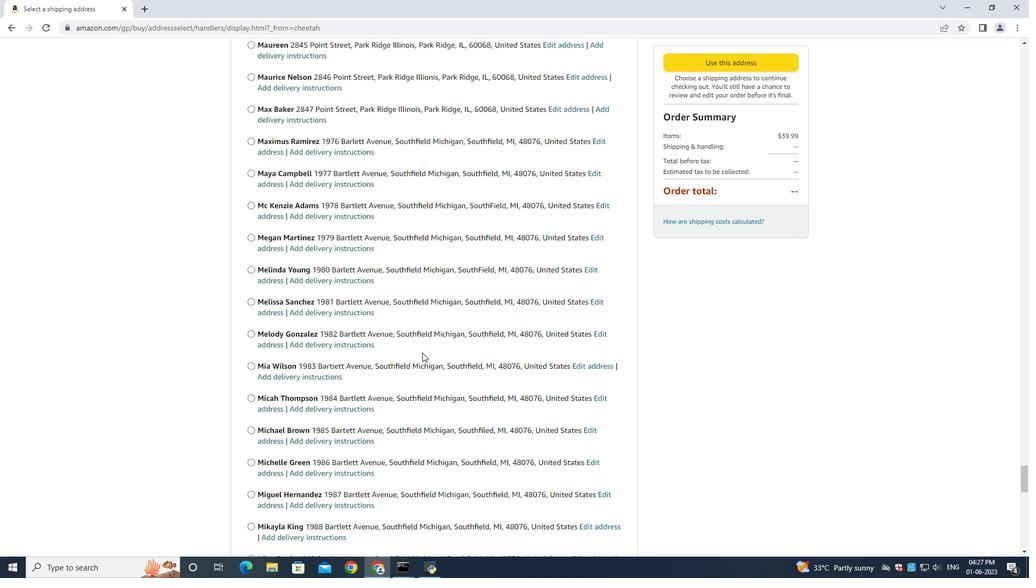 
Action: Mouse scrolled (422, 352) with delta (0, 0)
Screenshot: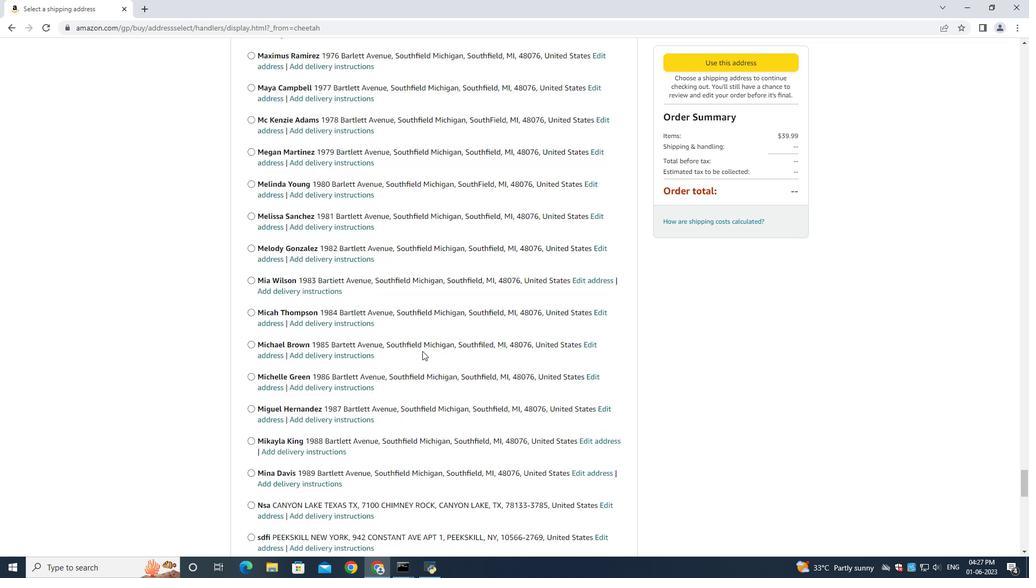 
Action: Mouse scrolled (422, 352) with delta (0, 0)
Screenshot: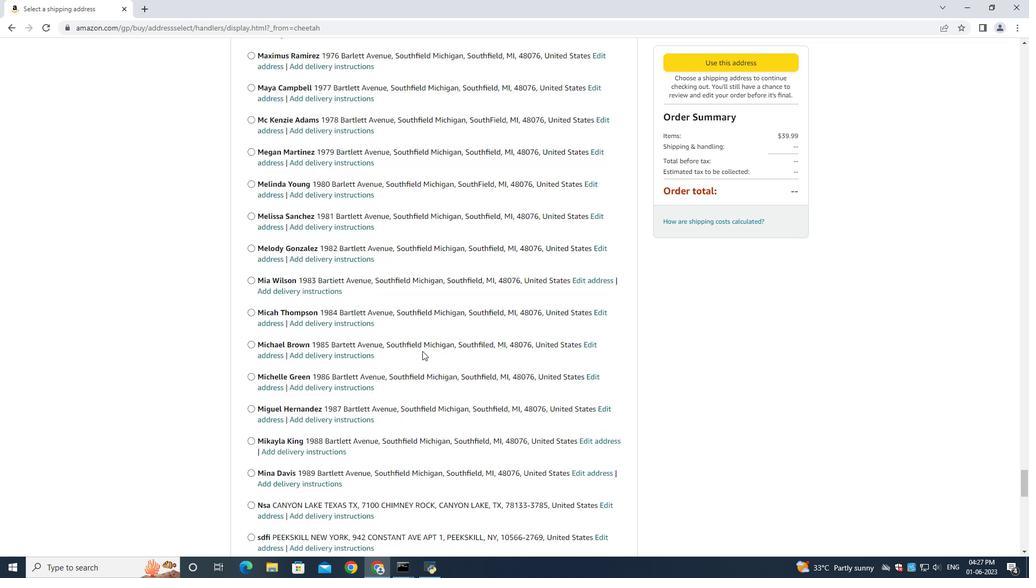 
Action: Mouse scrolled (422, 352) with delta (0, 0)
Screenshot: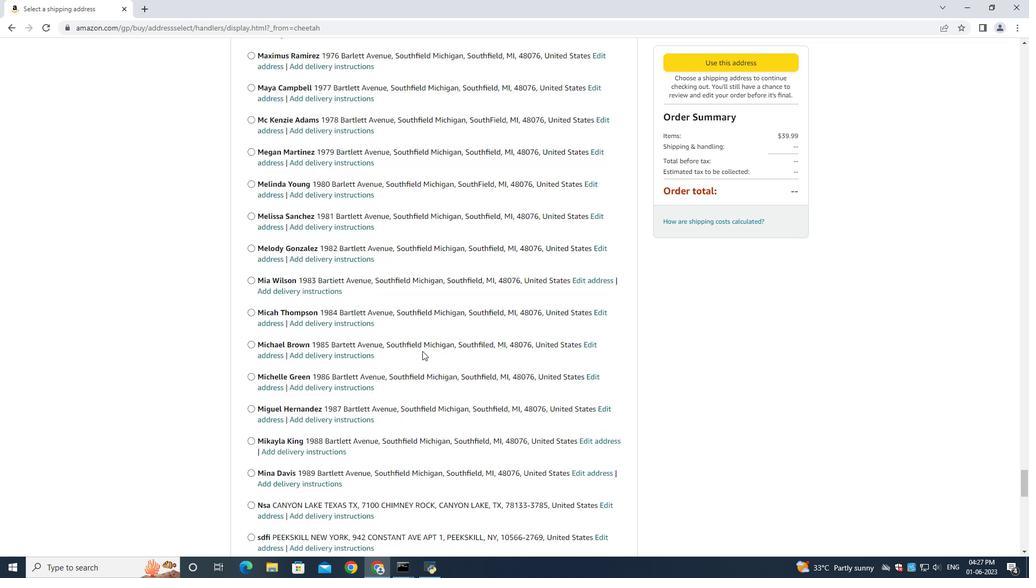 
Action: Mouse scrolled (422, 352) with delta (0, 0)
Screenshot: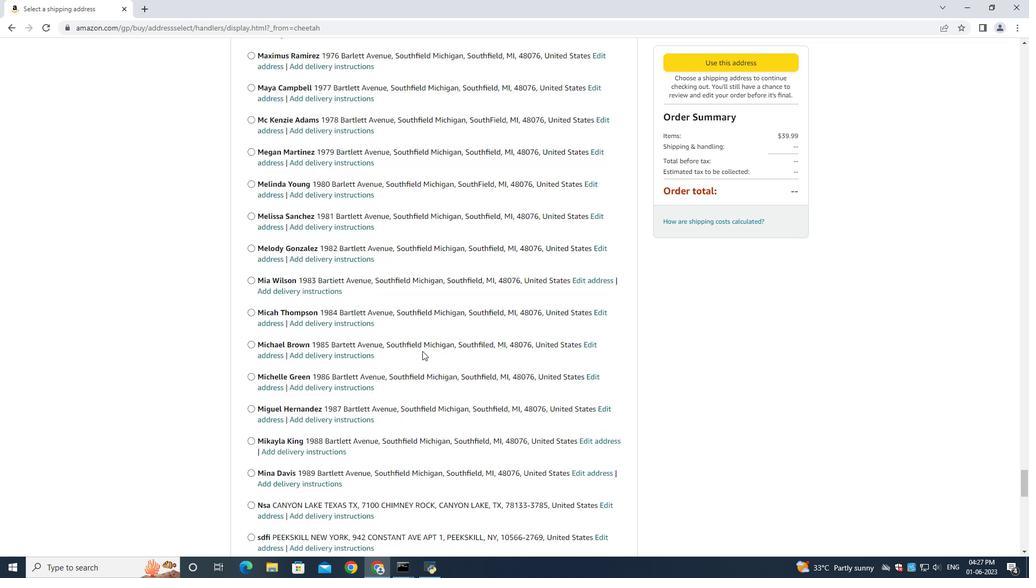 
Action: Mouse scrolled (422, 352) with delta (0, 0)
Screenshot: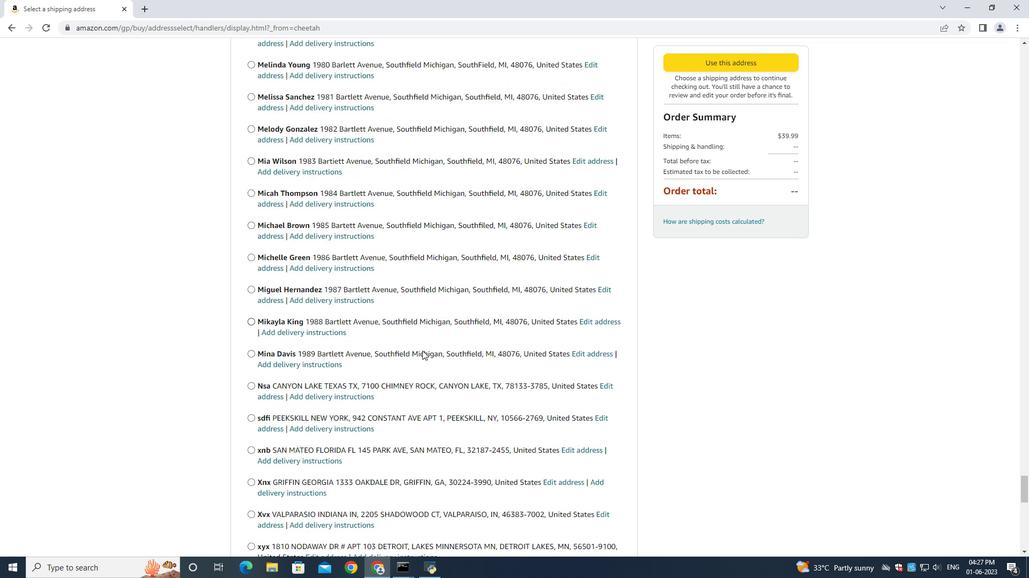 
Action: Mouse scrolled (422, 352) with delta (0, 0)
Screenshot: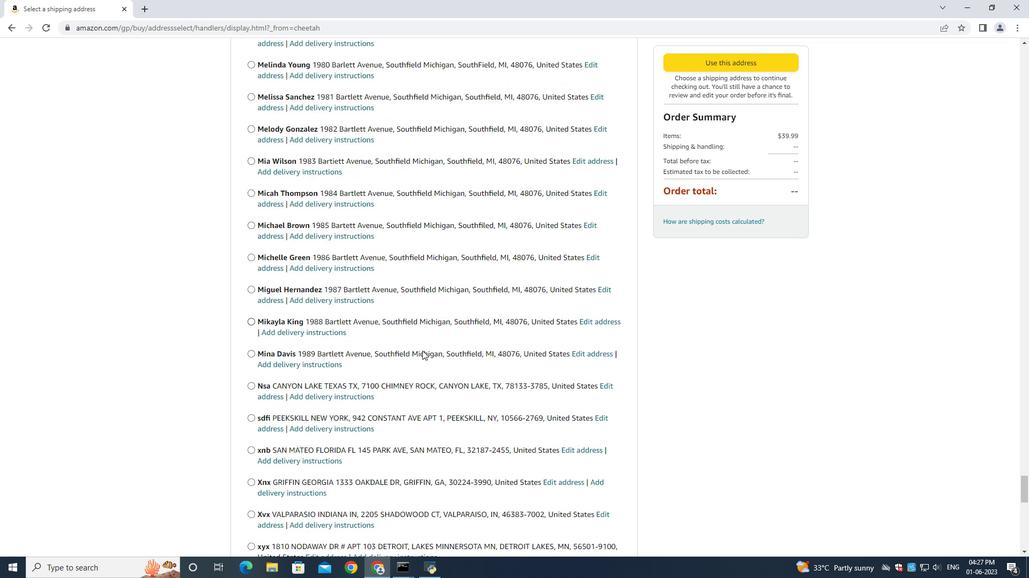 
Action: Mouse scrolled (422, 352) with delta (0, 0)
Screenshot: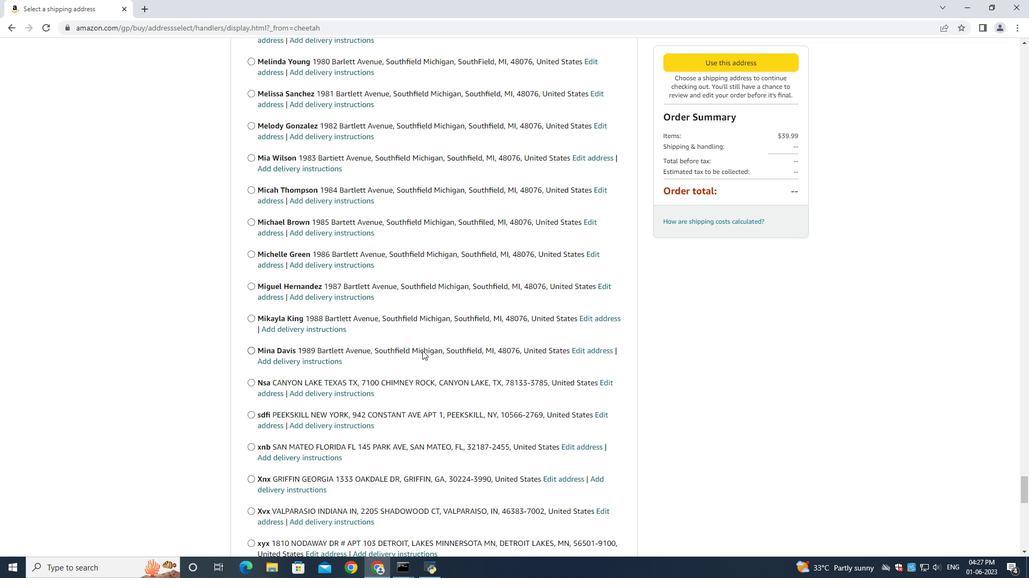 
Action: Mouse scrolled (422, 352) with delta (0, 0)
Screenshot: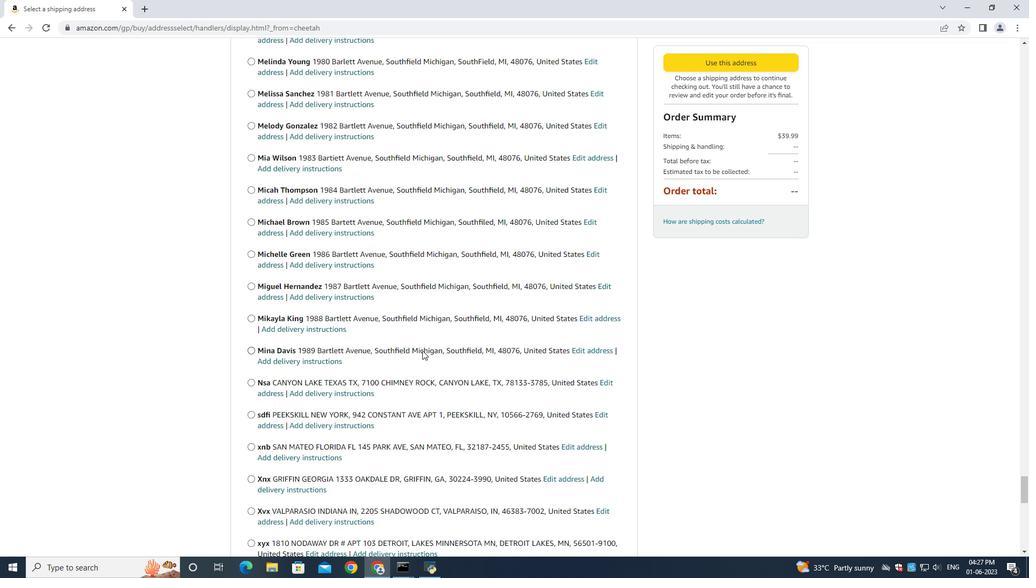 
Action: Mouse moved to (422, 351)
Screenshot: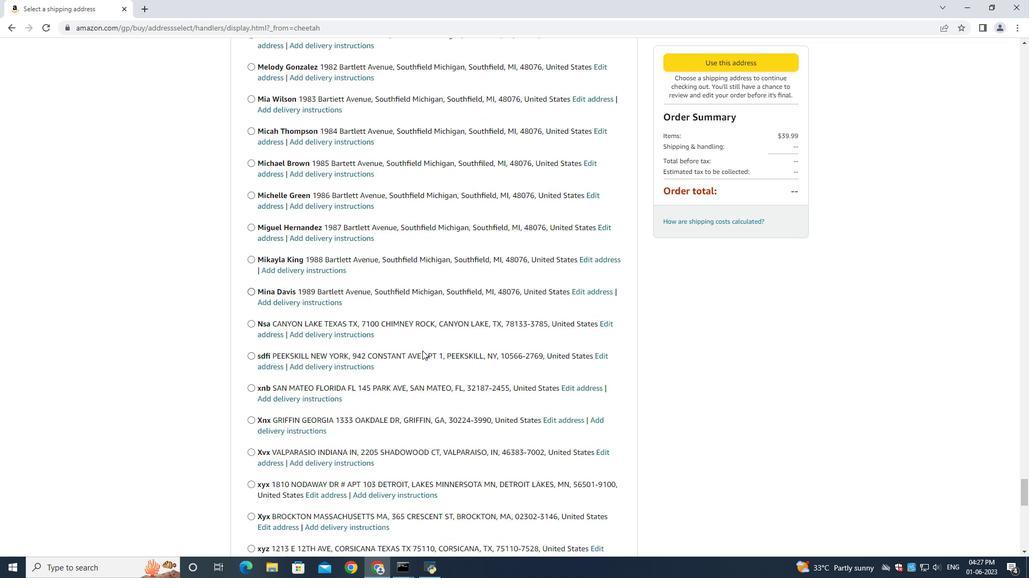 
Action: Mouse scrolled (422, 350) with delta (0, 0)
Screenshot: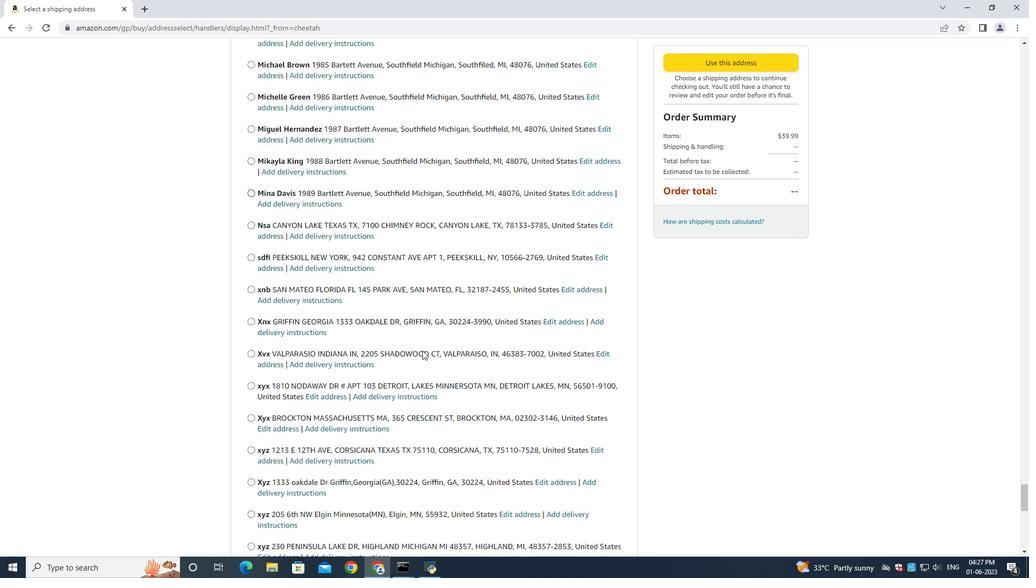 
Action: Mouse moved to (422, 351)
Screenshot: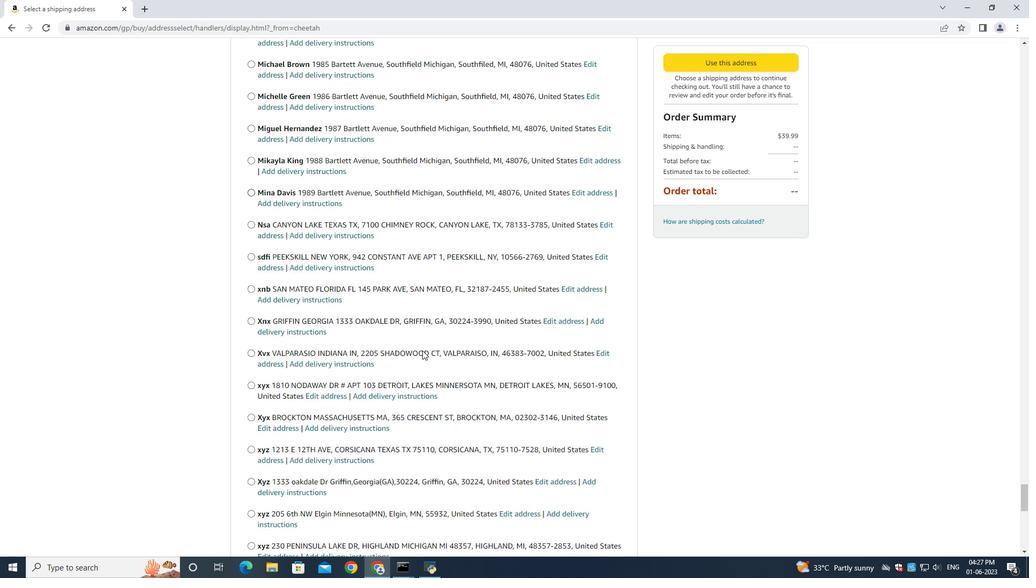 
Action: Mouse scrolled (422, 350) with delta (0, 0)
Screenshot: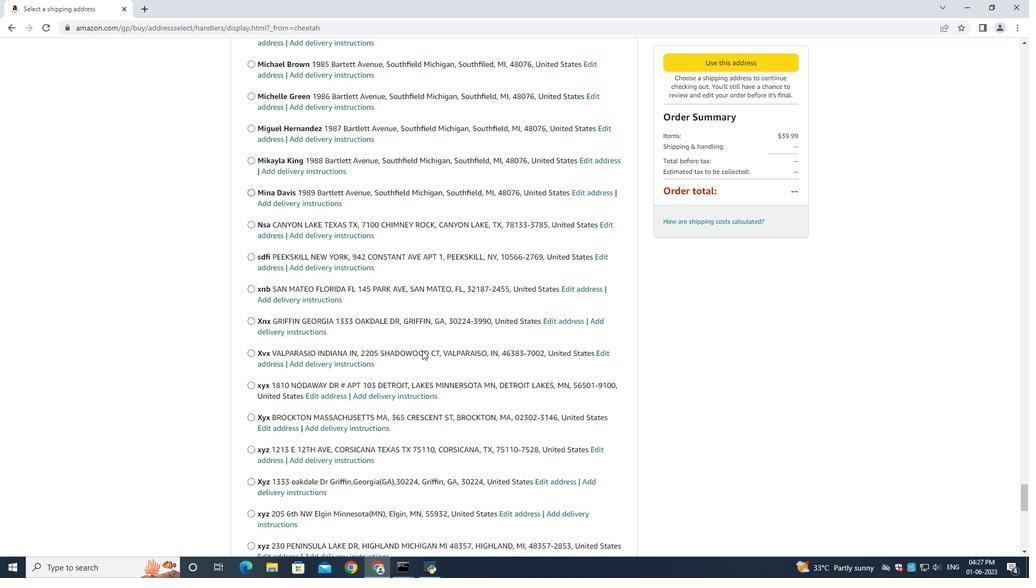 
Action: Mouse scrolled (422, 350) with delta (0, 0)
Screenshot: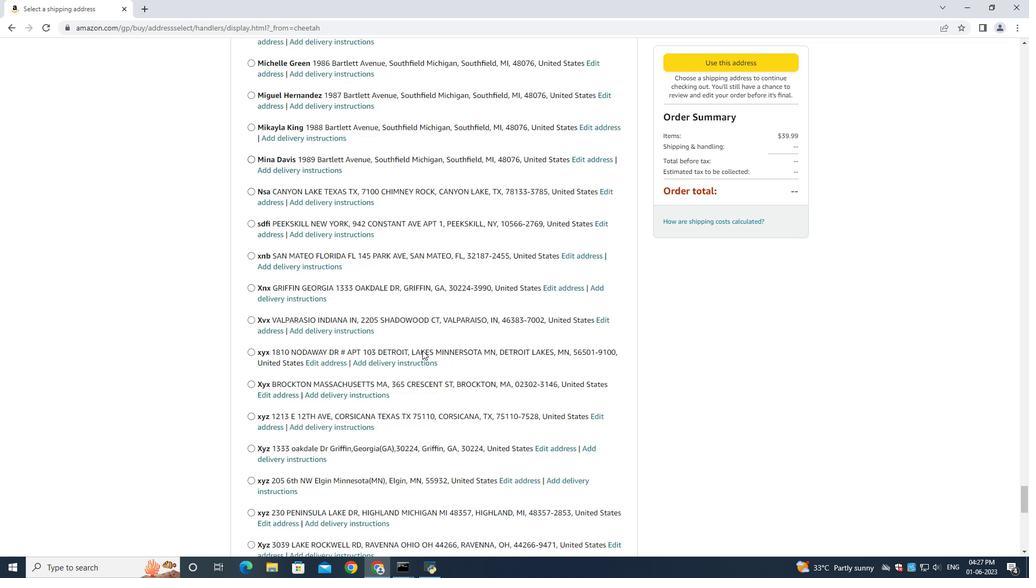 
Action: Mouse scrolled (422, 350) with delta (0, 0)
Screenshot: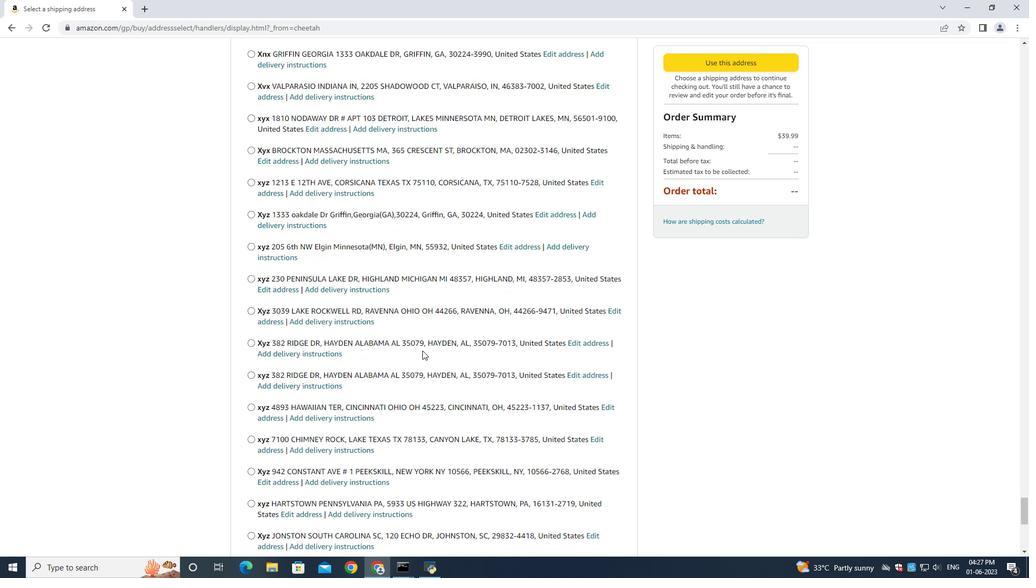
Action: Mouse scrolled (422, 350) with delta (0, 0)
Screenshot: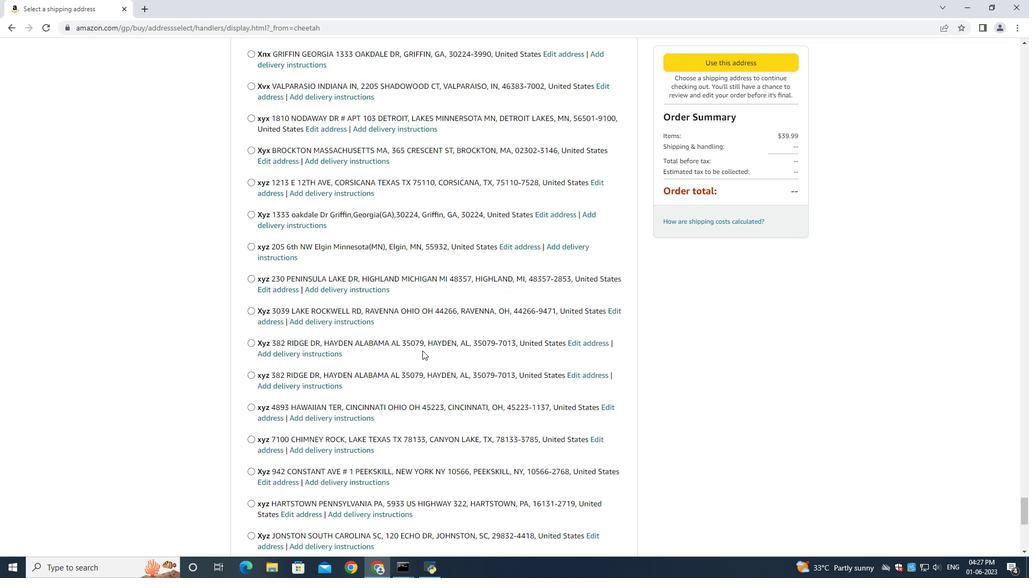 
Action: Mouse scrolled (422, 350) with delta (0, 0)
Screenshot: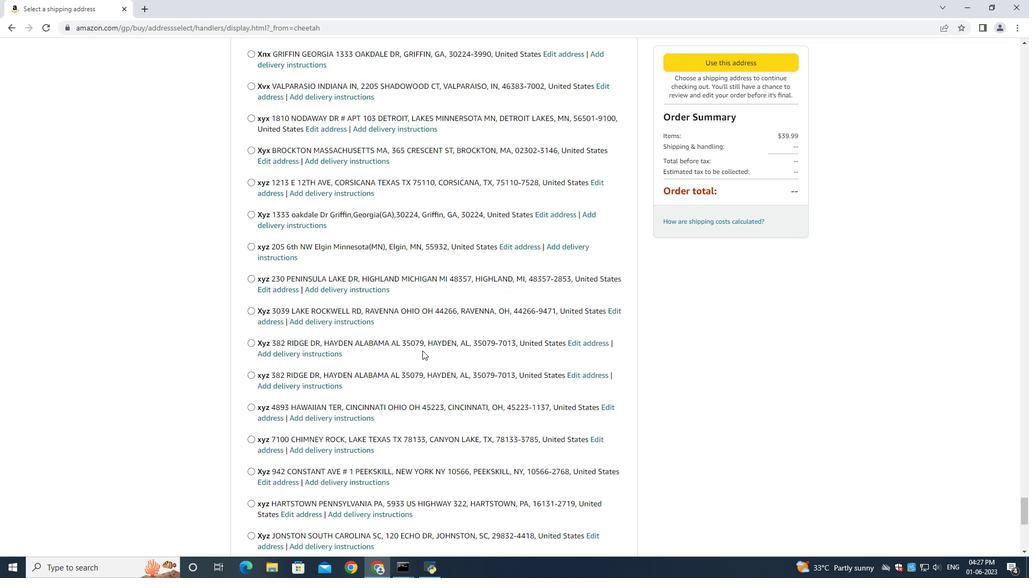 
Action: Mouse scrolled (422, 350) with delta (0, 0)
Screenshot: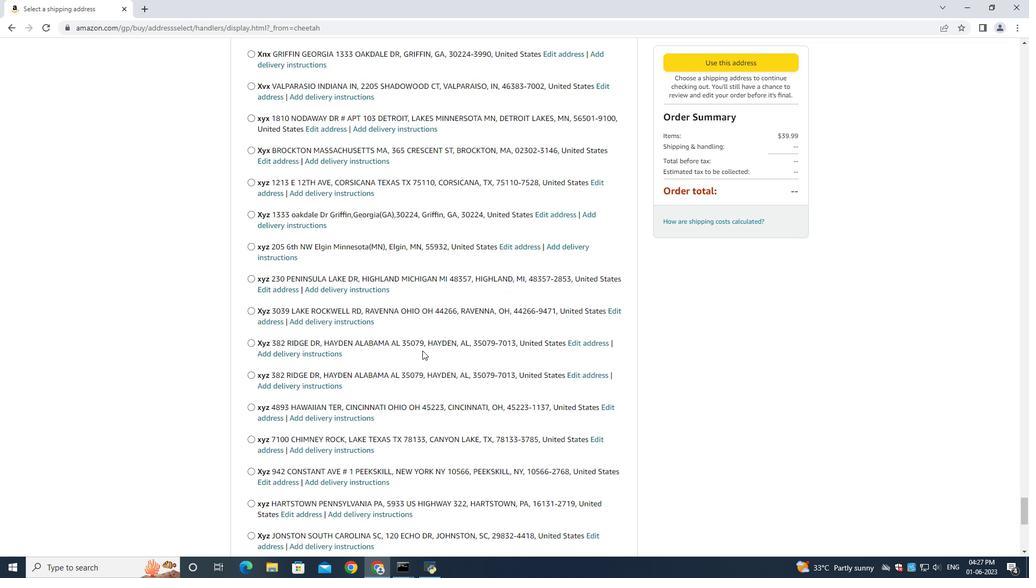 
Action: Mouse scrolled (422, 350) with delta (0, 0)
Screenshot: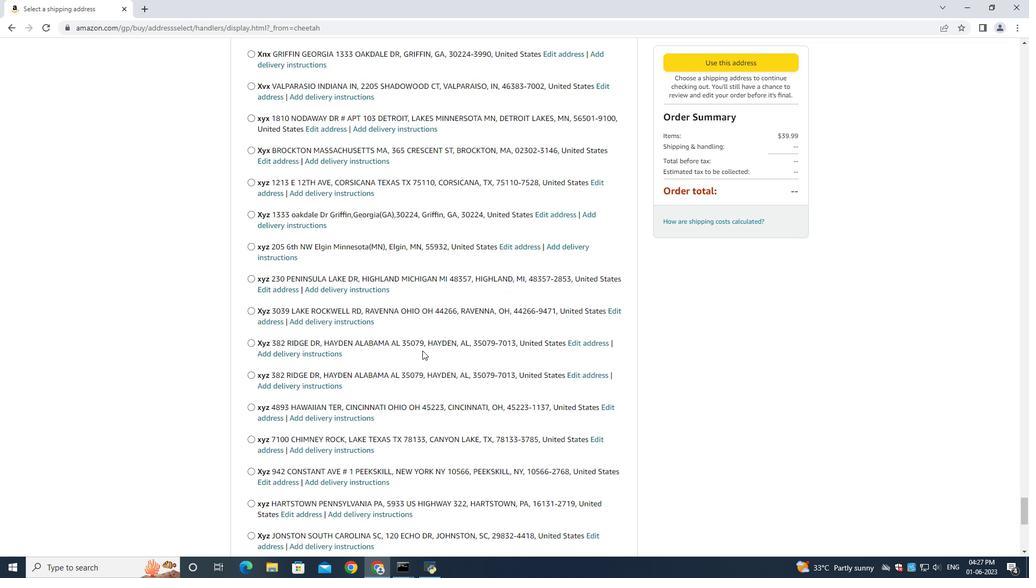 
Action: Mouse scrolled (422, 350) with delta (0, 0)
Screenshot: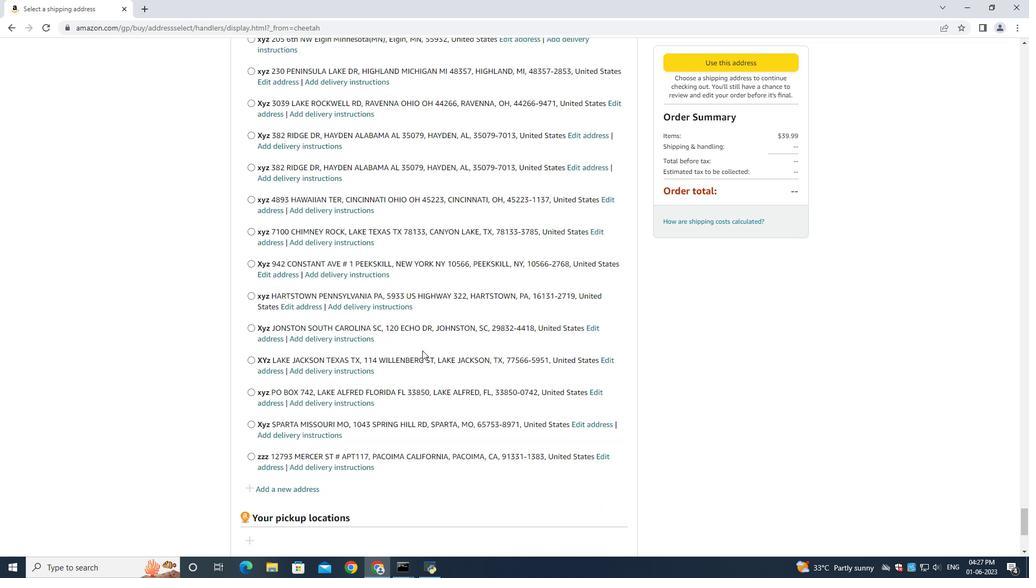 
Action: Mouse scrolled (422, 350) with delta (0, 0)
Screenshot: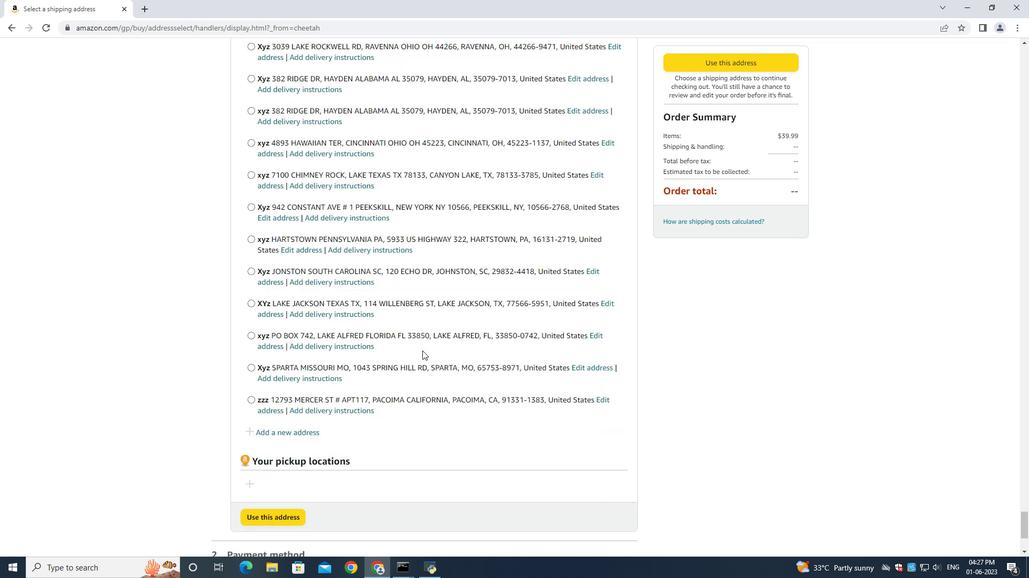 
Action: Mouse scrolled (422, 350) with delta (0, 0)
Screenshot: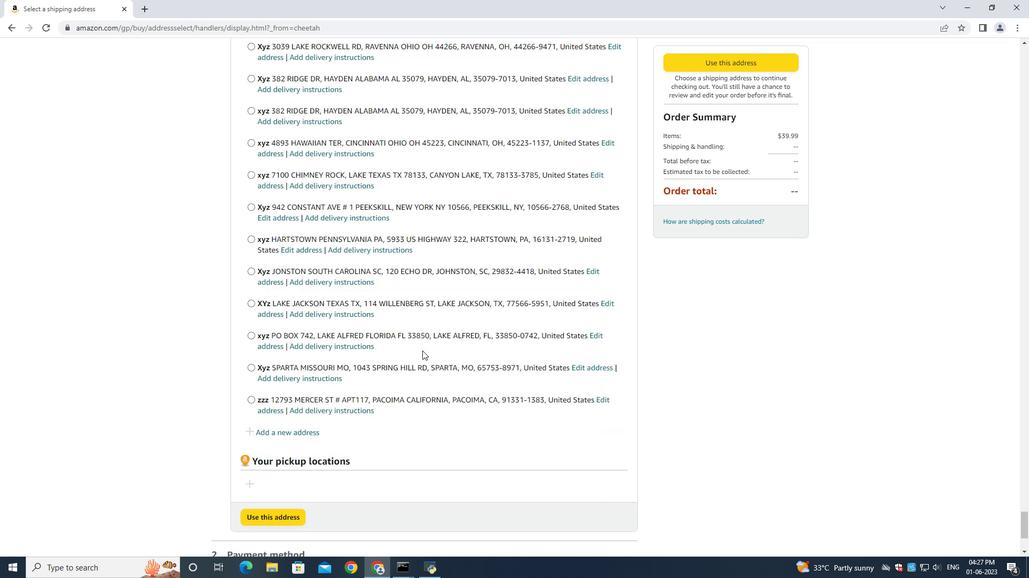 
Action: Mouse scrolled (422, 350) with delta (0, 0)
Screenshot: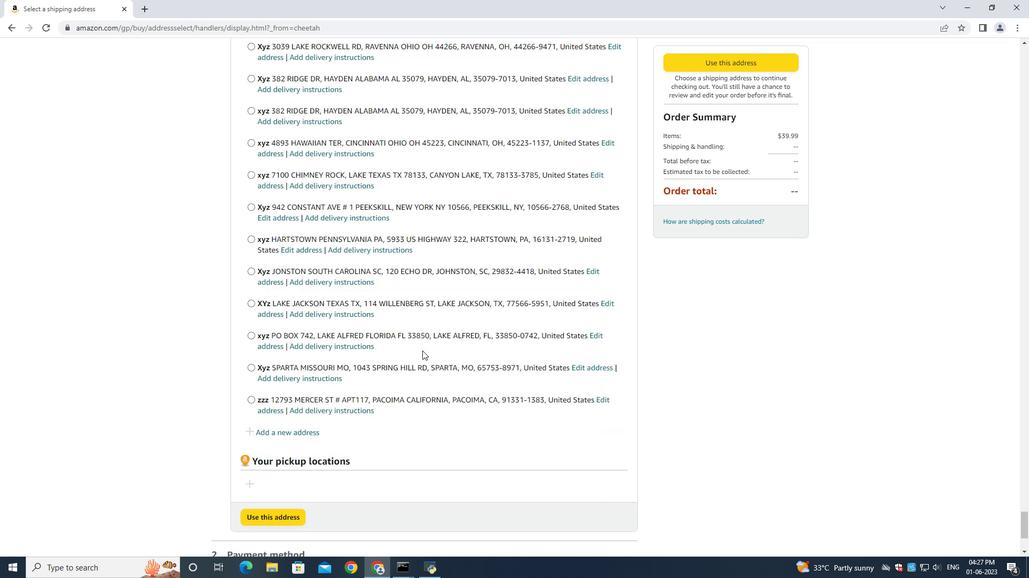 
Action: Mouse scrolled (422, 350) with delta (0, 0)
Screenshot: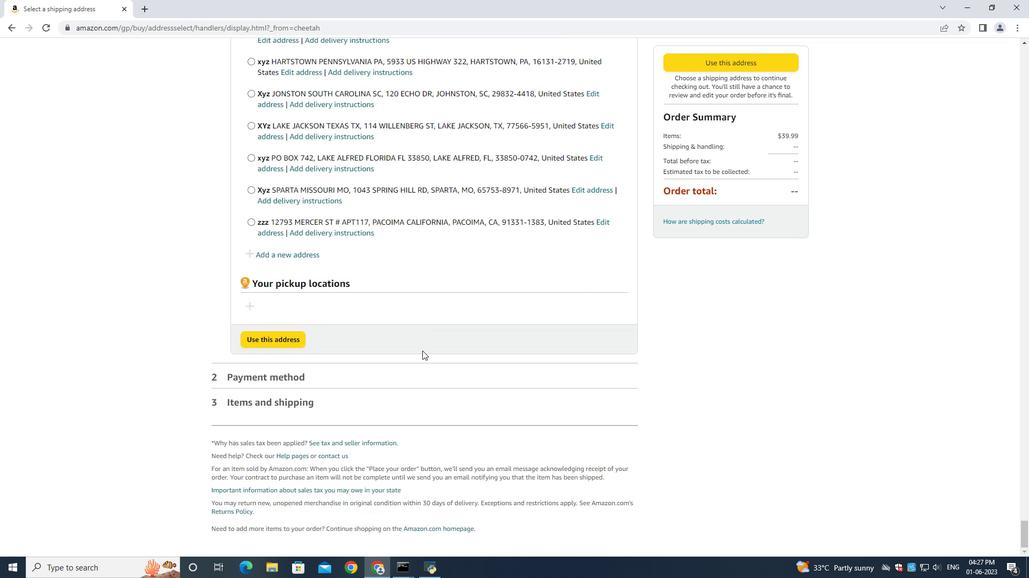 
Action: Mouse scrolled (422, 350) with delta (0, 0)
